 Task: Buy 5 Choppers & Mincers from Seasoning & Spice Tools section under best seller category for shipping address: Mario Parker, 1238 Ridge Road, Dodge City, Kansas 67801, Cell Number 6205197251. Pay from credit card ending with 7965, CVV 549
Action: Mouse moved to (18, 73)
Screenshot: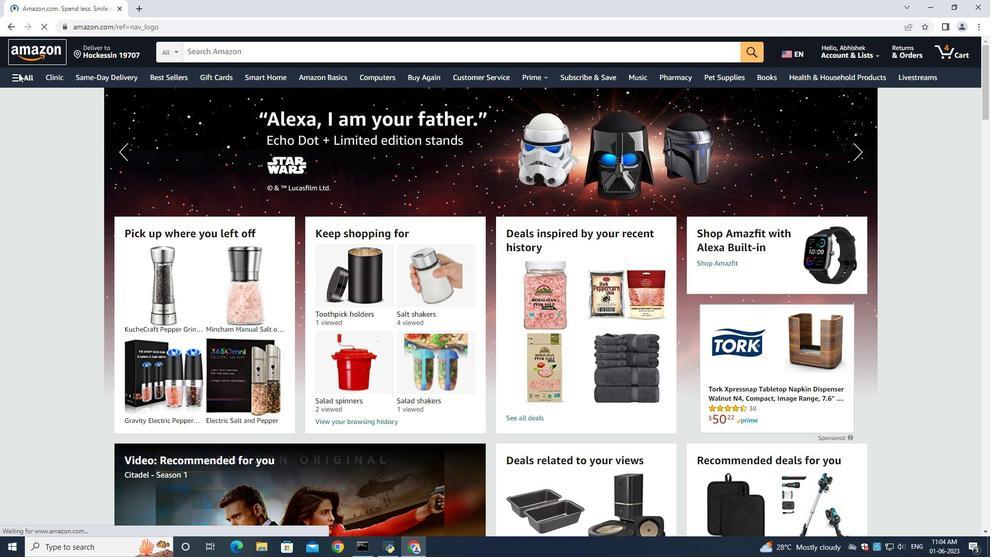 
Action: Mouse pressed left at (18, 73)
Screenshot: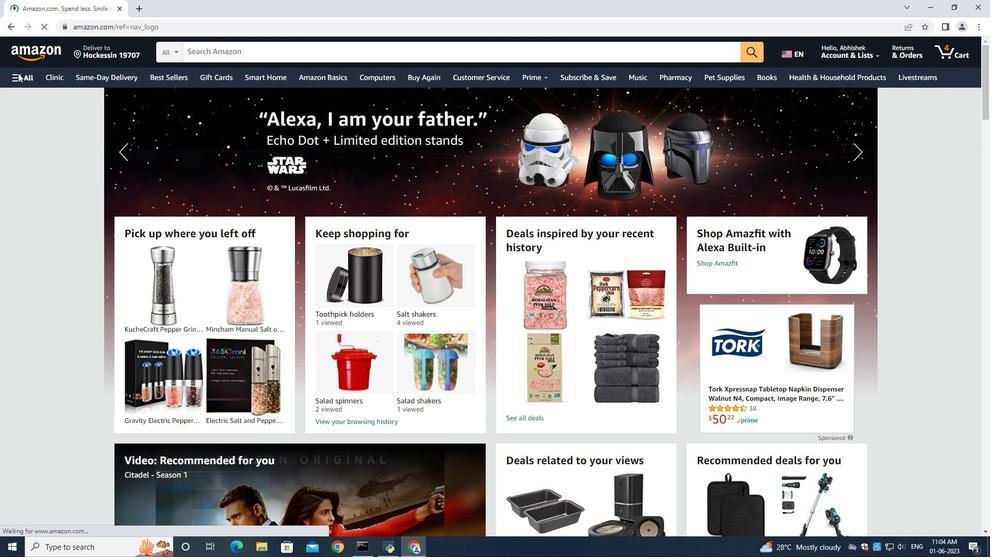 
Action: Mouse moved to (45, 97)
Screenshot: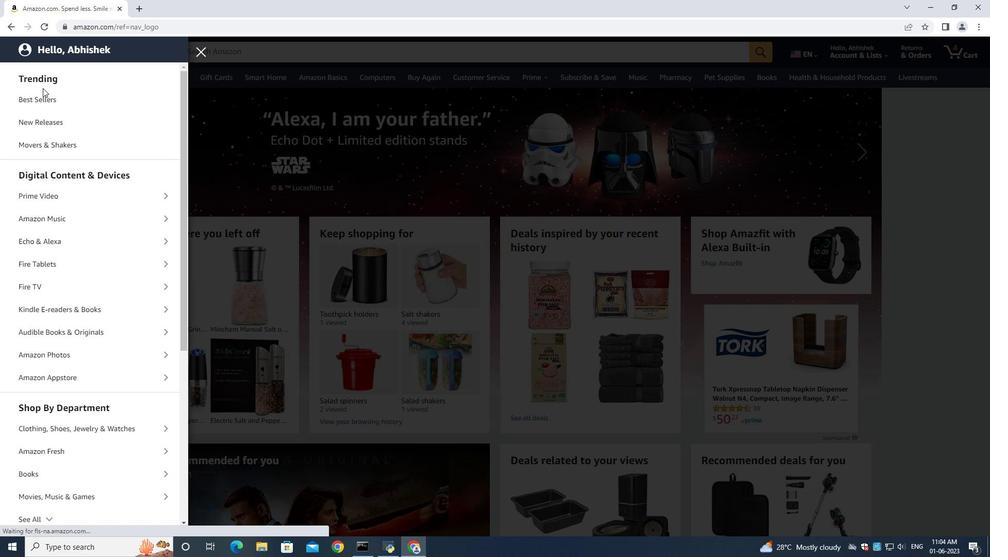 
Action: Mouse pressed left at (45, 97)
Screenshot: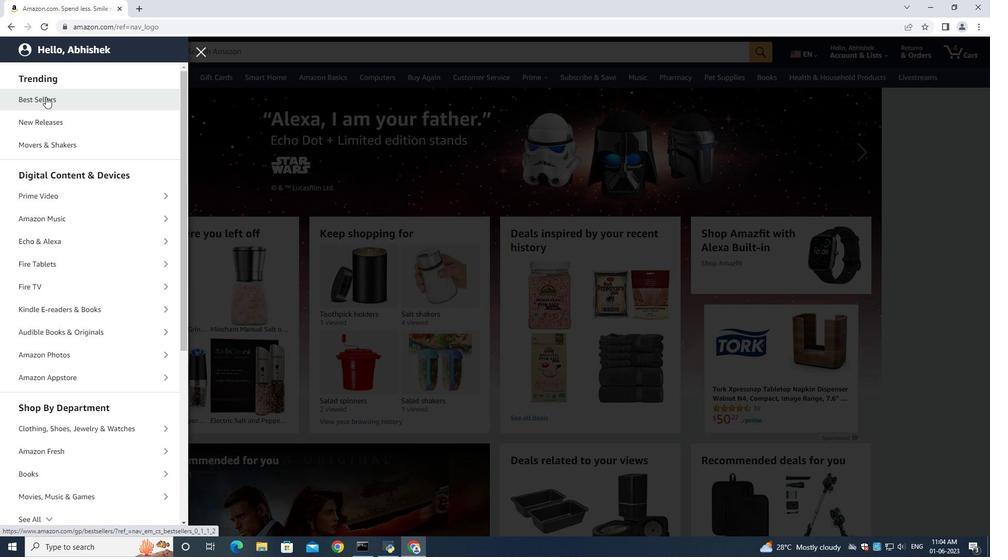 
Action: Mouse moved to (211, 55)
Screenshot: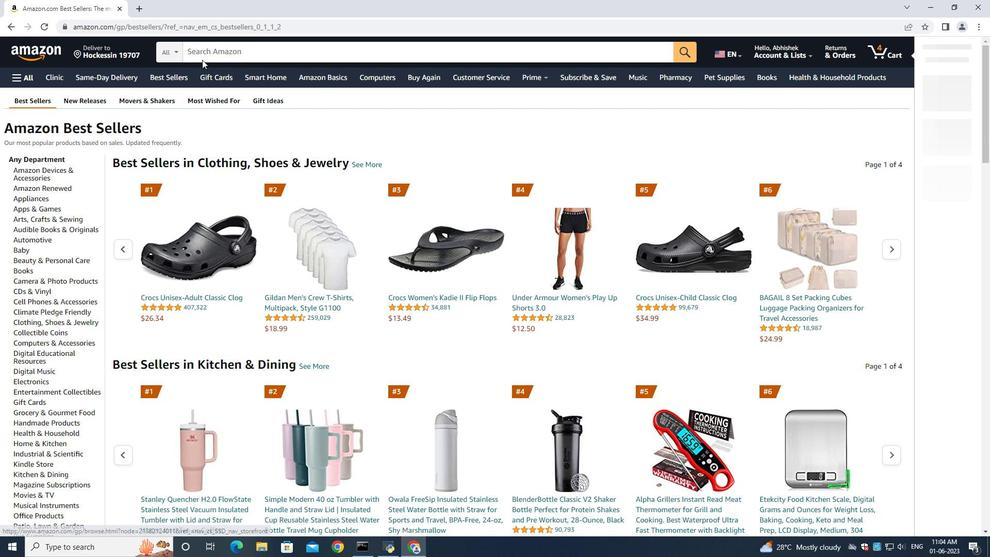 
Action: Mouse pressed left at (211, 55)
Screenshot: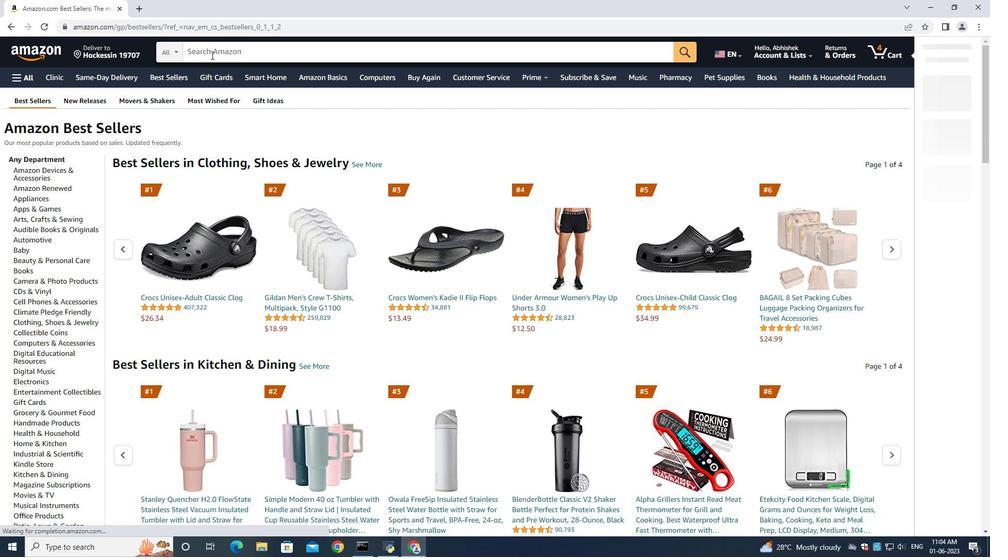 
Action: Mouse moved to (970, 216)
Screenshot: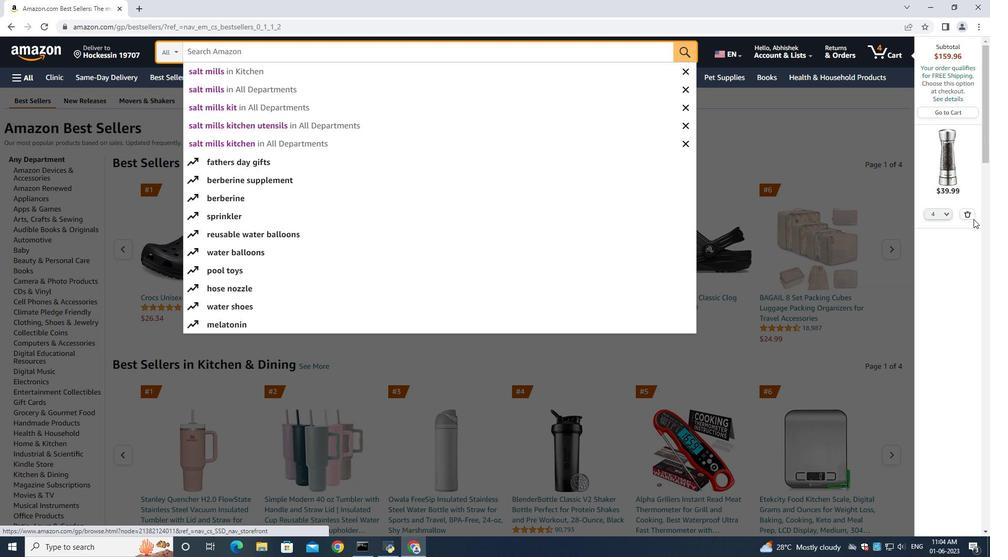 
Action: Mouse pressed left at (970, 216)
Screenshot: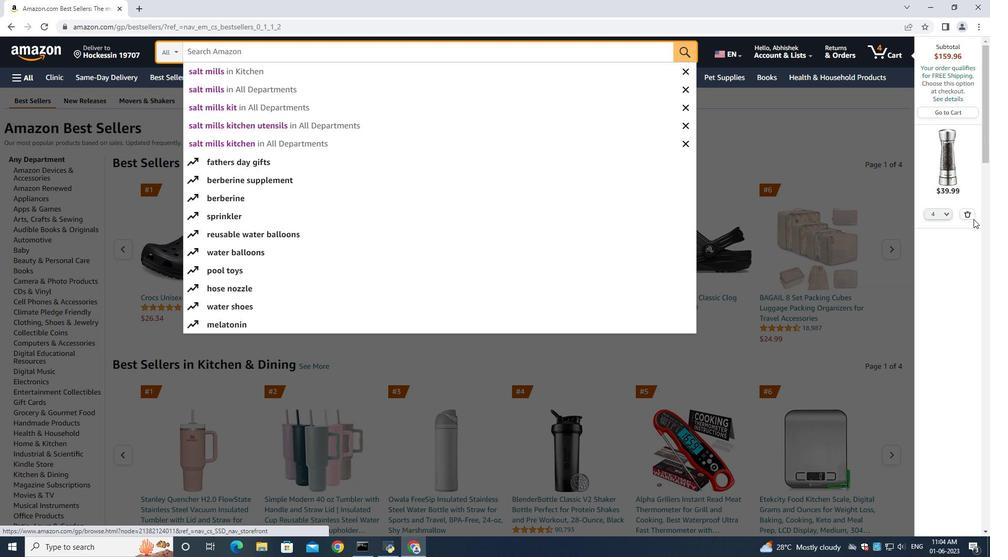 
Action: Mouse moved to (269, 56)
Screenshot: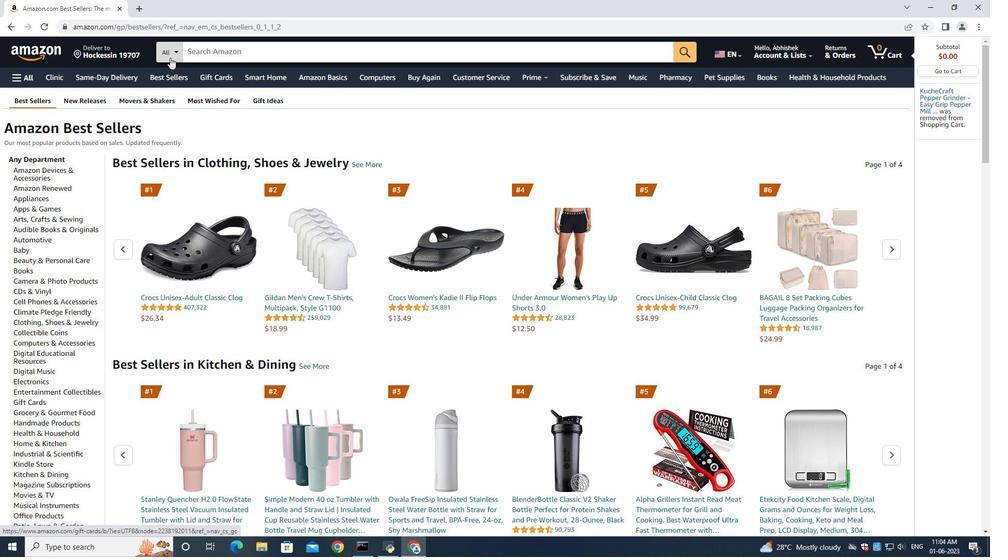 
Action: Mouse pressed left at (269, 56)
Screenshot: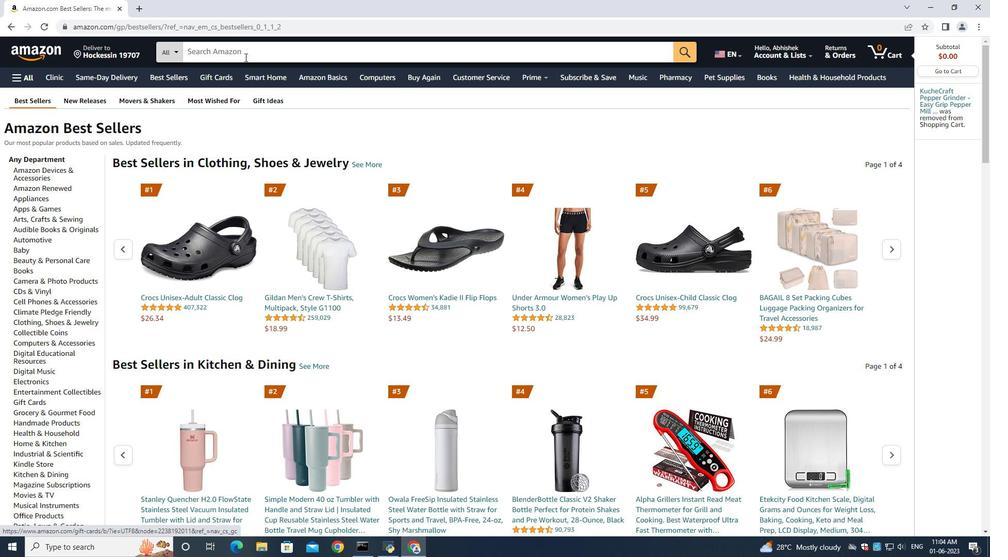 
Action: Key pressed <Key.shift>Choppers<Key.space><Key.shift>&<Key.space><Key.shift><Key.shift><Key.shift><Key.shift><Key.shift><Key.shift><Key.shift><Key.shift><Key.shift><Key.shift><Key.shift><Key.shift><Key.shift><Key.shift><Key.shift><Key.shift><Key.shift><Key.shift><Key.shift><Key.shift><Key.shift>Mincers<Key.enter>
Screenshot: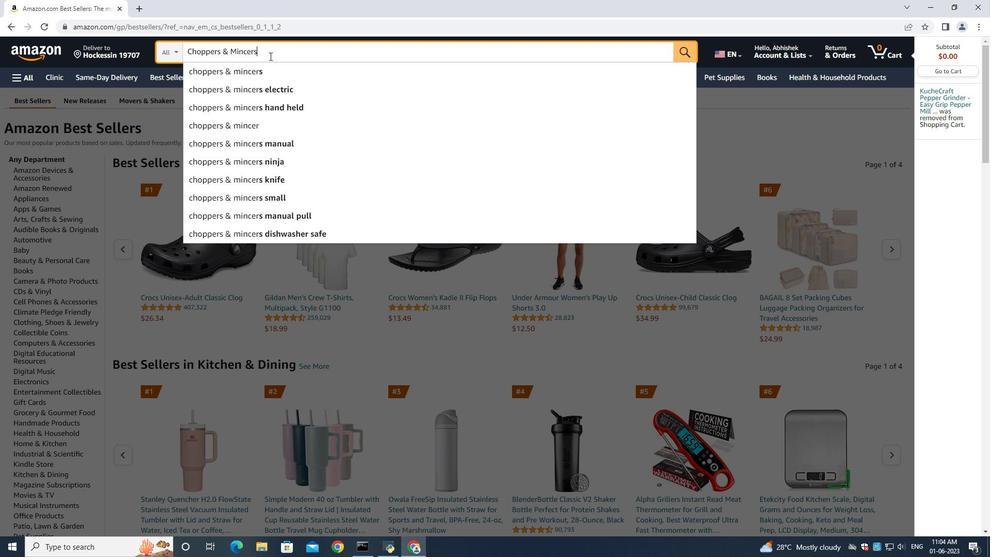 
Action: Mouse moved to (70, 223)
Screenshot: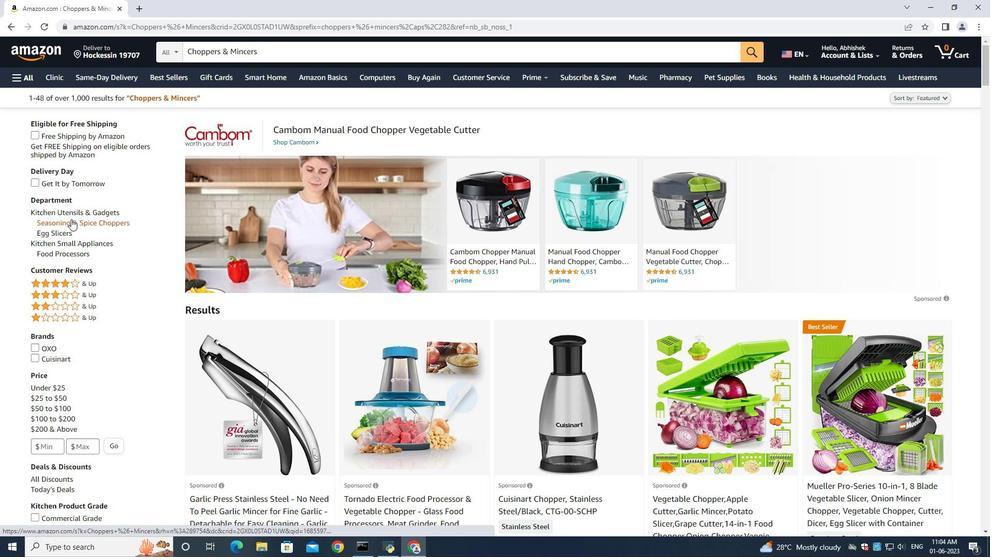 
Action: Mouse pressed left at (70, 223)
Screenshot: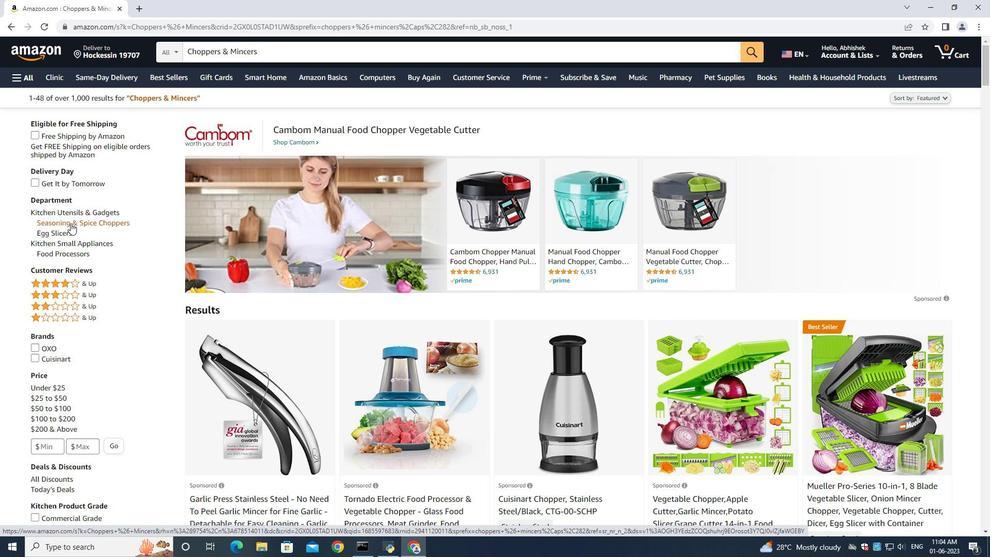 
Action: Mouse moved to (70, 277)
Screenshot: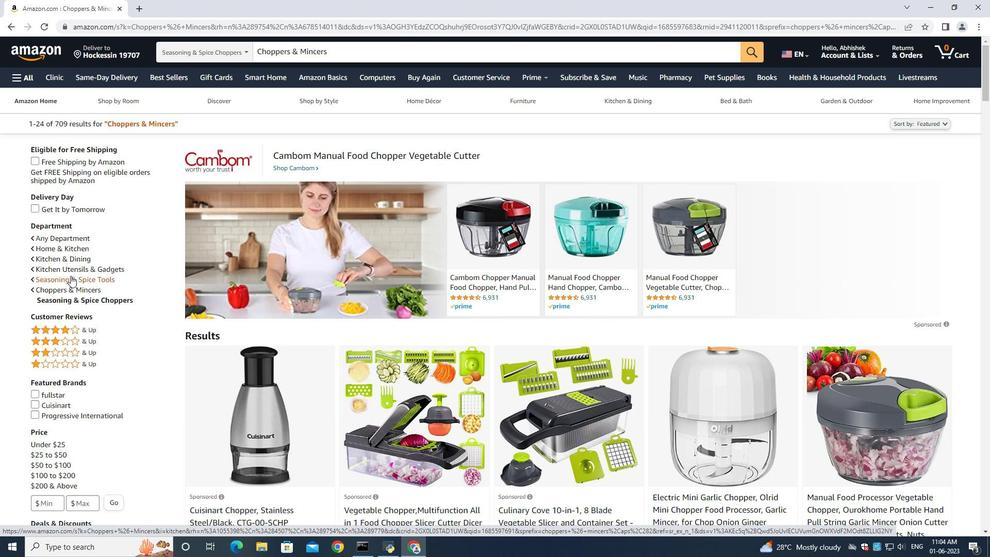 
Action: Mouse pressed left at (70, 277)
Screenshot: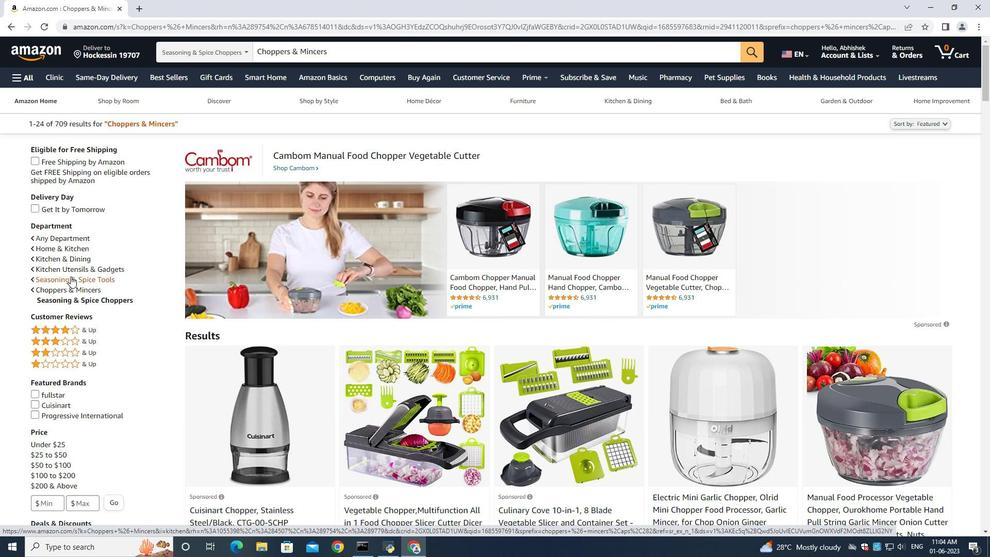 
Action: Mouse moved to (393, 290)
Screenshot: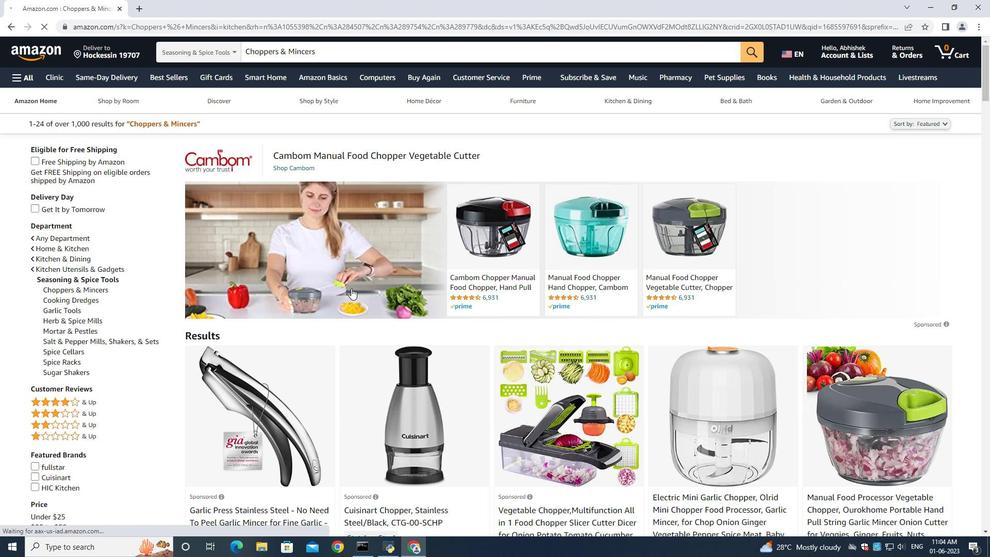 
Action: Mouse scrolled (393, 290) with delta (0, 0)
Screenshot: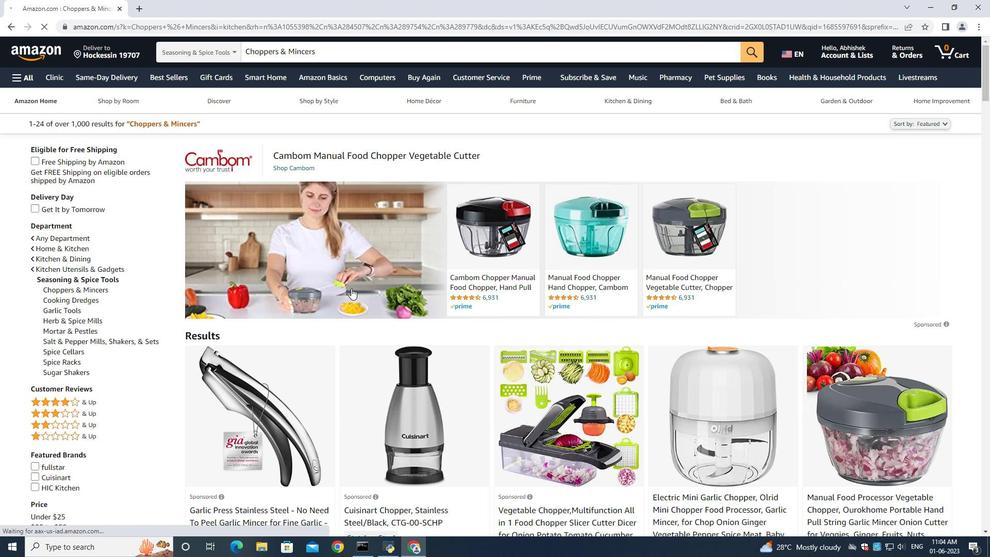 
Action: Mouse moved to (393, 290)
Screenshot: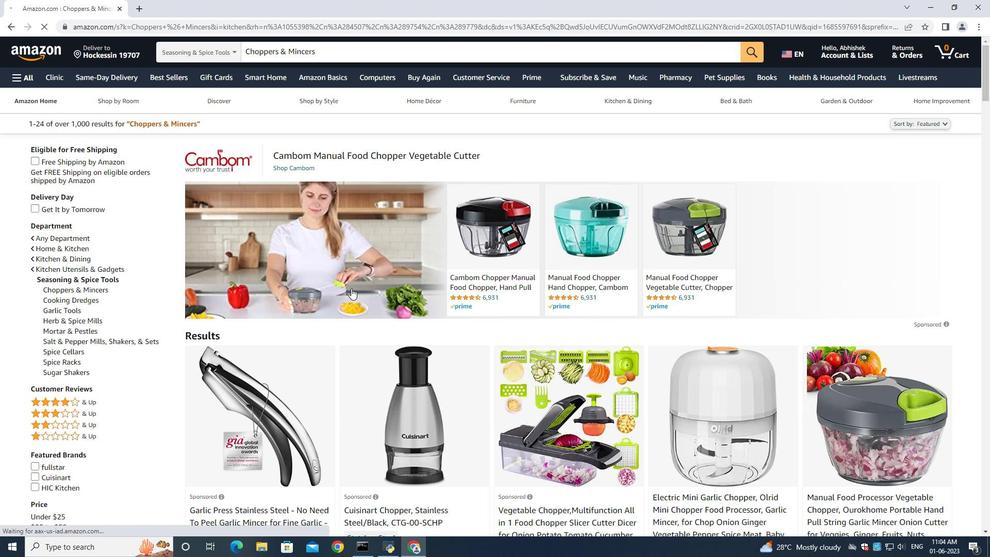 
Action: Mouse scrolled (393, 290) with delta (0, 0)
Screenshot: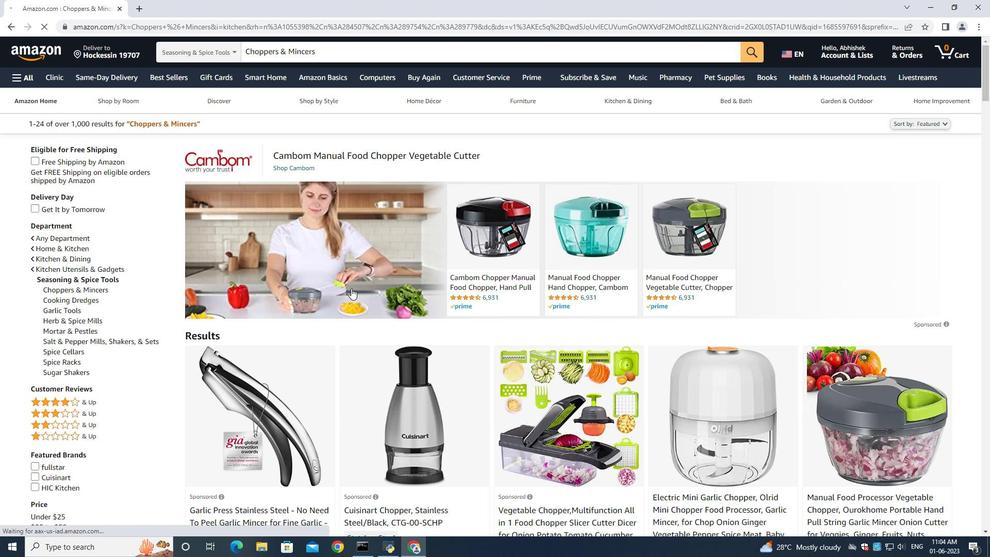 
Action: Mouse scrolled (393, 290) with delta (0, 0)
Screenshot: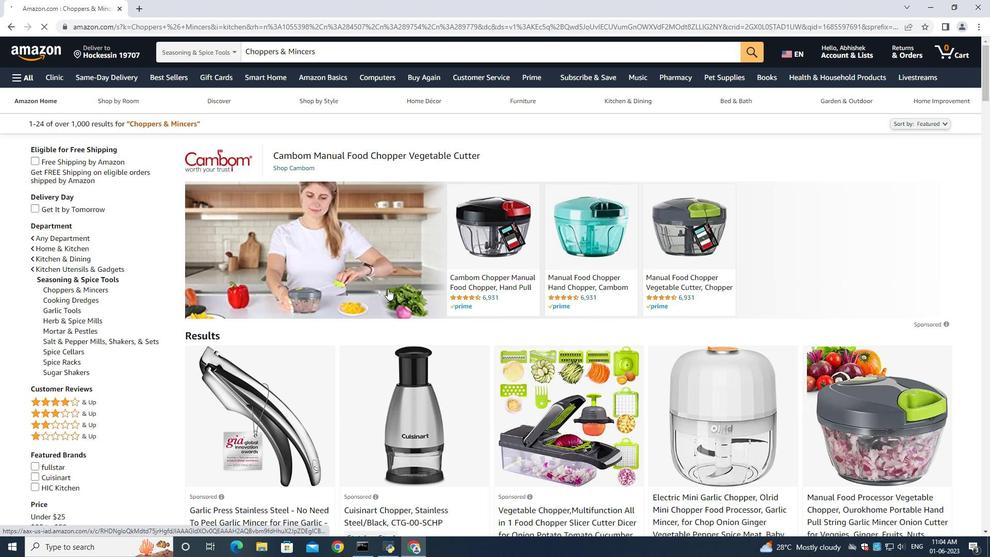 
Action: Mouse moved to (741, 341)
Screenshot: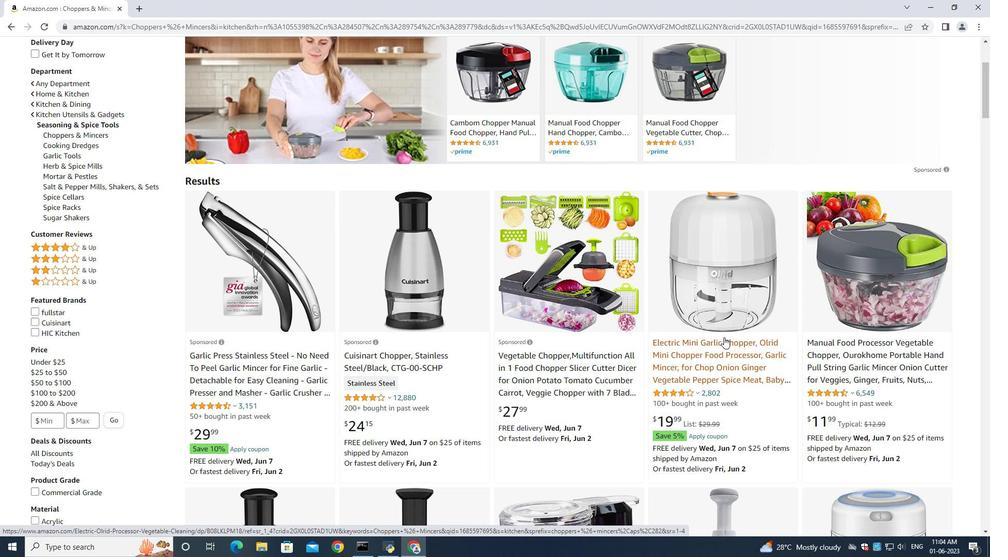 
Action: Mouse scrolled (741, 341) with delta (0, 0)
Screenshot: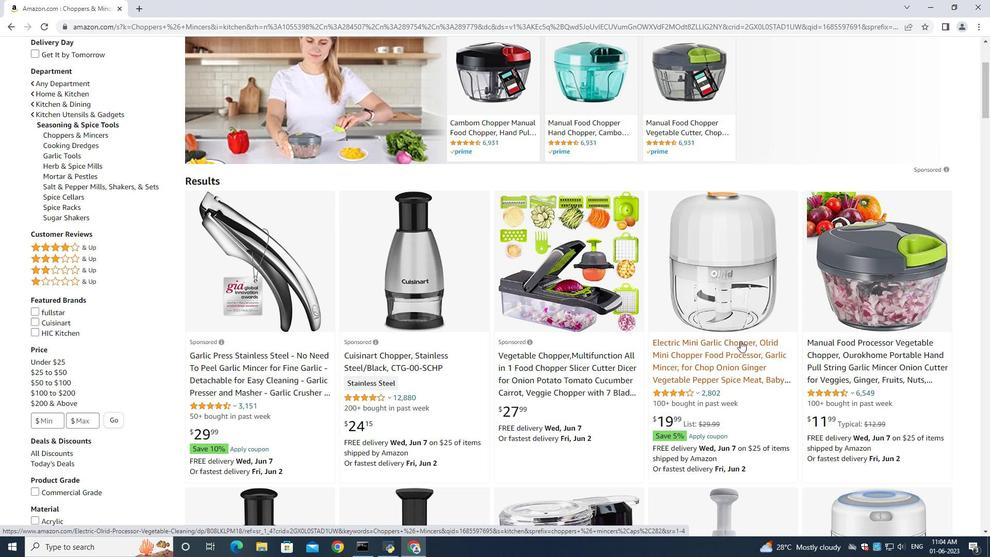 
Action: Mouse moved to (741, 342)
Screenshot: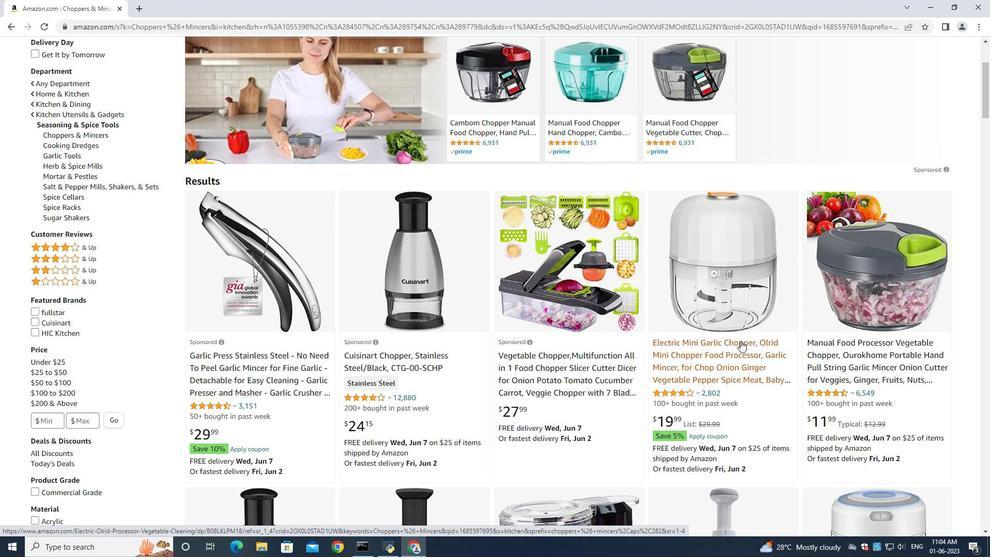 
Action: Mouse scrolled (741, 341) with delta (0, 0)
Screenshot: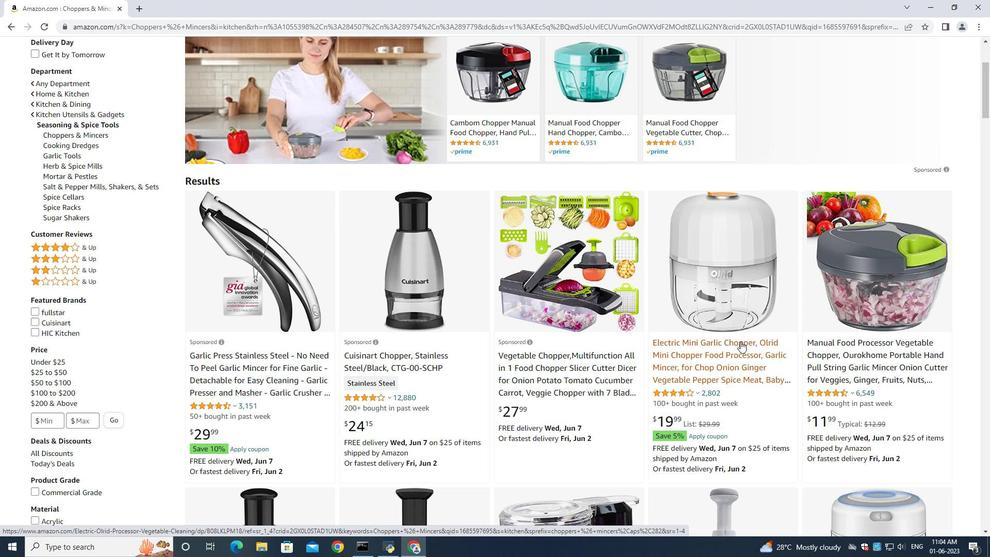 
Action: Mouse moved to (562, 254)
Screenshot: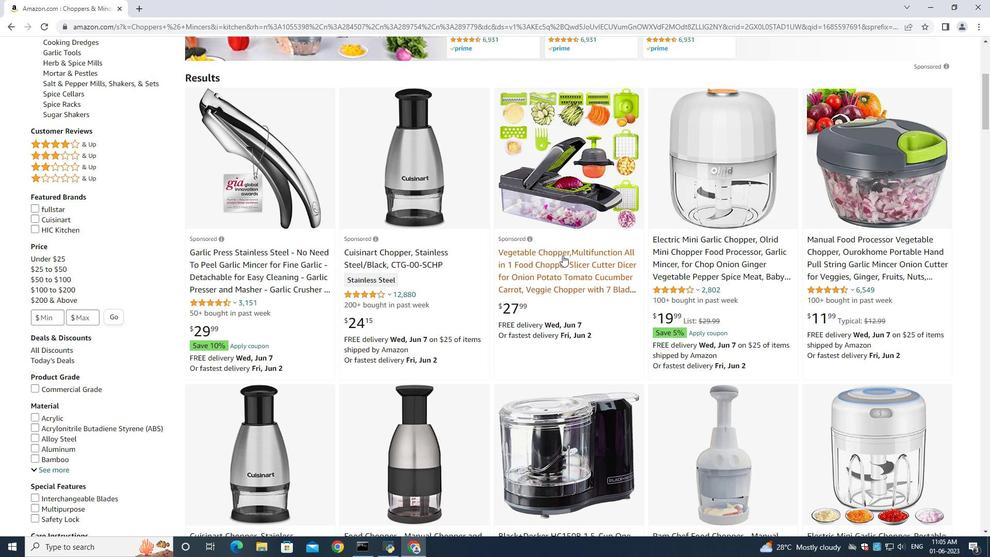 
Action: Mouse pressed left at (562, 254)
Screenshot: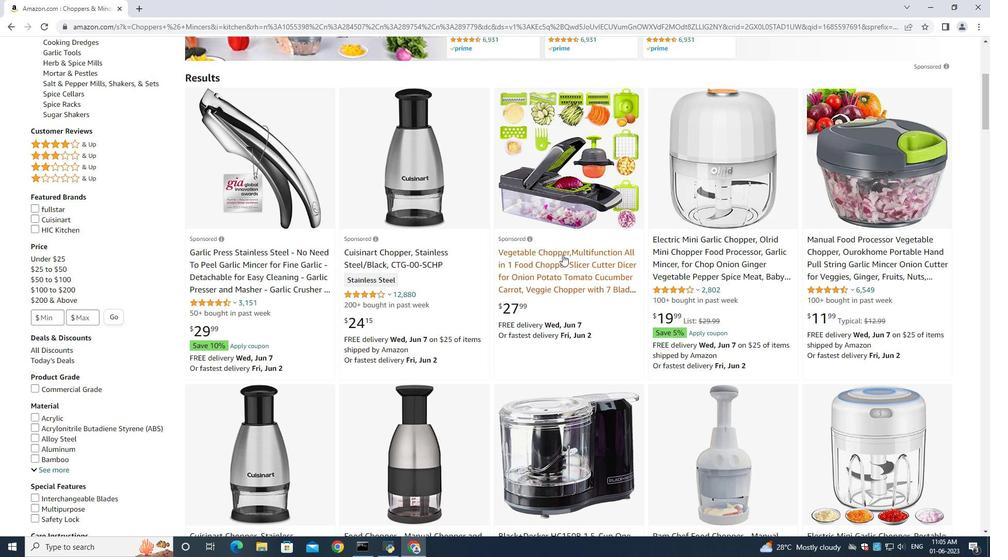 
Action: Mouse moved to (8, 29)
Screenshot: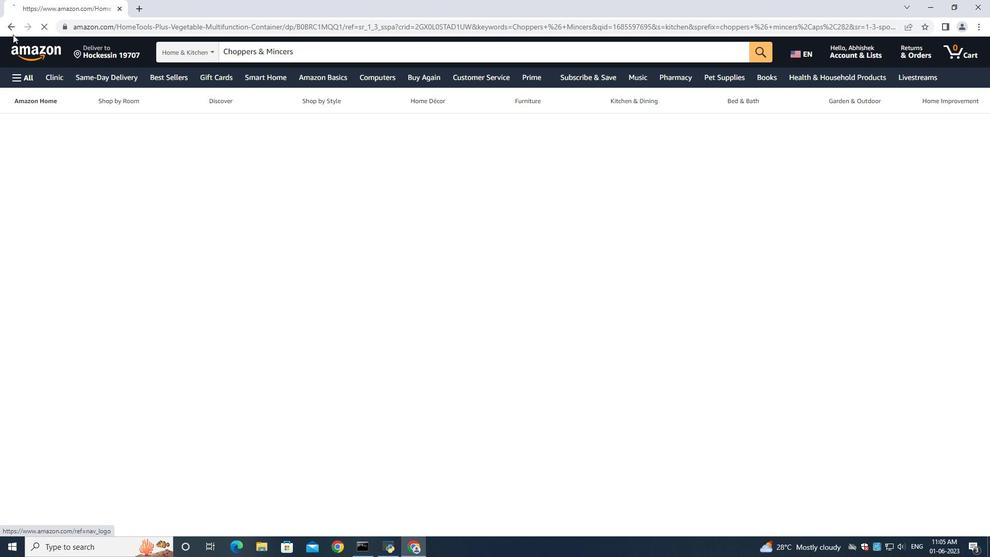
Action: Mouse pressed left at (8, 29)
Screenshot: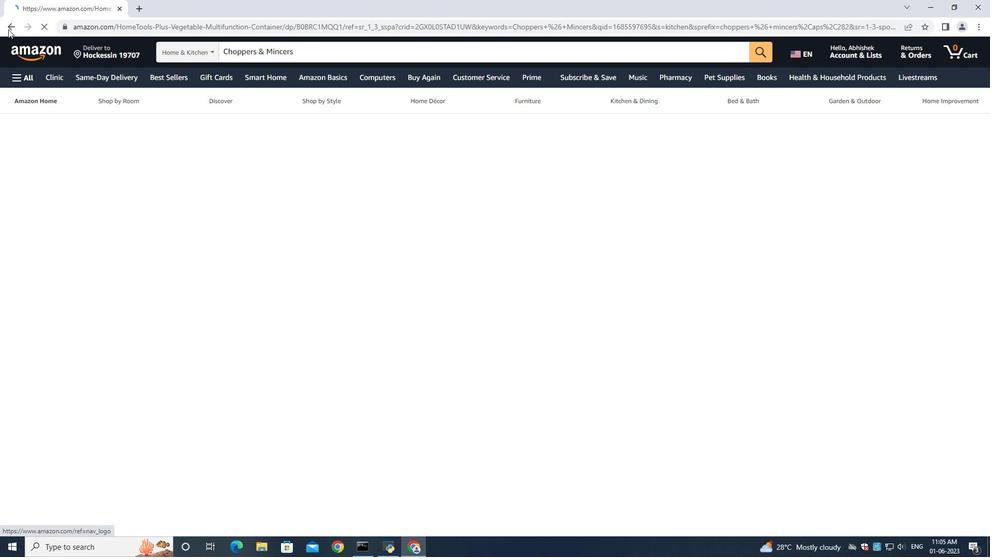 
Action: Mouse moved to (505, 273)
Screenshot: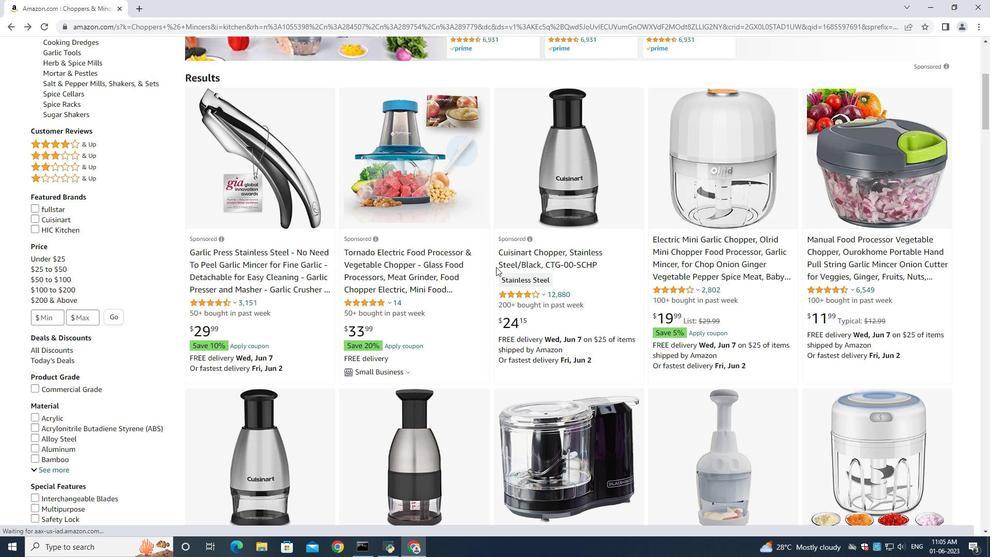 
Action: Mouse scrolled (505, 273) with delta (0, 0)
Screenshot: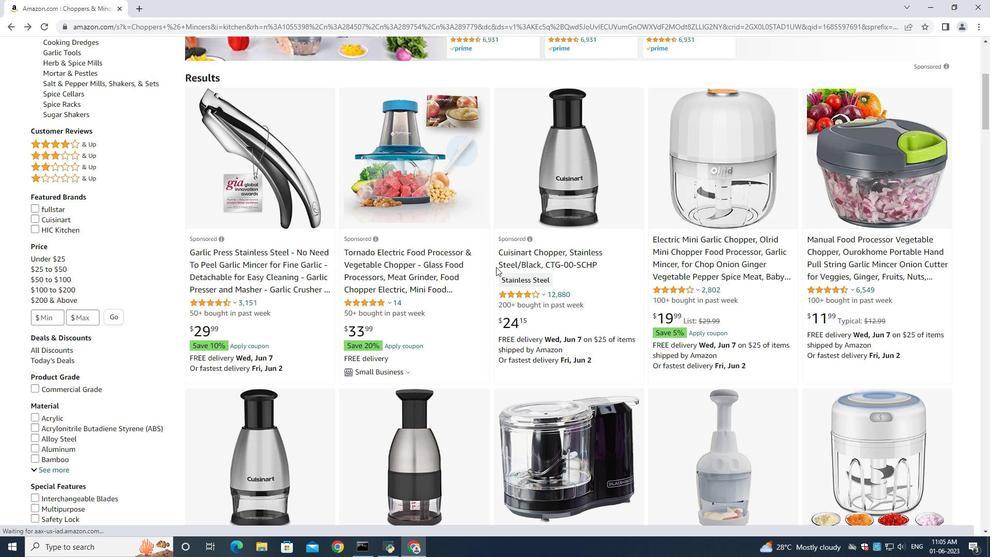 
Action: Mouse scrolled (505, 273) with delta (0, 0)
Screenshot: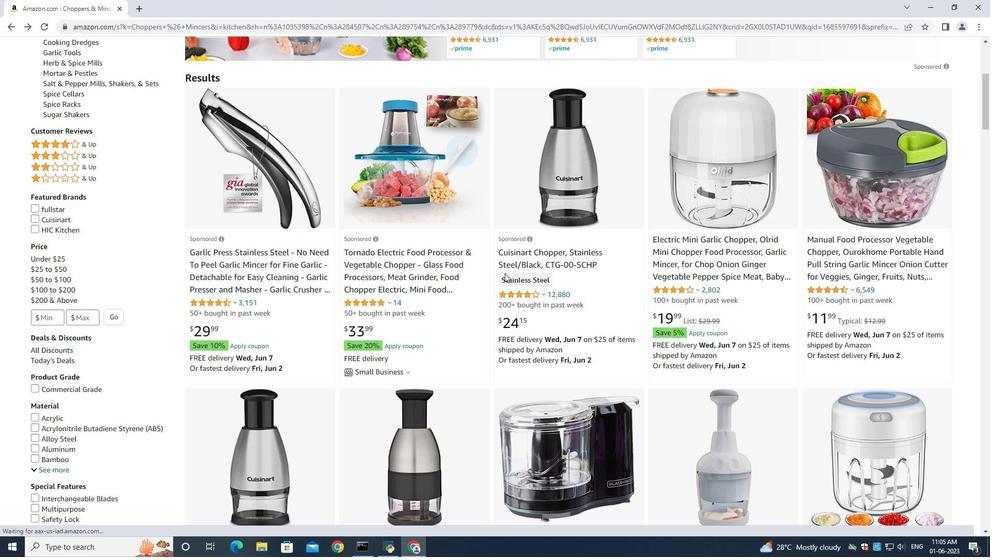 
Action: Mouse scrolled (505, 273) with delta (0, 0)
Screenshot: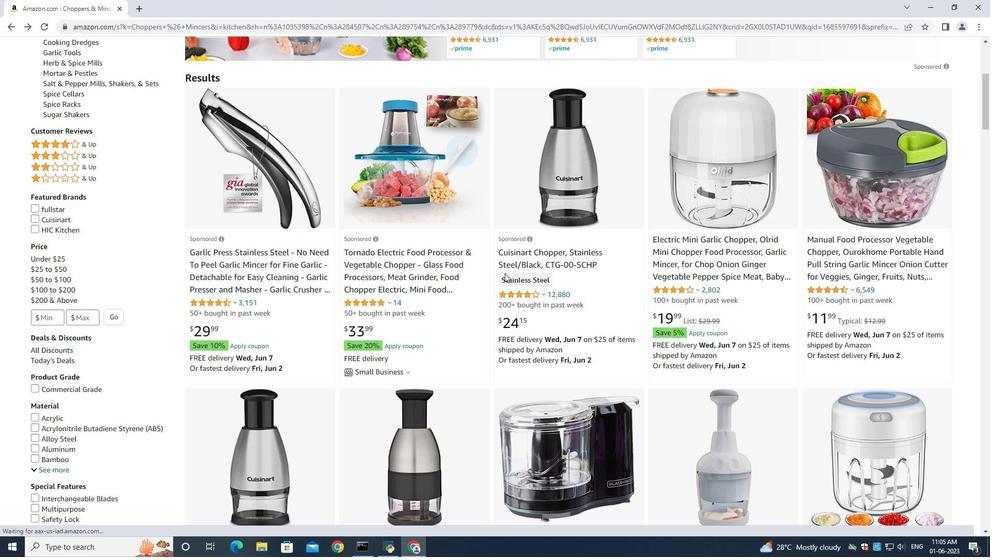 
Action: Mouse scrolled (505, 273) with delta (0, 0)
Screenshot: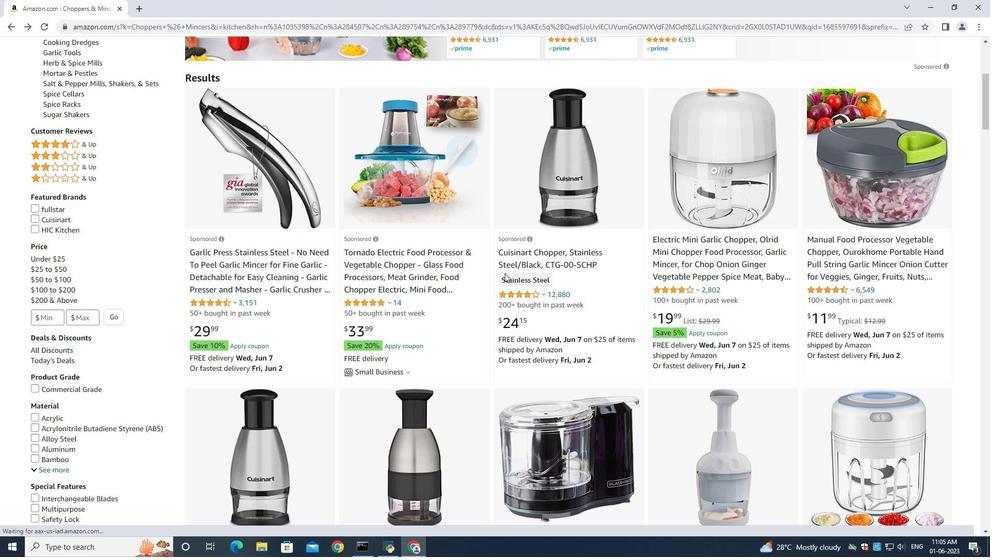 
Action: Mouse scrolled (505, 273) with delta (0, 0)
Screenshot: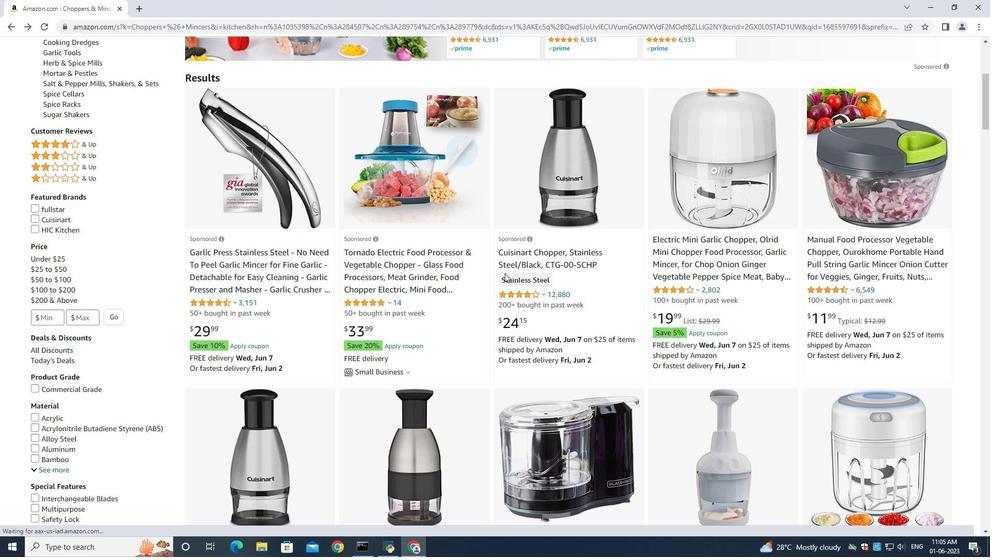 
Action: Mouse scrolled (505, 273) with delta (0, 0)
Screenshot: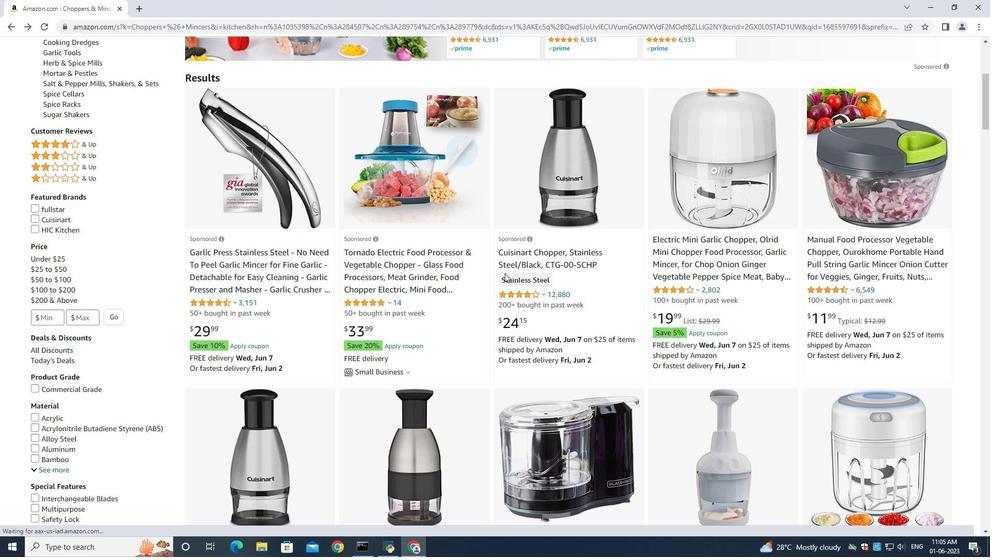 
Action: Mouse scrolled (505, 273) with delta (0, 0)
Screenshot: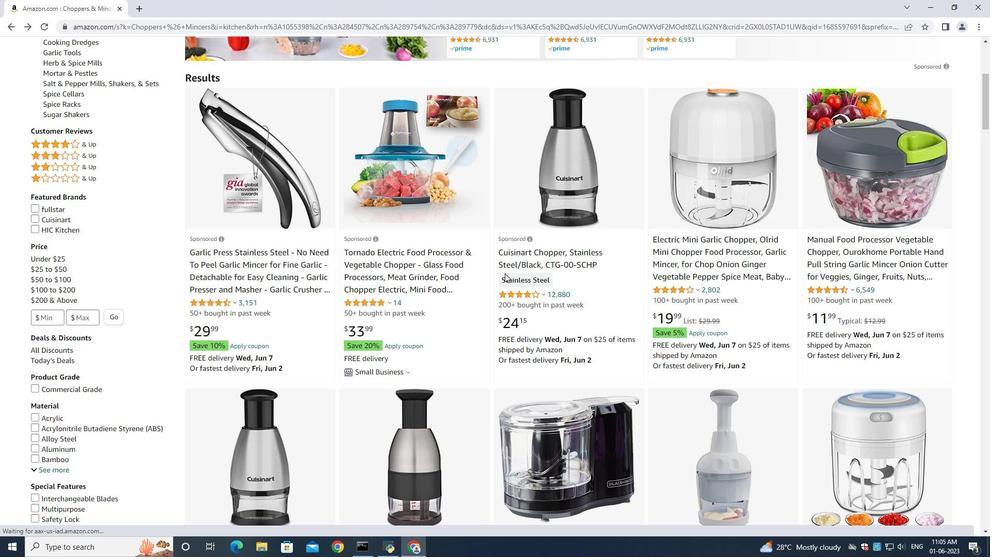 
Action: Mouse moved to (505, 273)
Screenshot: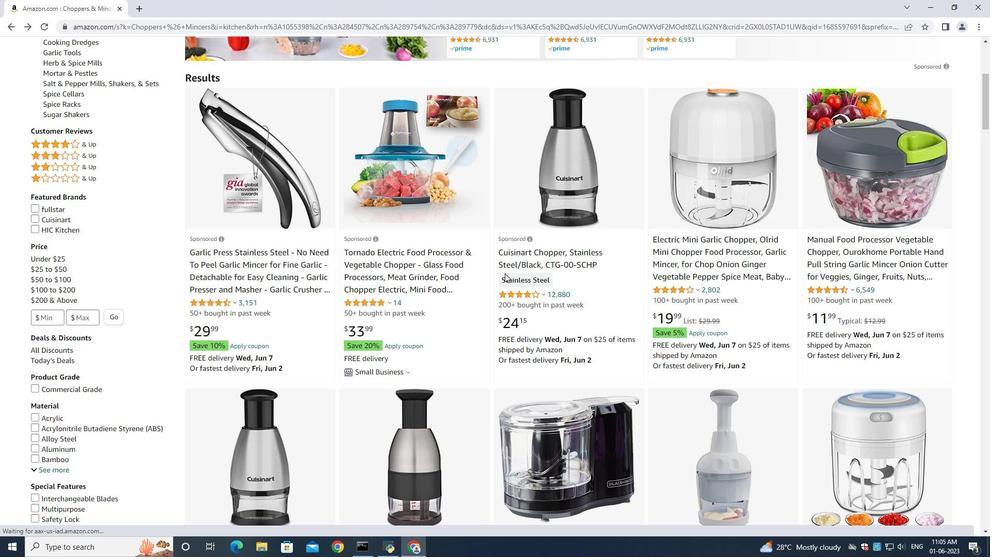 
Action: Mouse scrolled (505, 273) with delta (0, 0)
Screenshot: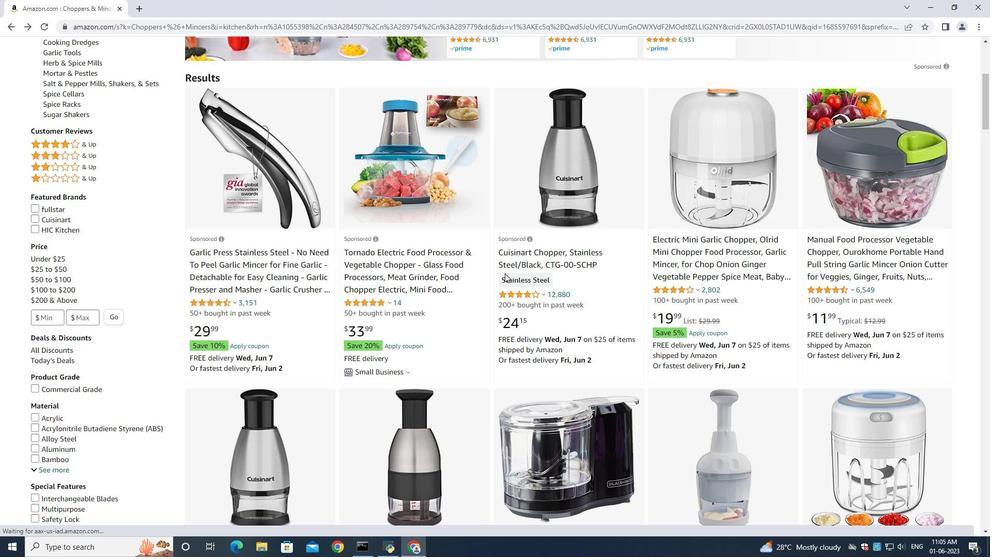 
Action: Mouse moved to (503, 270)
Screenshot: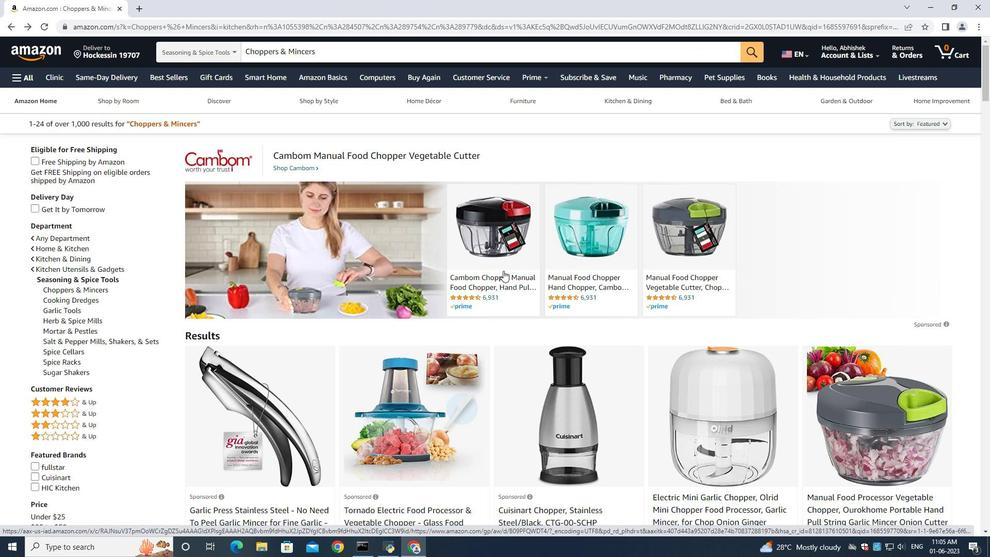 
Action: Mouse scrolled (503, 270) with delta (0, 0)
Screenshot: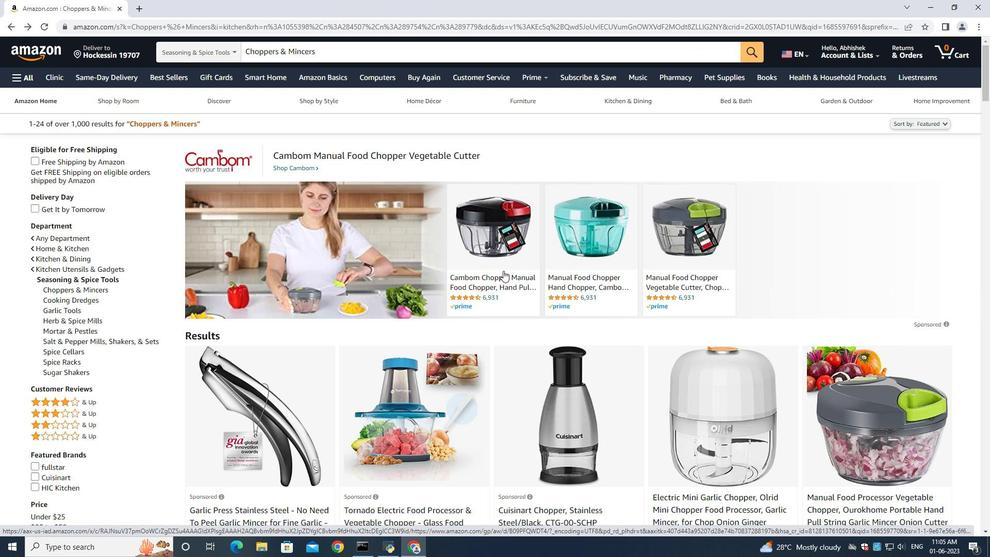 
Action: Mouse scrolled (503, 270) with delta (0, 0)
Screenshot: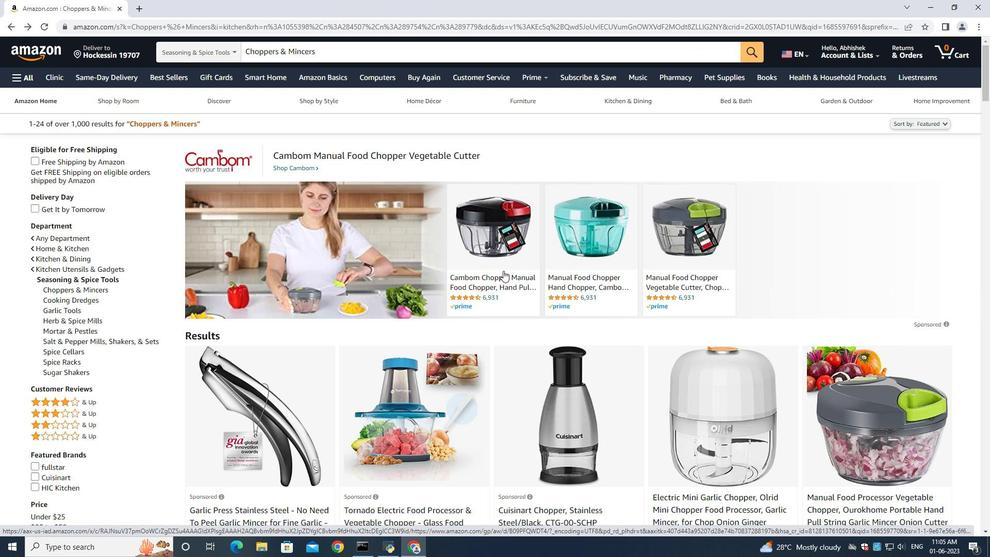 
Action: Mouse scrolled (503, 270) with delta (0, 0)
Screenshot: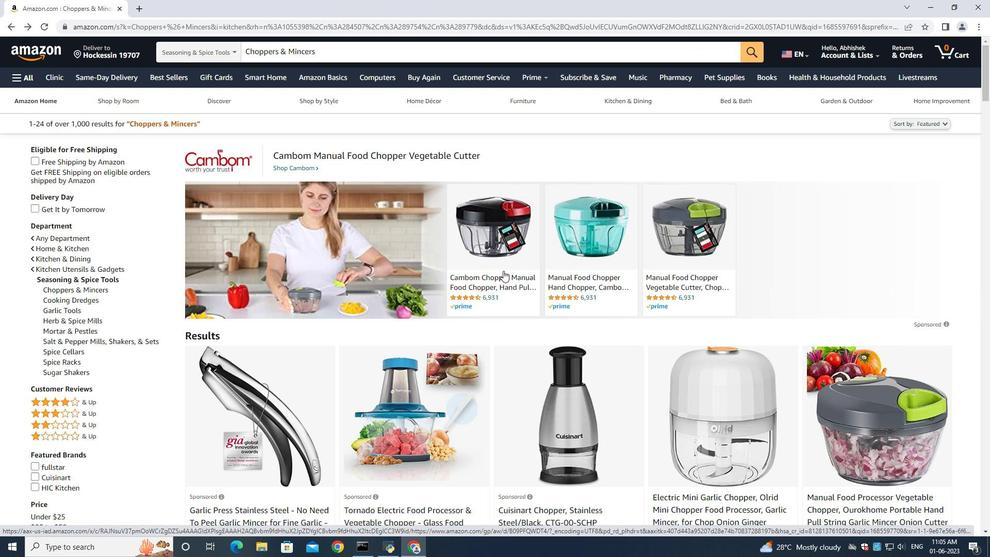 
Action: Mouse moved to (266, 364)
Screenshot: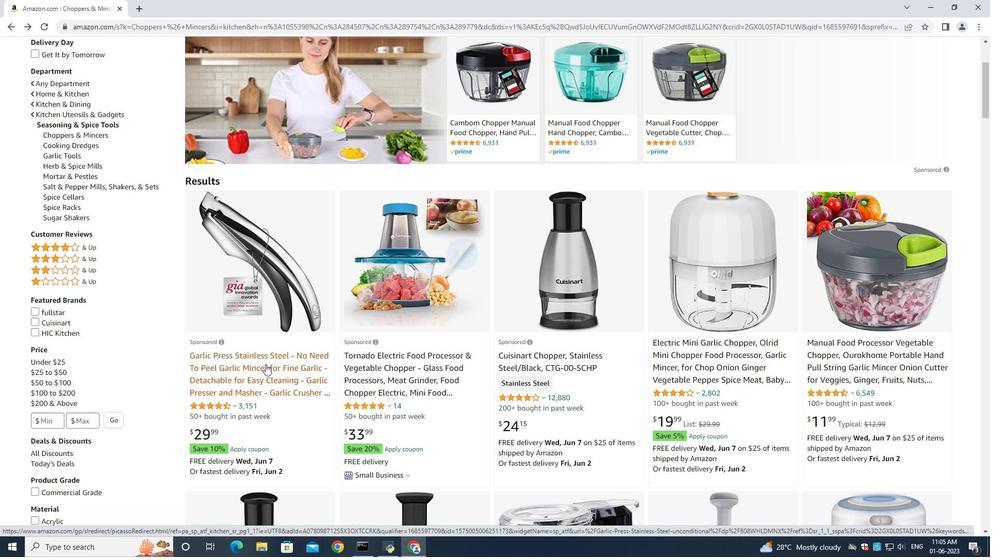
Action: Mouse scrolled (266, 363) with delta (0, 0)
Screenshot: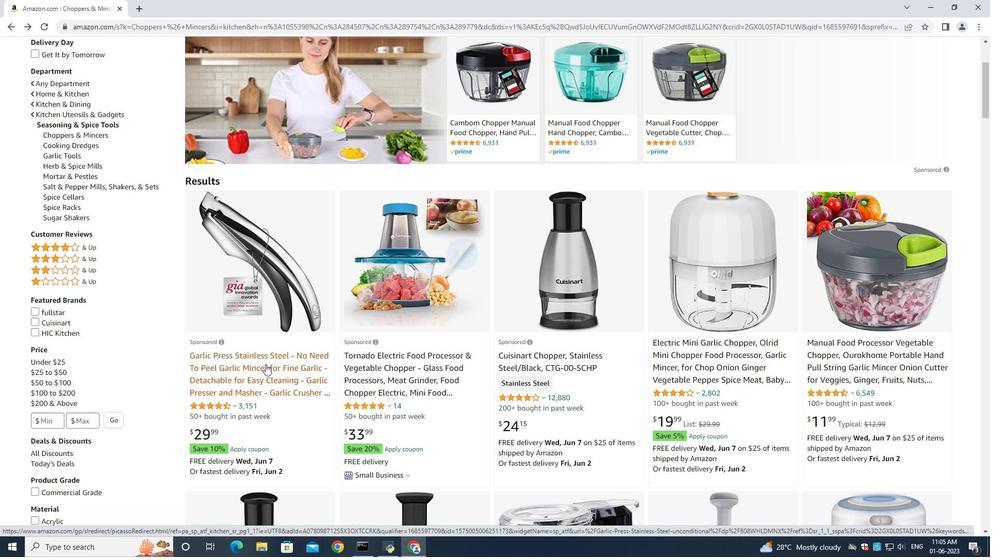 
Action: Mouse scrolled (266, 363) with delta (0, 0)
Screenshot: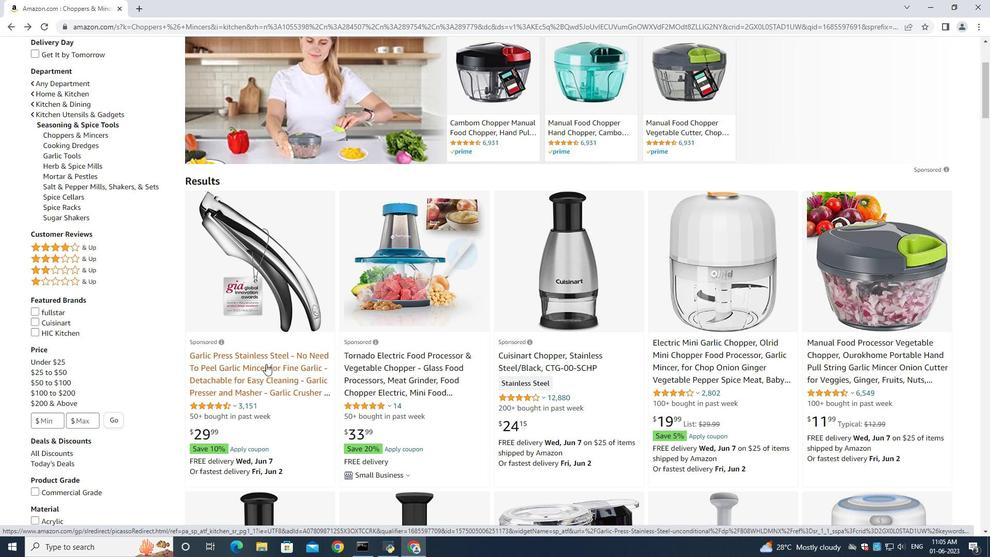 
Action: Mouse scrolled (266, 363) with delta (0, 0)
Screenshot: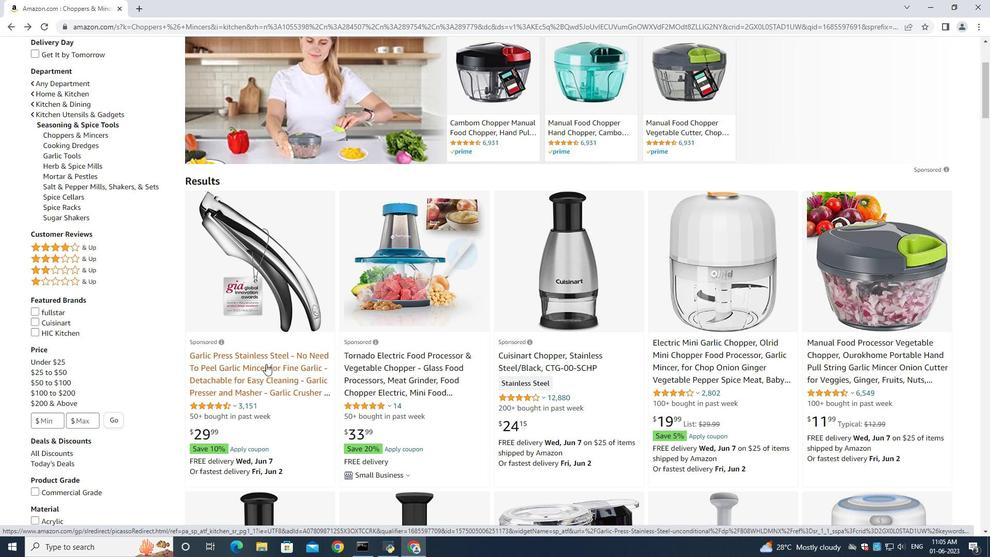 
Action: Mouse scrolled (266, 363) with delta (0, 0)
Screenshot: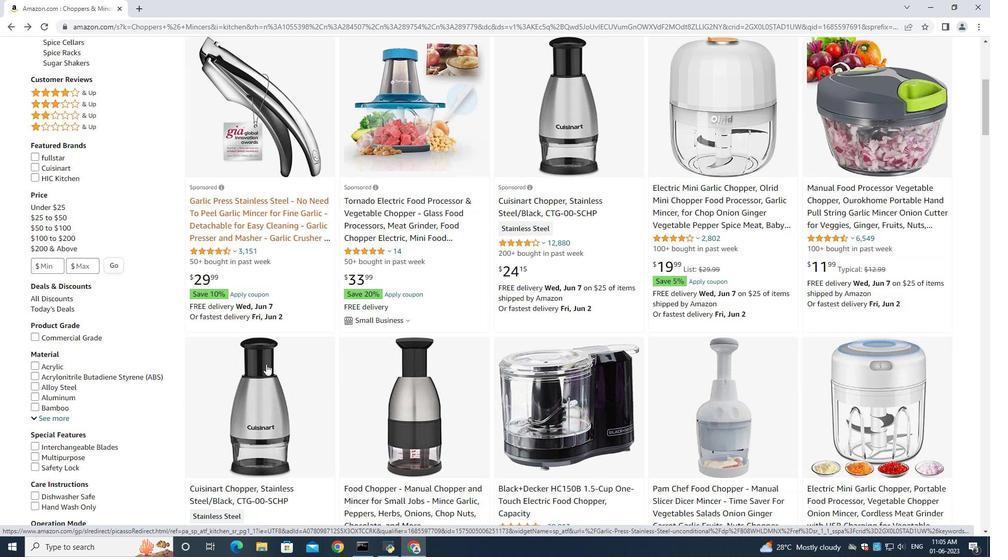 
Action: Mouse scrolled (266, 363) with delta (0, 0)
Screenshot: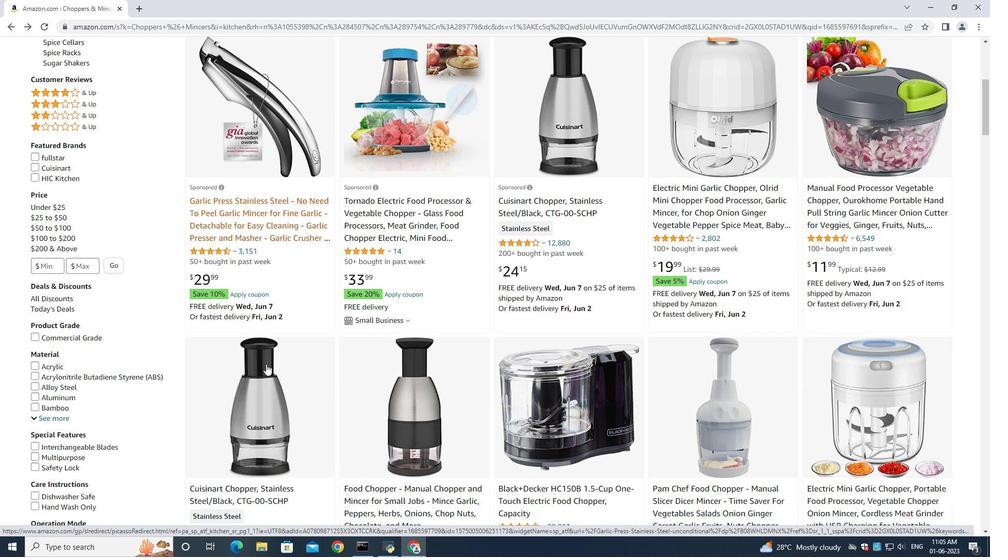 
Action: Mouse moved to (868, 387)
Screenshot: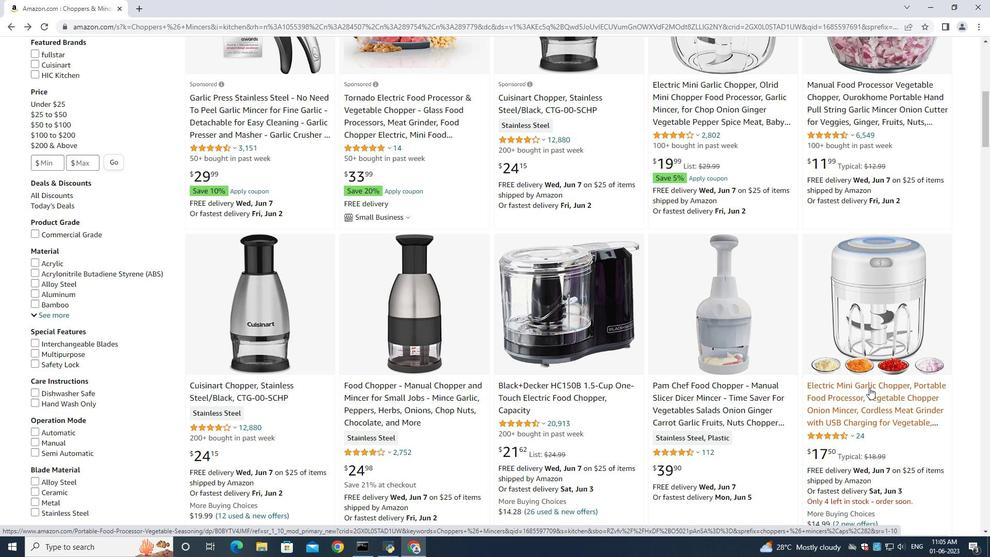 
Action: Mouse scrolled (868, 388) with delta (0, 0)
Screenshot: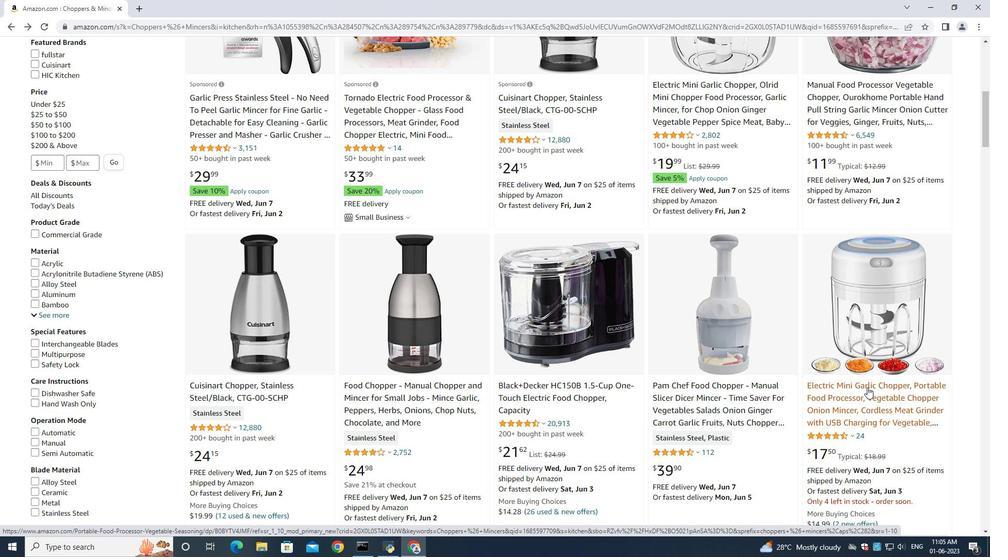 
Action: Mouse scrolled (868, 388) with delta (0, 0)
Screenshot: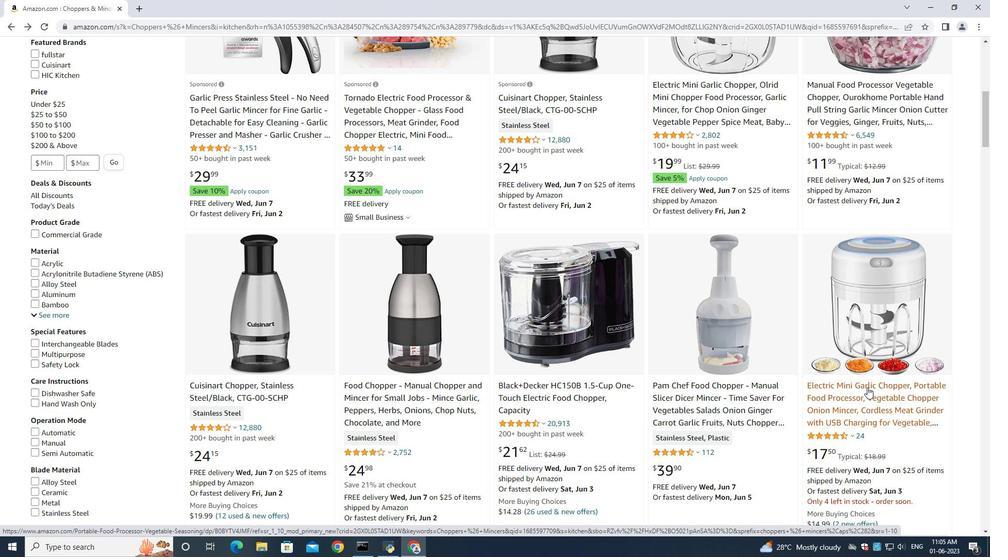 
Action: Mouse scrolled (868, 388) with delta (0, 0)
Screenshot: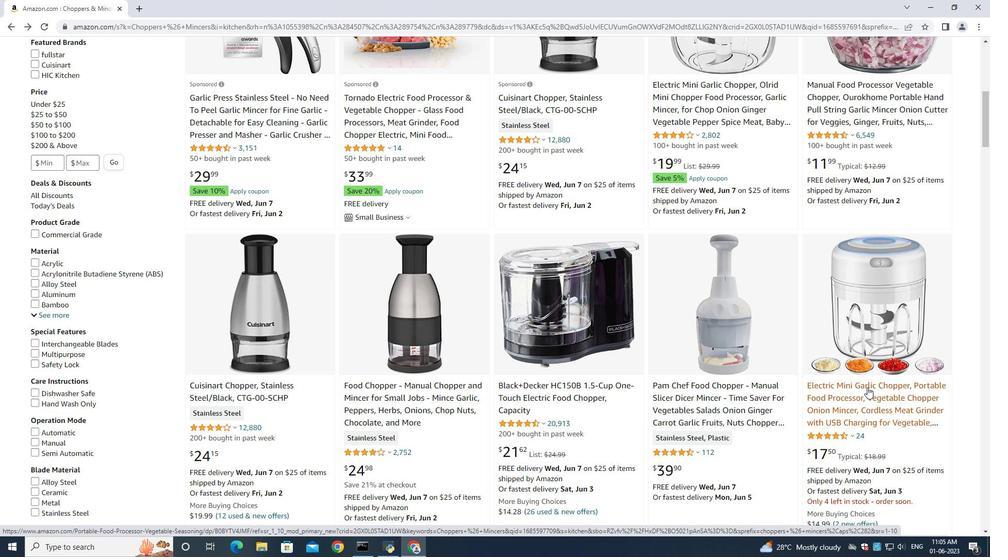 
Action: Mouse scrolled (868, 388) with delta (0, 0)
Screenshot: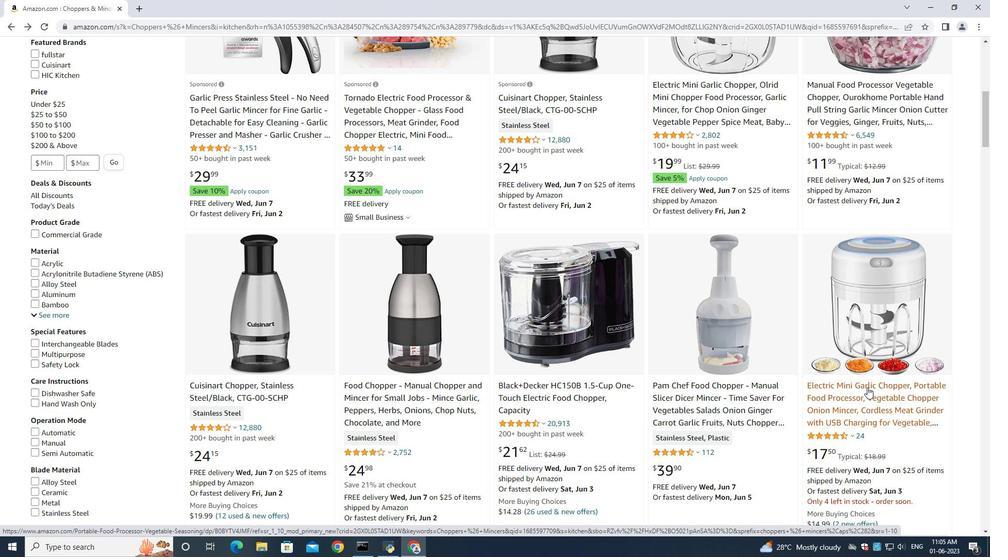 
Action: Mouse scrolled (868, 388) with delta (0, 0)
Screenshot: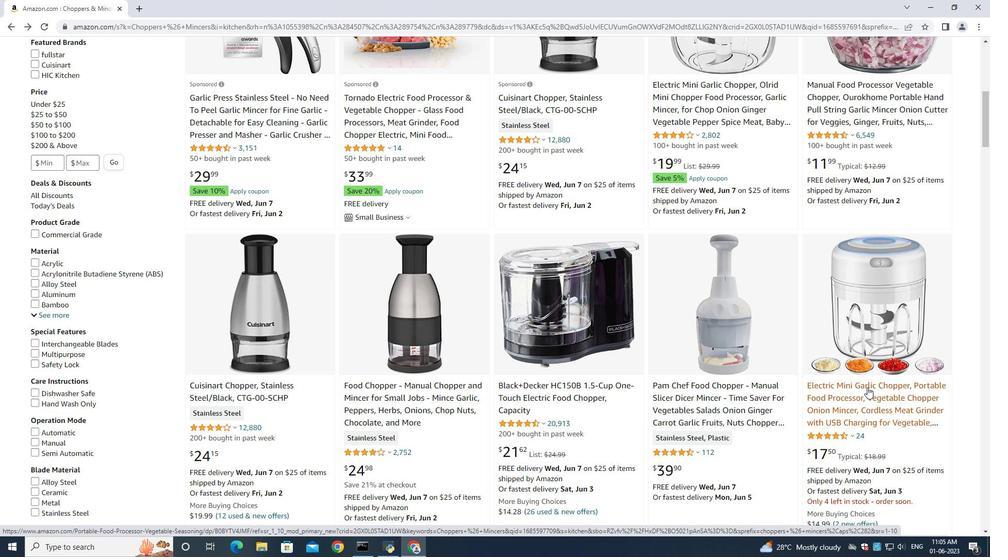 
Action: Mouse scrolled (868, 388) with delta (0, 0)
Screenshot: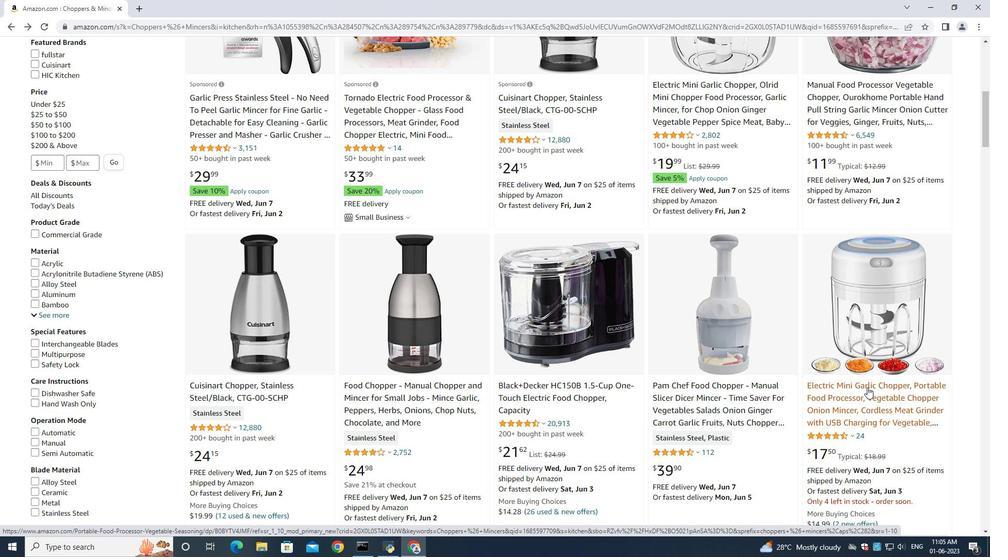 
Action: Mouse scrolled (868, 388) with delta (0, 0)
Screenshot: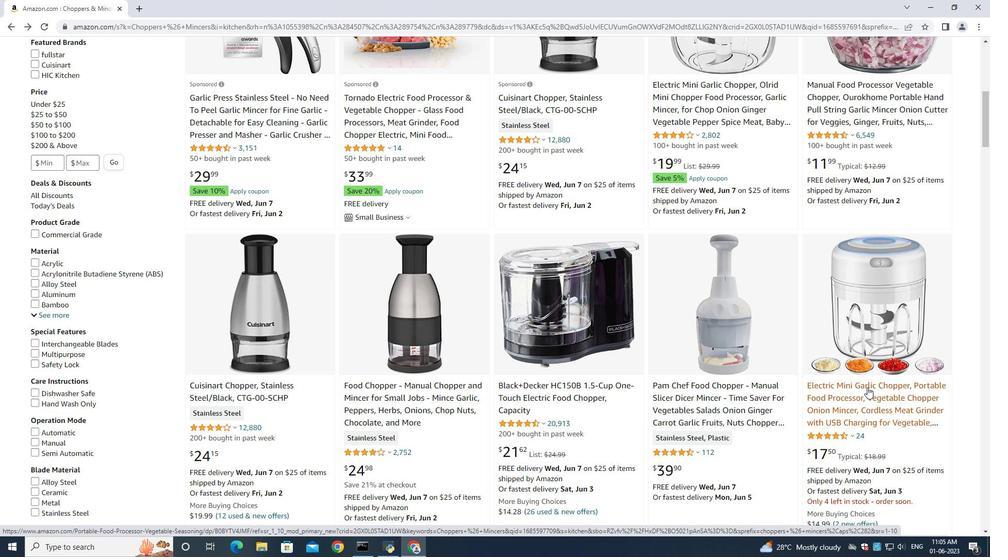 
Action: Mouse moved to (868, 387)
Screenshot: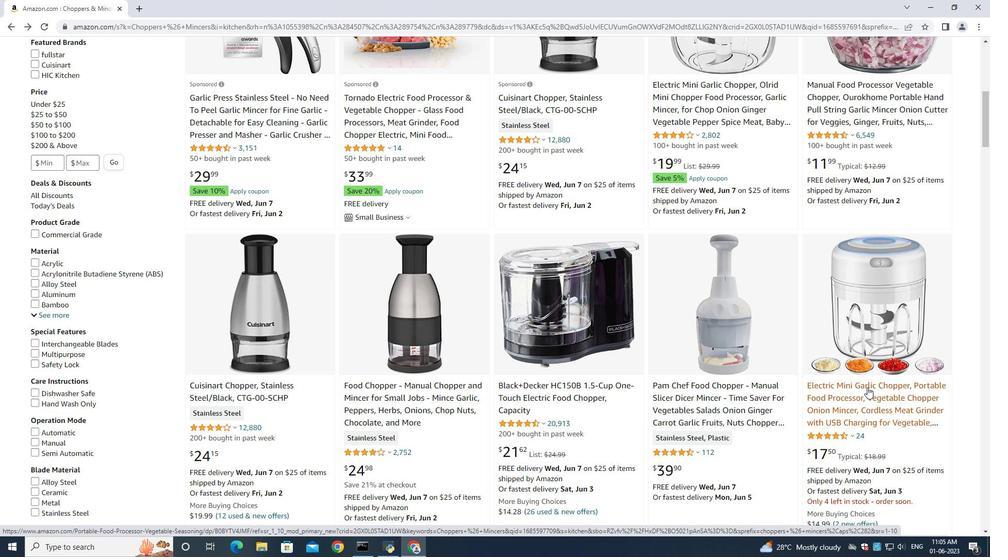 
Action: Mouse scrolled (868, 388) with delta (0, 0)
Screenshot: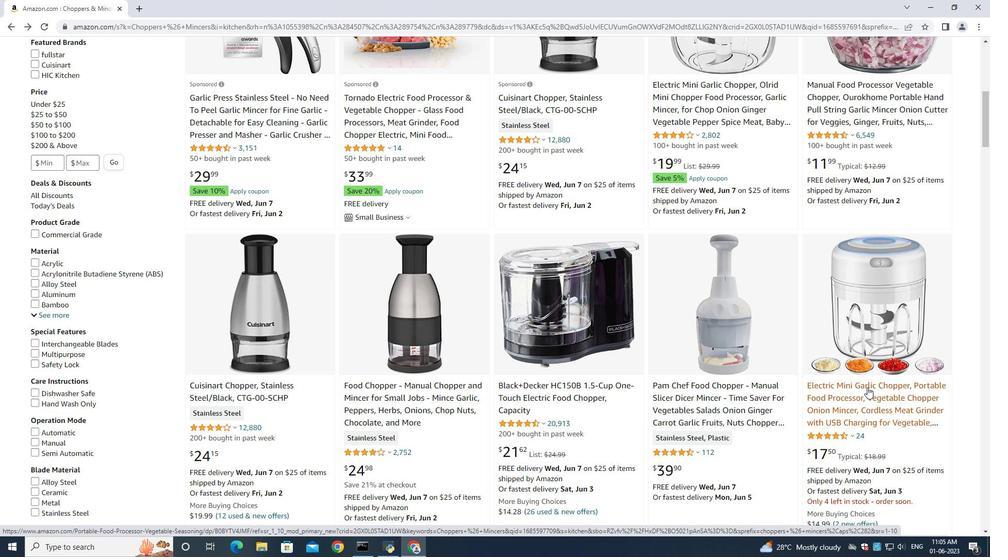 
Action: Mouse moved to (363, 305)
Screenshot: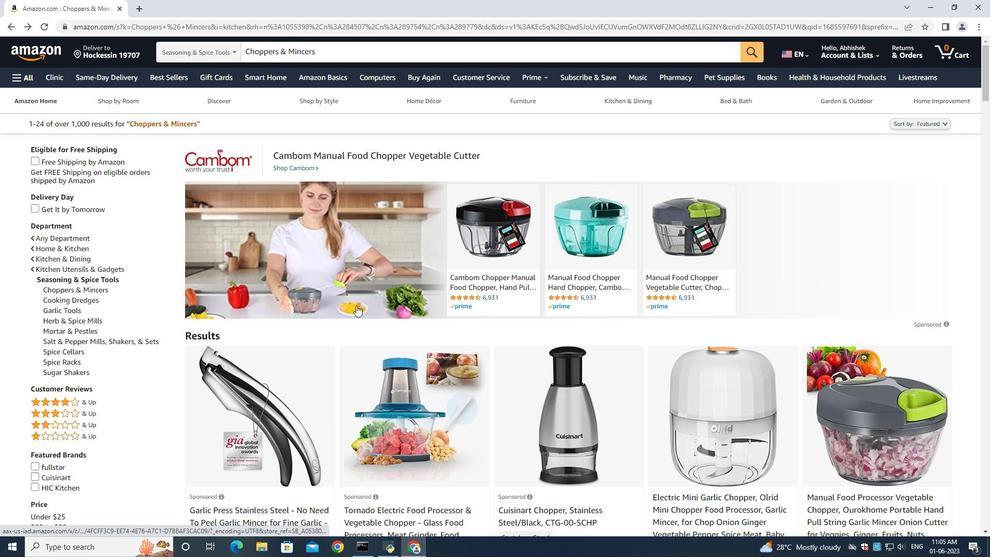 
Action: Mouse scrolled (361, 306) with delta (0, 0)
Screenshot: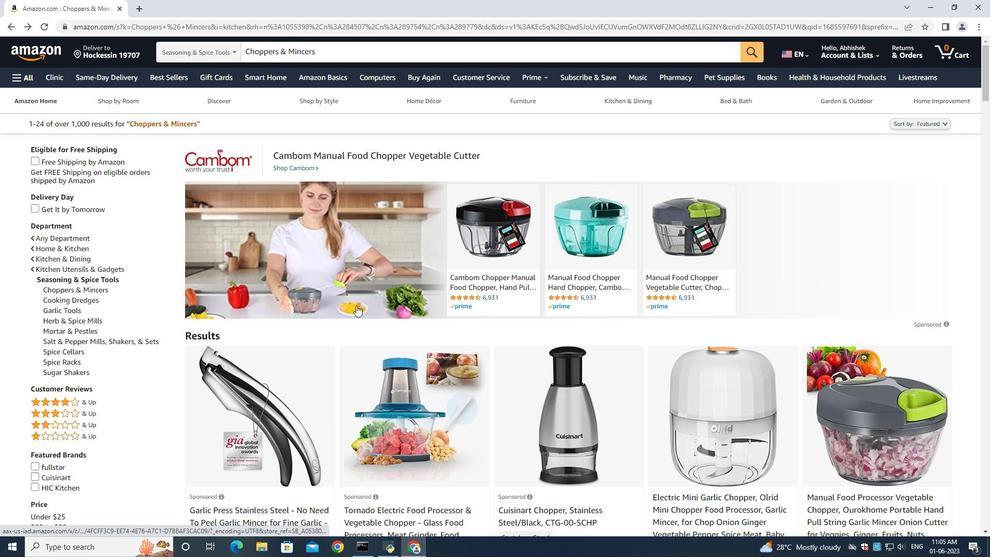 
Action: Mouse moved to (363, 304)
Screenshot: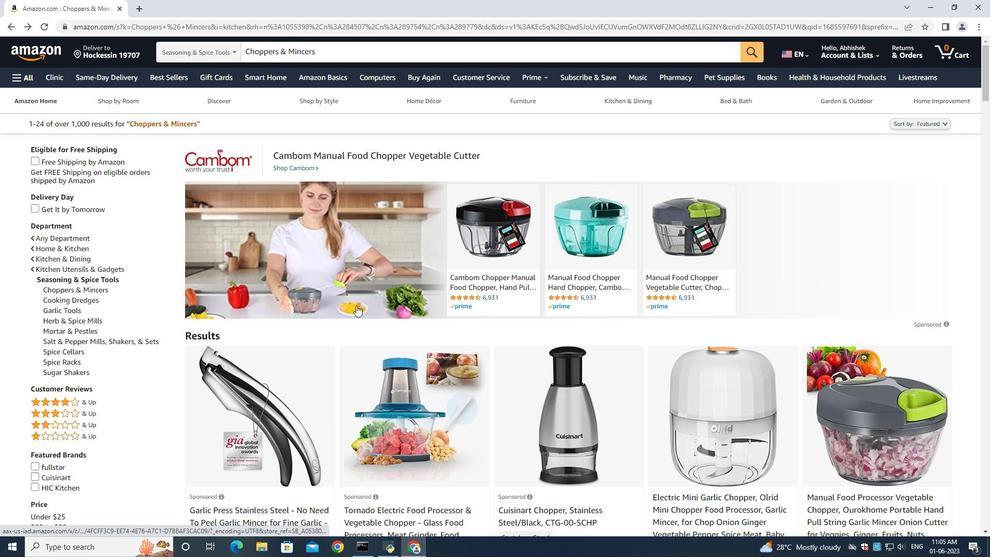 
Action: Mouse scrolled (361, 306) with delta (0, 0)
Screenshot: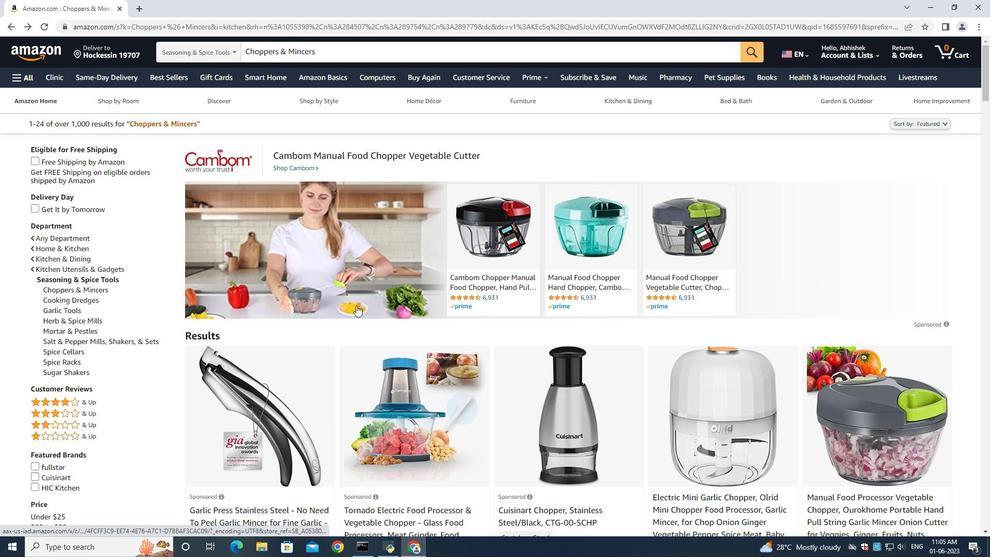 
Action: Mouse moved to (363, 304)
Screenshot: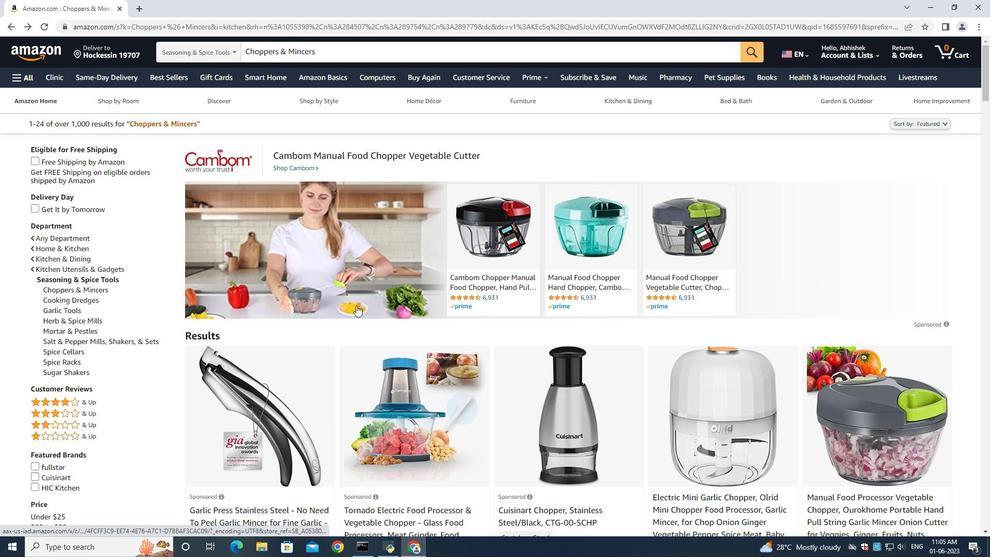 
Action: Mouse scrolled (361, 306) with delta (0, 0)
Screenshot: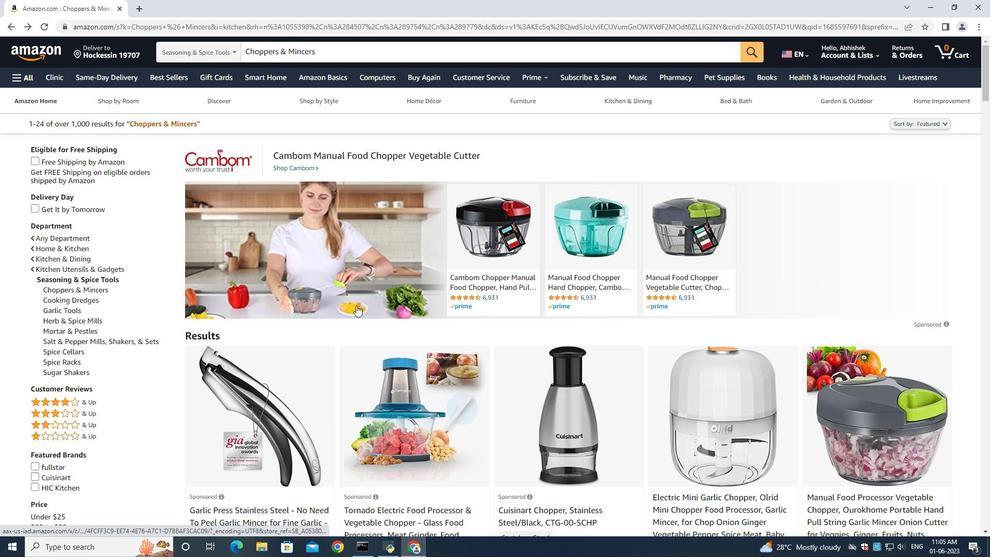
Action: Mouse scrolled (361, 306) with delta (0, 0)
Screenshot: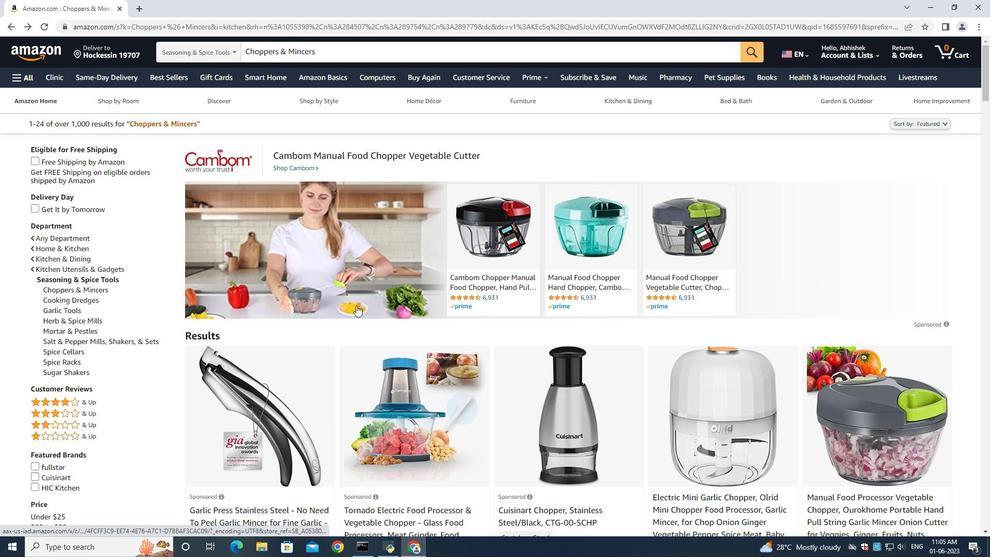 
Action: Mouse moved to (243, 315)
Screenshot: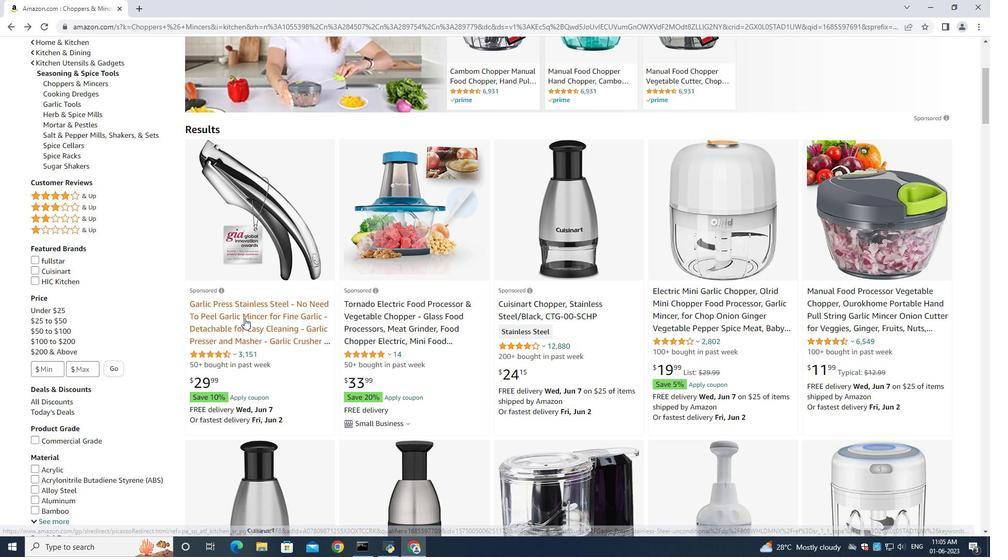 
Action: Mouse pressed left at (243, 315)
Screenshot: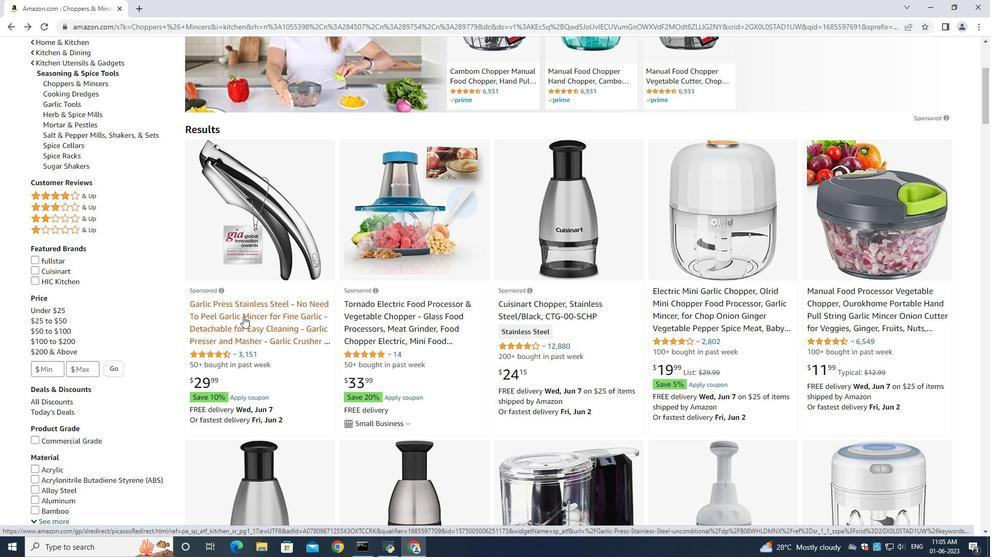 
Action: Mouse moved to (8, 28)
Screenshot: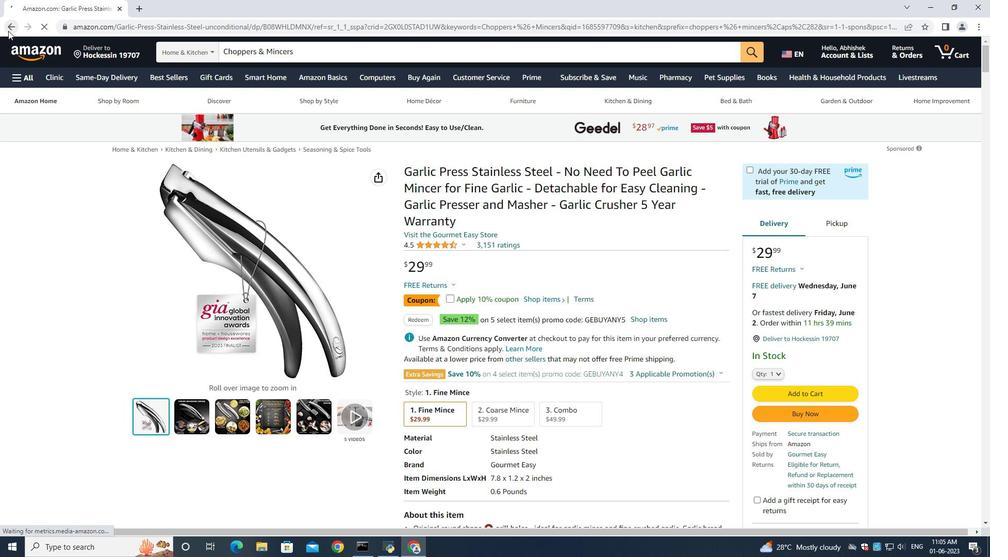 
Action: Mouse pressed left at (8, 28)
Screenshot: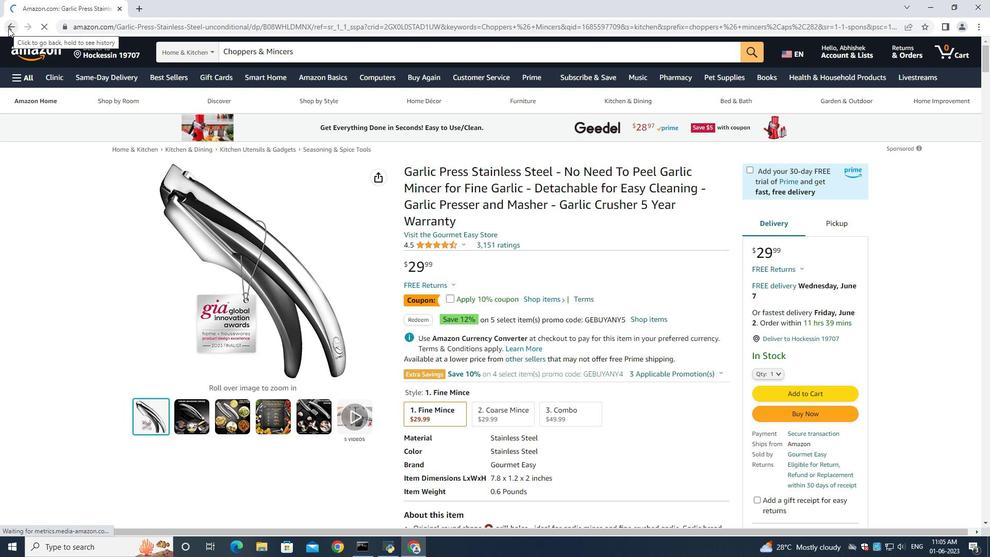 
Action: Mouse moved to (296, 264)
Screenshot: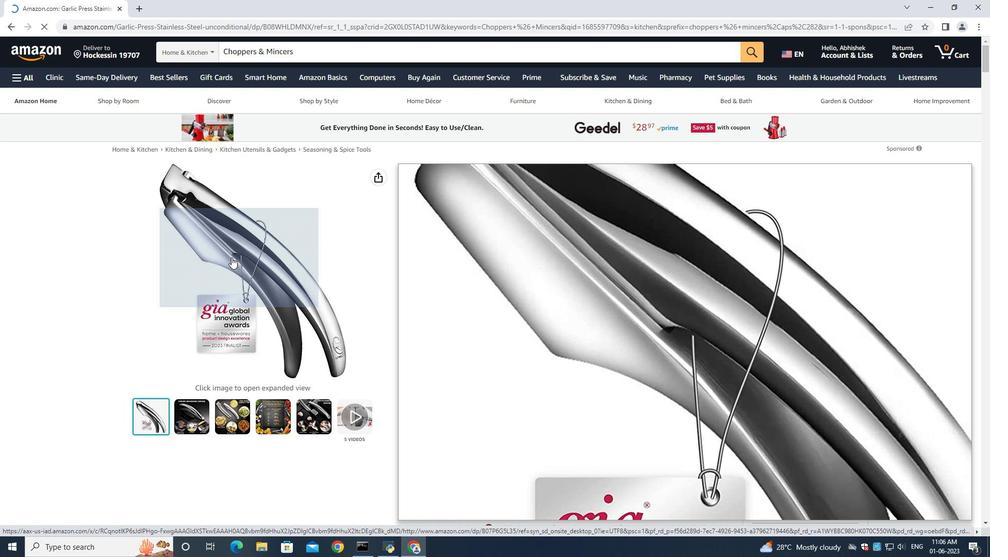 
Action: Mouse scrolled (296, 263) with delta (0, 0)
Screenshot: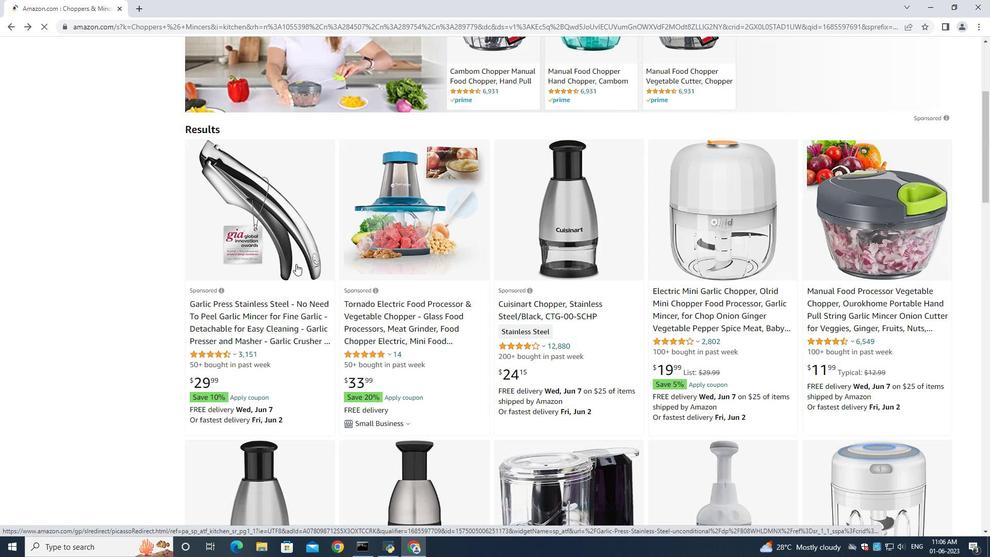 
Action: Mouse scrolled (296, 263) with delta (0, 0)
Screenshot: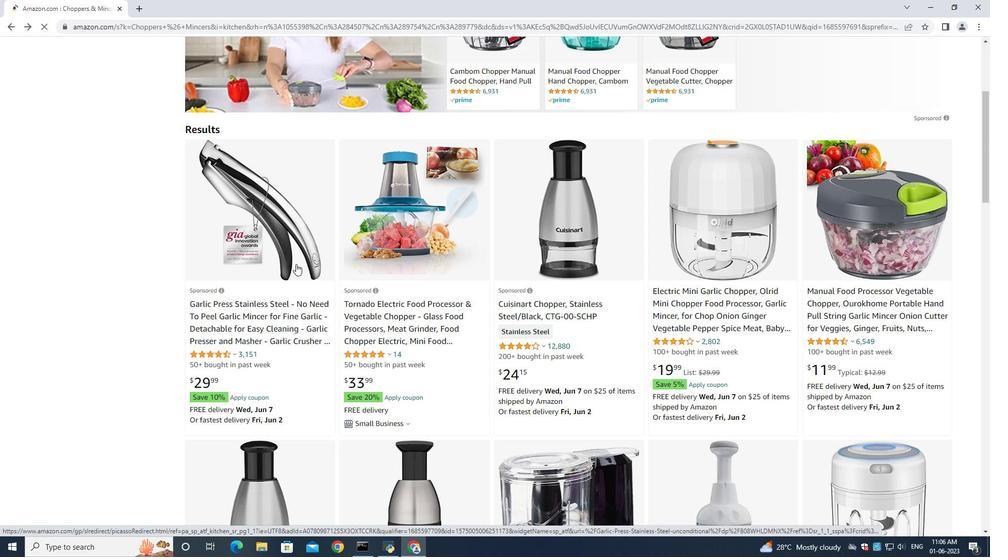 
Action: Mouse scrolled (296, 263) with delta (0, 0)
Screenshot: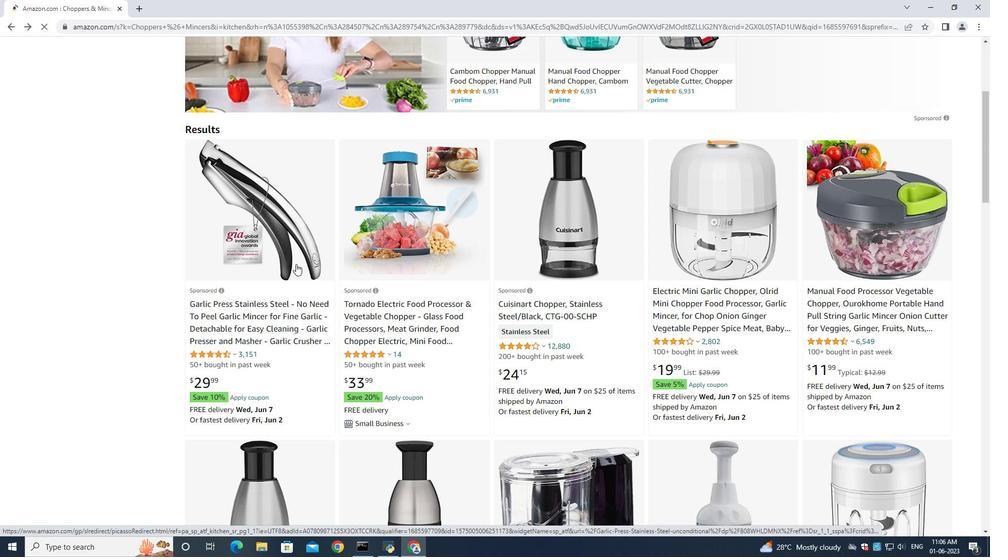 
Action: Mouse moved to (296, 264)
Screenshot: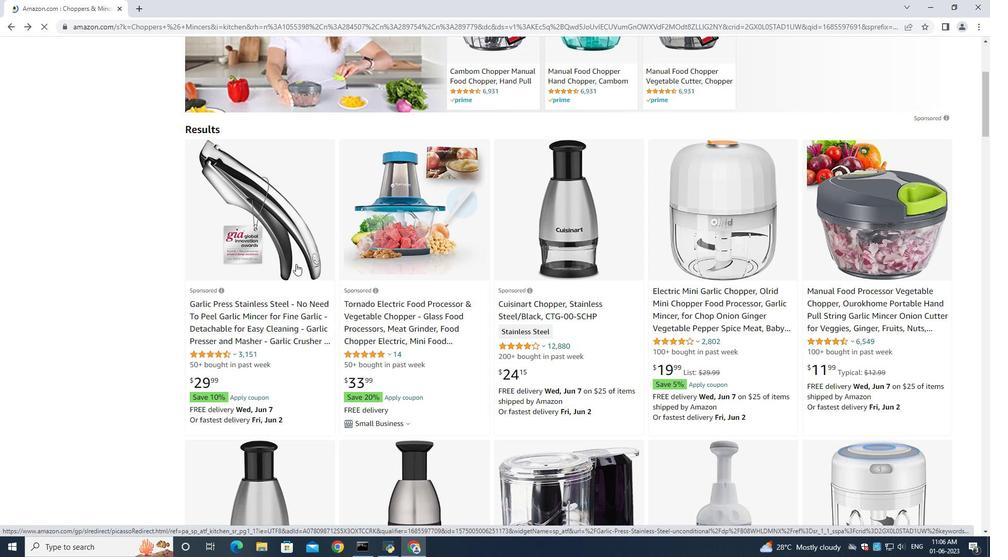
Action: Mouse scrolled (296, 263) with delta (0, 0)
Screenshot: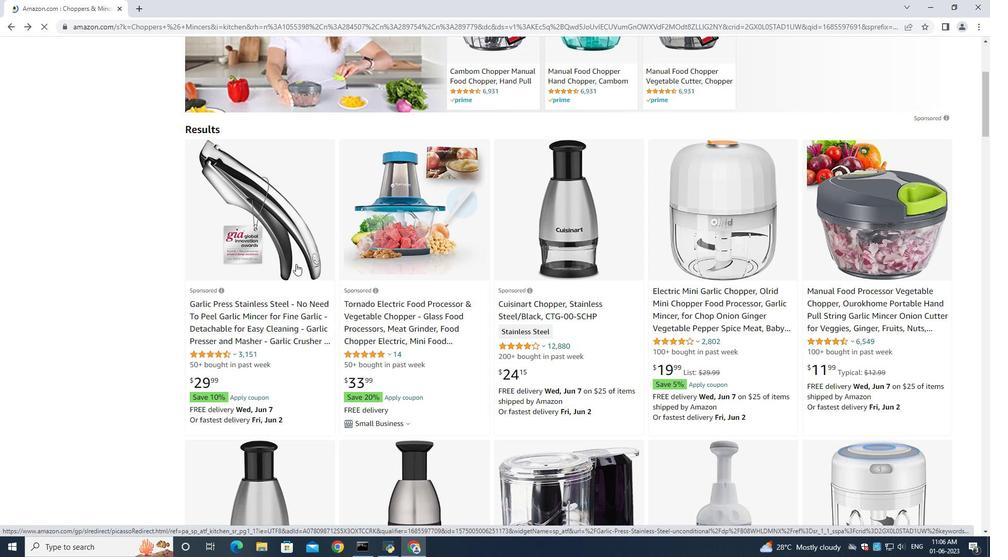 
Action: Mouse moved to (295, 264)
Screenshot: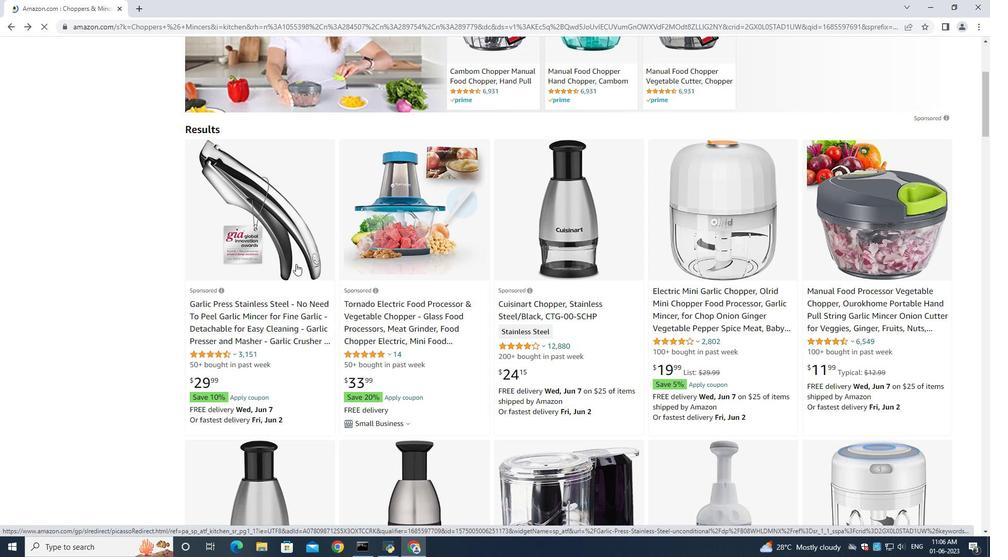 
Action: Mouse scrolled (295, 263) with delta (0, 0)
Screenshot: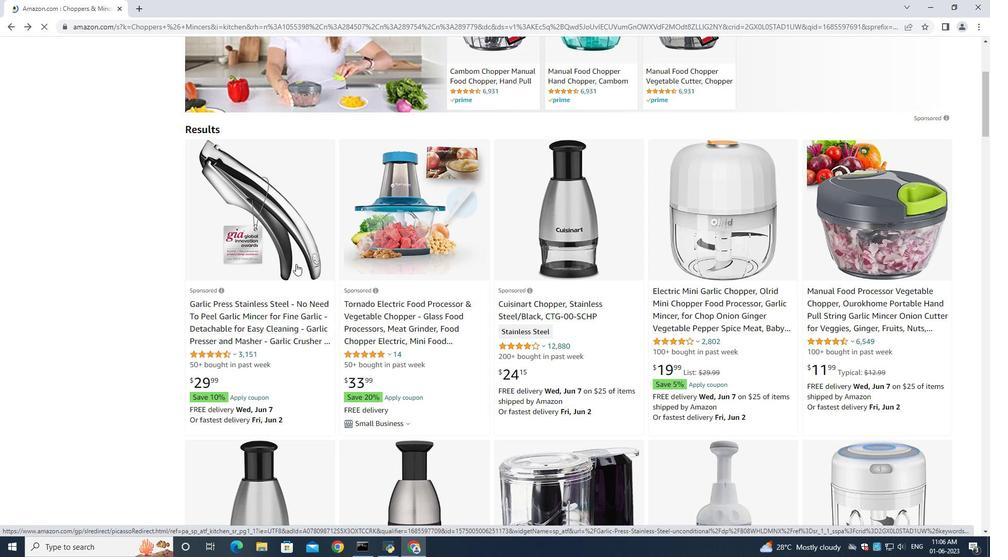 
Action: Mouse moved to (294, 258)
Screenshot: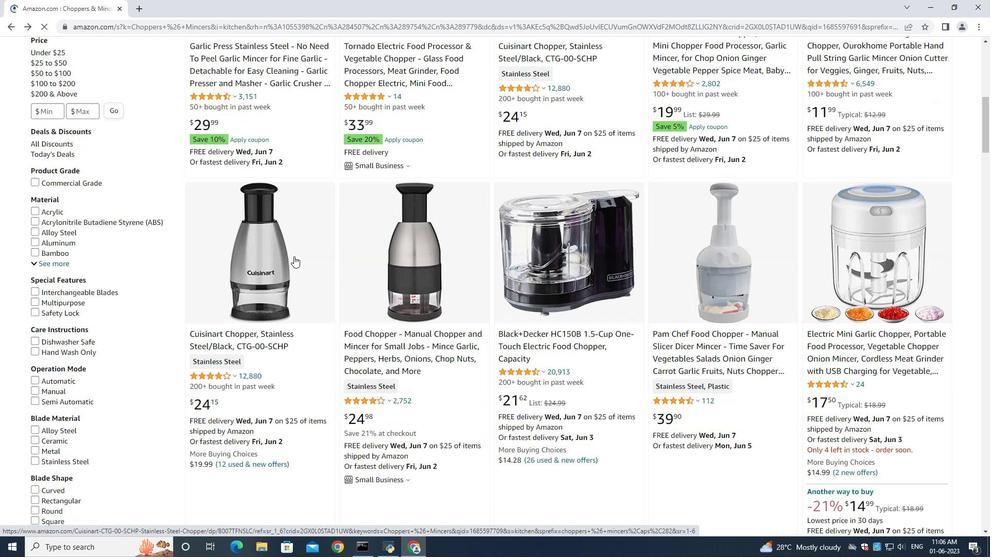
Action: Mouse scrolled (294, 257) with delta (0, 0)
Screenshot: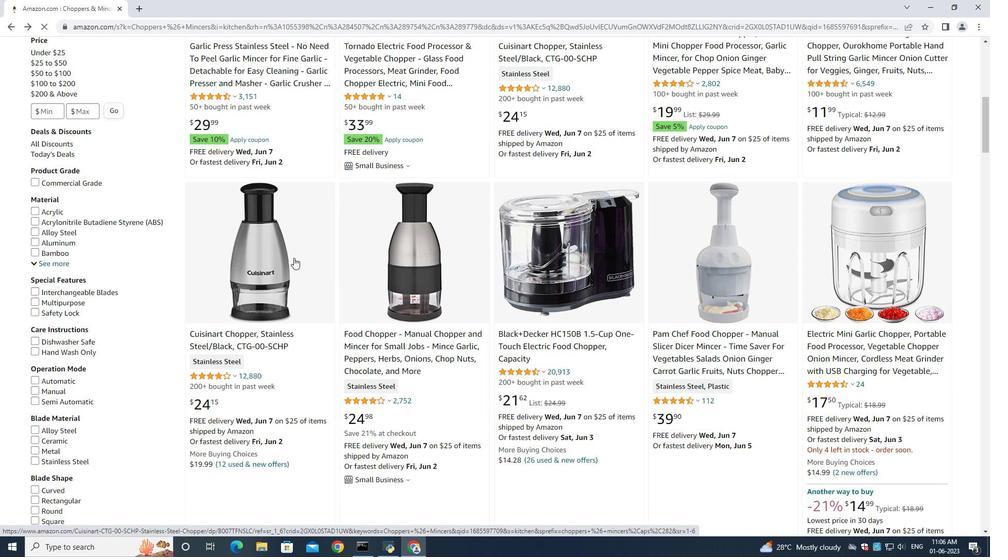 
Action: Mouse moved to (369, 287)
Screenshot: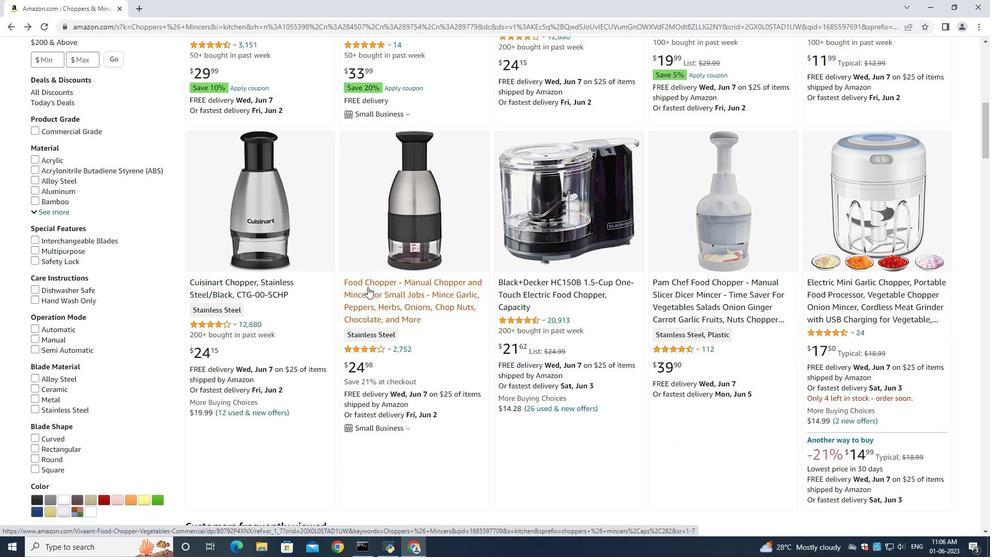 
Action: Mouse pressed left at (369, 287)
Screenshot: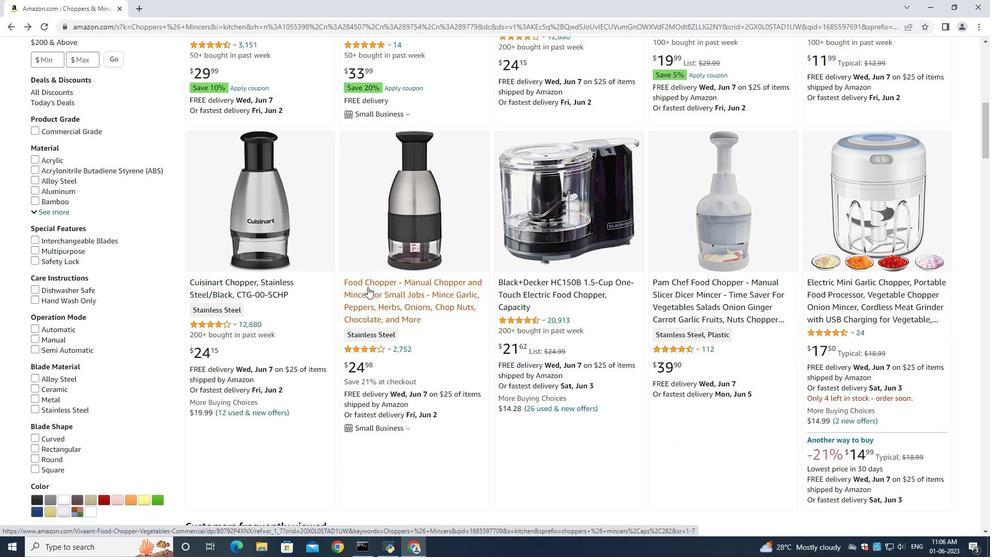 
Action: Mouse moved to (703, 277)
Screenshot: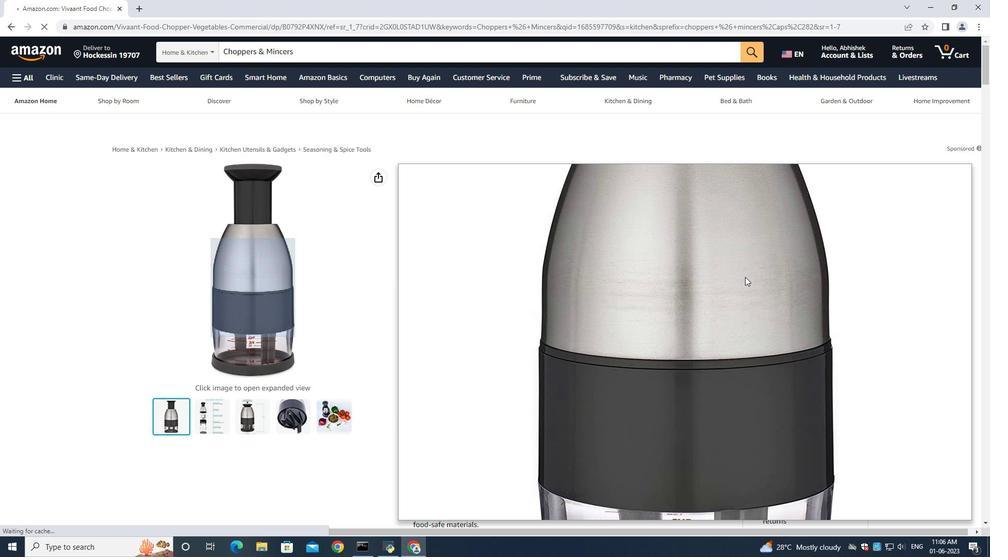
Action: Mouse scrolled (703, 277) with delta (0, 0)
Screenshot: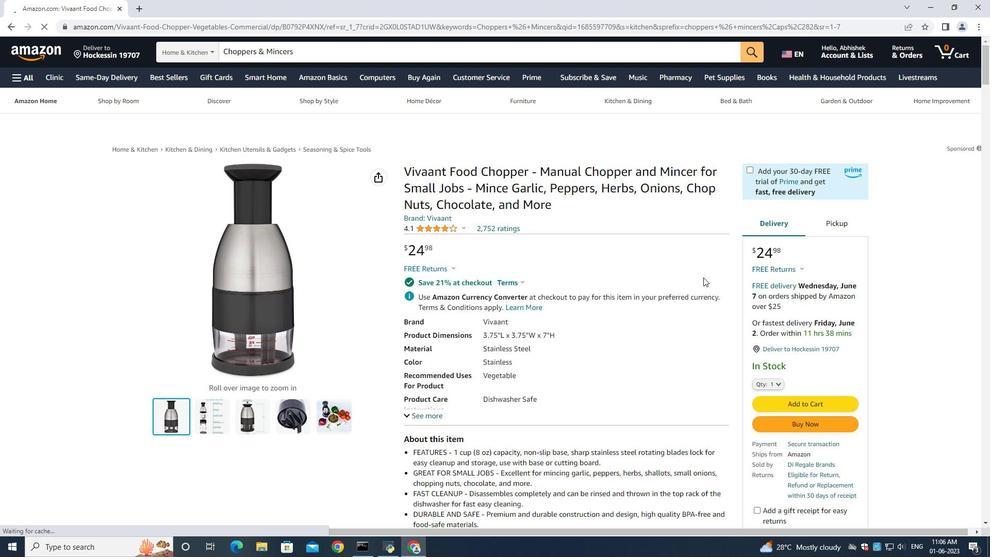 
Action: Mouse scrolled (703, 277) with delta (0, 0)
Screenshot: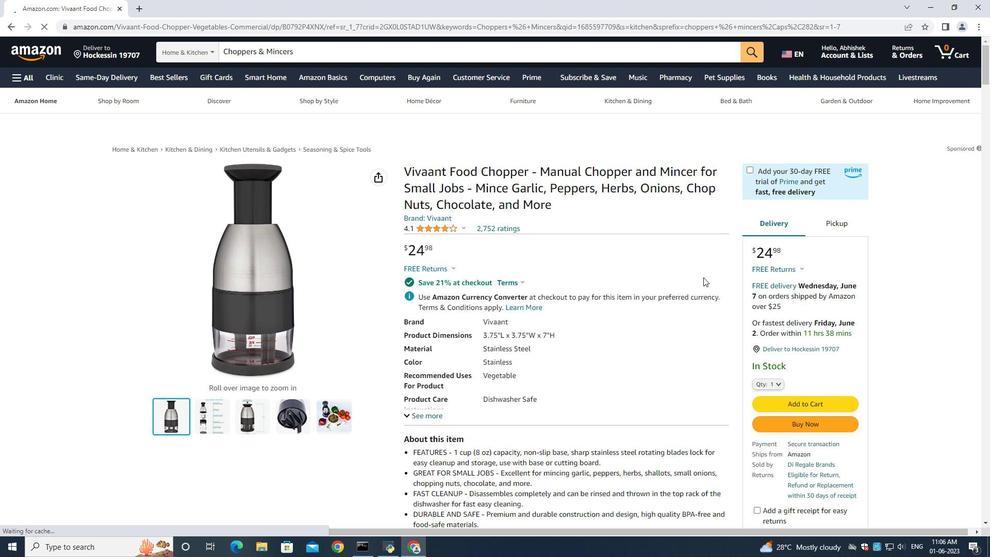 
Action: Mouse scrolled (703, 277) with delta (0, 0)
Screenshot: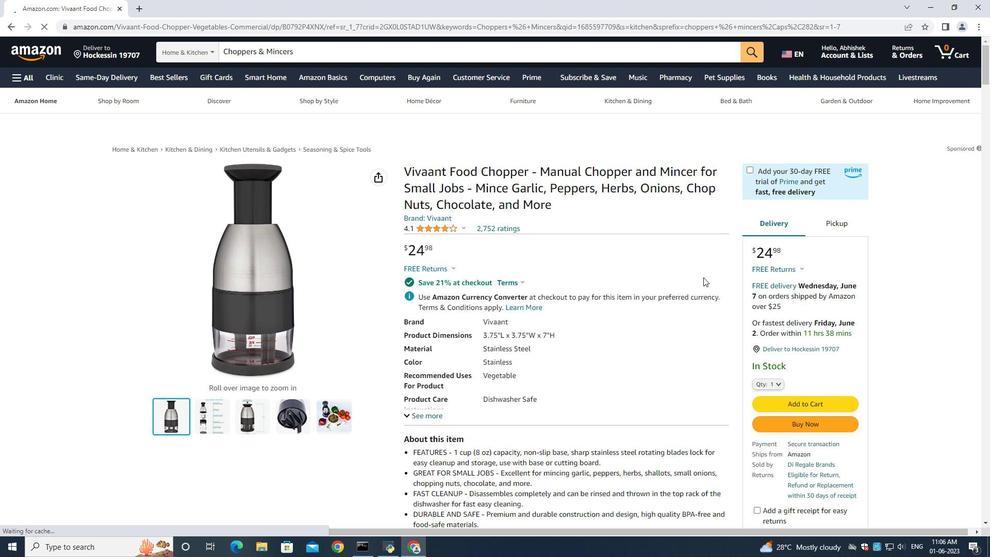 
Action: Mouse moved to (775, 226)
Screenshot: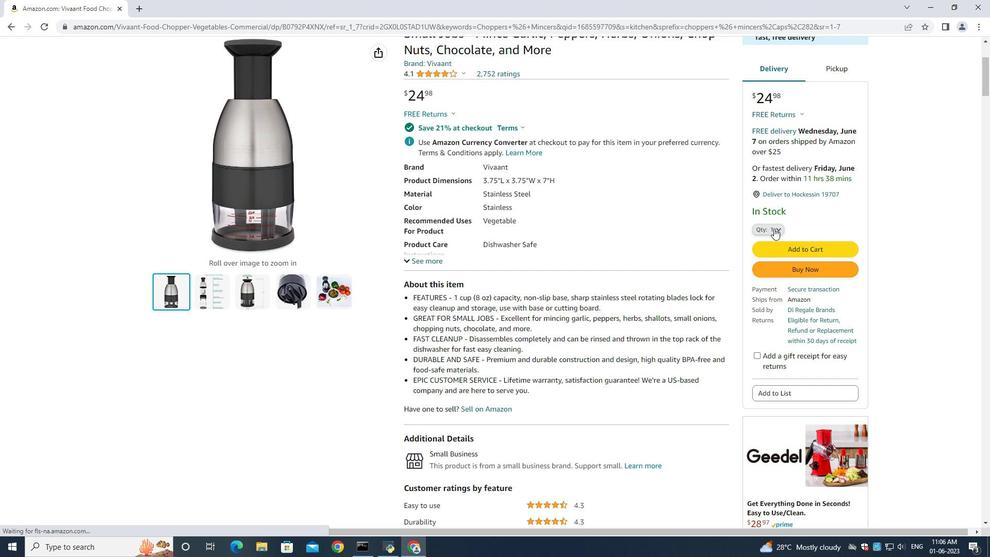 
Action: Mouse pressed left at (775, 226)
Screenshot: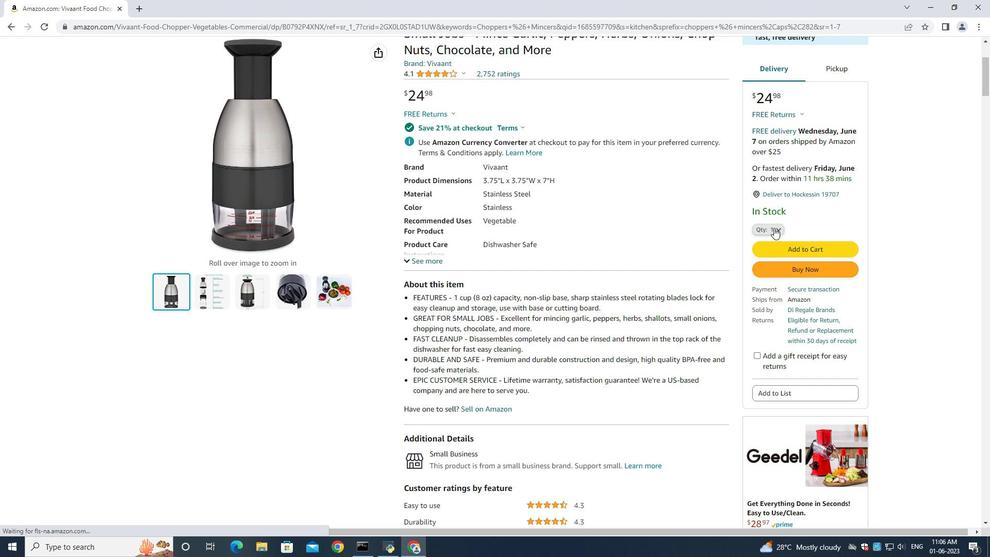 
Action: Mouse moved to (7, 27)
Screenshot: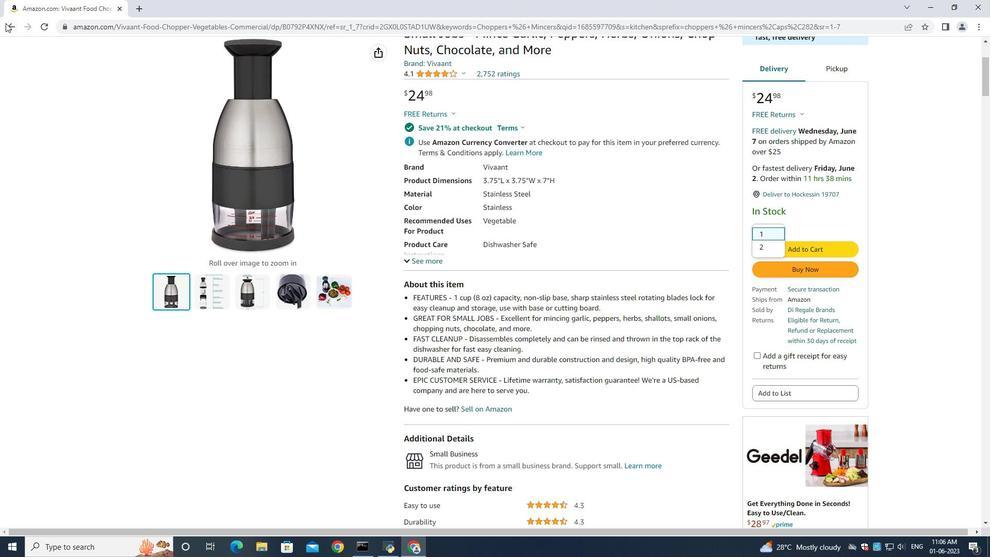 
Action: Mouse pressed left at (7, 27)
Screenshot: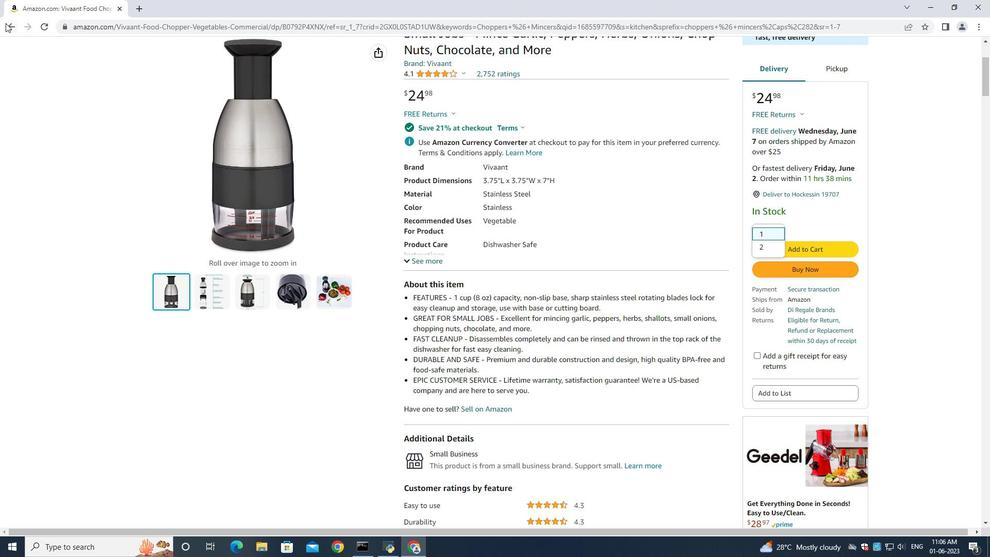 
Action: Mouse moved to (715, 298)
Screenshot: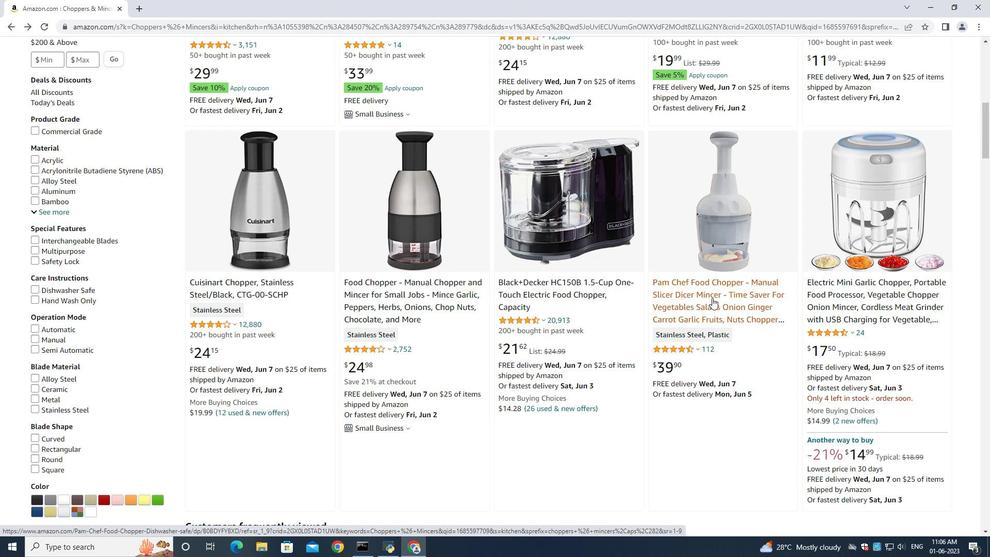
Action: Mouse pressed left at (715, 298)
Screenshot: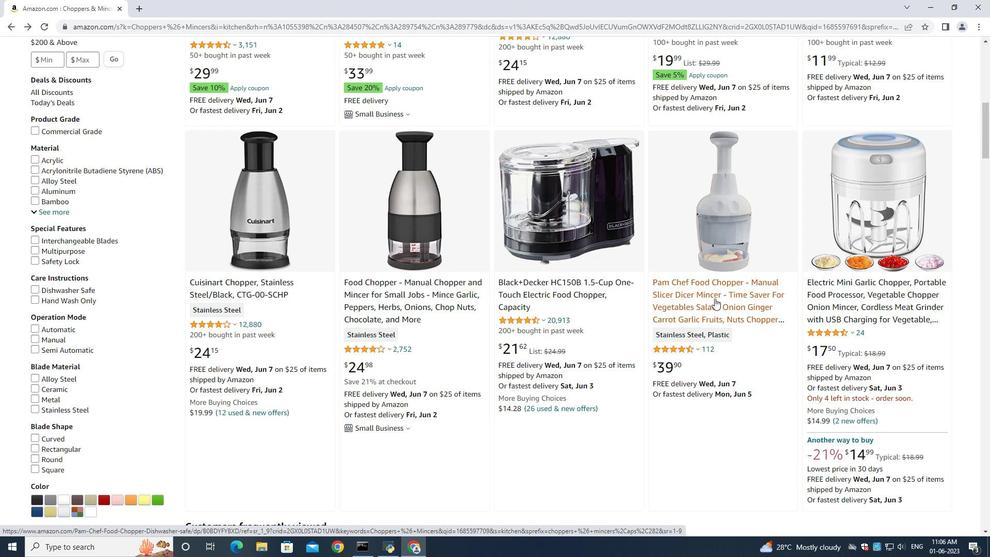 
Action: Mouse moved to (769, 385)
Screenshot: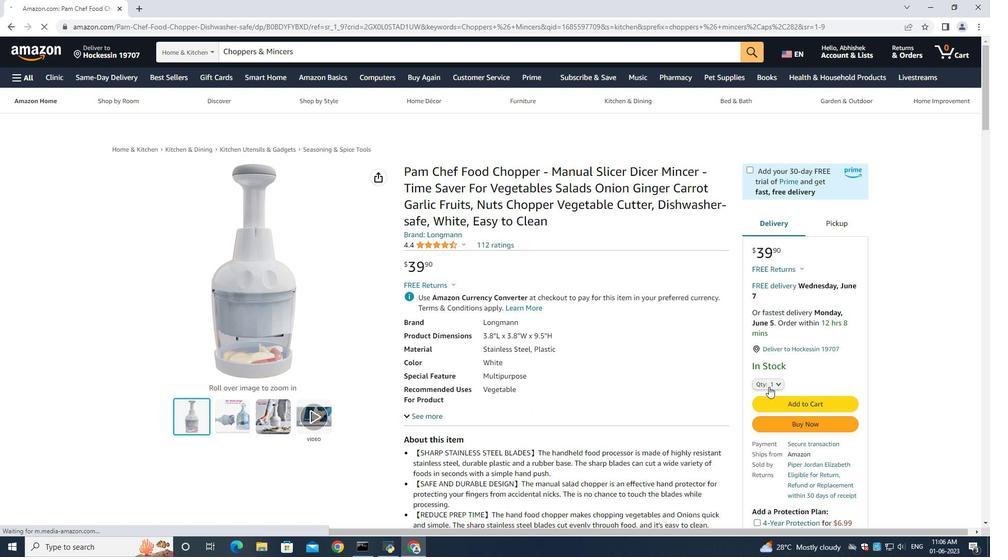 
Action: Mouse pressed left at (769, 385)
Screenshot: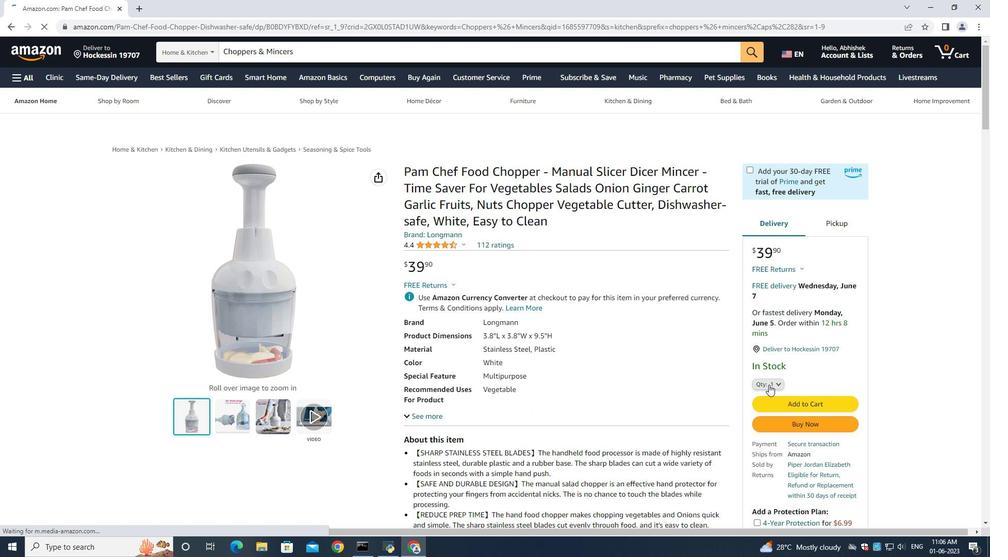 
Action: Mouse moved to (760, 109)
Screenshot: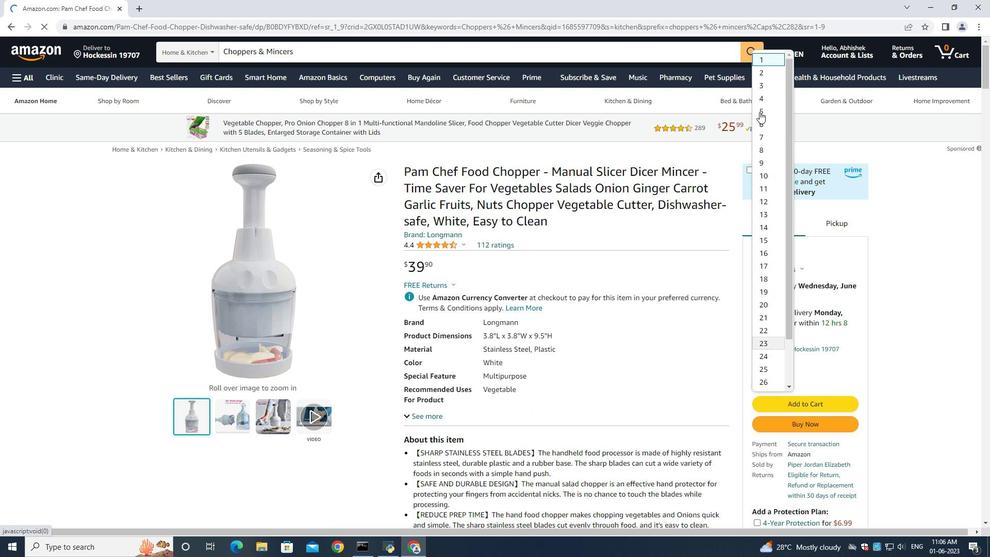 
Action: Mouse pressed left at (760, 109)
Screenshot: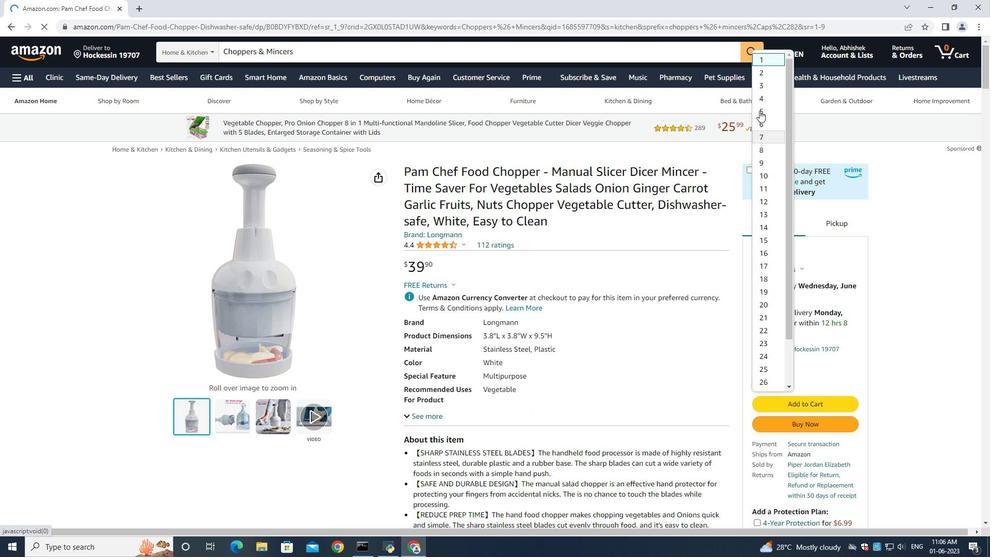 
Action: Mouse moved to (310, 425)
Screenshot: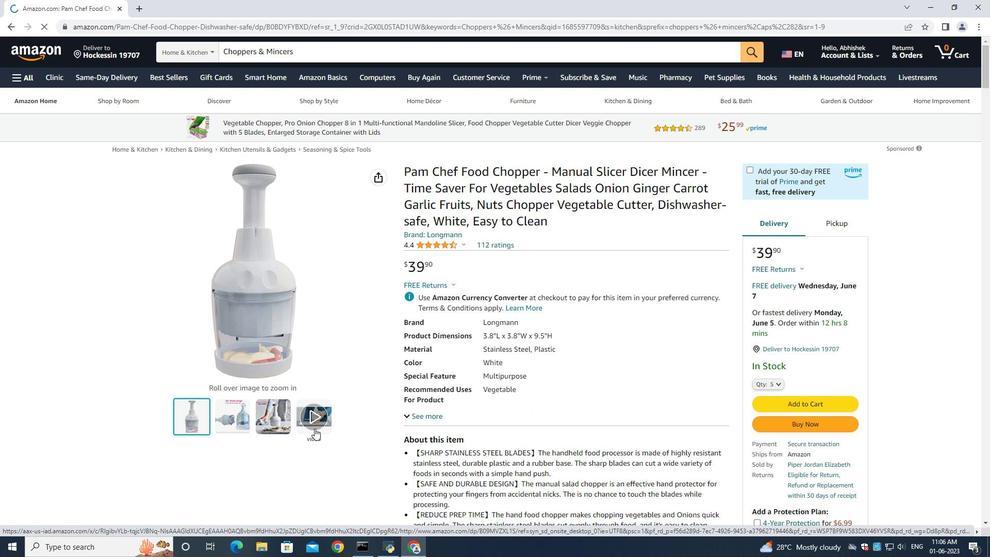 
Action: Mouse pressed left at (310, 425)
Screenshot: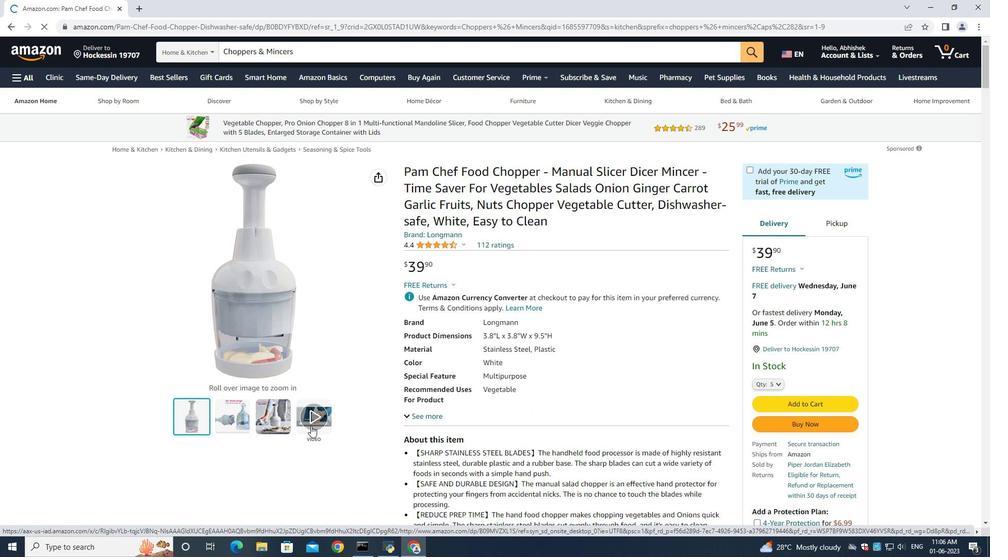 
Action: Mouse moved to (319, 438)
Screenshot: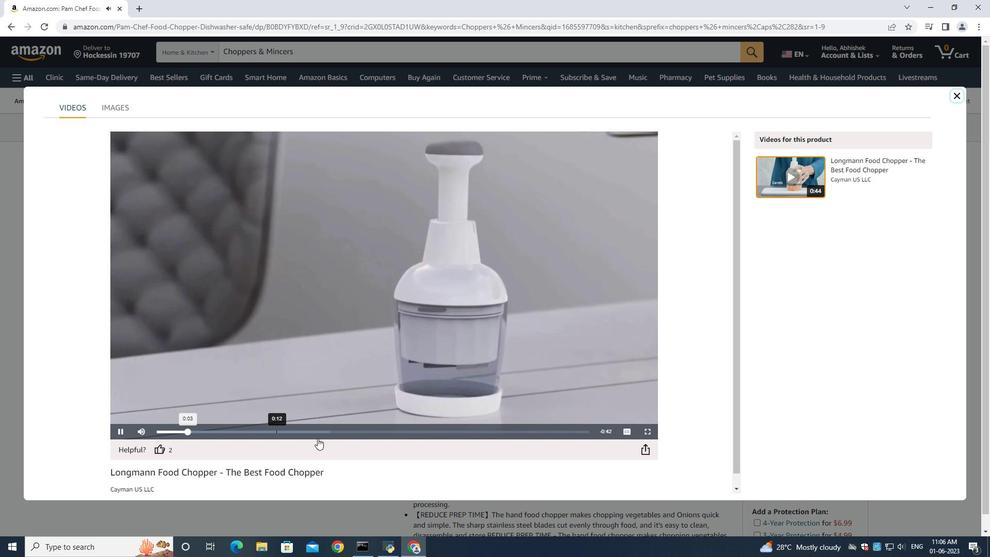 
Action: Mouse pressed left at (319, 438)
Screenshot: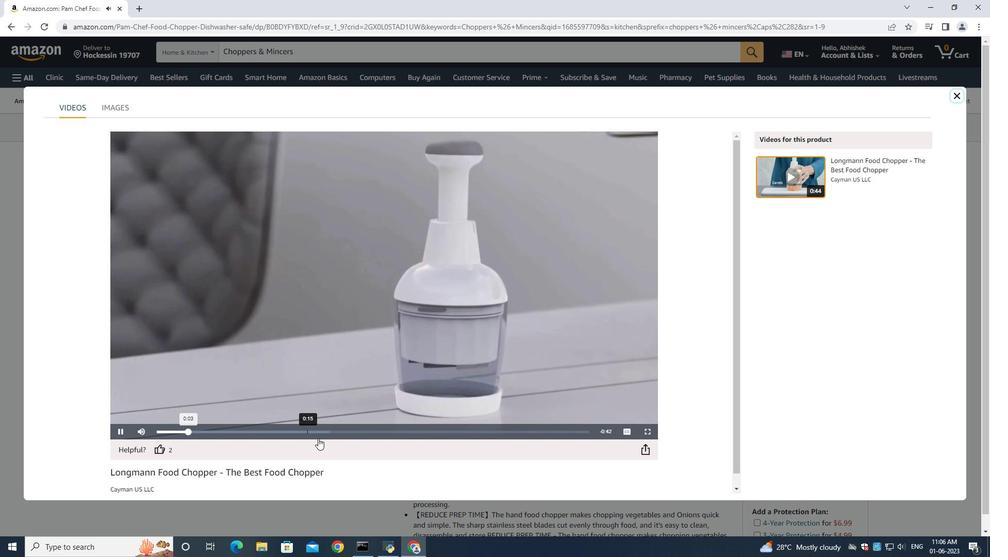 
Action: Mouse moved to (448, 429)
Screenshot: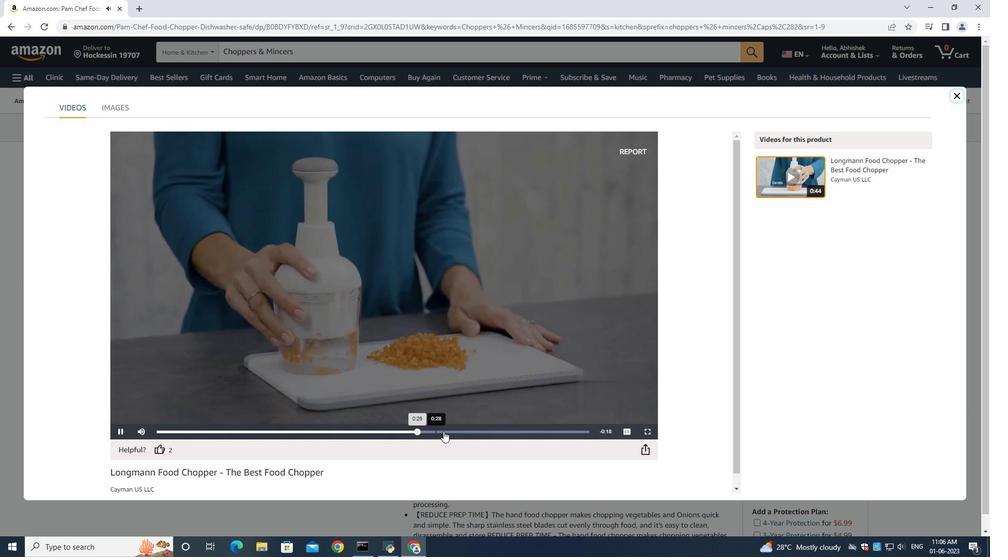 
Action: Mouse pressed left at (448, 429)
Screenshot: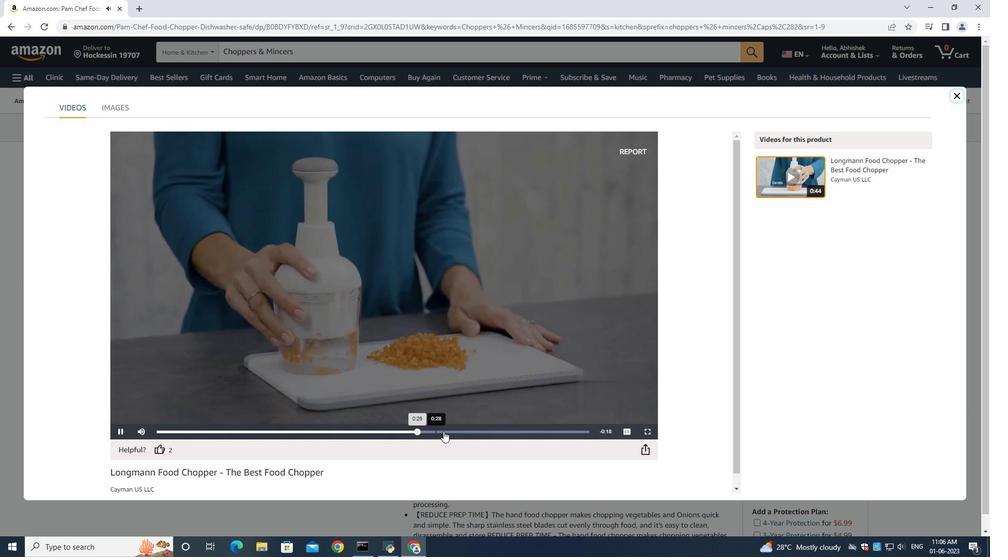 
Action: Mouse moved to (962, 97)
Screenshot: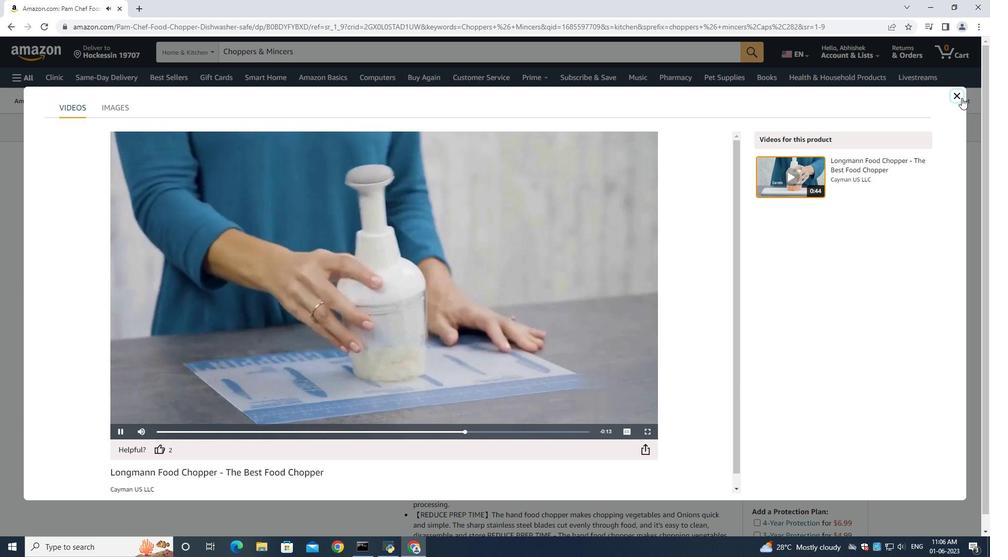 
Action: Mouse pressed left at (962, 97)
Screenshot: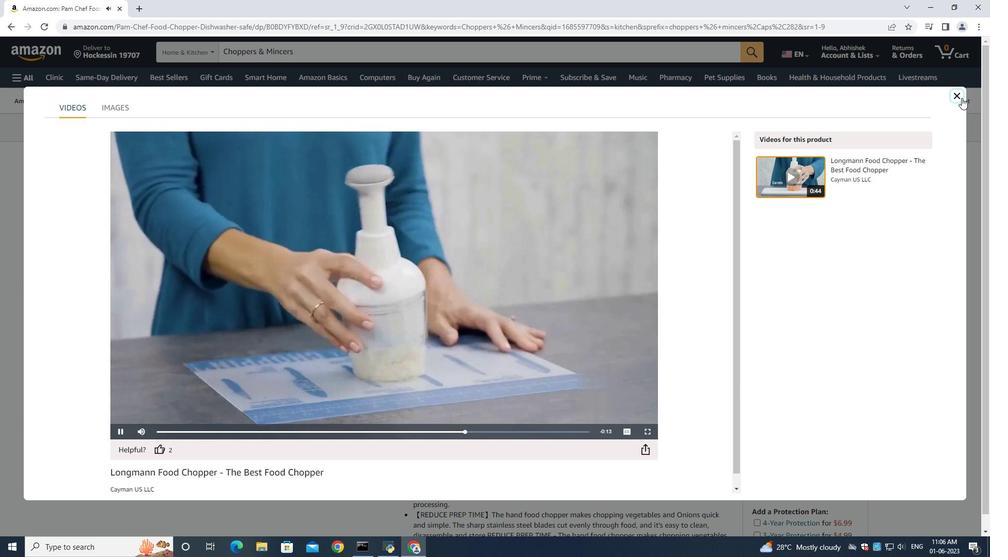 
Action: Mouse moved to (798, 420)
Screenshot: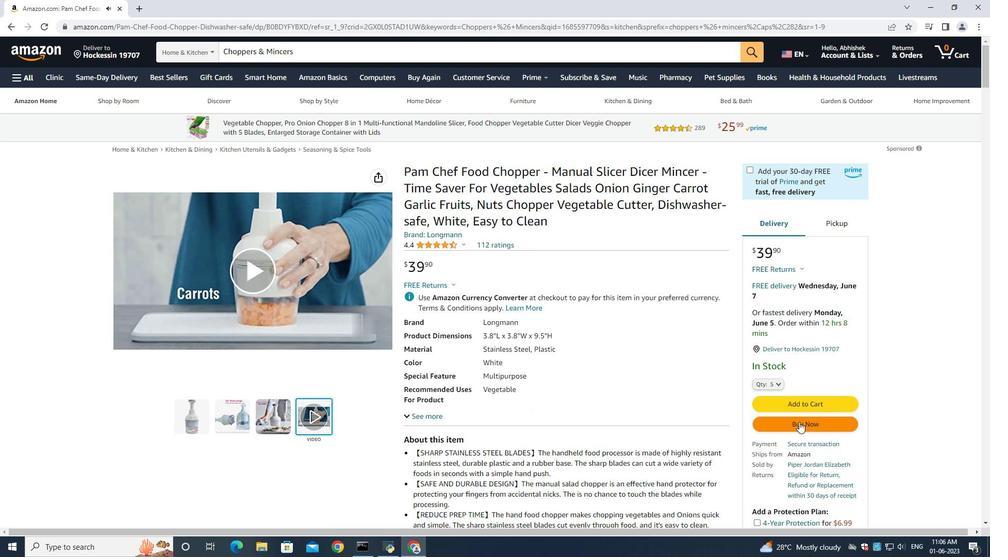 
Action: Mouse pressed left at (798, 420)
Screenshot: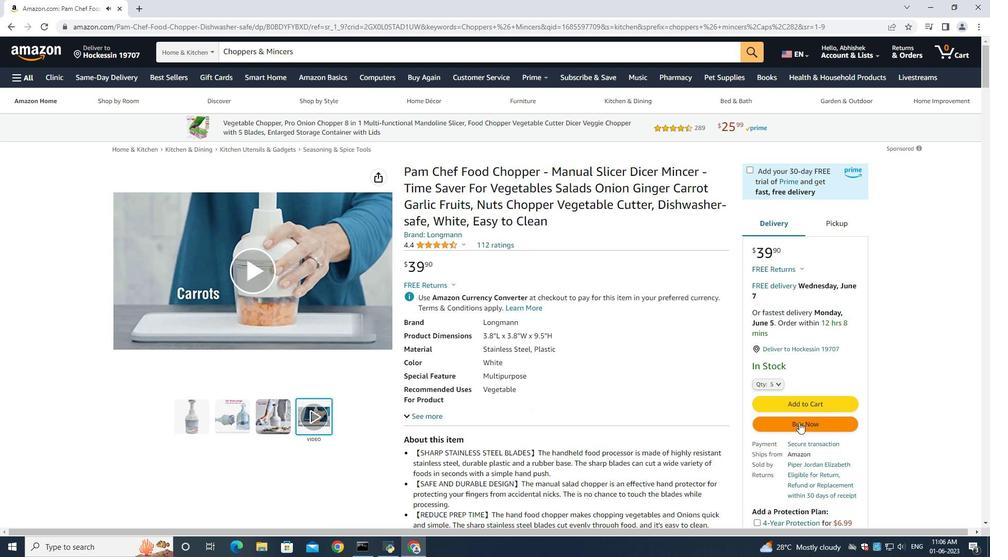 
Action: Mouse moved to (482, 347)
Screenshot: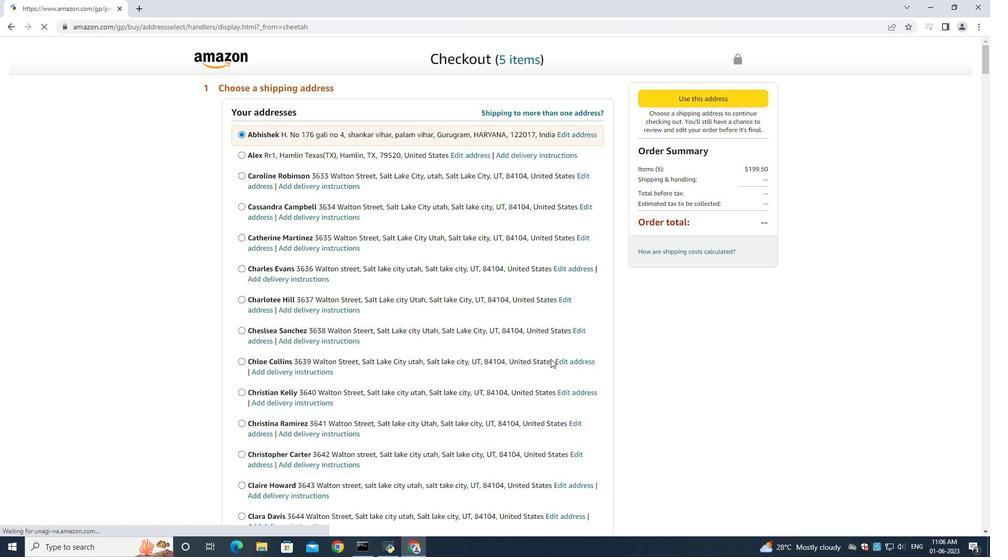 
Action: Mouse scrolled (482, 346) with delta (0, 0)
Screenshot: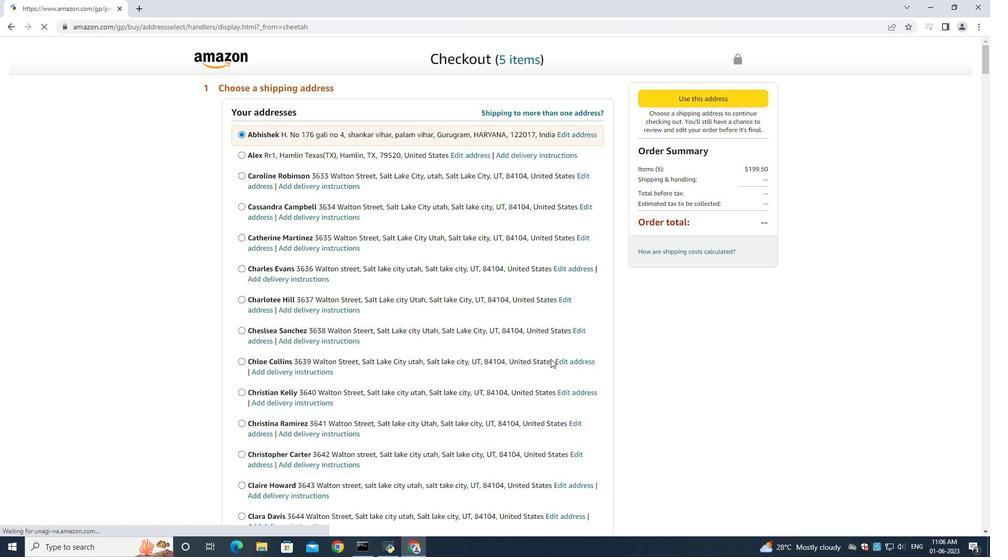 
Action: Mouse moved to (481, 346)
Screenshot: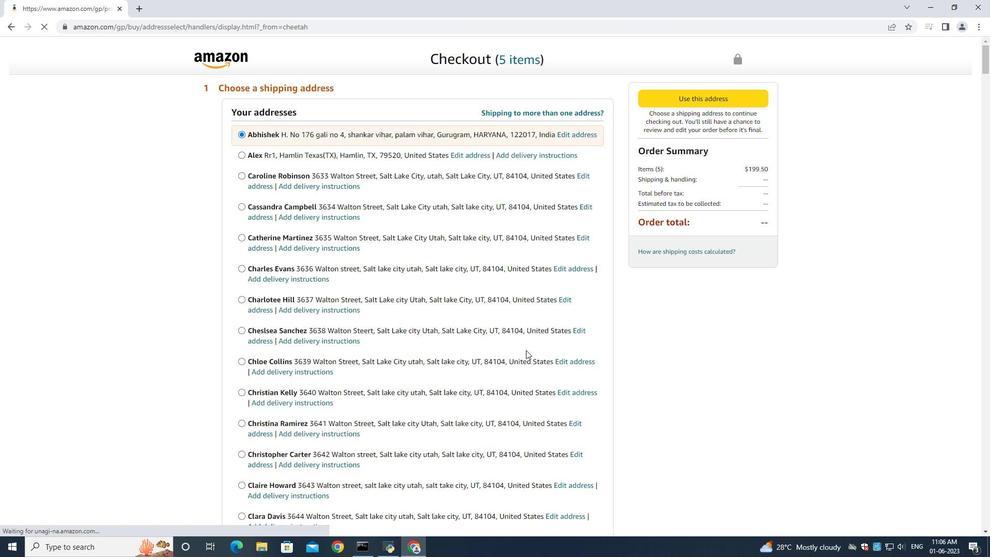 
Action: Mouse scrolled (482, 346) with delta (0, 0)
Screenshot: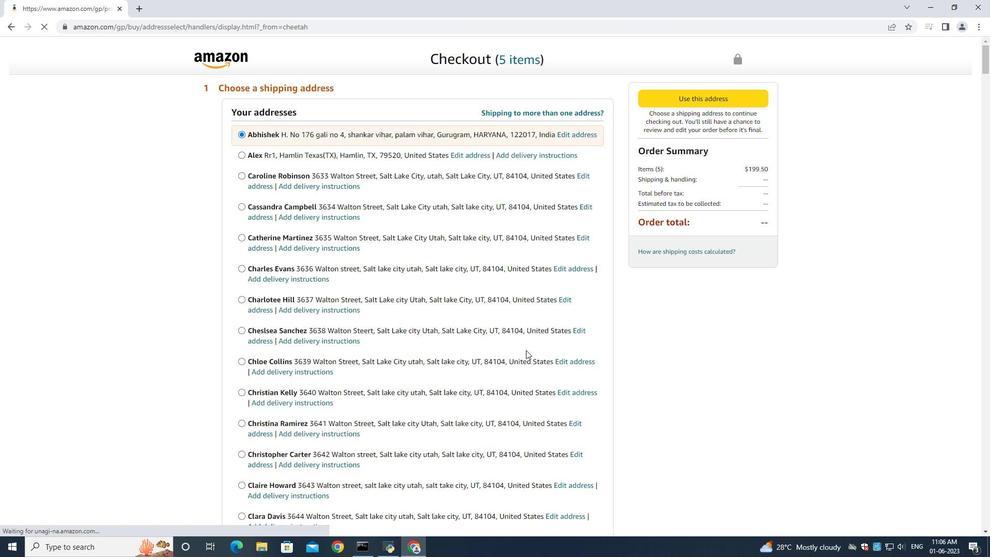 
Action: Mouse moved to (480, 346)
Screenshot: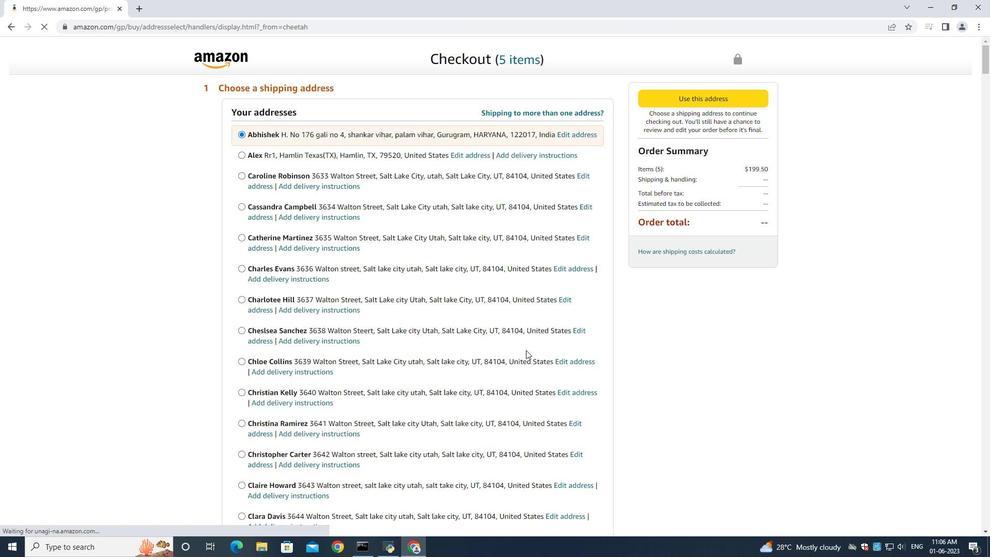 
Action: Mouse scrolled (482, 347) with delta (0, 0)
Screenshot: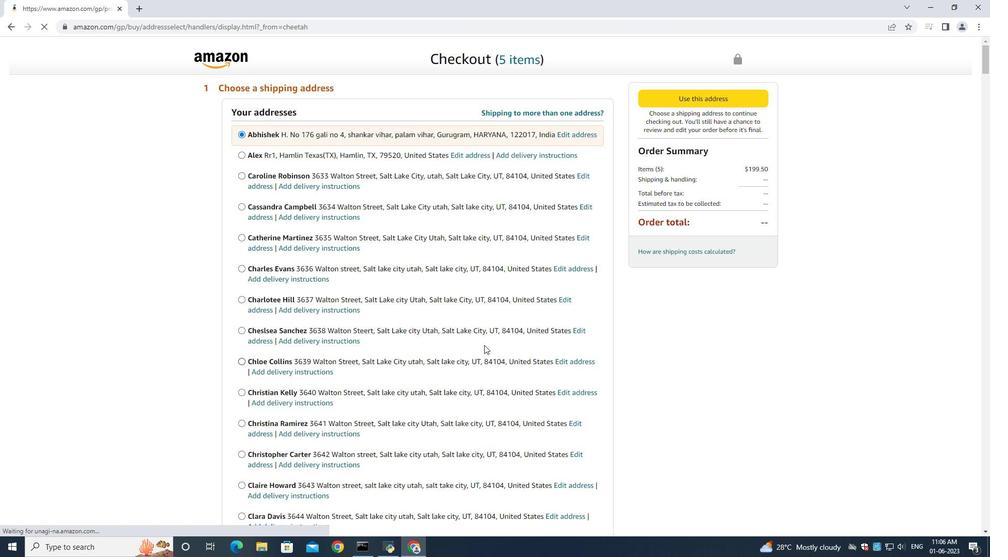 
Action: Mouse moved to (474, 346)
Screenshot: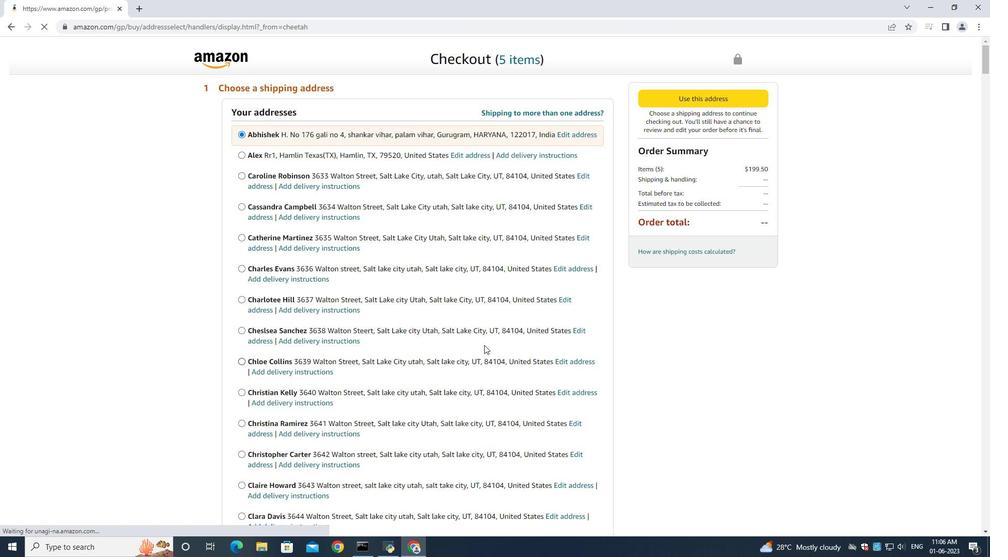 
Action: Mouse scrolled (482, 346) with delta (0, -1)
Screenshot: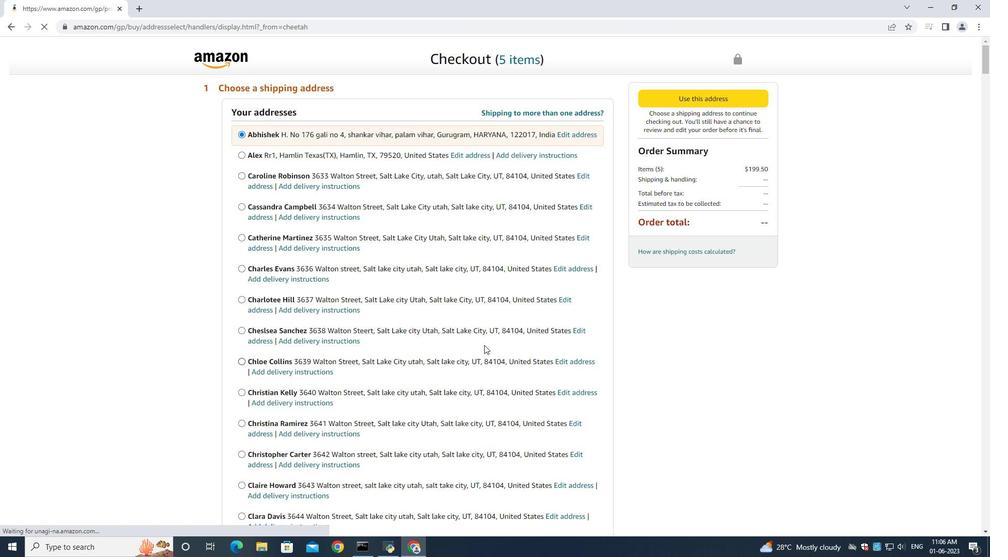 
Action: Mouse moved to (474, 345)
Screenshot: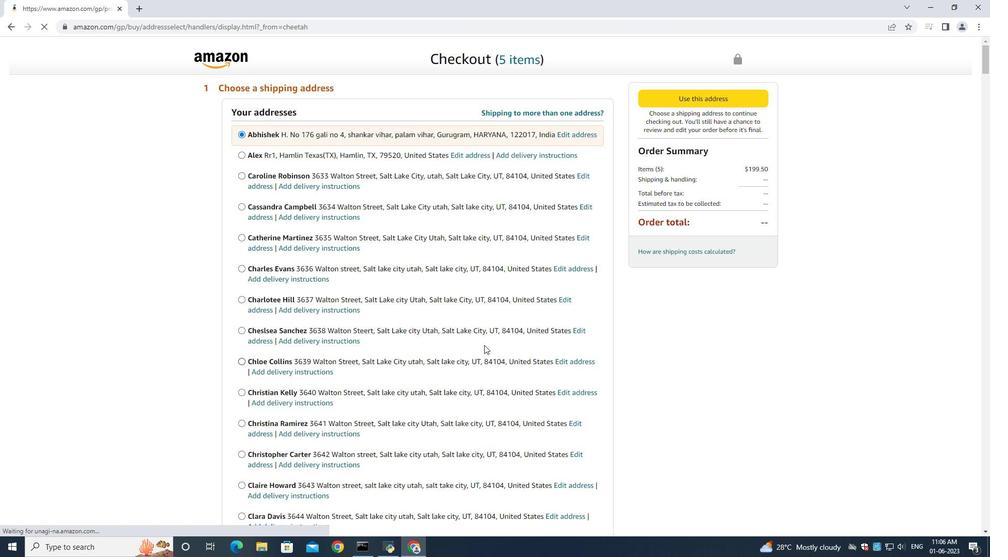 
Action: Mouse scrolled (482, 346) with delta (0, -1)
Screenshot: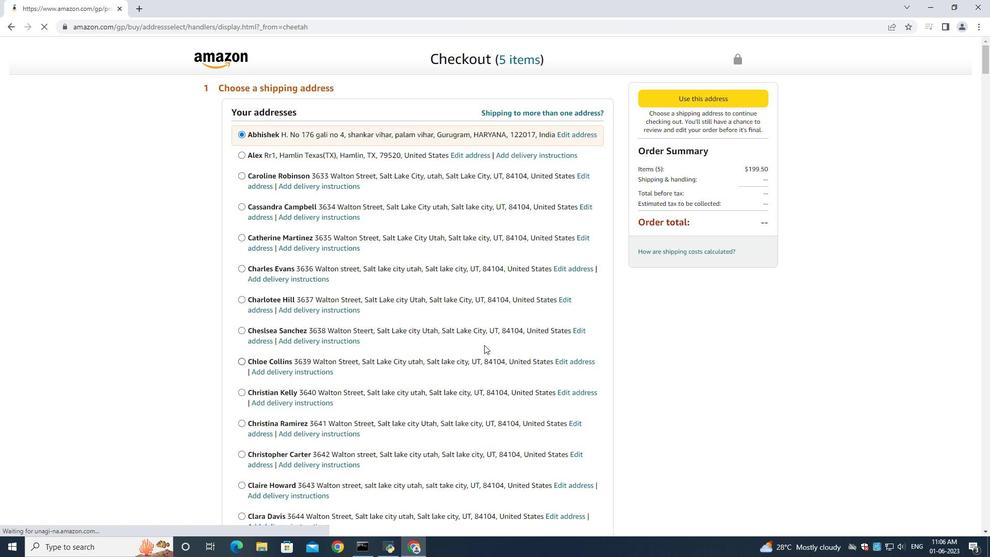
Action: Mouse scrolled (481, 346) with delta (0, 0)
Screenshot: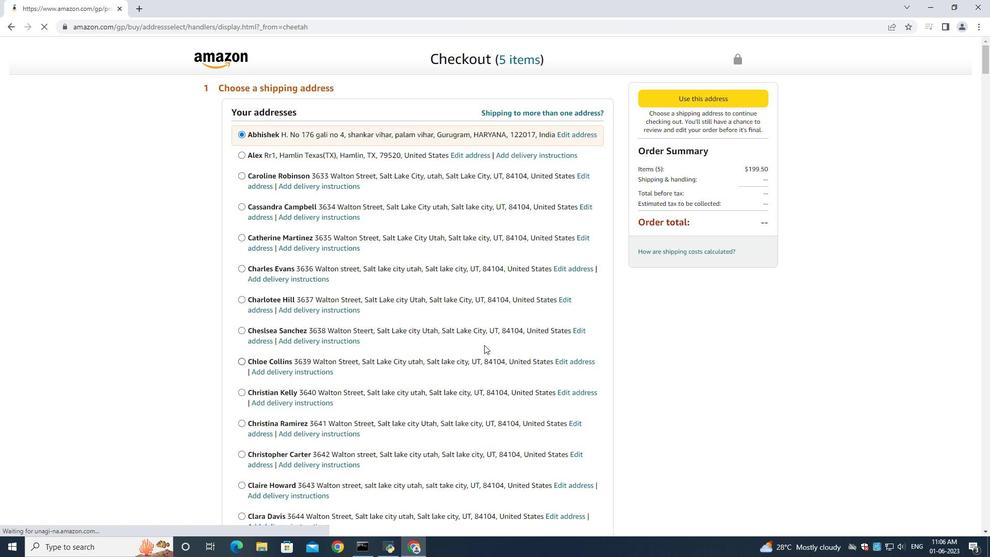 
Action: Mouse scrolled (480, 345) with delta (0, 0)
Screenshot: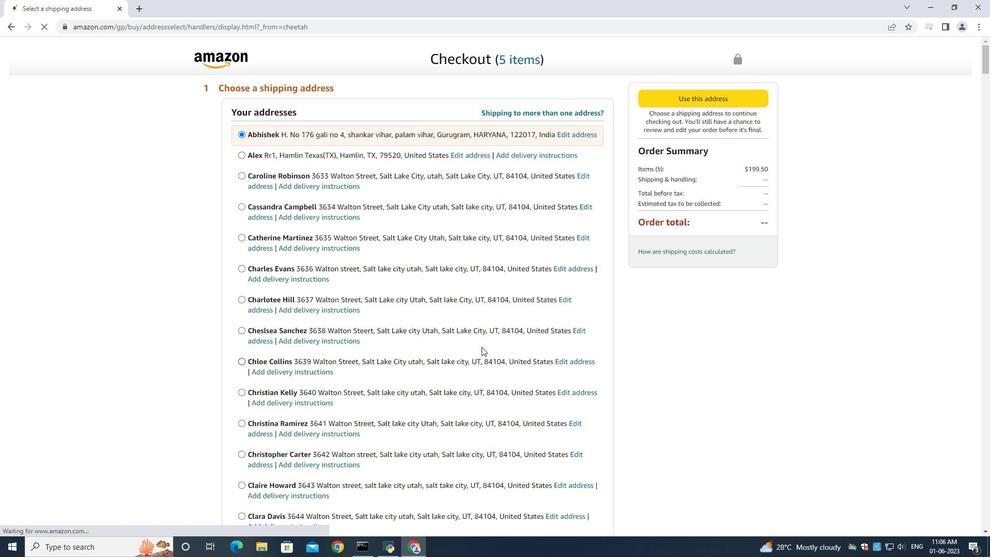 
Action: Mouse moved to (468, 339)
Screenshot: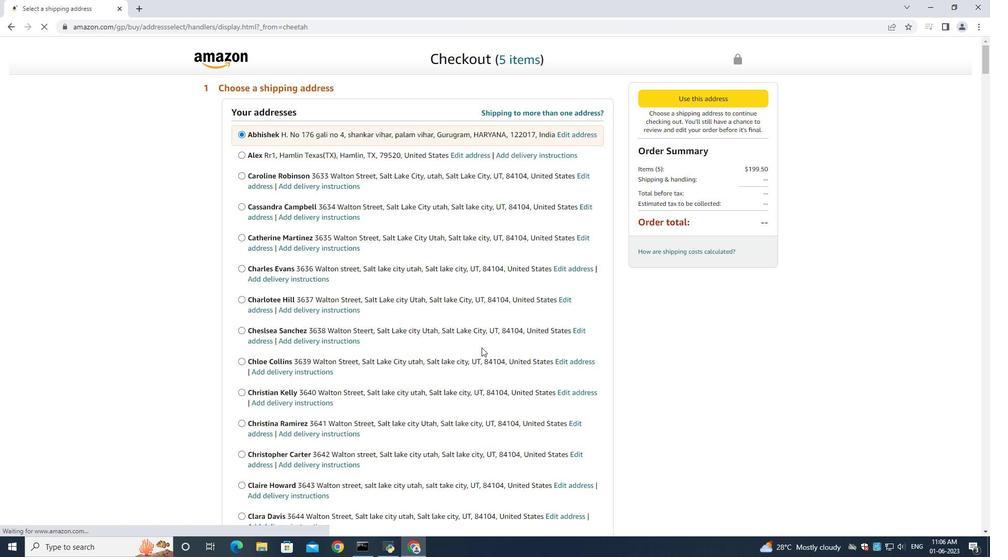 
Action: Mouse scrolled (468, 339) with delta (0, 0)
Screenshot: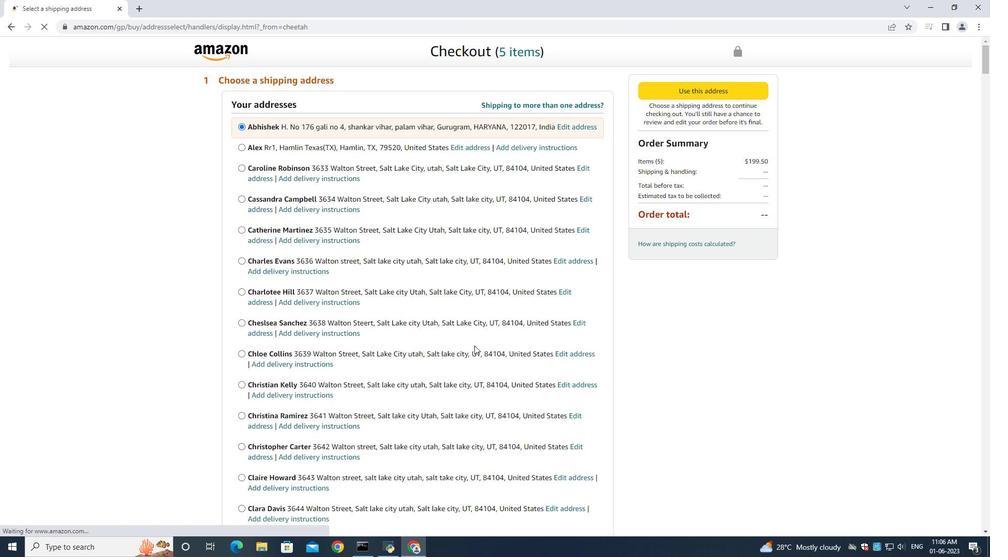 
Action: Mouse scrolled (468, 339) with delta (0, 0)
Screenshot: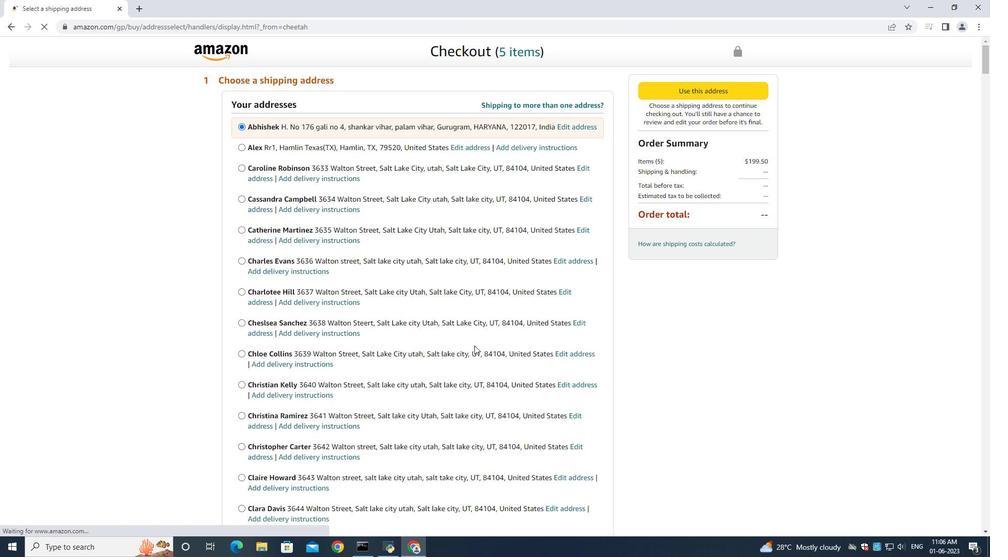 
Action: Mouse moved to (468, 339)
Screenshot: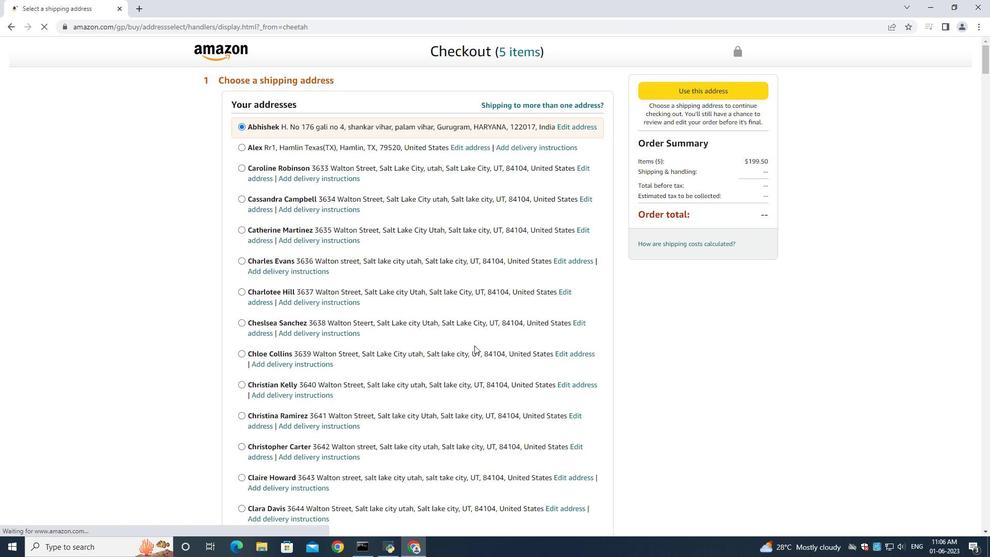 
Action: Mouse scrolled (468, 339) with delta (0, 0)
Screenshot: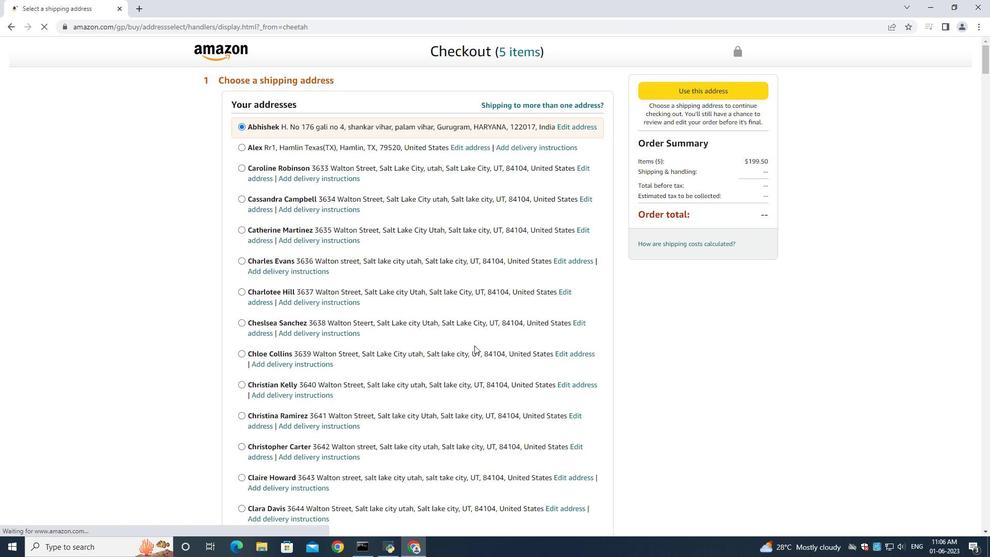 
Action: Mouse moved to (466, 333)
Screenshot: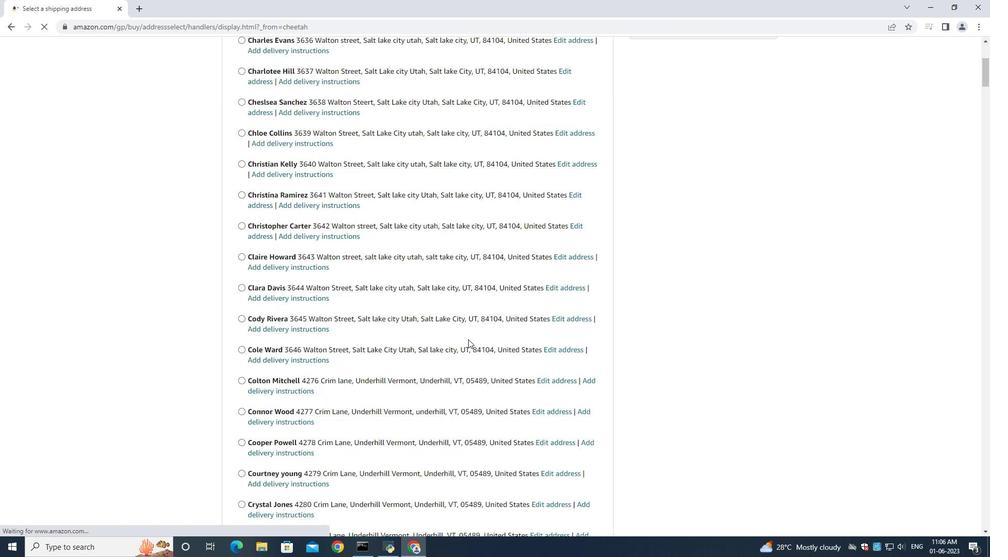 
Action: Mouse scrolled (468, 338) with delta (0, -1)
Screenshot: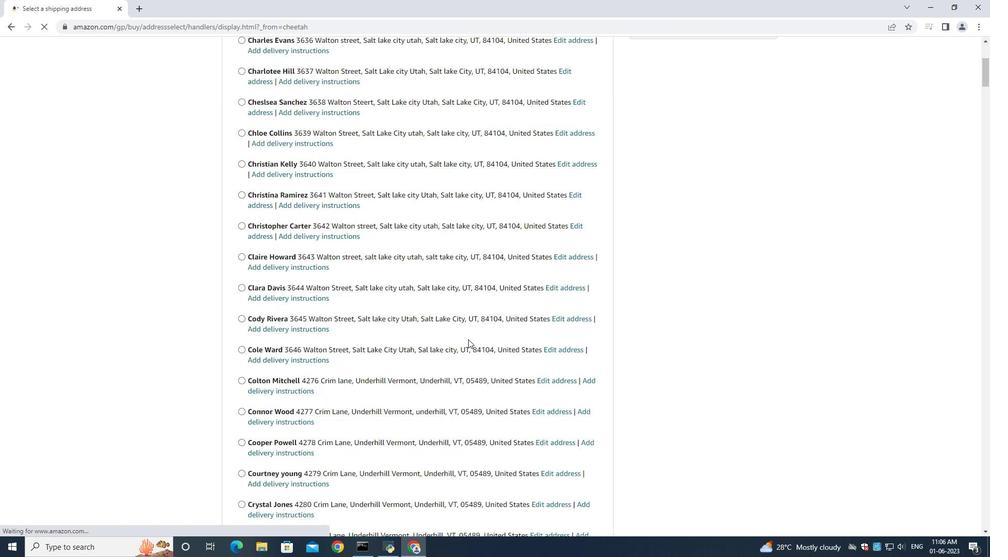 
Action: Mouse moved to (464, 330)
Screenshot: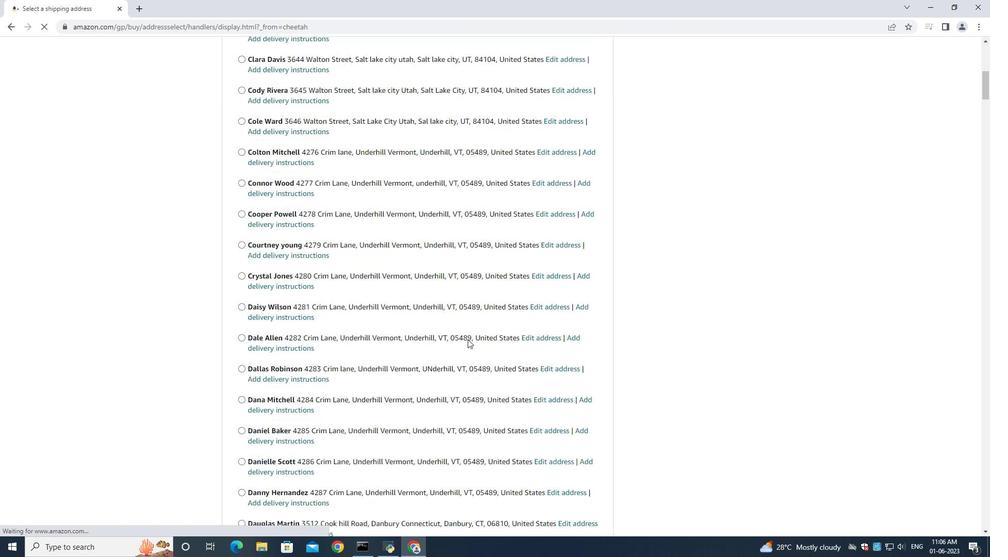 
Action: Mouse scrolled (468, 339) with delta (0, 0)
Screenshot: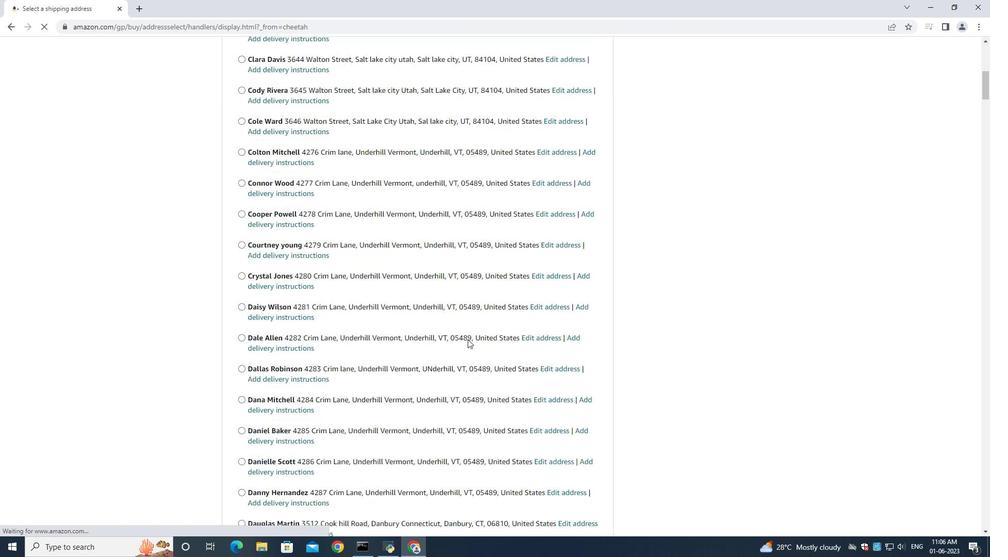 
Action: Mouse moved to (460, 323)
Screenshot: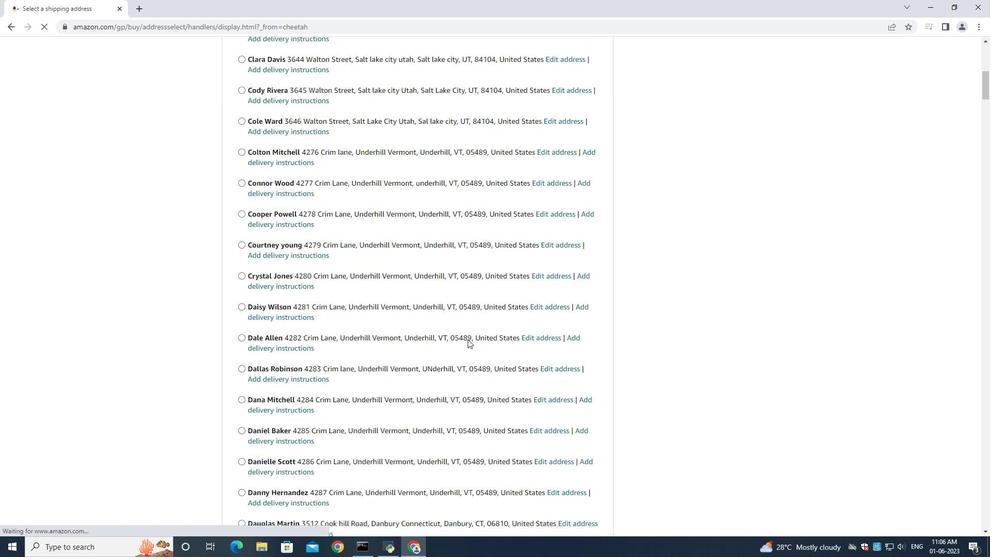 
Action: Mouse scrolled (466, 333) with delta (0, 0)
Screenshot: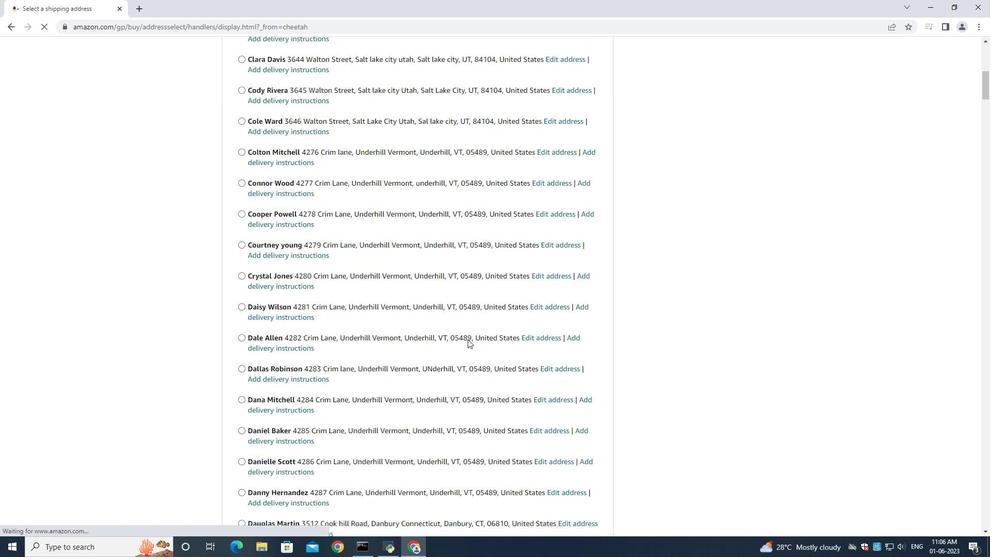 
Action: Mouse moved to (460, 322)
Screenshot: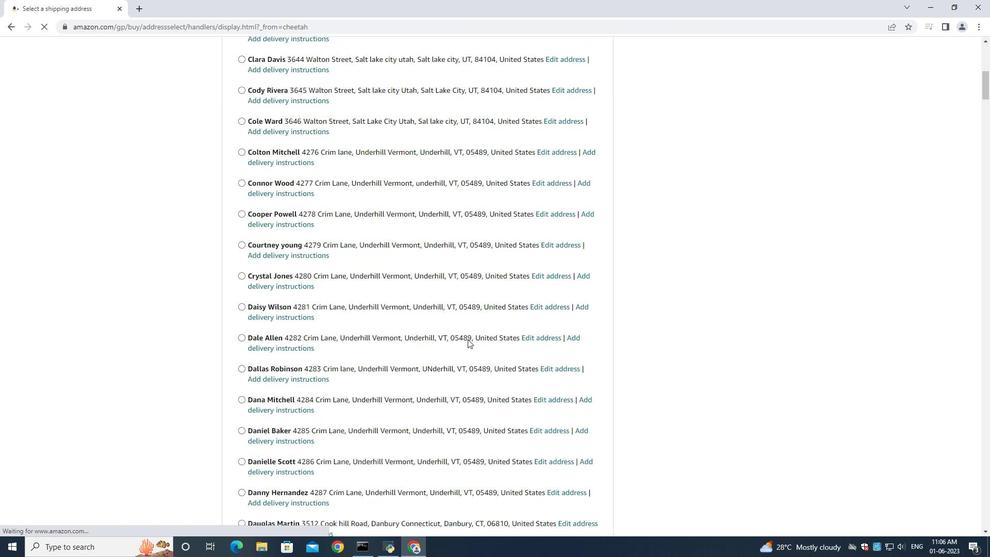 
Action: Mouse scrolled (464, 330) with delta (0, 0)
Screenshot: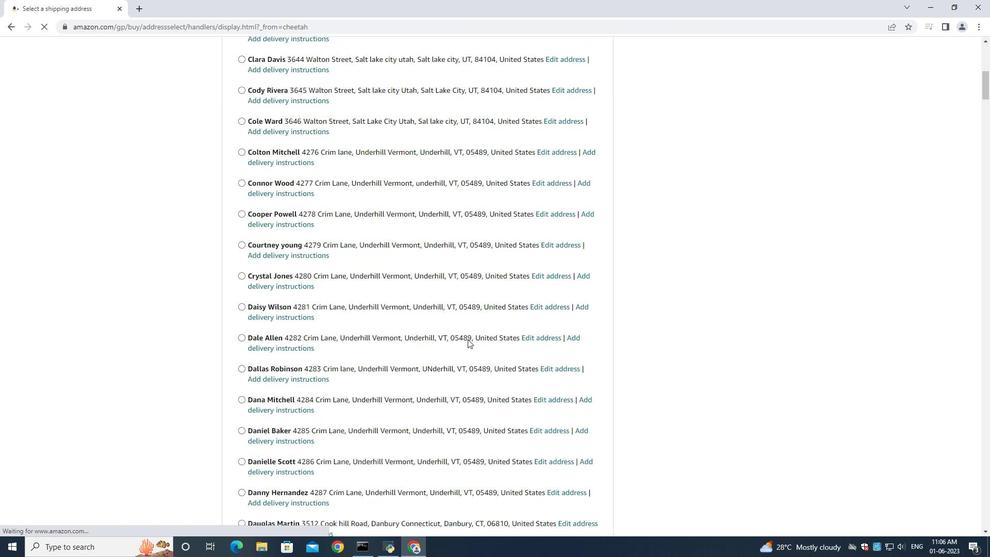 
Action: Mouse moved to (460, 321)
Screenshot: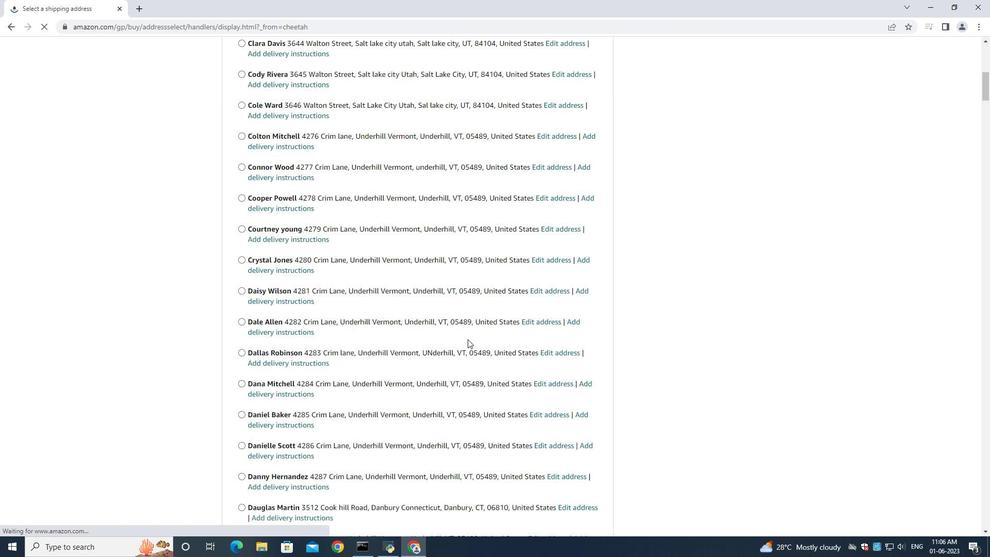 
Action: Mouse scrolled (460, 321) with delta (0, 0)
Screenshot: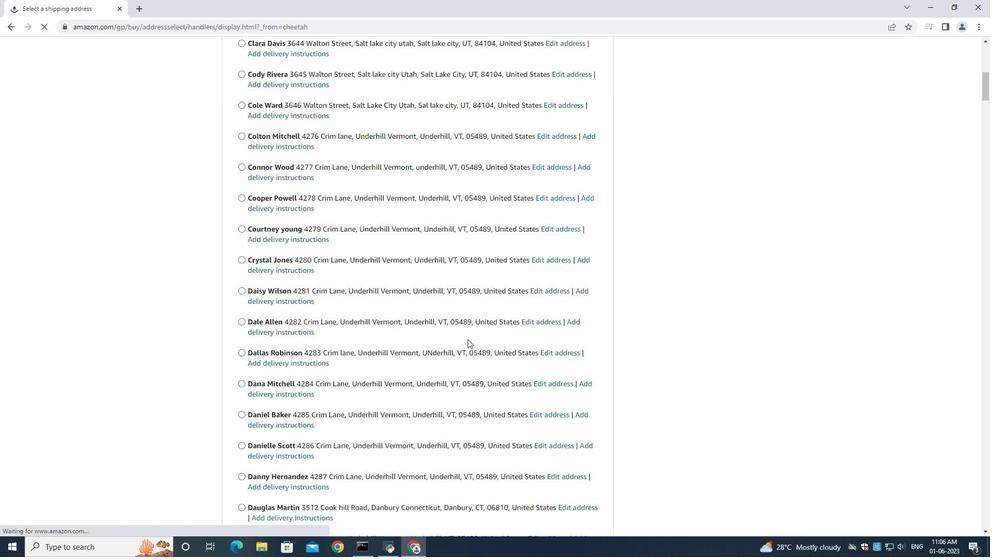 
Action: Mouse moved to (459, 320)
Screenshot: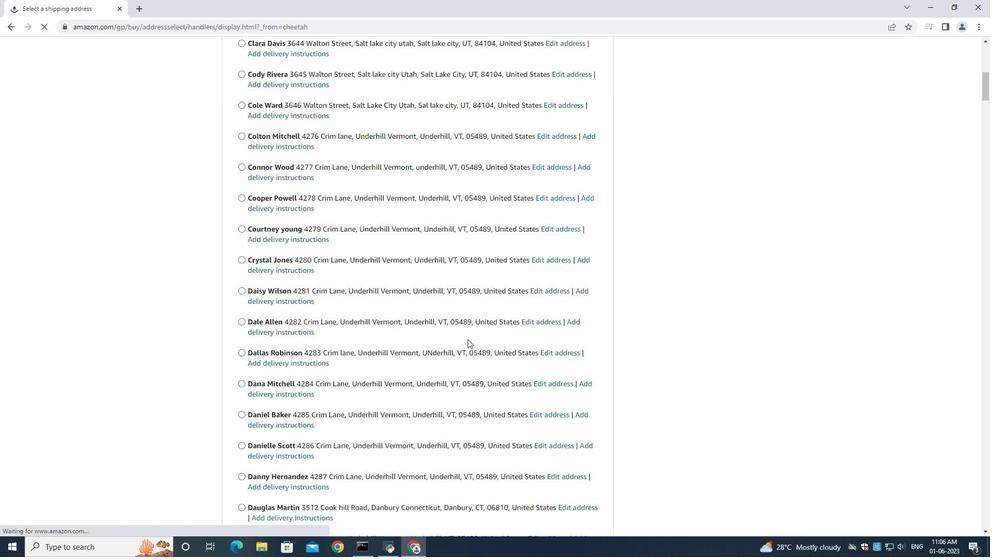 
Action: Mouse scrolled (460, 321) with delta (0, 0)
Screenshot: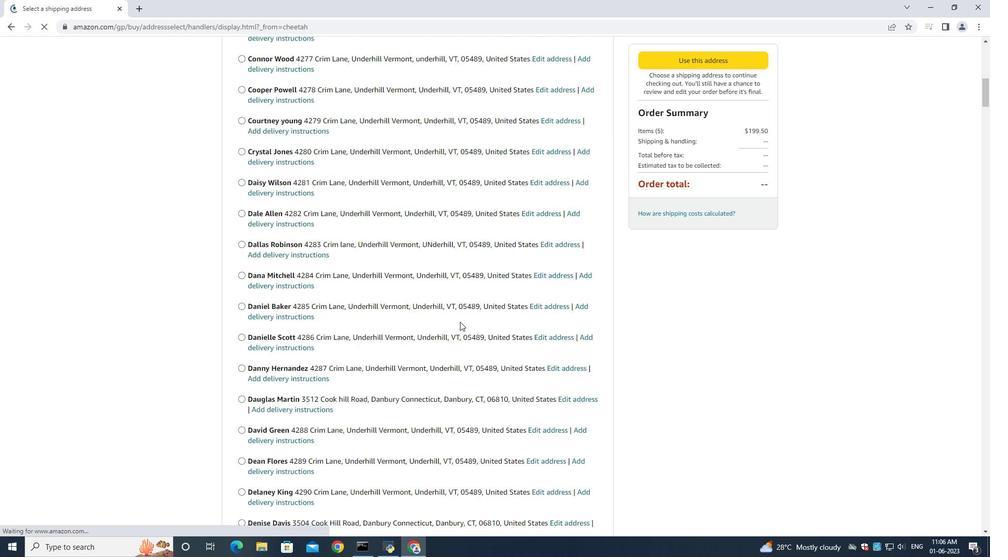 
Action: Mouse moved to (458, 316)
Screenshot: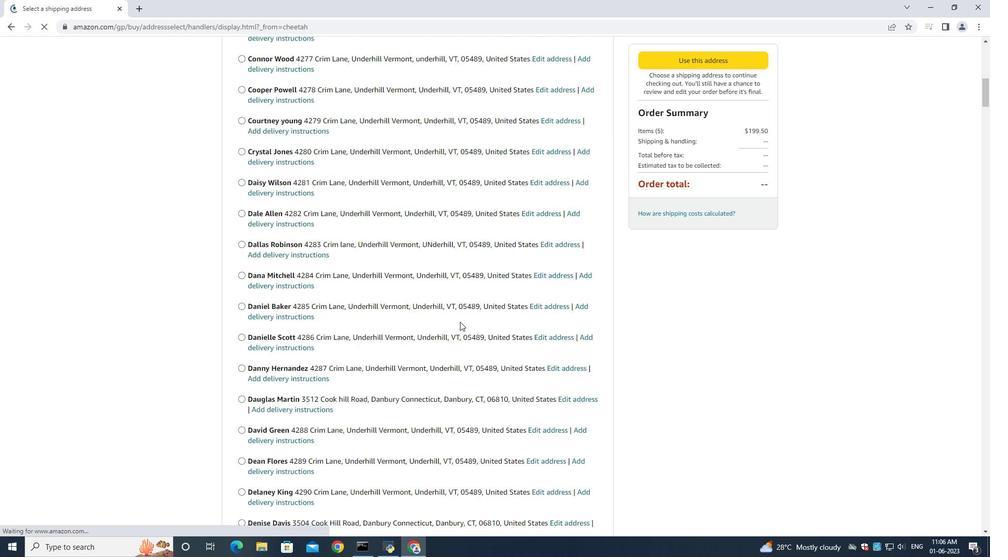 
Action: Mouse scrolled (460, 321) with delta (0, 0)
Screenshot: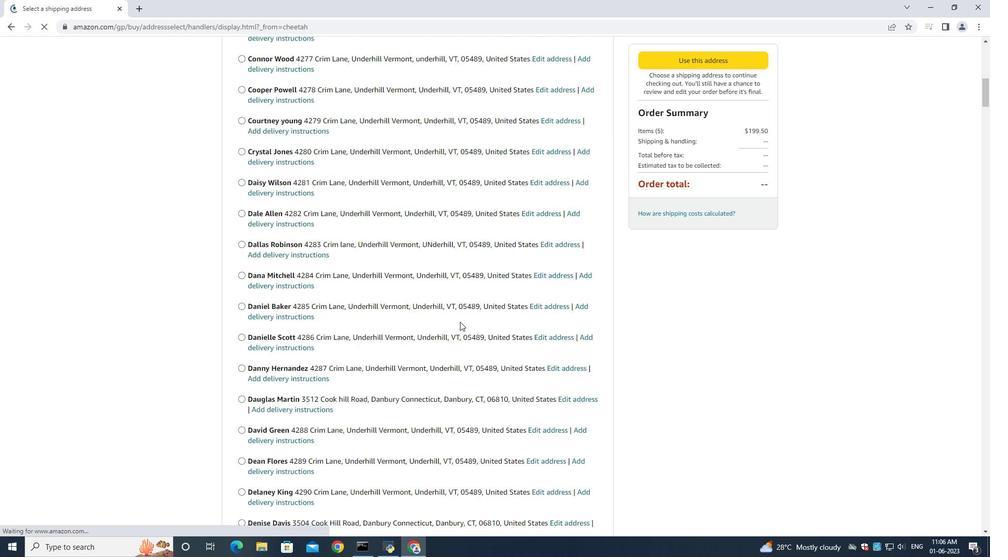 
Action: Mouse moved to (457, 313)
Screenshot: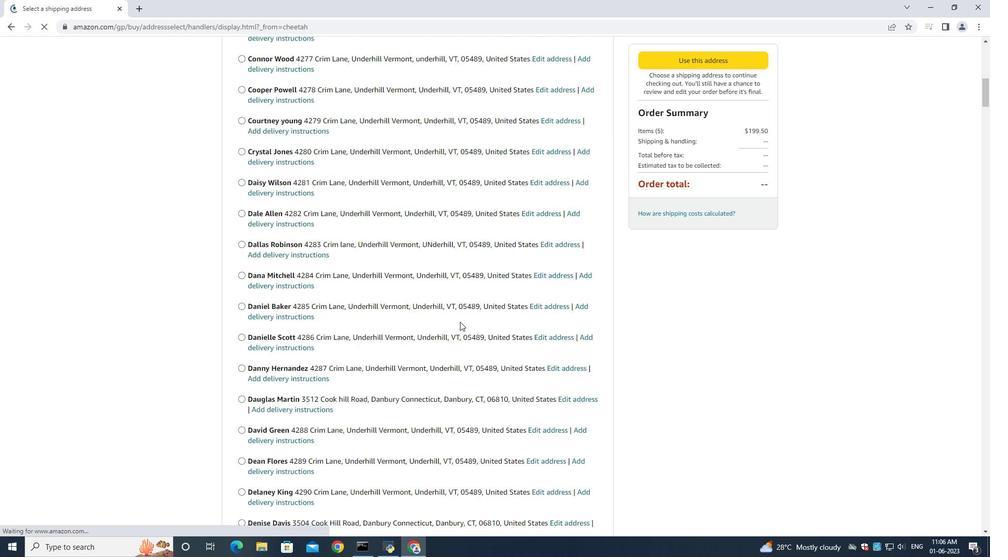
Action: Mouse scrolled (460, 321) with delta (0, 0)
Screenshot: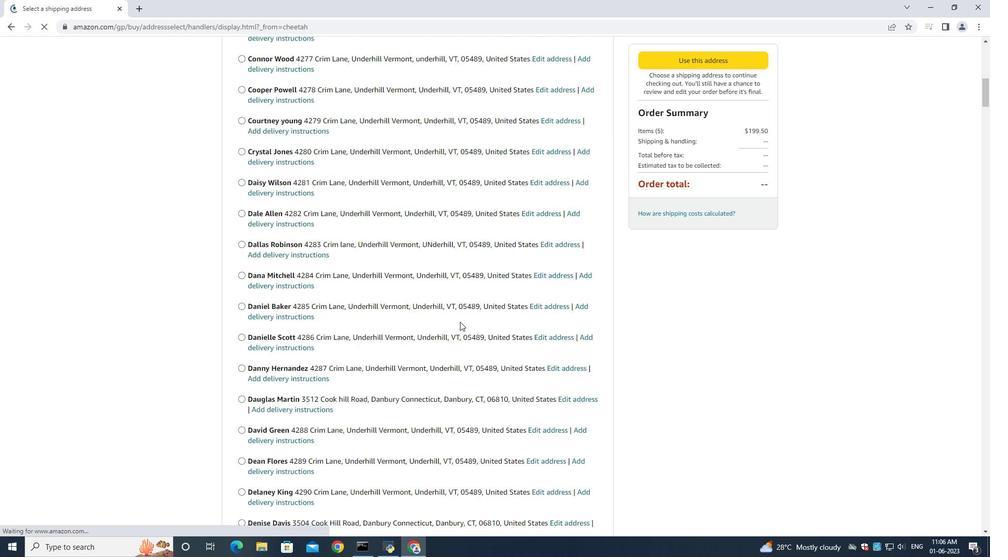 
Action: Mouse moved to (455, 310)
Screenshot: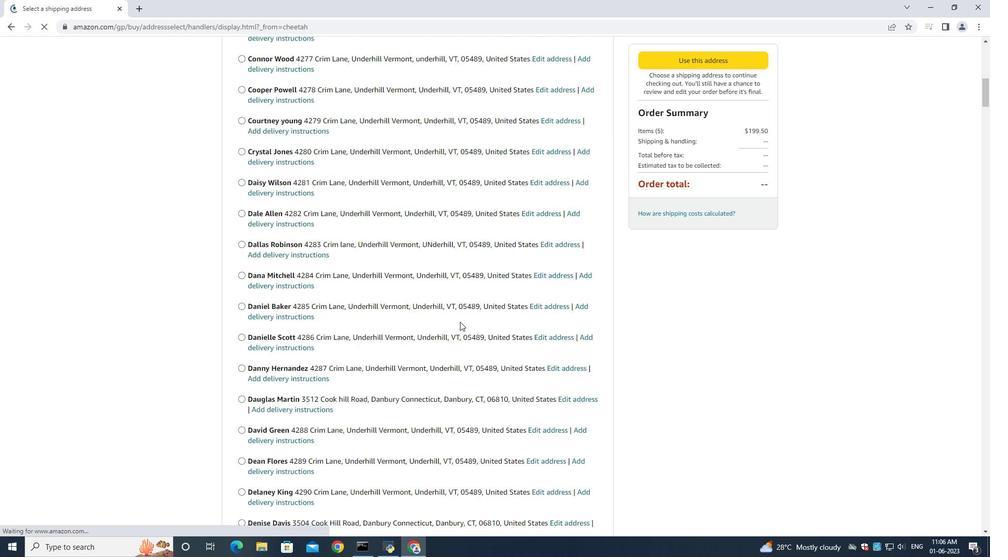 
Action: Mouse scrolled (460, 321) with delta (0, 0)
Screenshot: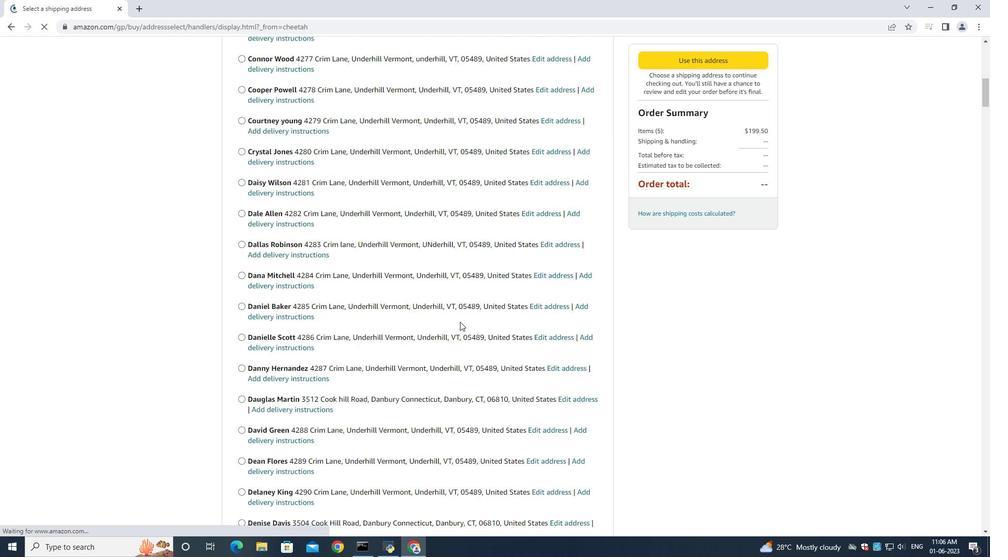 
Action: Mouse moved to (455, 309)
Screenshot: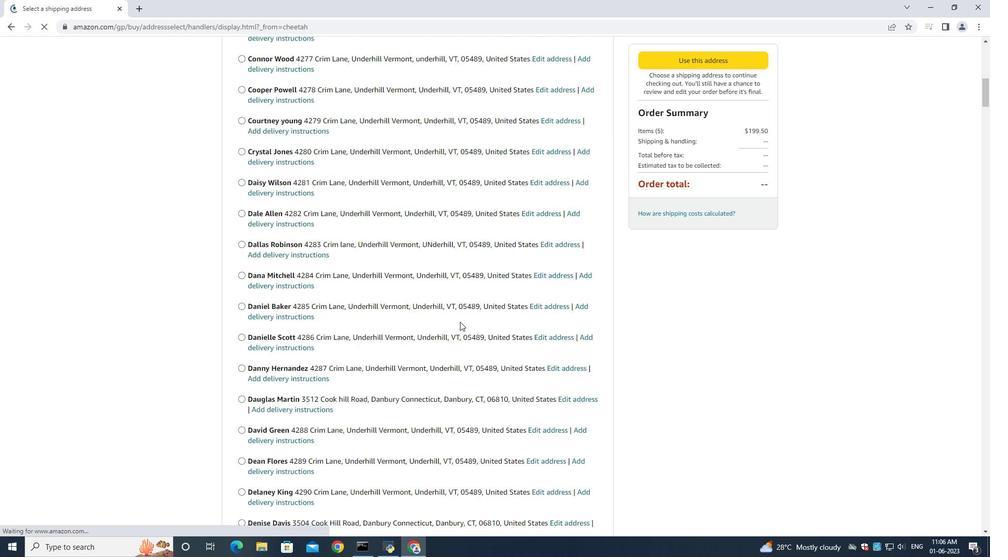 
Action: Mouse scrolled (459, 319) with delta (0, 0)
Screenshot: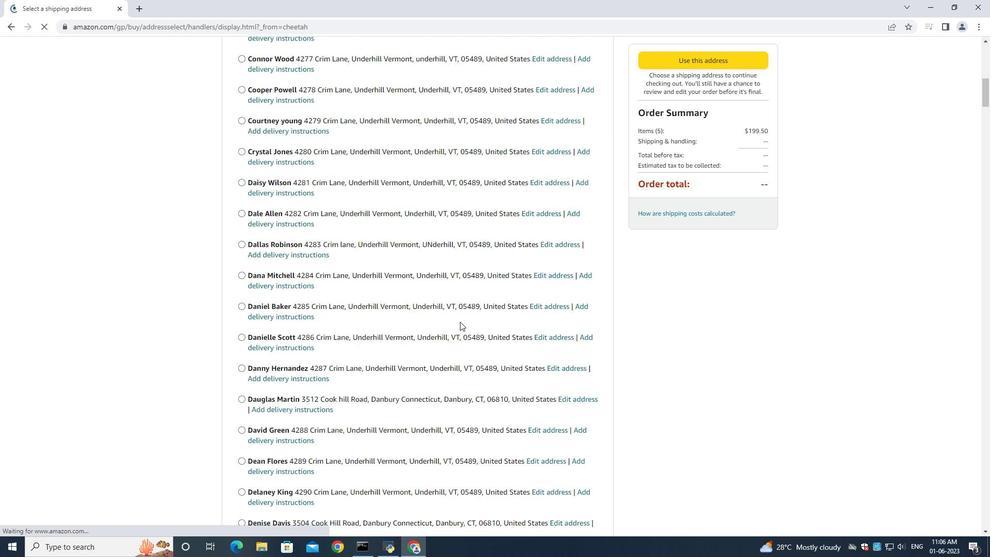 
Action: Mouse moved to (455, 309)
Screenshot: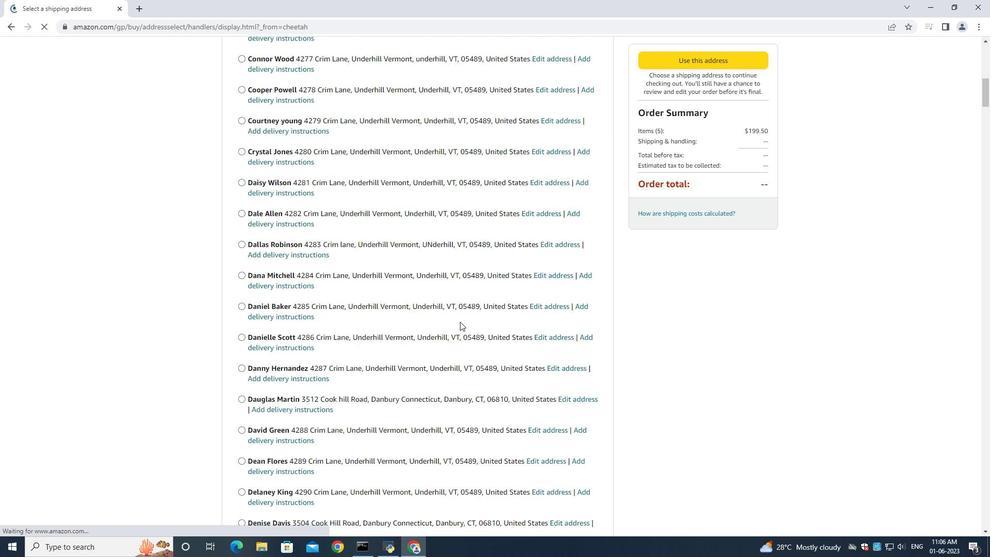
Action: Mouse scrolled (458, 315) with delta (0, 0)
Screenshot: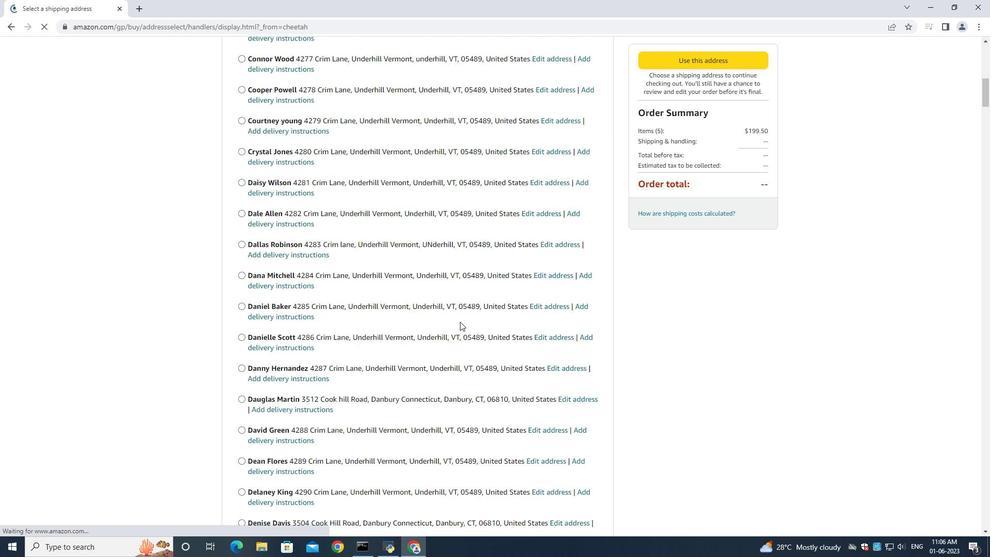 
Action: Mouse moved to (453, 308)
Screenshot: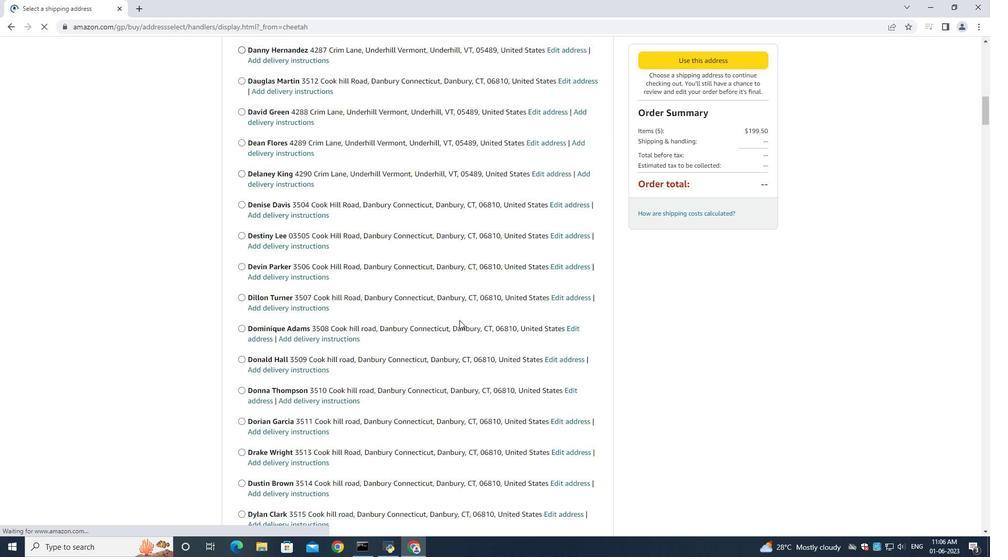 
Action: Mouse scrolled (453, 308) with delta (0, 0)
Screenshot: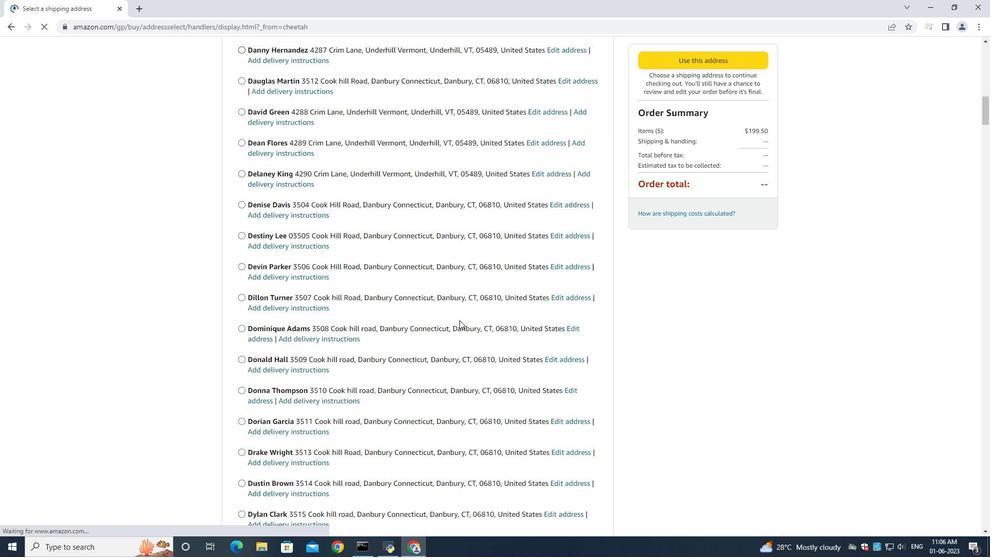 
Action: Mouse moved to (452, 308)
Screenshot: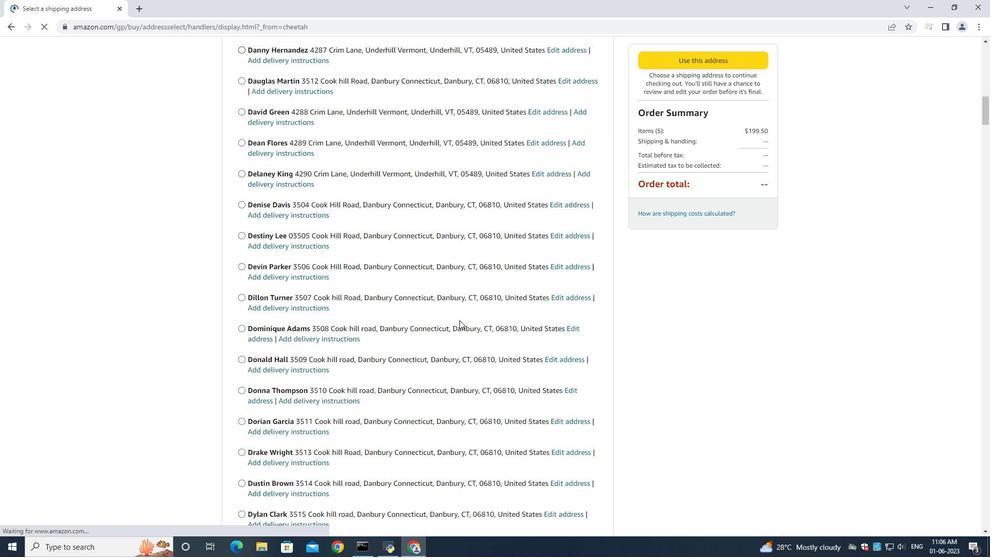 
Action: Mouse scrolled (452, 308) with delta (0, 0)
Screenshot: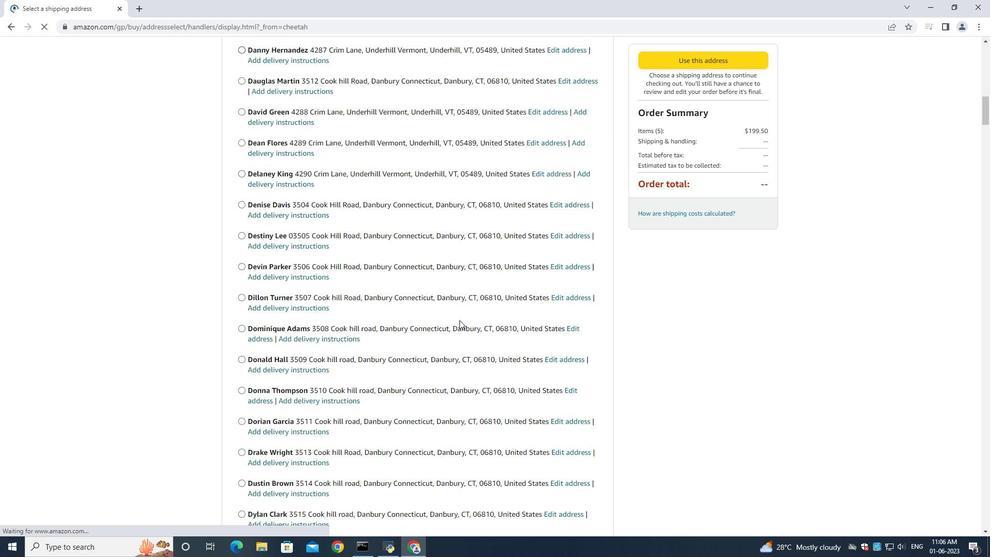 
Action: Mouse moved to (451, 309)
Screenshot: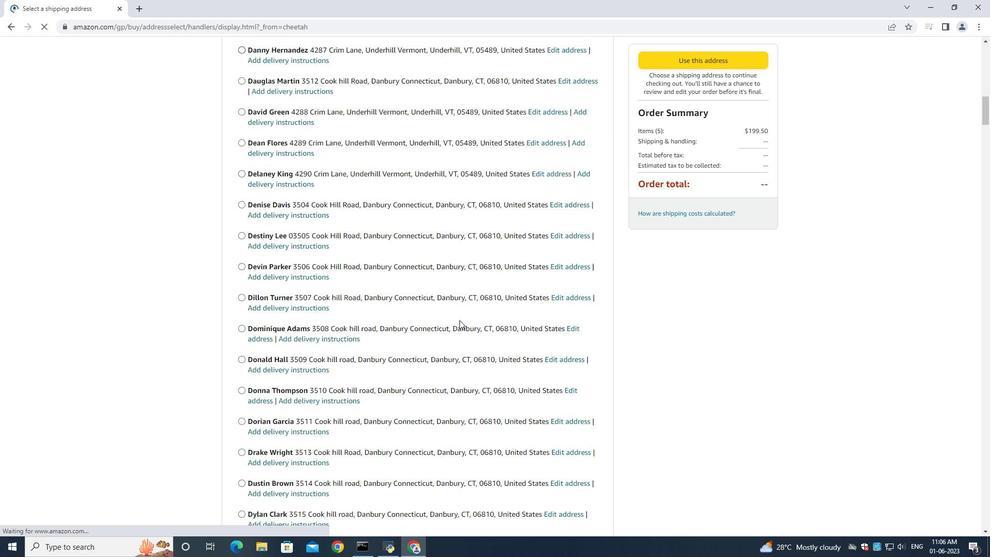 
Action: Mouse scrolled (452, 308) with delta (0, 0)
Screenshot: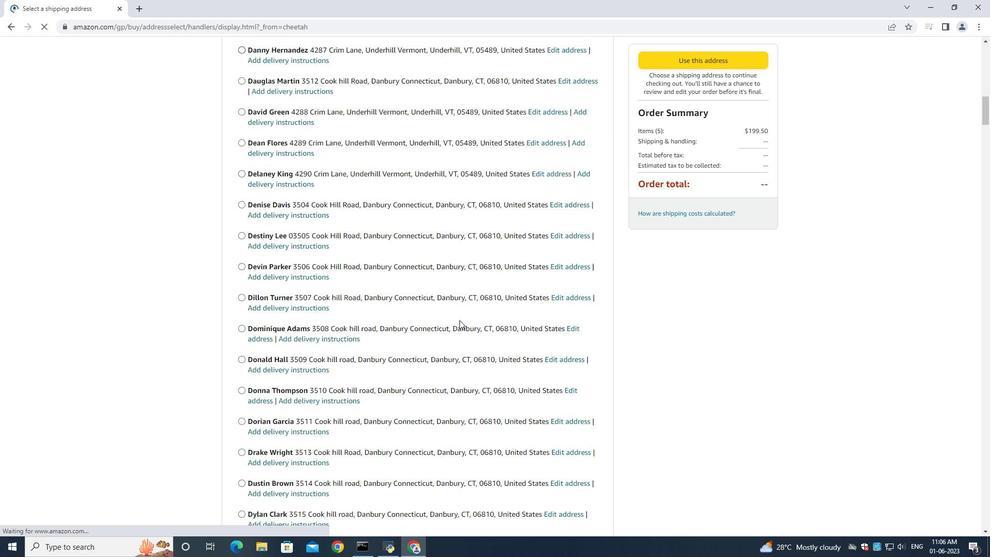 
Action: Mouse moved to (449, 309)
Screenshot: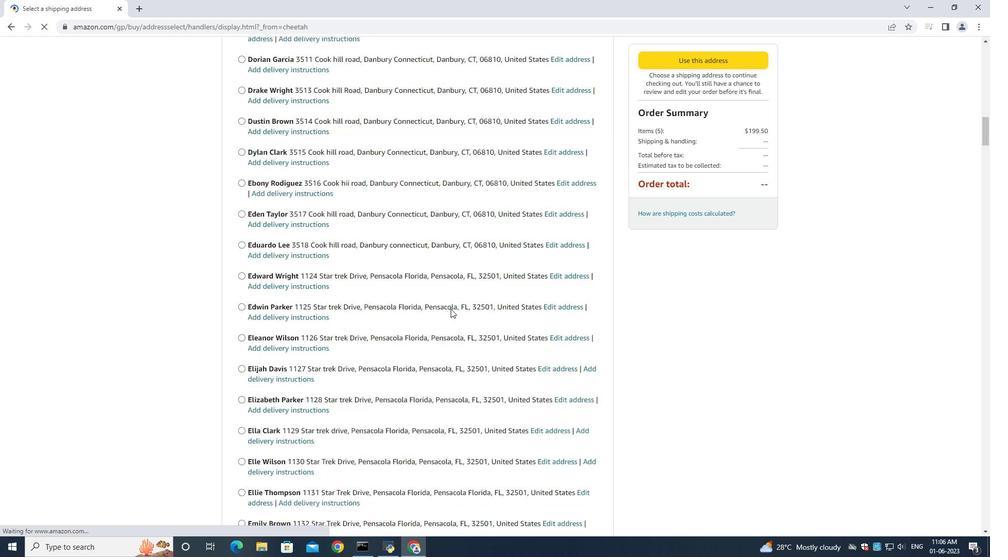 
Action: Mouse scrolled (450, 308) with delta (0, 0)
Screenshot: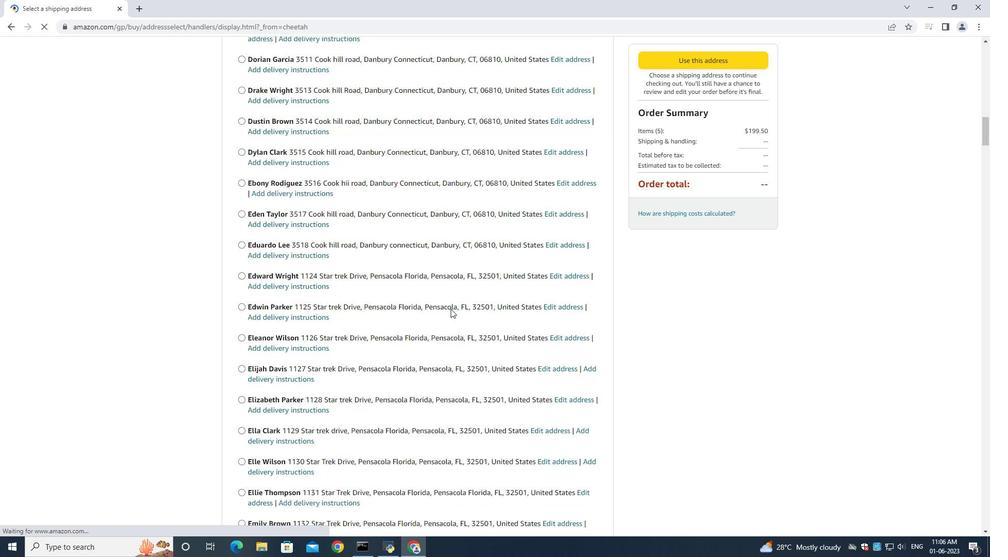 
Action: Mouse moved to (441, 309)
Screenshot: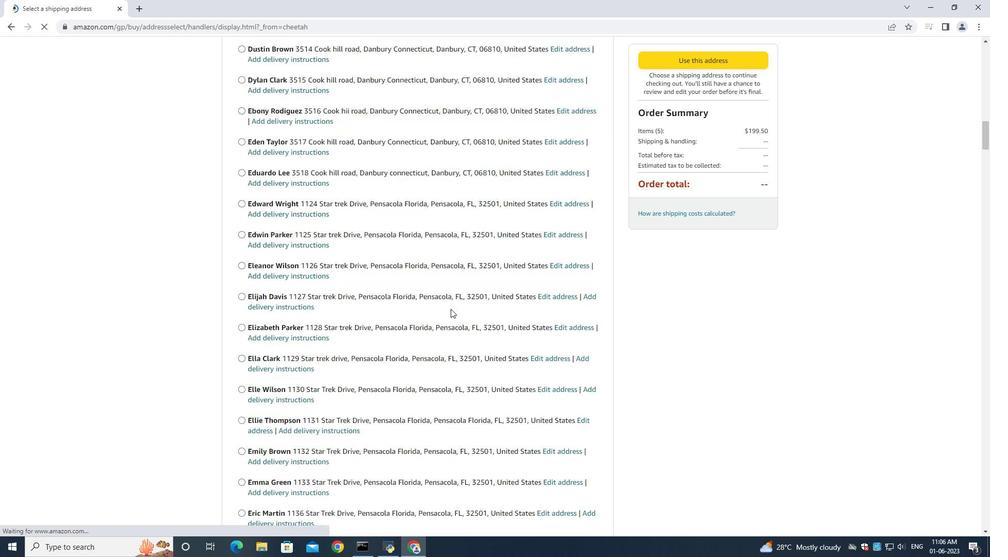 
Action: Mouse scrolled (450, 308) with delta (0, 0)
Screenshot: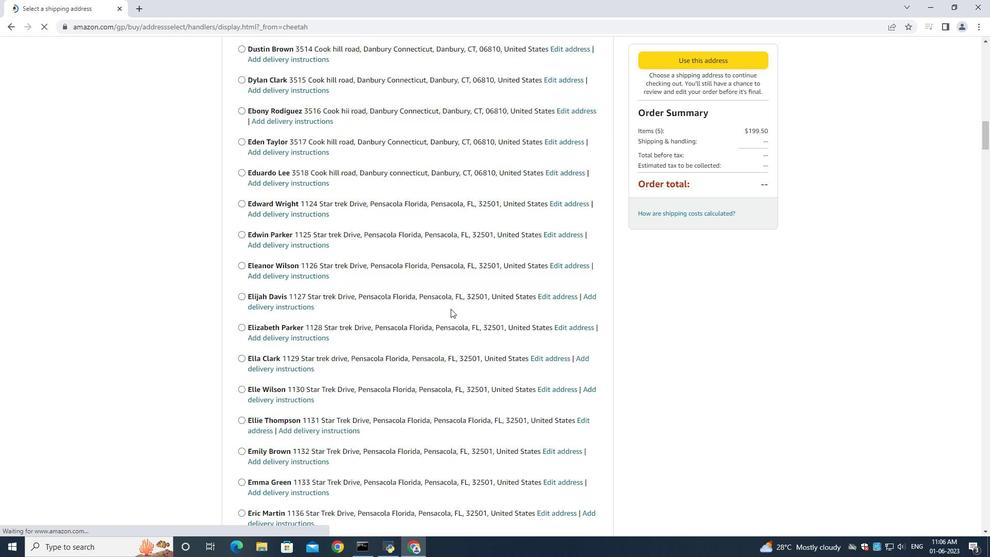 
Action: Mouse moved to (439, 309)
Screenshot: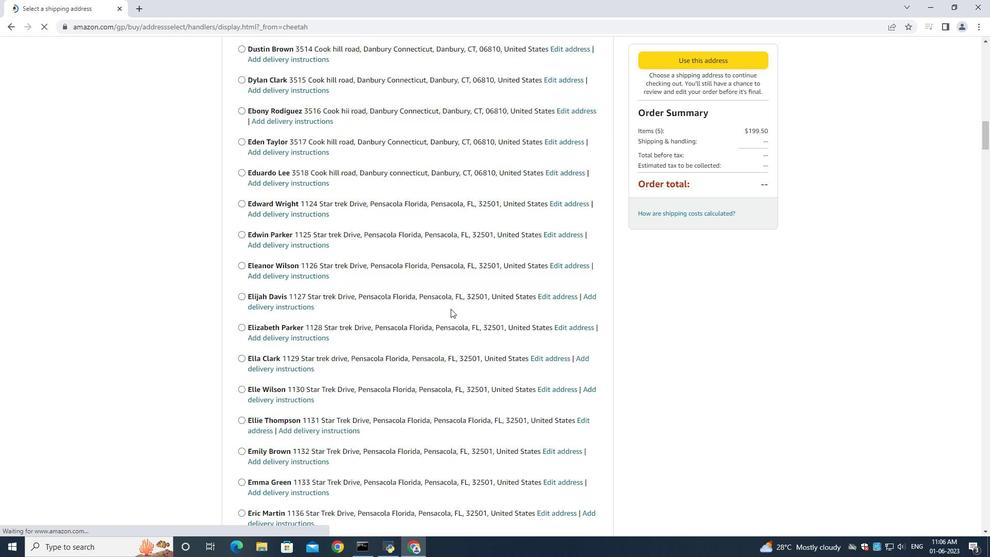 
Action: Mouse scrolled (450, 308) with delta (0, 0)
Screenshot: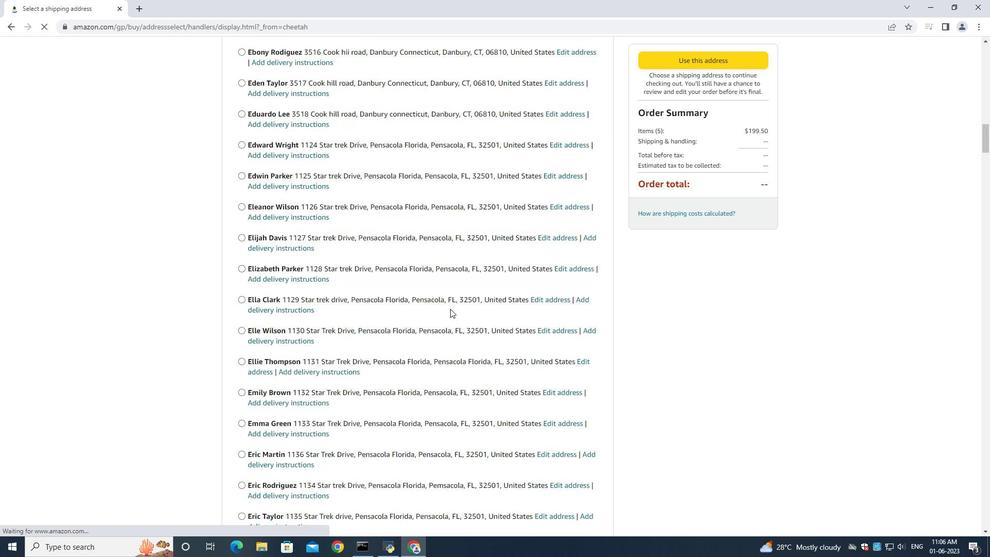 
Action: Mouse moved to (438, 310)
Screenshot: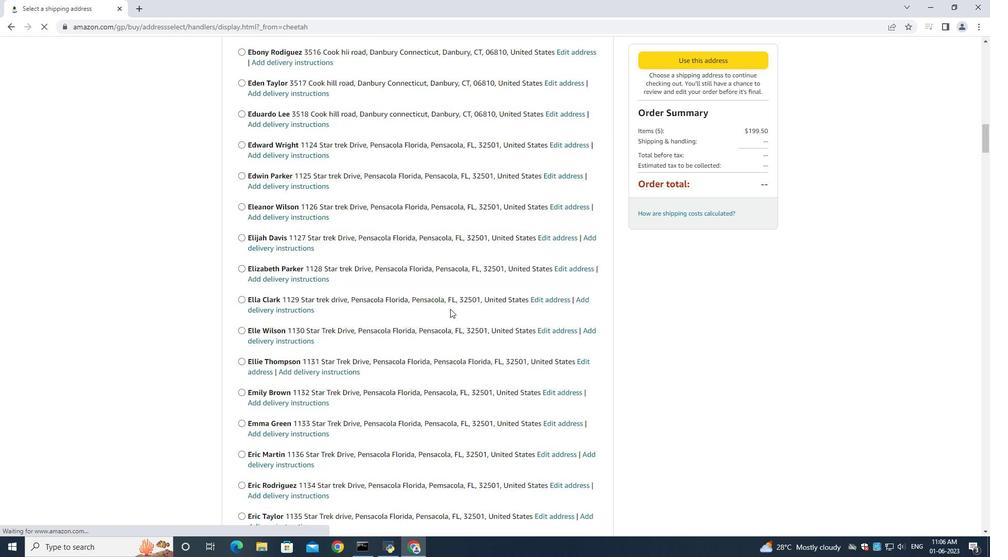 
Action: Mouse scrolled (449, 308) with delta (0, 0)
Screenshot: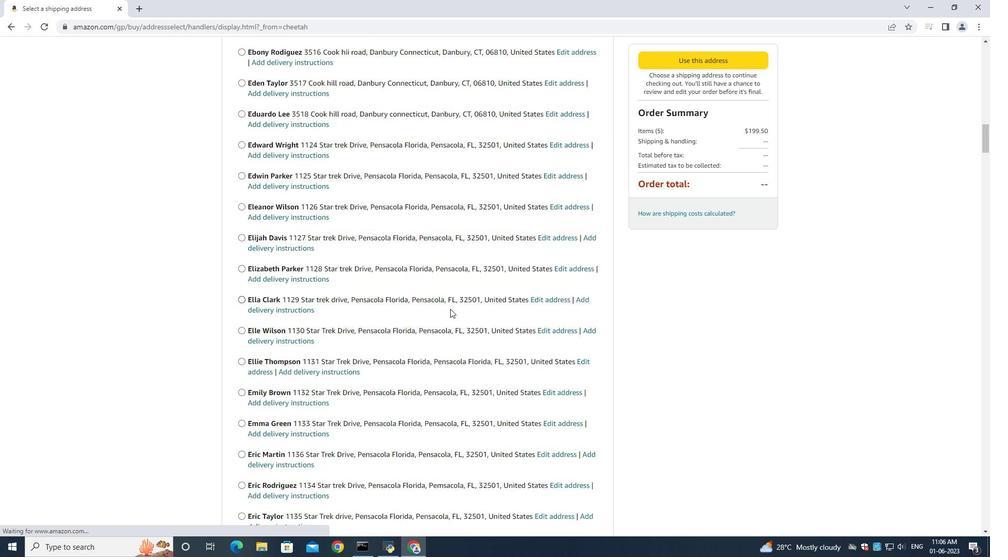 
Action: Mouse moved to (438, 311)
Screenshot: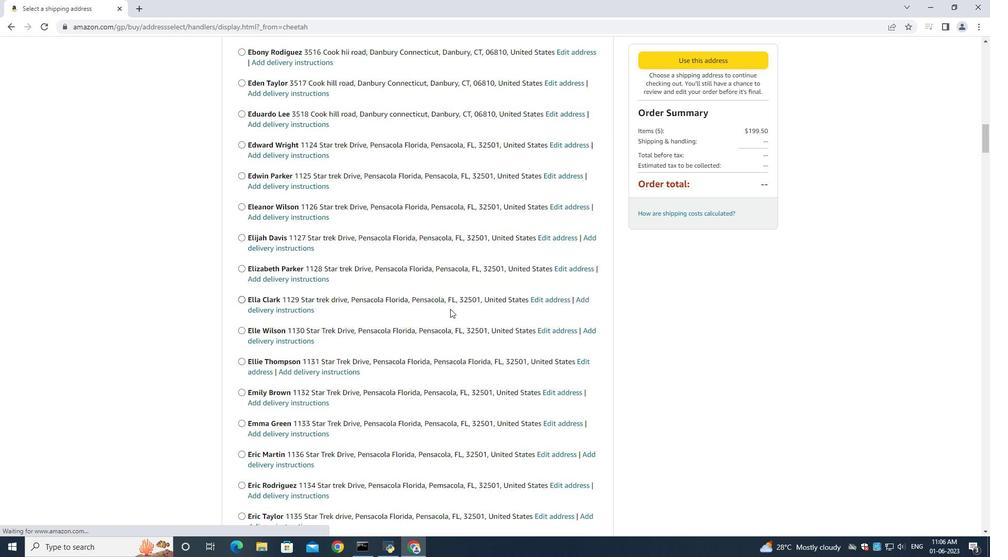 
Action: Mouse scrolled (438, 310) with delta (0, 0)
Screenshot: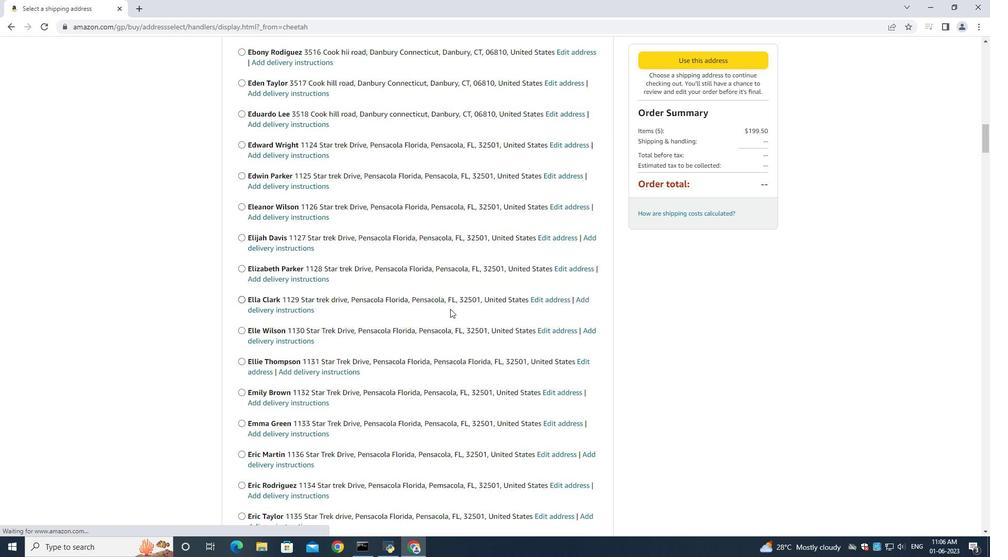 
Action: Mouse moved to (397, 310)
Screenshot: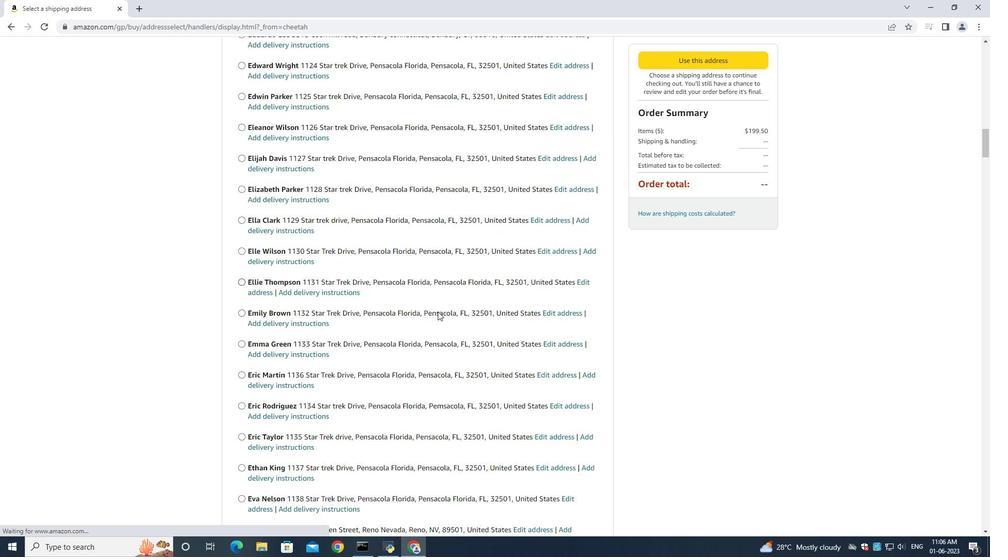 
Action: Mouse scrolled (437, 311) with delta (0, 0)
Screenshot: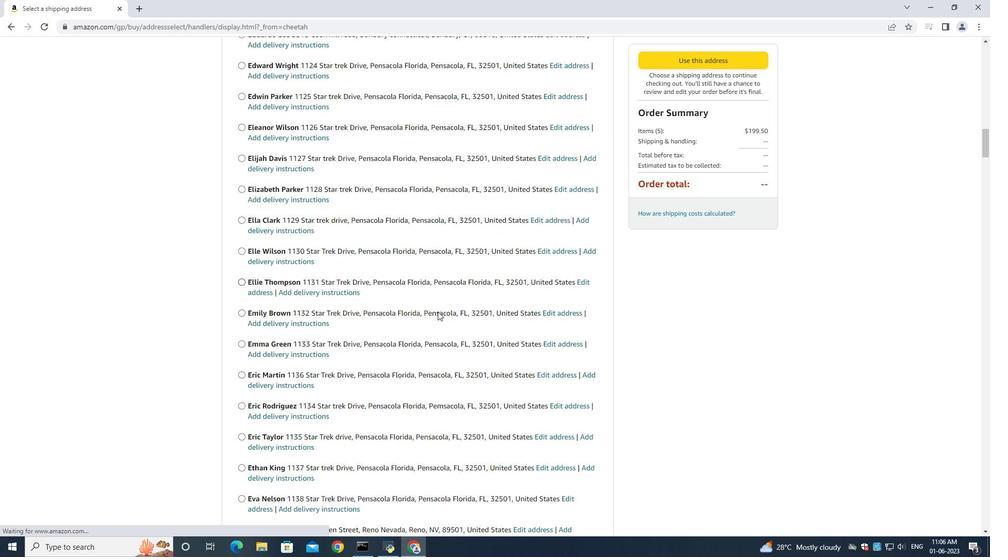 
Action: Mouse moved to (397, 310)
Screenshot: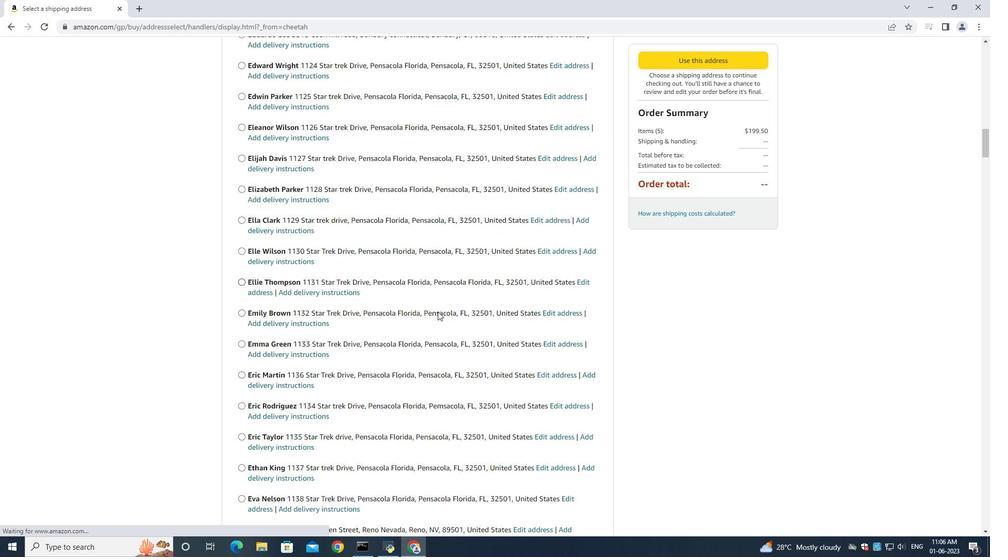 
Action: Mouse scrolled (435, 312) with delta (0, 0)
Screenshot: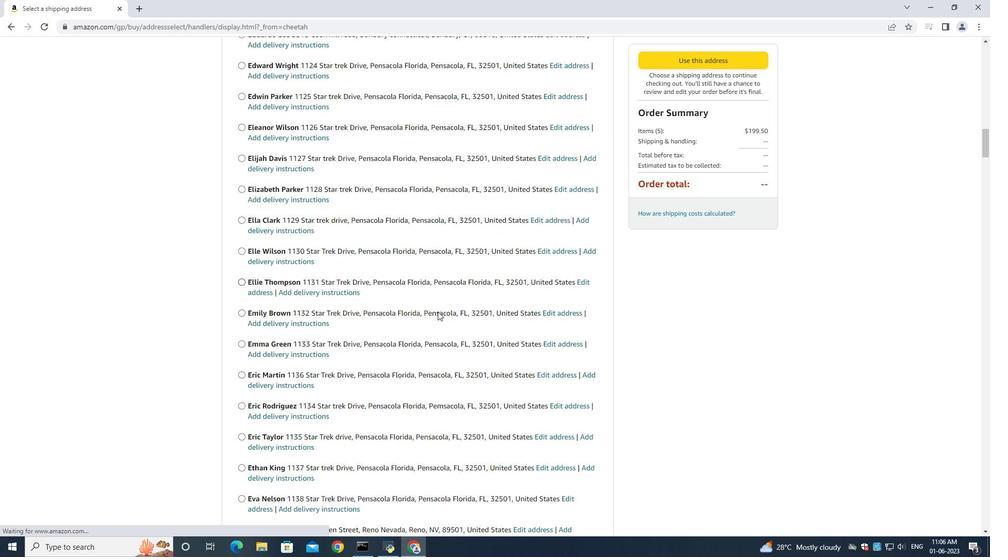 
Action: Mouse moved to (397, 310)
Screenshot: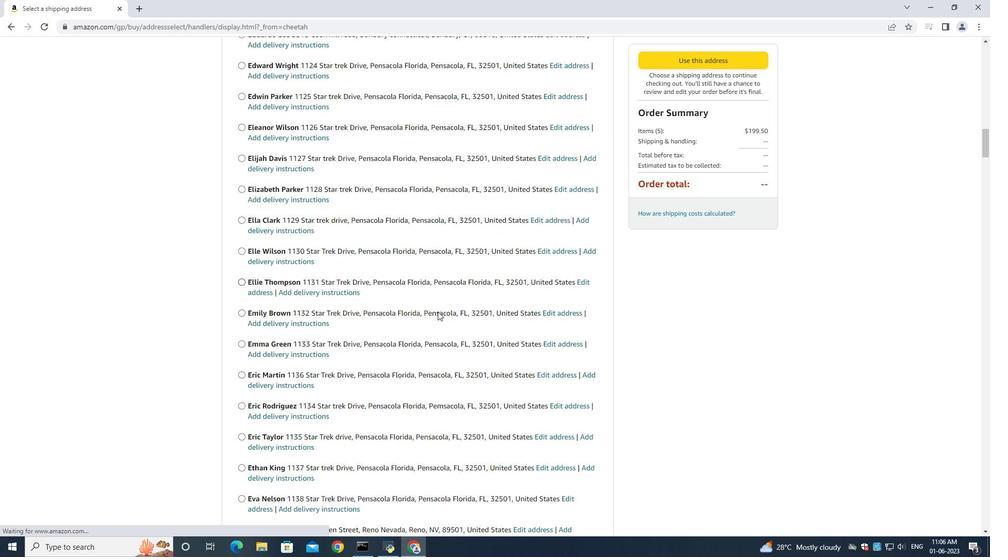 
Action: Mouse scrolled (435, 313) with delta (0, 0)
Screenshot: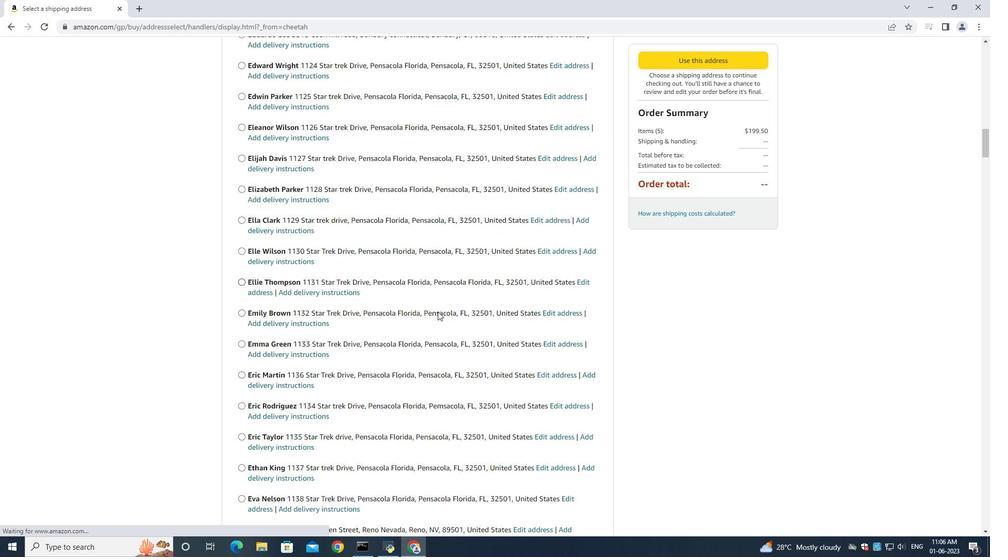 
Action: Mouse moved to (397, 311)
Screenshot: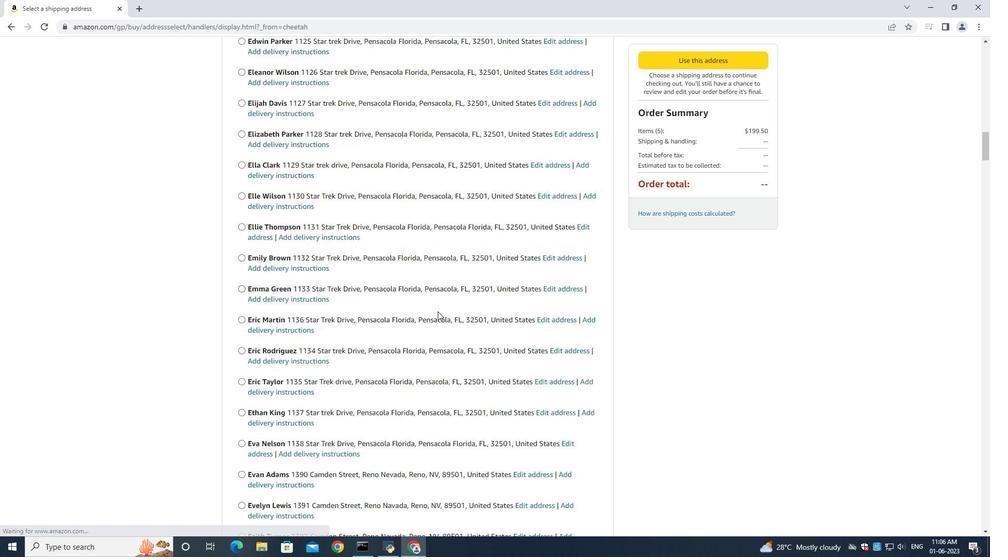 
Action: Mouse scrolled (434, 313) with delta (0, 0)
Screenshot: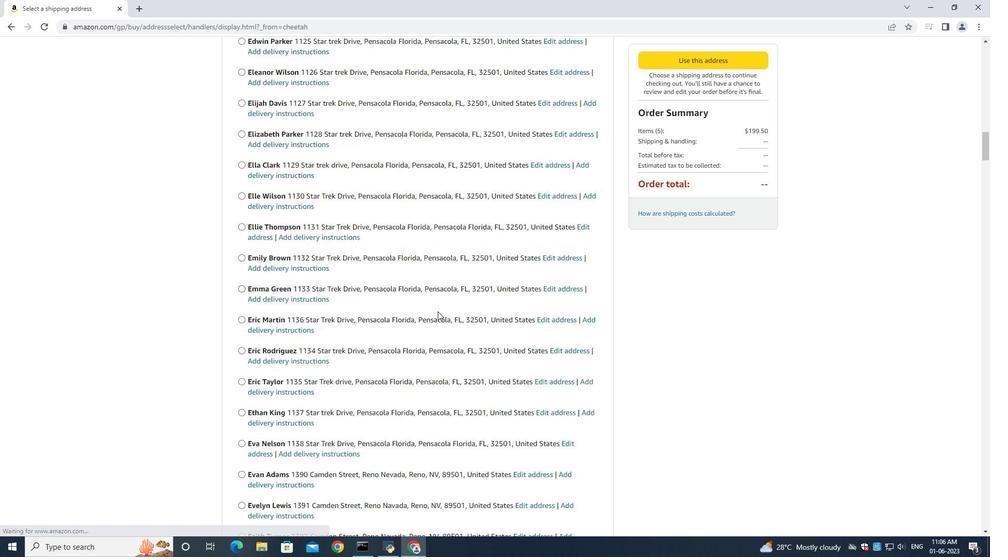 
Action: Mouse moved to (396, 311)
Screenshot: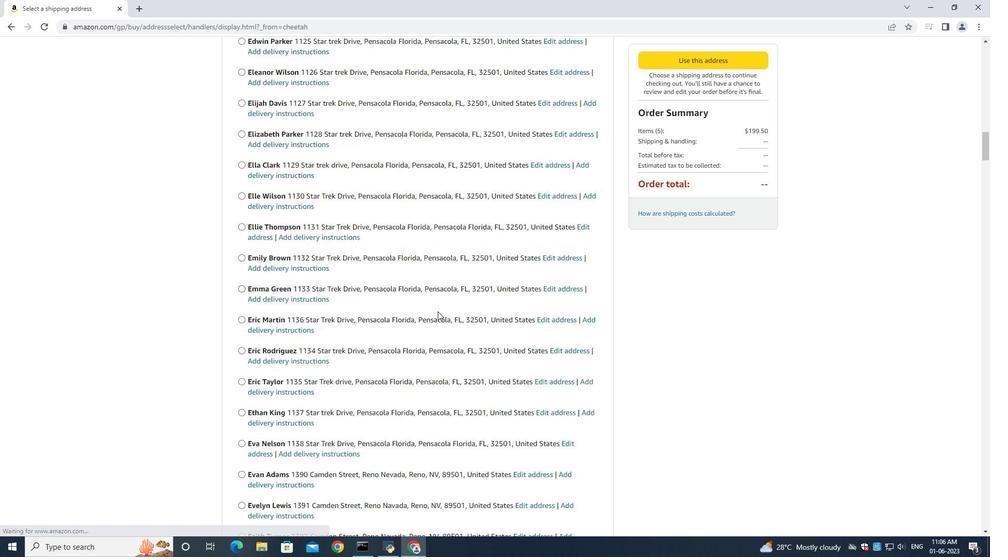 
Action: Mouse scrolled (429, 312) with delta (0, 0)
Screenshot: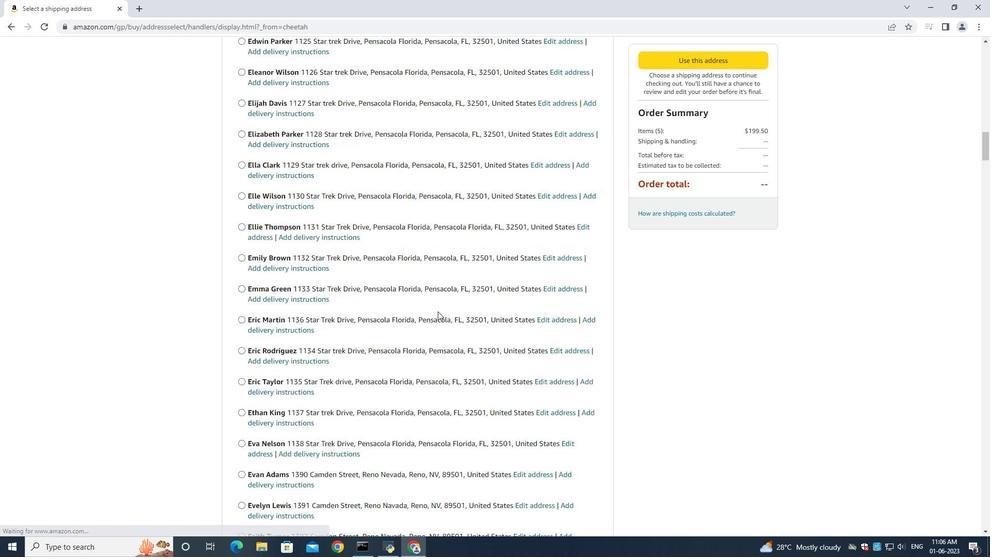 
Action: Mouse moved to (396, 311)
Screenshot: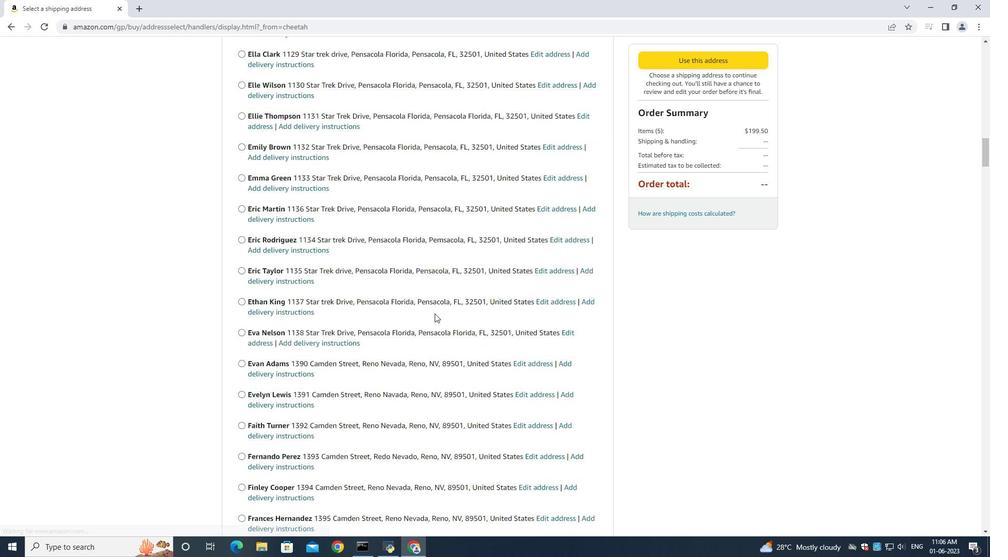 
Action: Mouse scrolled (397, 310) with delta (0, 0)
Screenshot: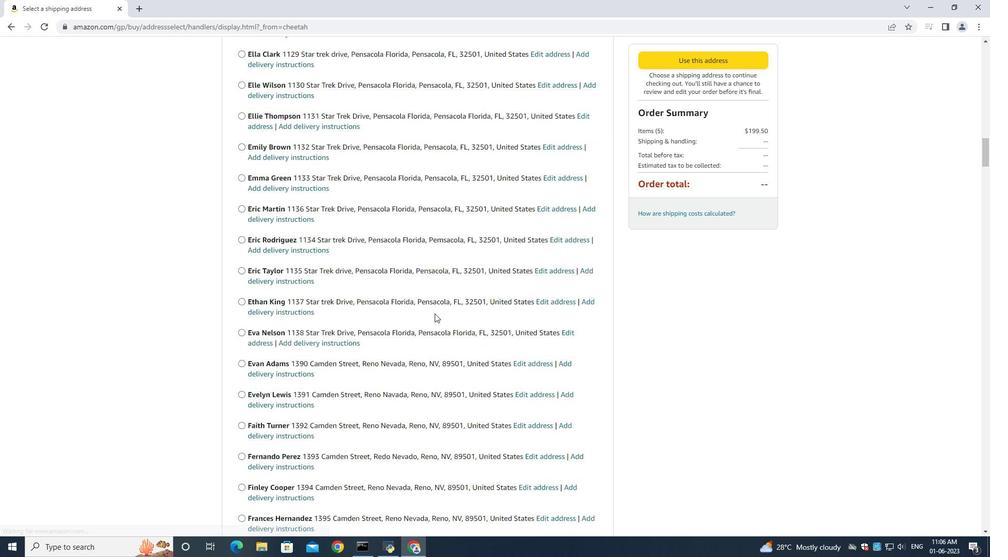 
Action: Mouse moved to (396, 311)
Screenshot: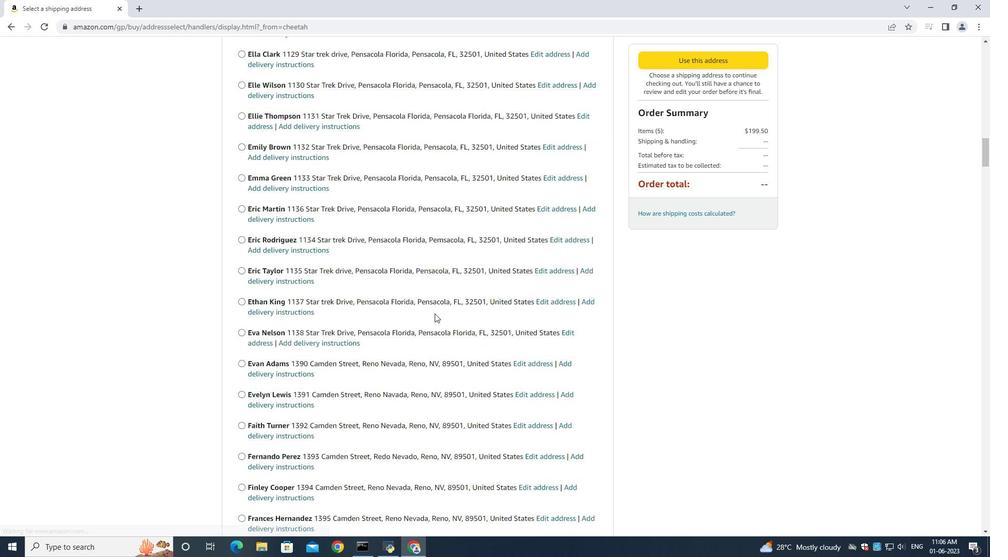 
Action: Mouse scrolled (397, 310) with delta (0, 0)
Screenshot: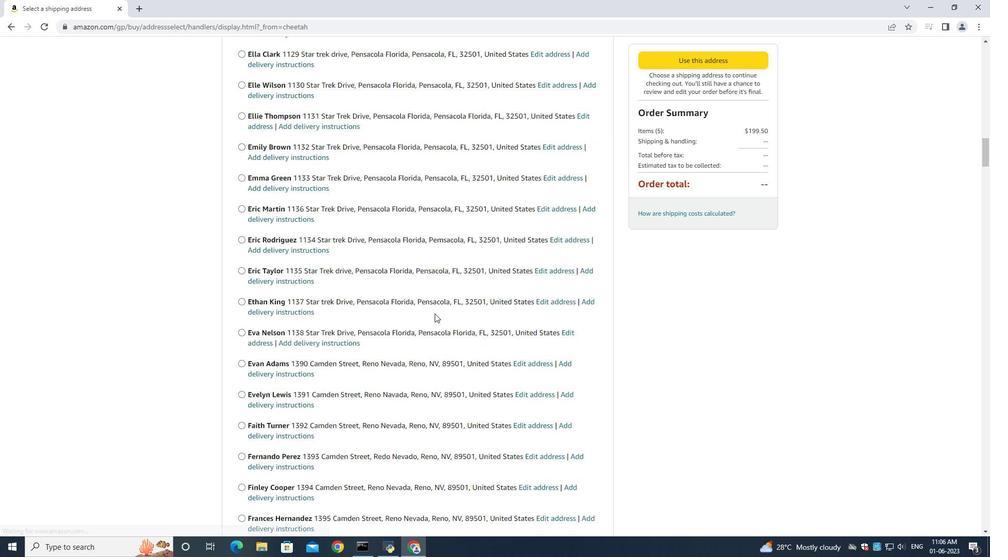 
Action: Mouse moved to (390, 309)
Screenshot: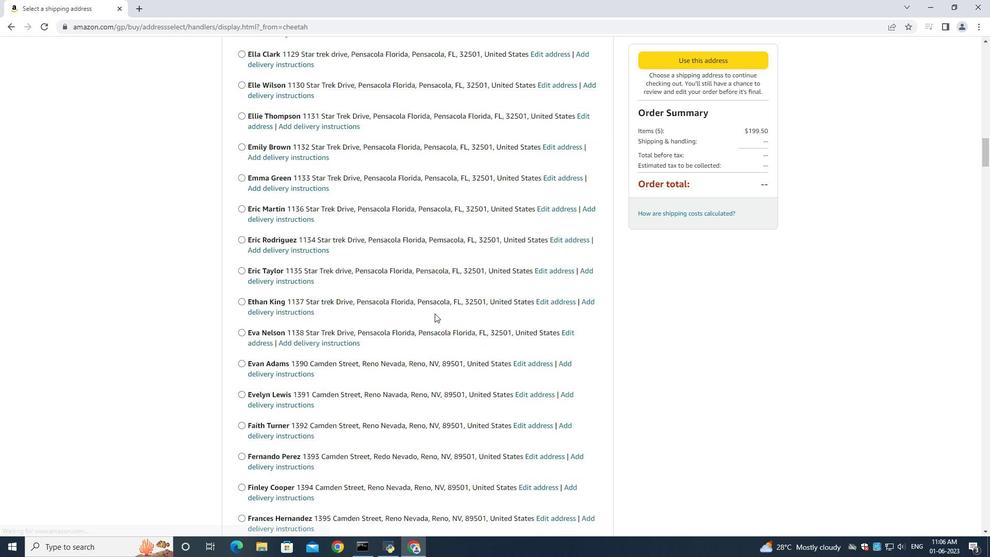 
Action: Mouse scrolled (396, 311) with delta (0, 0)
Screenshot: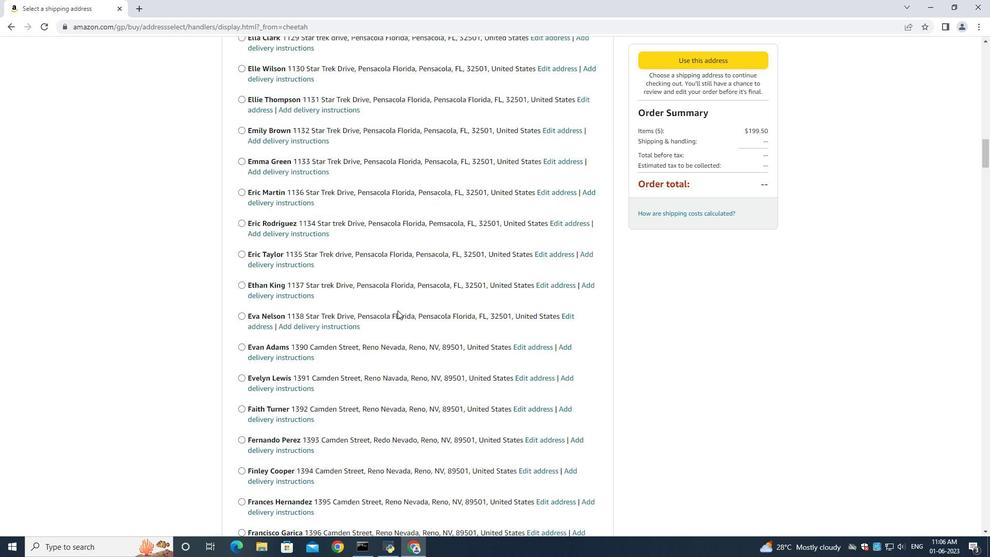 
Action: Mouse moved to (389, 309)
Screenshot: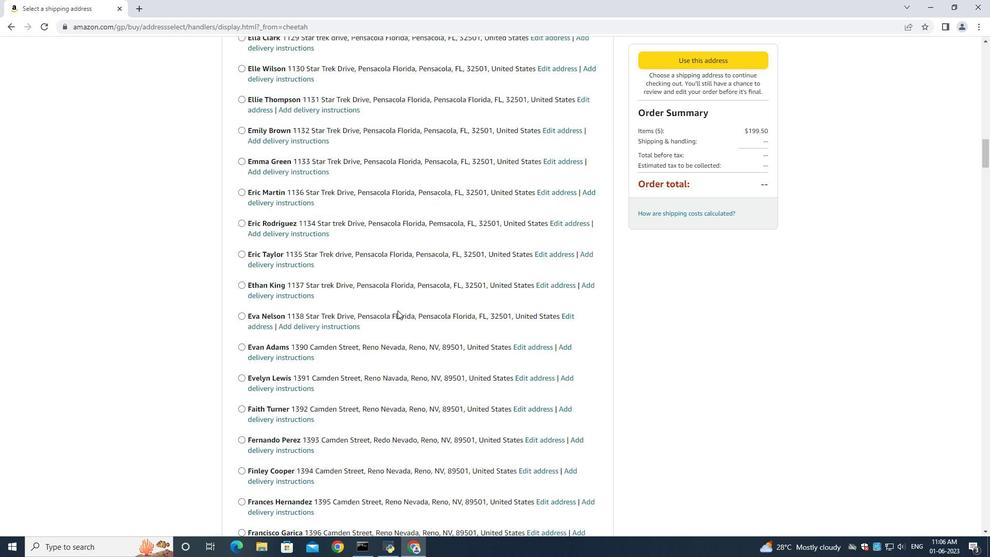 
Action: Mouse scrolled (396, 311) with delta (0, 0)
Screenshot: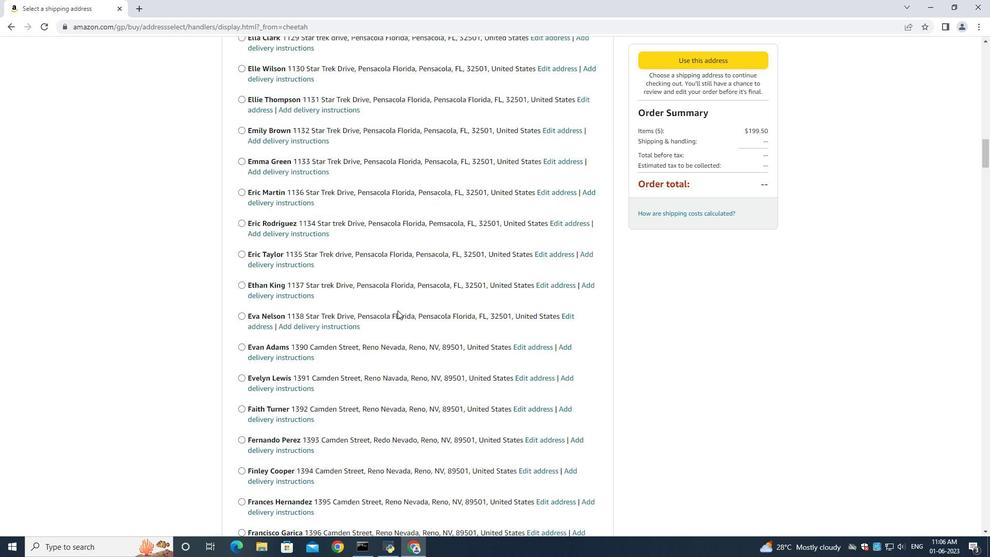 
Action: Mouse moved to (389, 308)
Screenshot: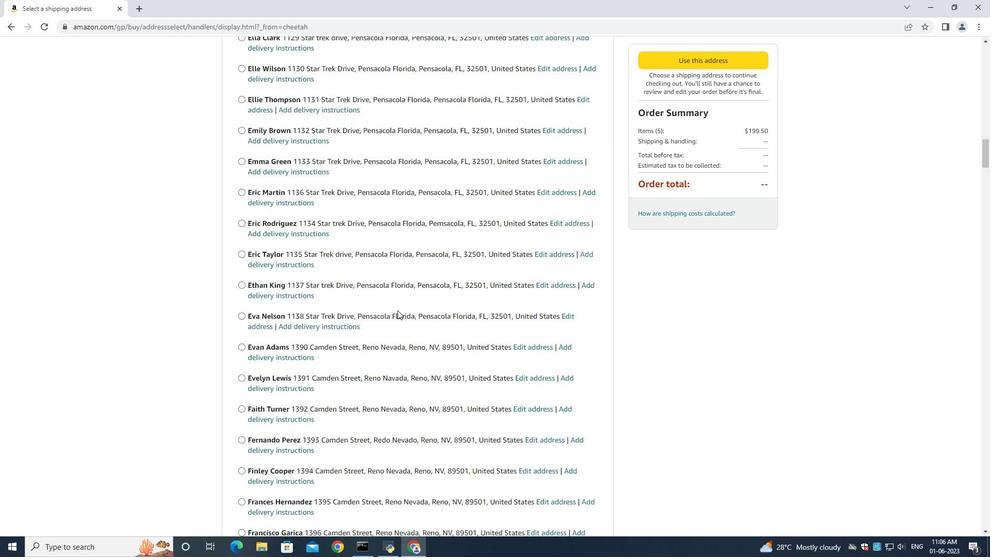 
Action: Mouse scrolled (396, 311) with delta (0, 0)
Screenshot: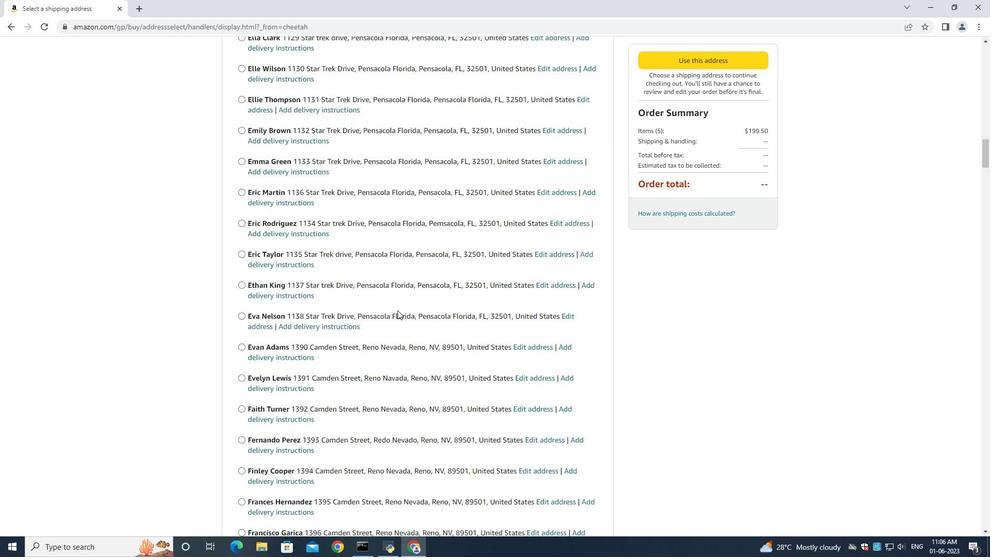 
Action: Mouse scrolled (396, 311) with delta (0, 0)
Screenshot: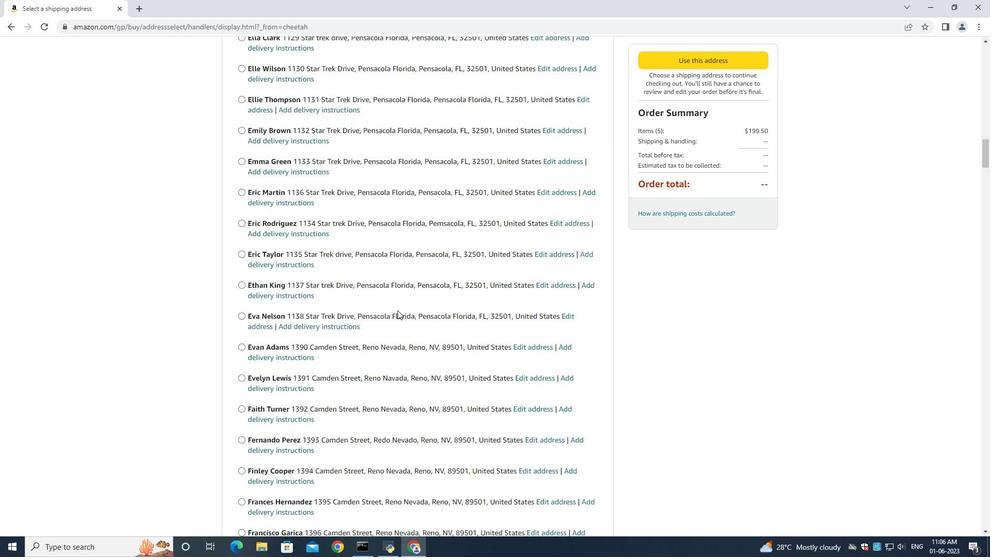 
Action: Mouse scrolled (396, 311) with delta (0, 0)
Screenshot: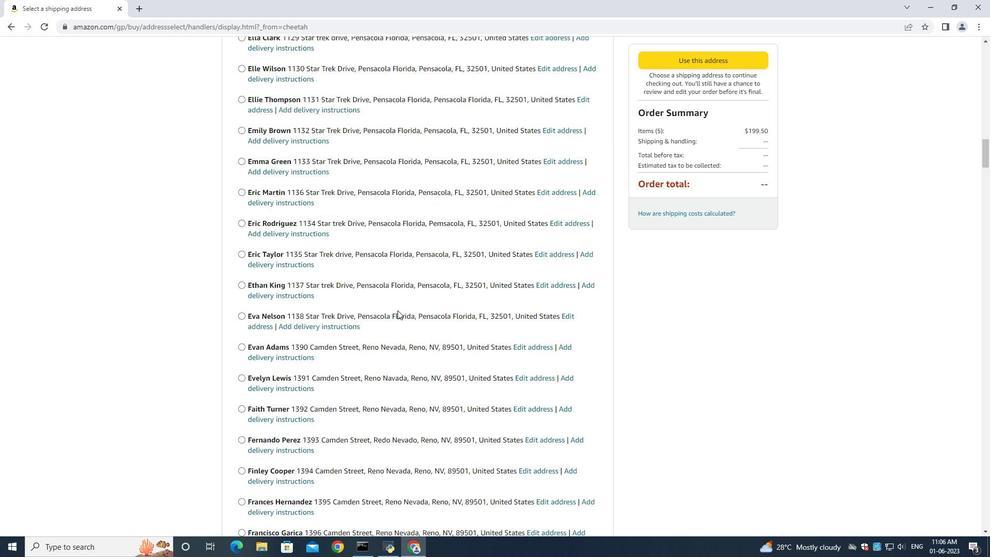 
Action: Mouse scrolled (390, 309) with delta (0, 0)
Screenshot: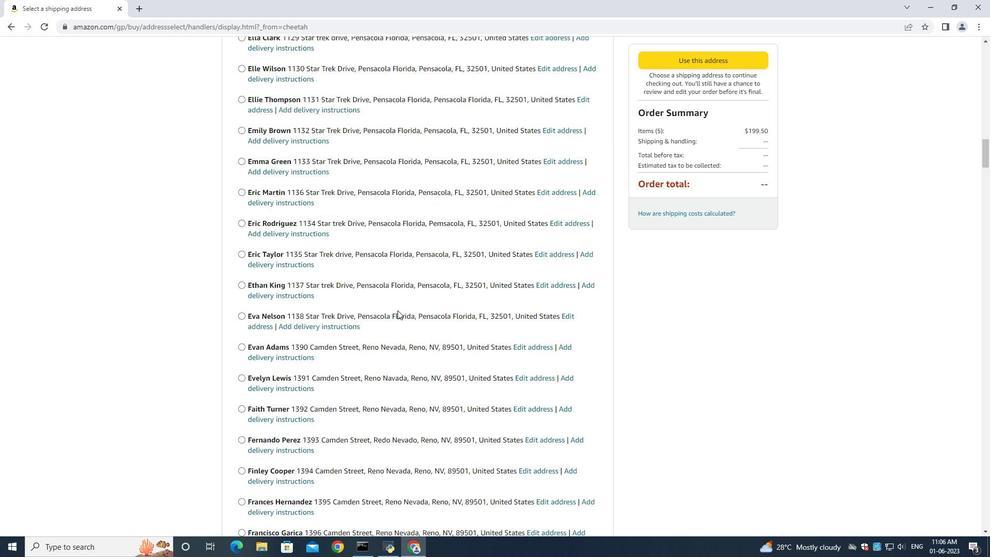 
Action: Mouse scrolled (390, 309) with delta (0, 0)
Screenshot: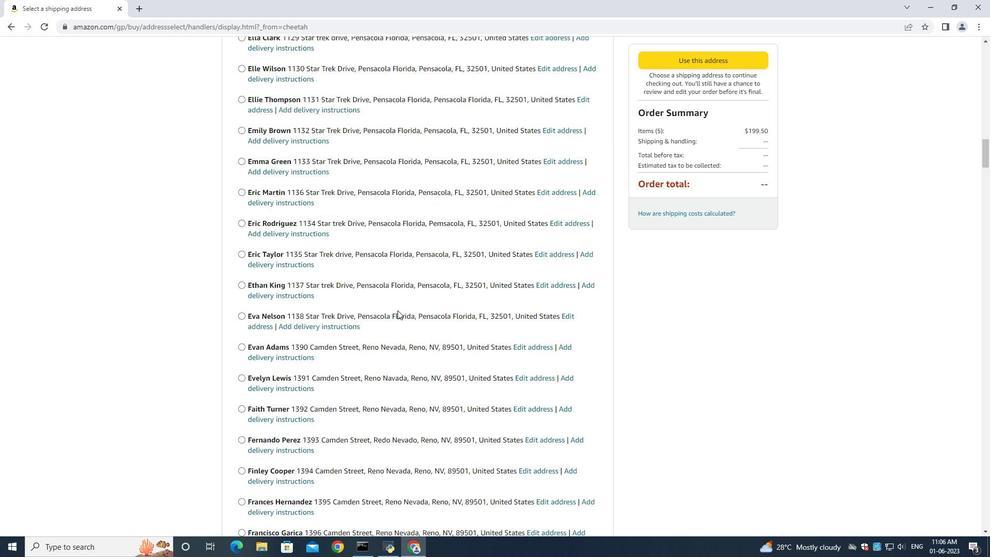 
Action: Mouse scrolled (390, 309) with delta (0, 0)
Screenshot: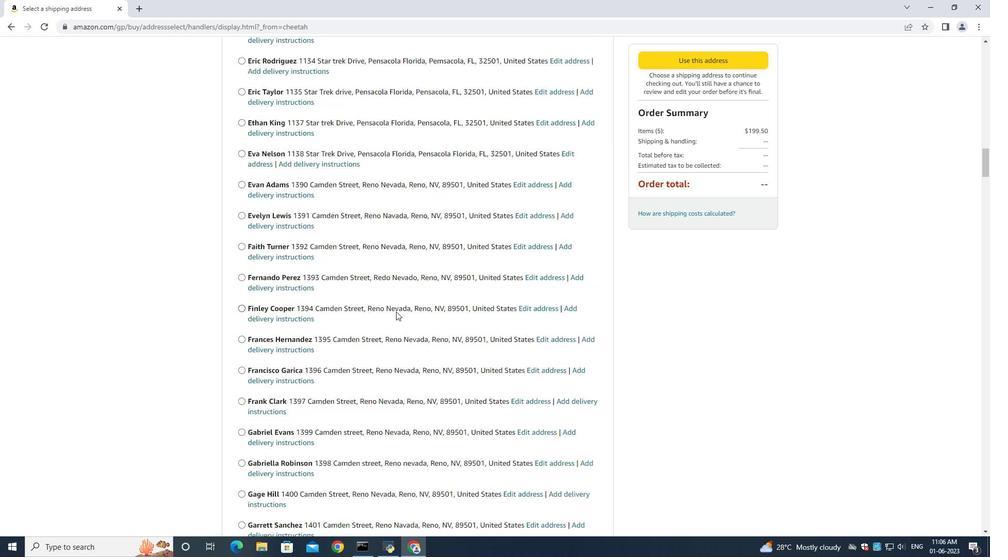 
Action: Mouse scrolled (390, 309) with delta (0, 0)
Screenshot: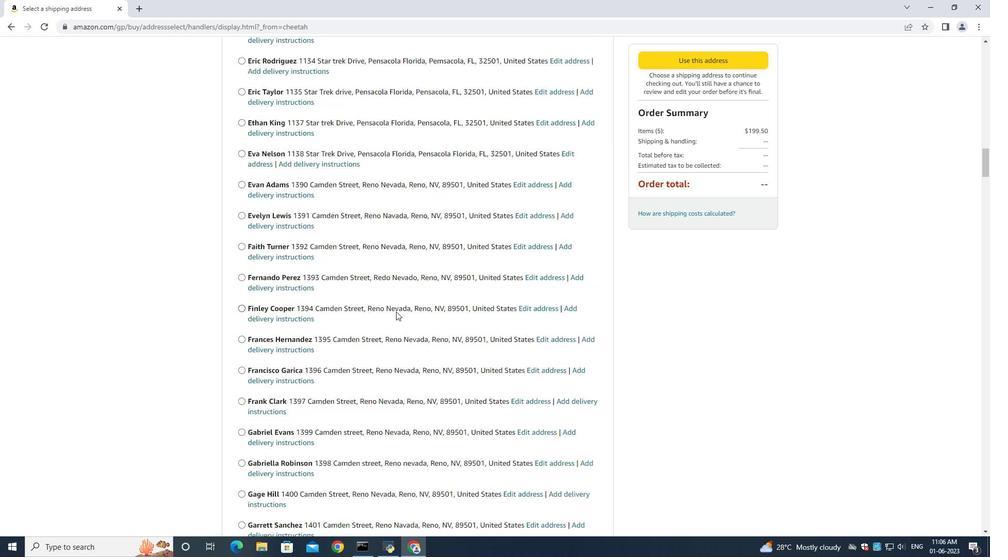 
Action: Mouse scrolled (390, 309) with delta (0, 0)
Screenshot: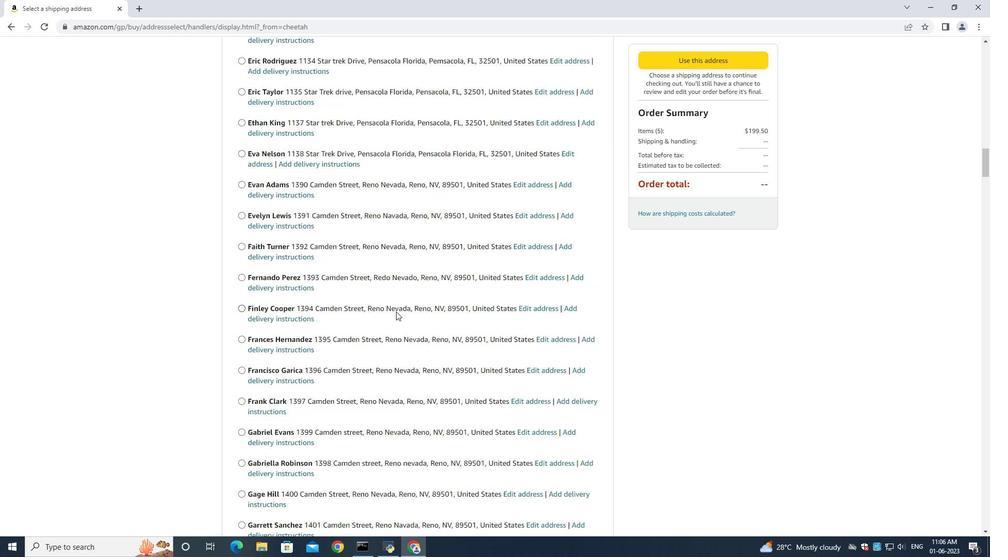 
Action: Mouse scrolled (390, 308) with delta (0, -1)
Screenshot: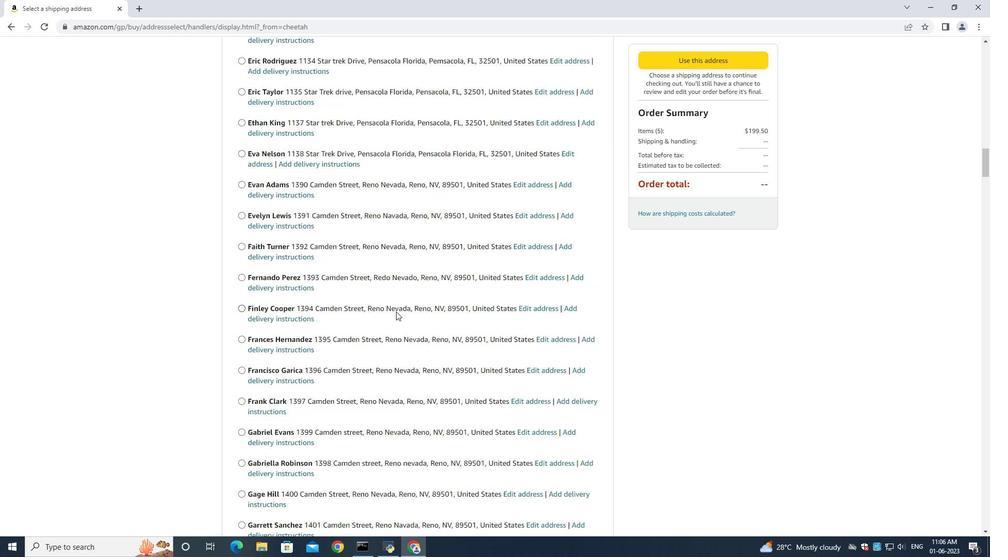 
Action: Mouse scrolled (389, 308) with delta (0, 0)
Screenshot: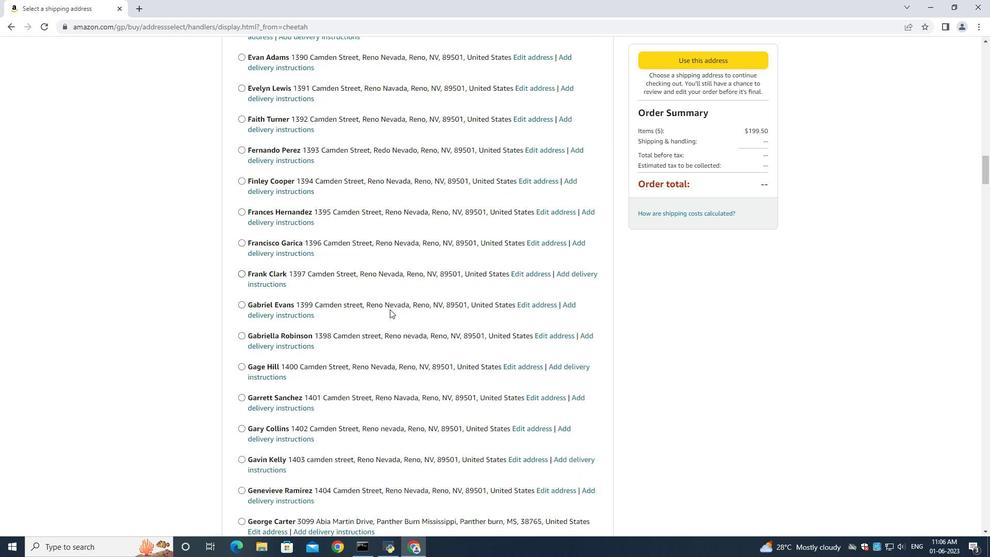 
Action: Mouse scrolled (389, 308) with delta (0, 0)
Screenshot: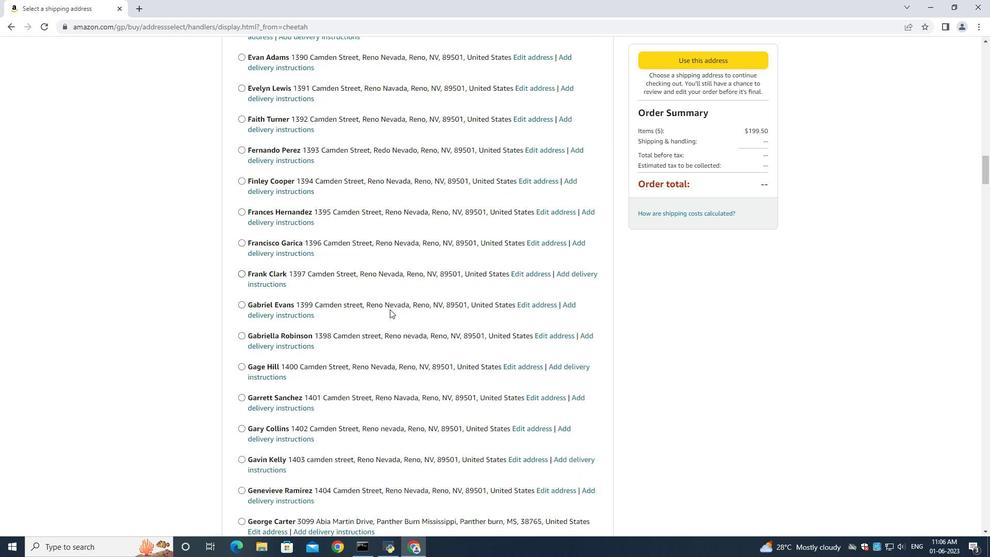 
Action: Mouse scrolled (389, 308) with delta (0, 0)
Screenshot: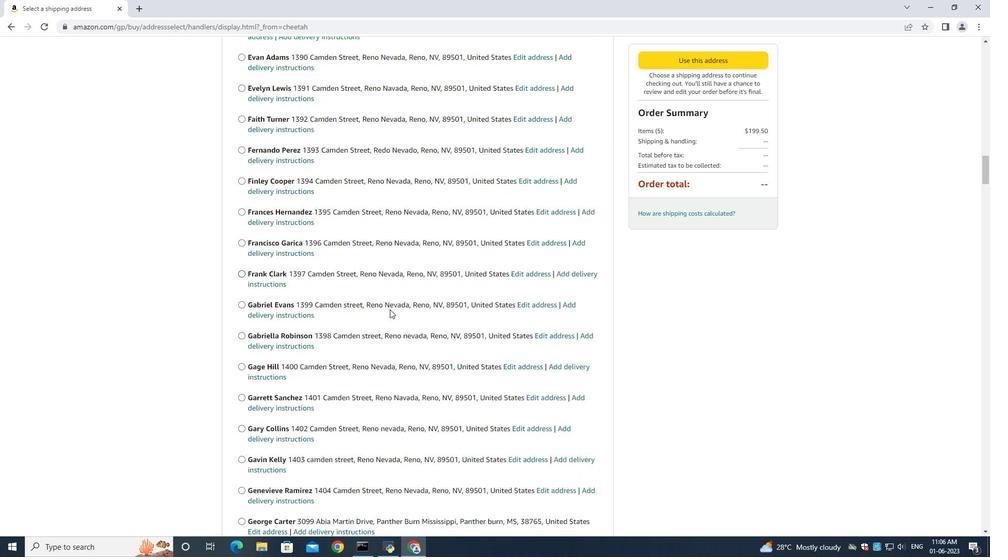 
Action: Mouse scrolled (389, 308) with delta (0, 0)
Screenshot: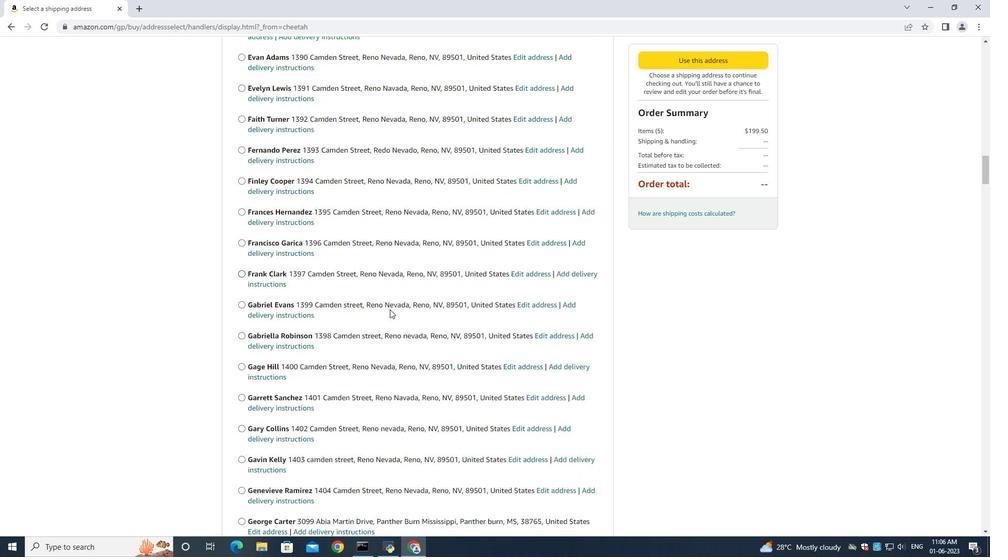 
Action: Mouse scrolled (389, 308) with delta (0, 0)
Screenshot: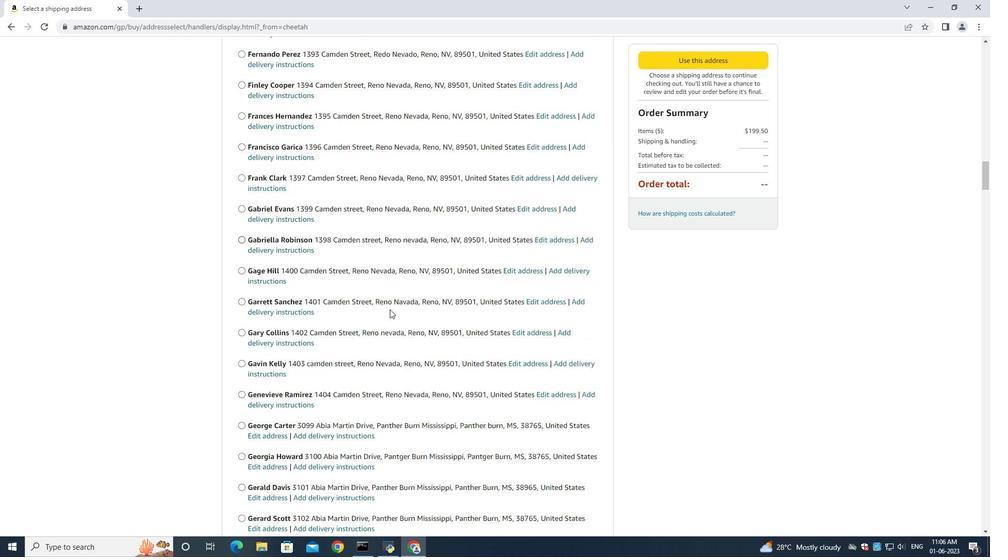 
Action: Mouse scrolled (389, 308) with delta (0, 0)
Screenshot: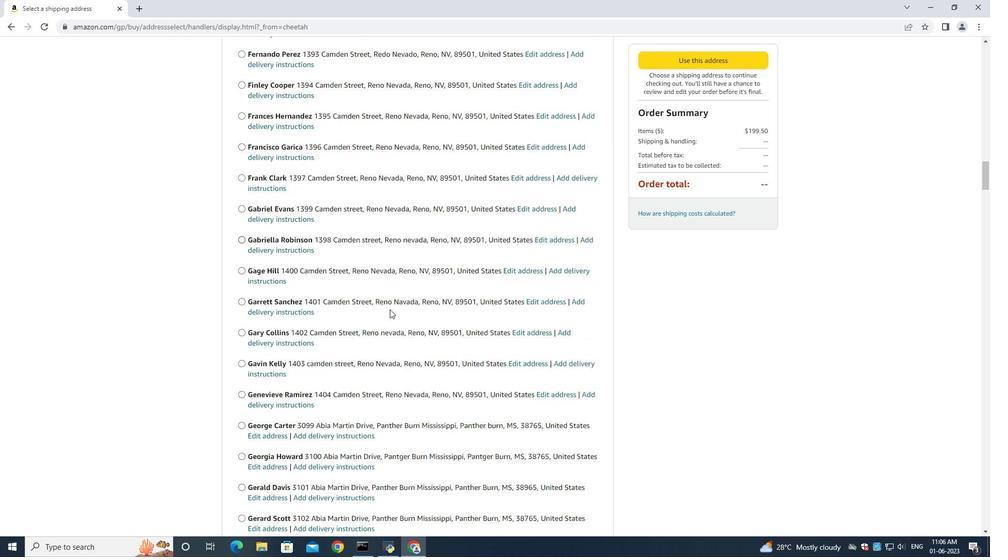 
Action: Mouse moved to (386, 311)
Screenshot: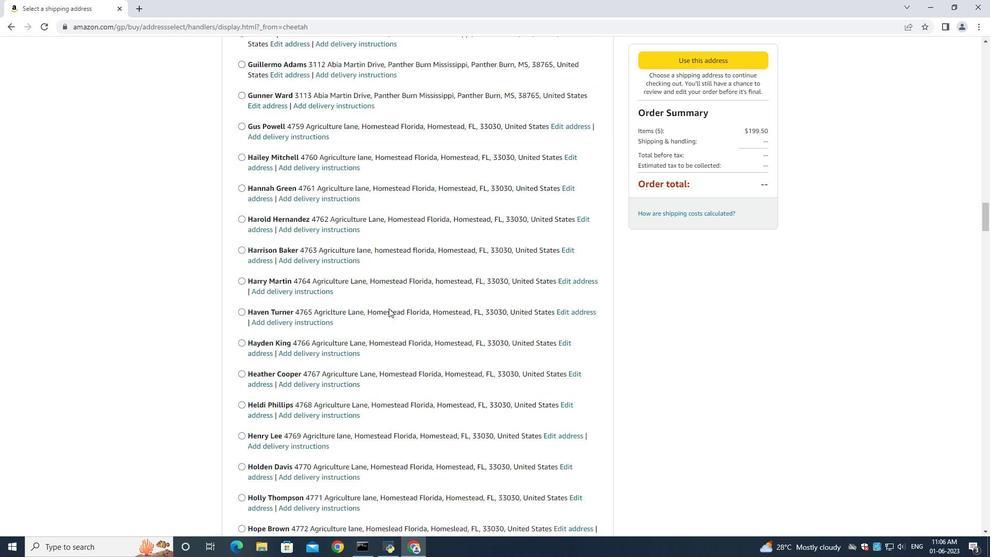 
Action: Mouse scrolled (386, 310) with delta (0, 0)
Screenshot: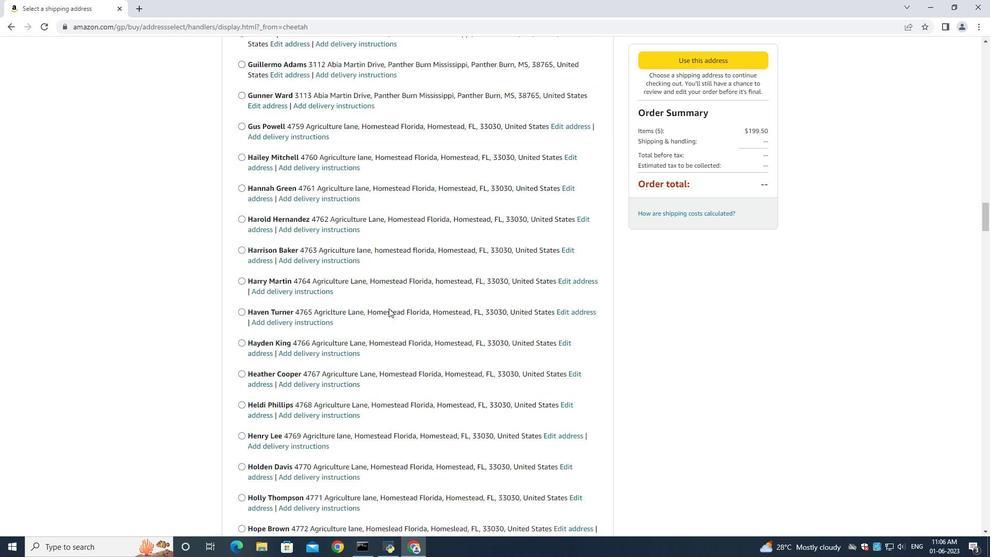 
Action: Mouse moved to (386, 313)
Screenshot: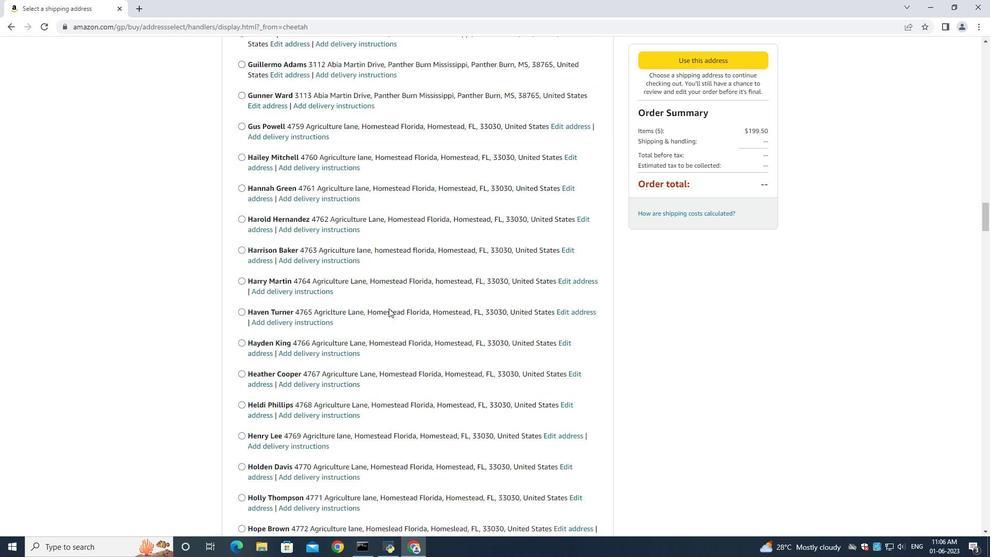 
Action: Mouse scrolled (386, 312) with delta (0, 0)
Screenshot: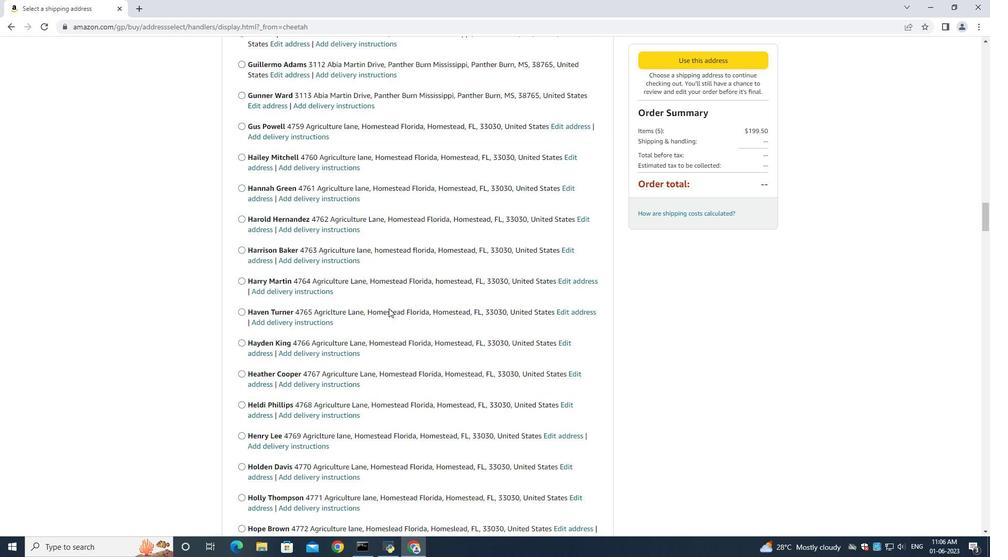 
Action: Mouse moved to (385, 313)
Screenshot: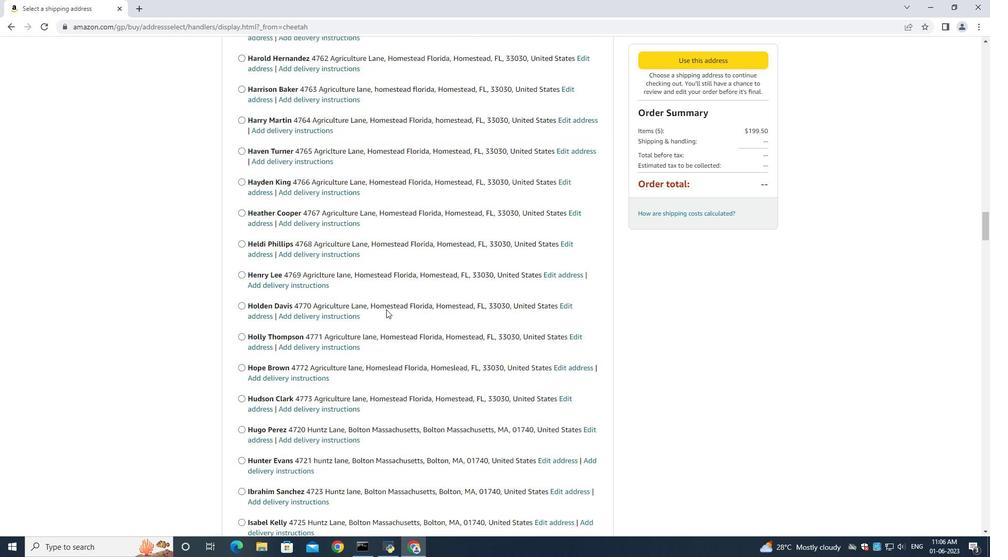 
Action: Mouse scrolled (385, 313) with delta (0, 0)
Screenshot: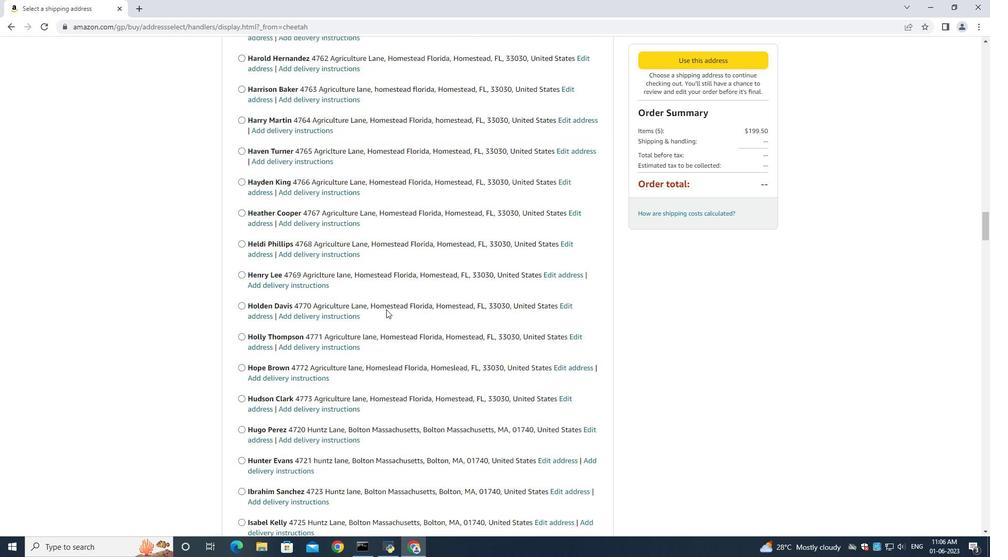 
Action: Mouse scrolled (385, 313) with delta (0, 0)
Screenshot: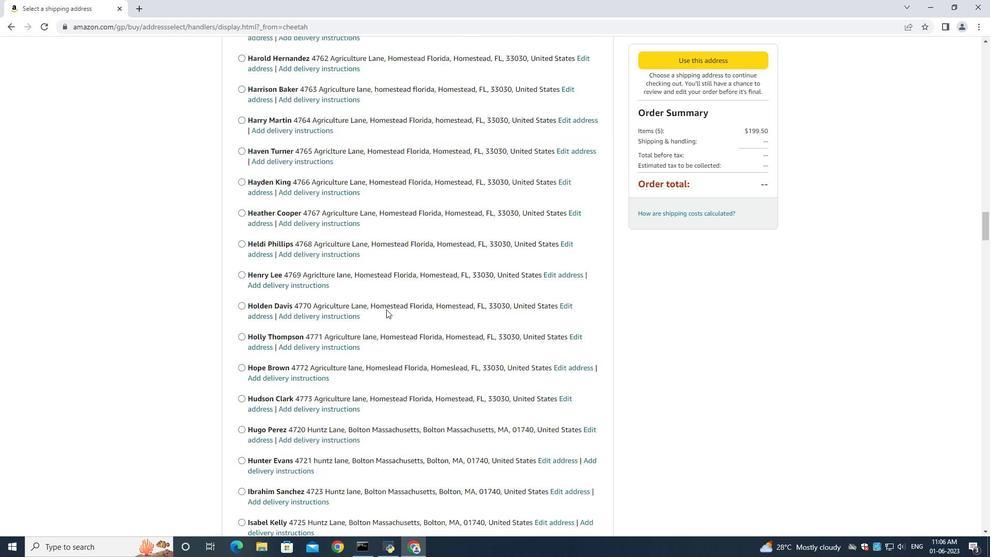 
Action: Mouse scrolled (385, 313) with delta (0, 0)
Screenshot: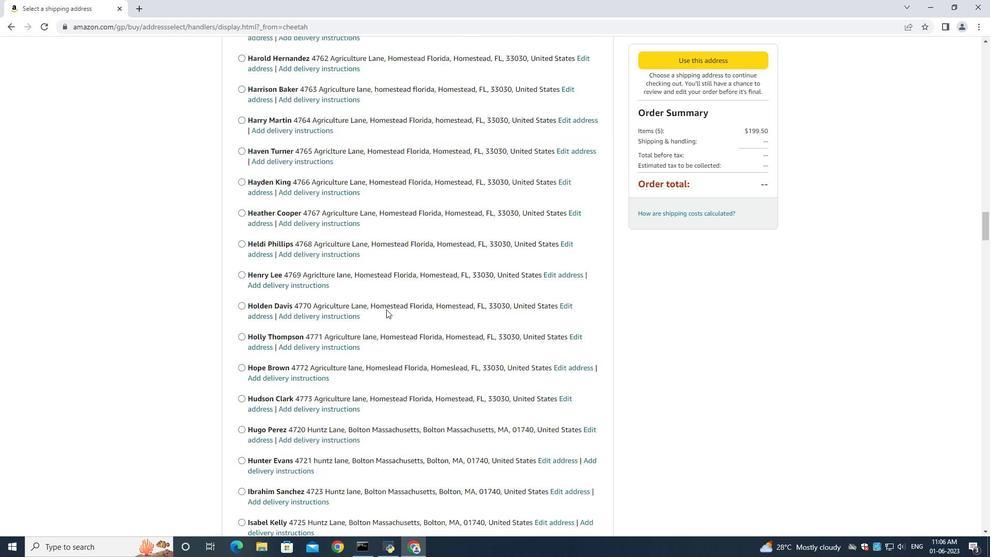 
Action: Mouse scrolled (385, 313) with delta (0, 0)
Screenshot: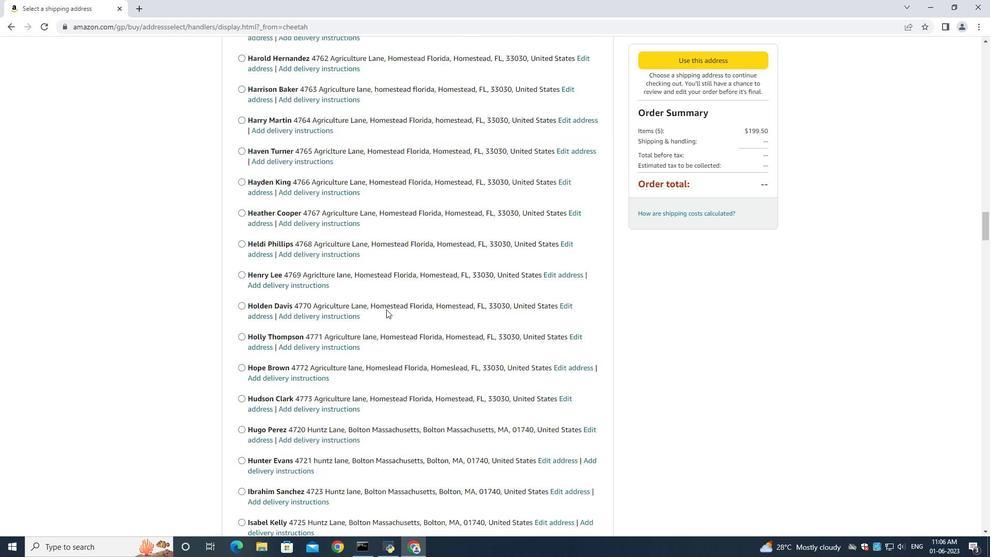 
Action: Mouse scrolled (385, 313) with delta (0, 0)
Screenshot: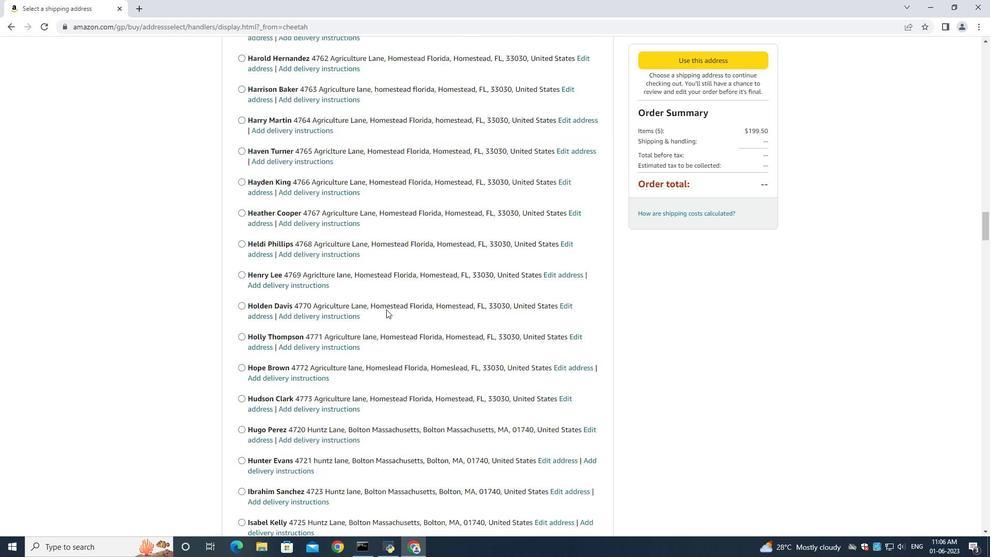 
Action: Mouse scrolled (385, 313) with delta (0, 0)
Screenshot: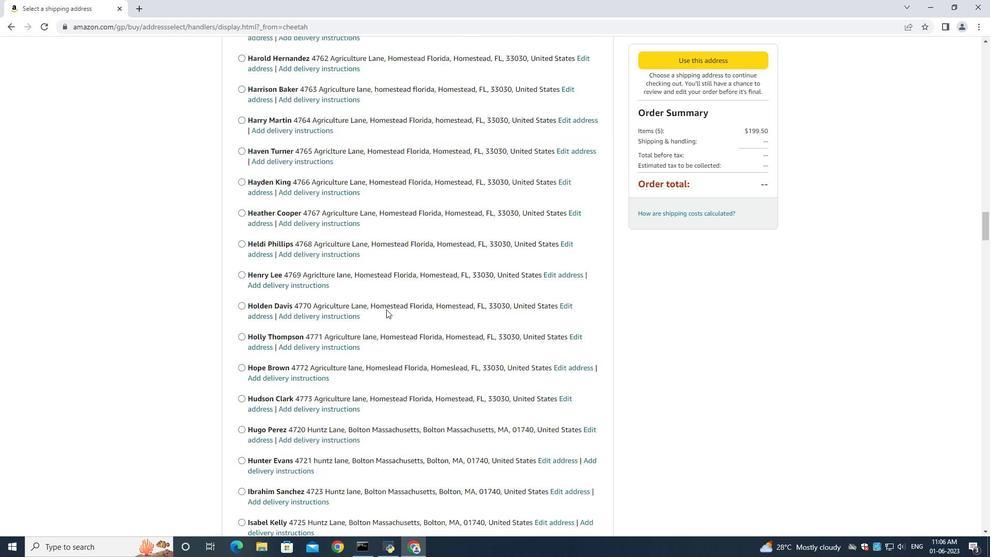 
Action: Mouse moved to (383, 313)
Screenshot: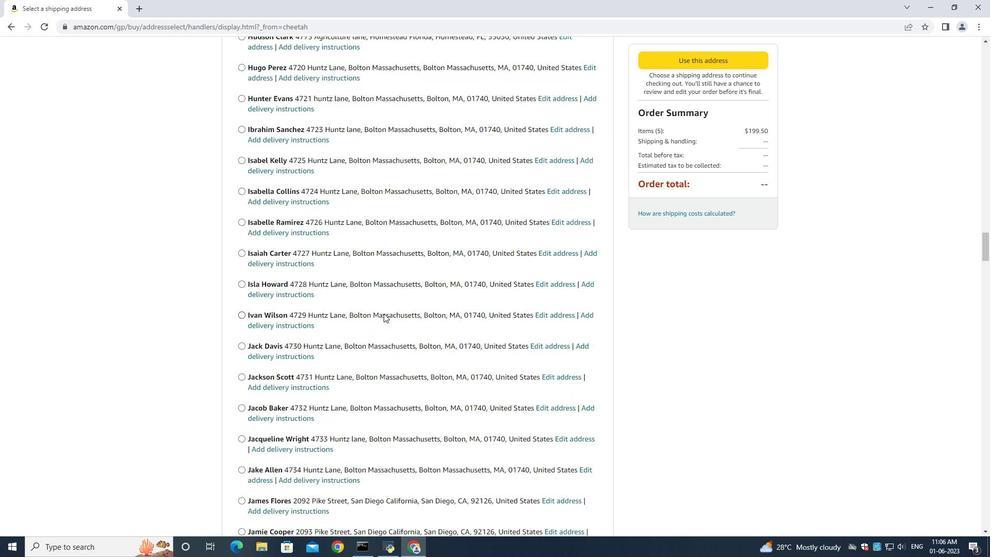 
Action: Mouse scrolled (383, 312) with delta (0, 0)
Screenshot: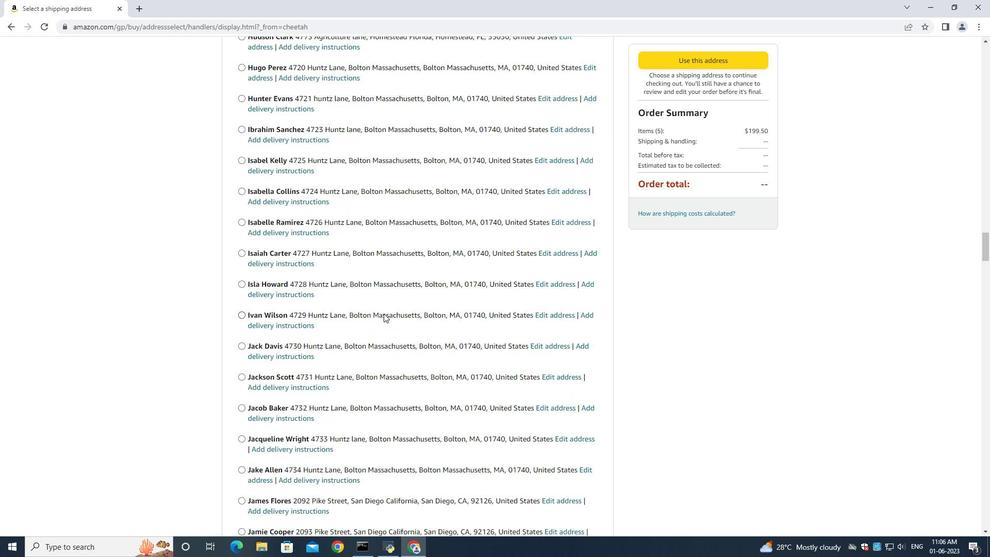 
Action: Mouse moved to (383, 313)
Screenshot: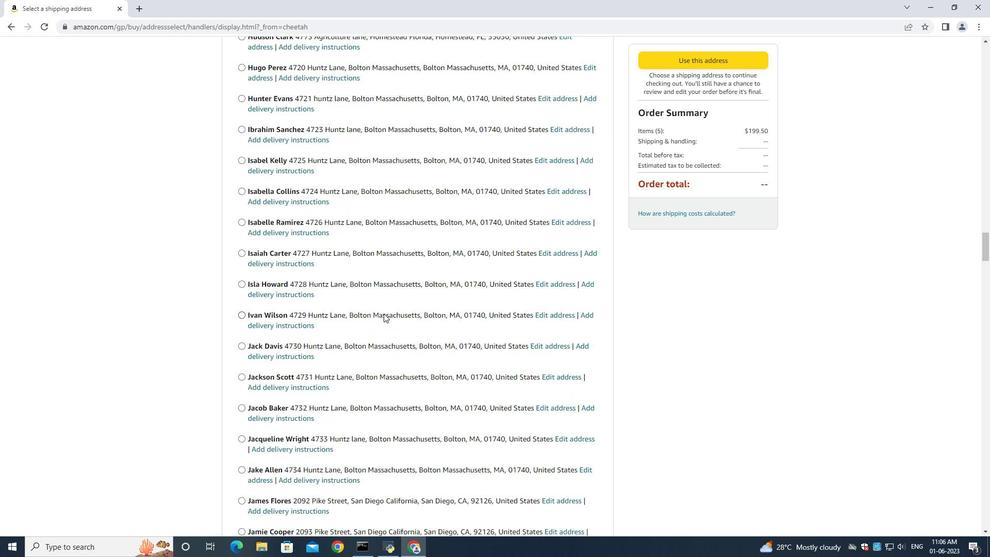 
Action: Mouse scrolled (383, 312) with delta (0, 0)
Screenshot: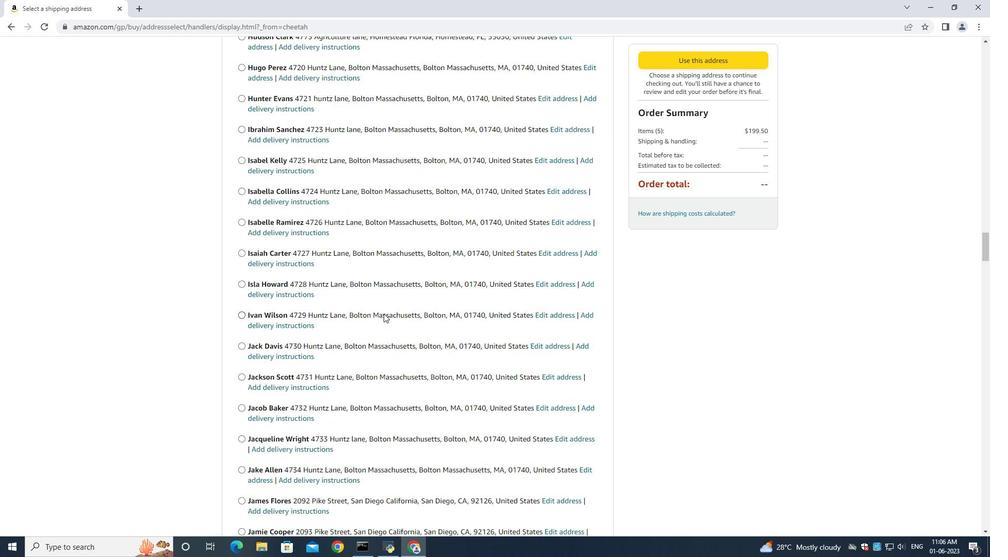 
Action: Mouse moved to (383, 313)
Screenshot: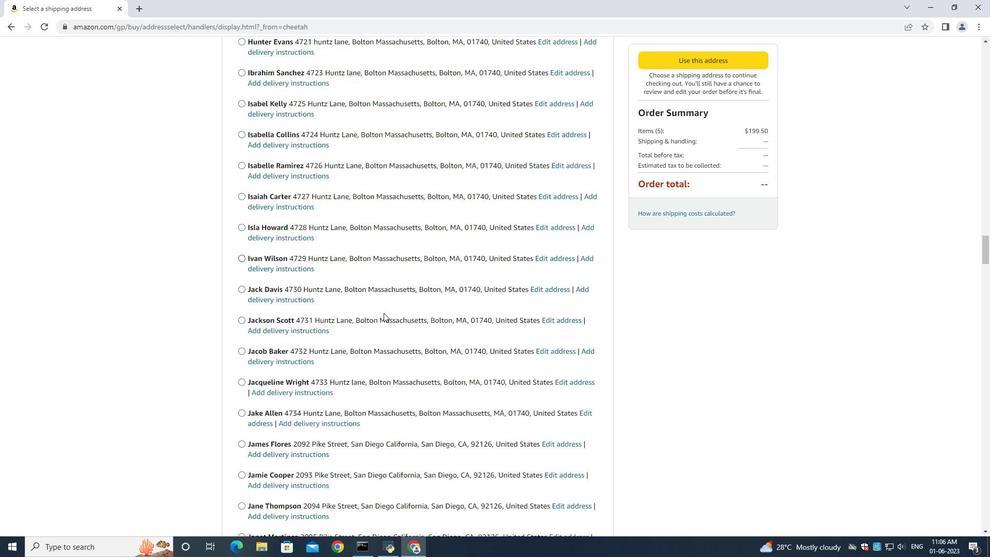 
Action: Mouse scrolled (383, 312) with delta (0, 0)
Screenshot: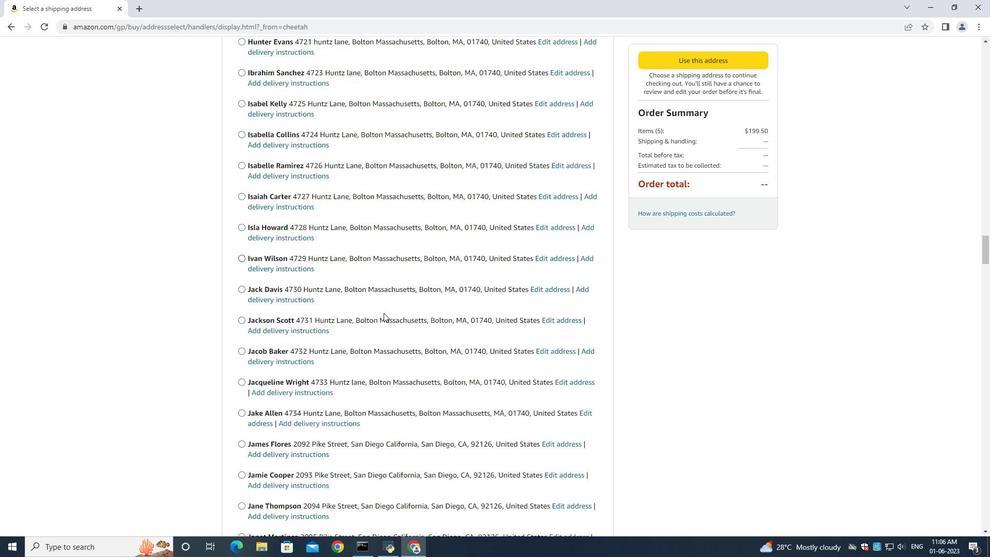 
Action: Mouse moved to (378, 312)
Screenshot: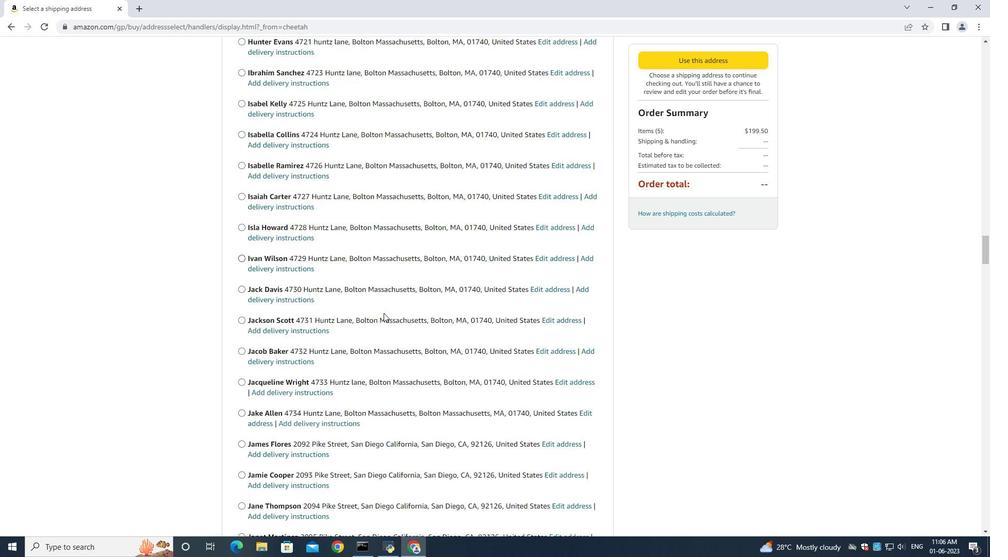 
Action: Mouse scrolled (383, 312) with delta (0, 0)
Screenshot: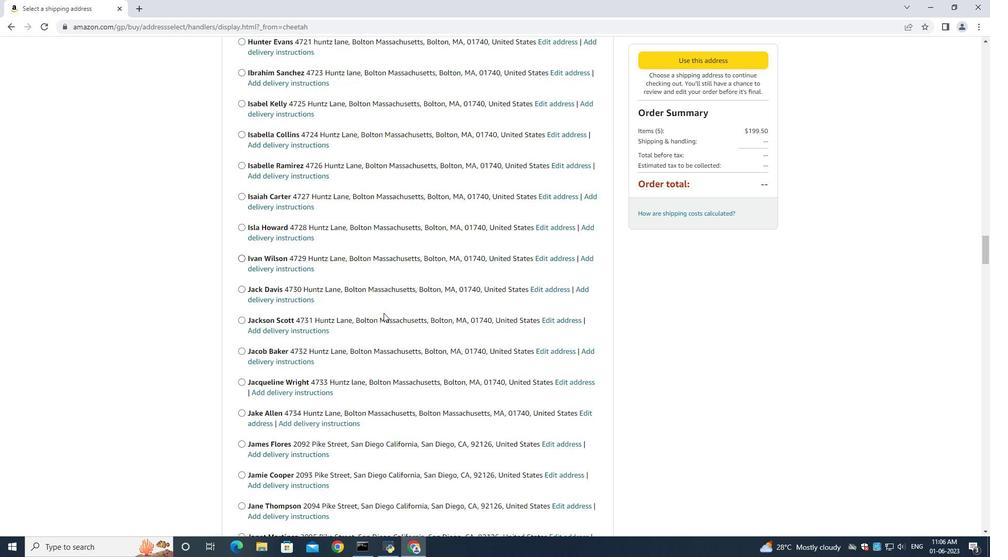 
Action: Mouse moved to (378, 312)
Screenshot: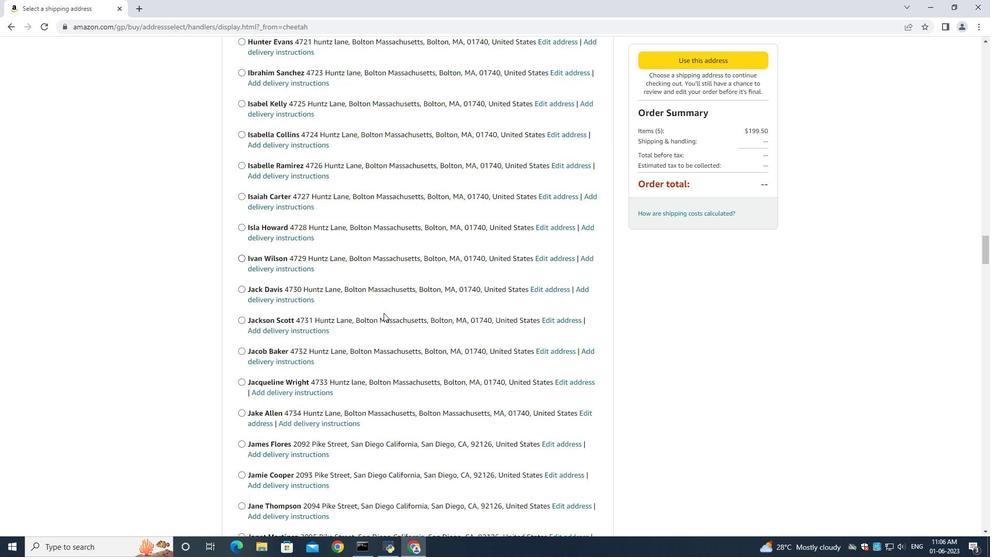 
Action: Mouse scrolled (383, 312) with delta (0, 0)
Screenshot: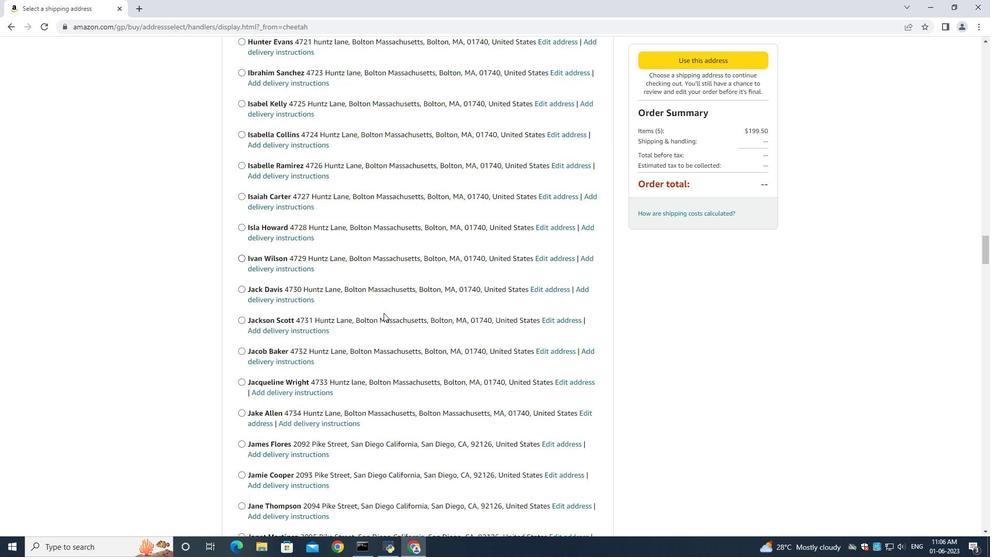 
Action: Mouse scrolled (383, 312) with delta (0, 0)
Screenshot: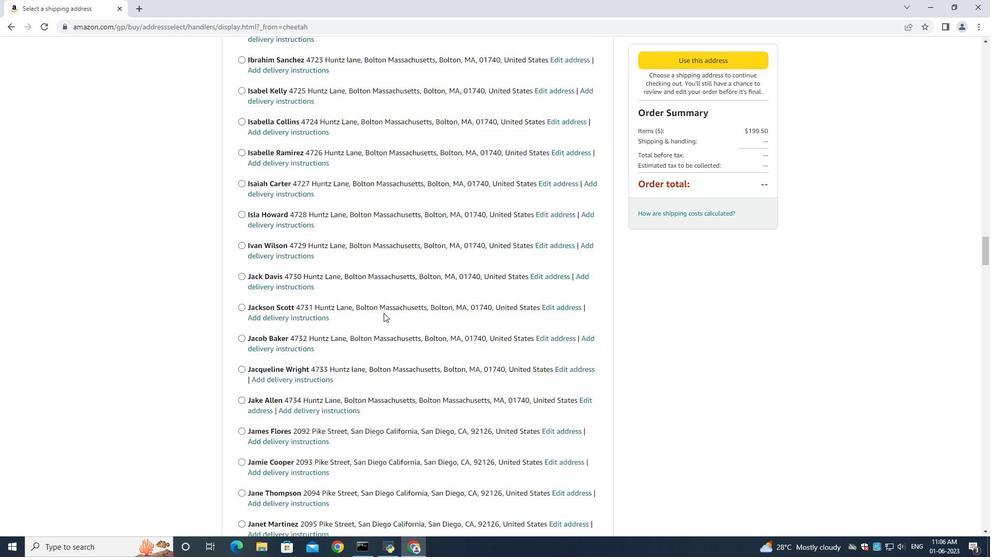
Action: Mouse scrolled (378, 311) with delta (0, 0)
Screenshot: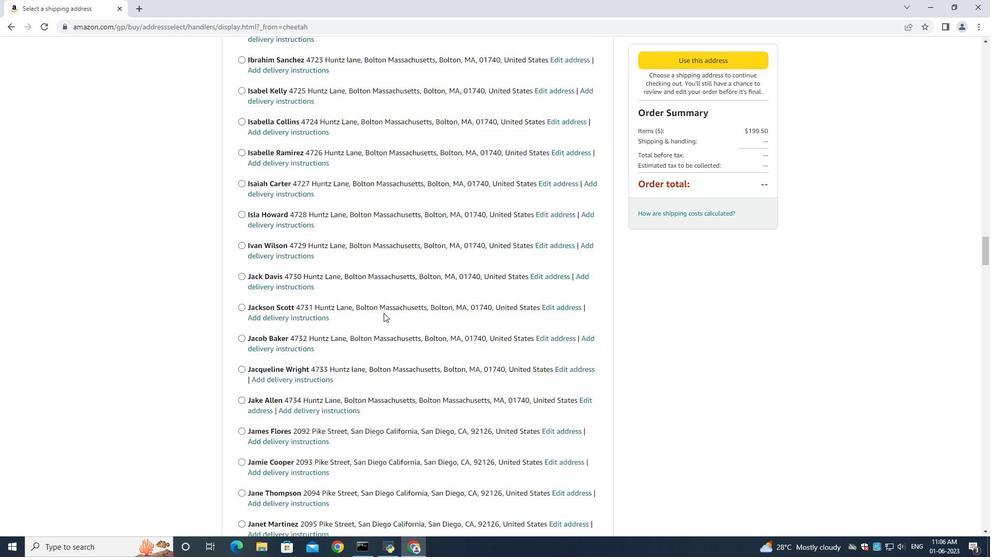 
Action: Mouse scrolled (378, 311) with delta (0, 0)
Screenshot: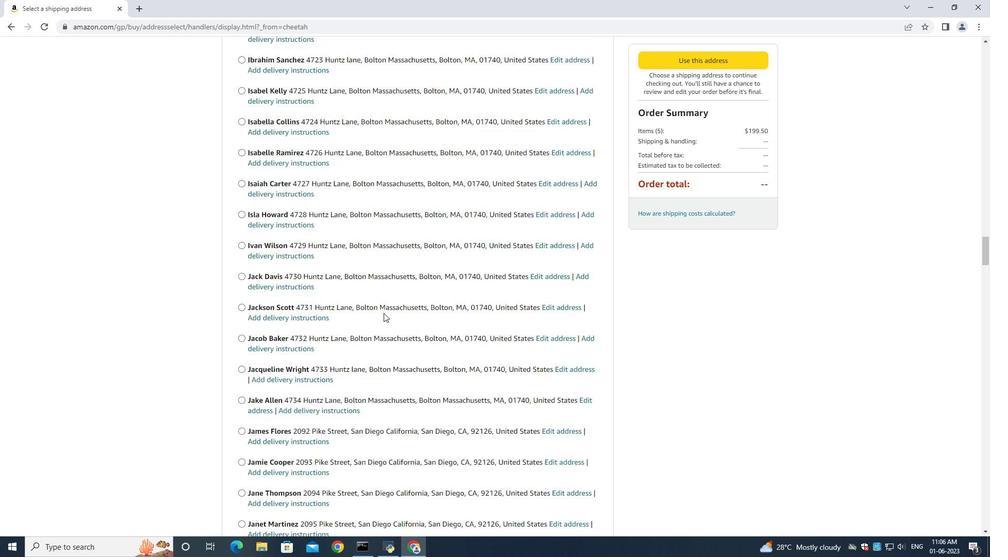 
Action: Mouse scrolled (378, 311) with delta (0, -1)
Screenshot: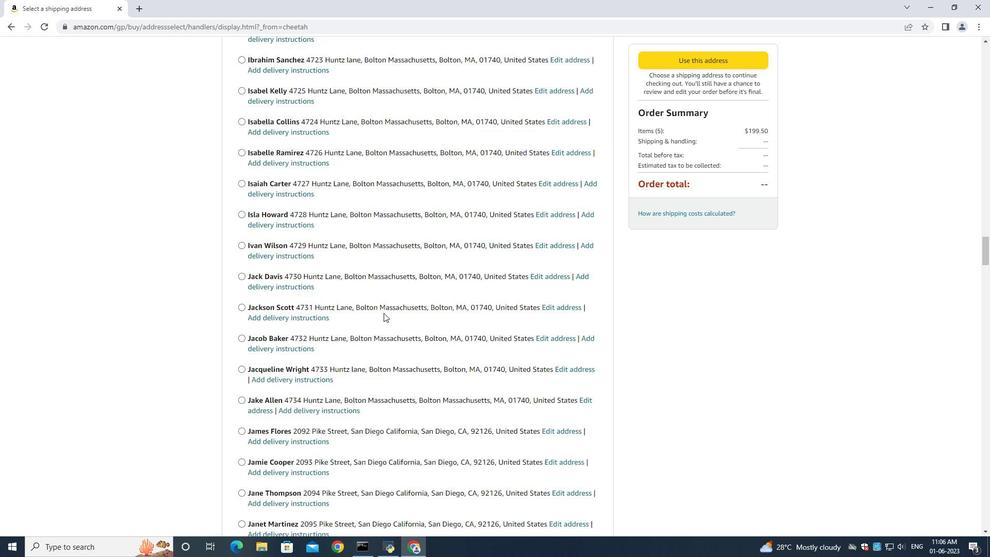 
Action: Mouse scrolled (378, 311) with delta (0, 0)
Screenshot: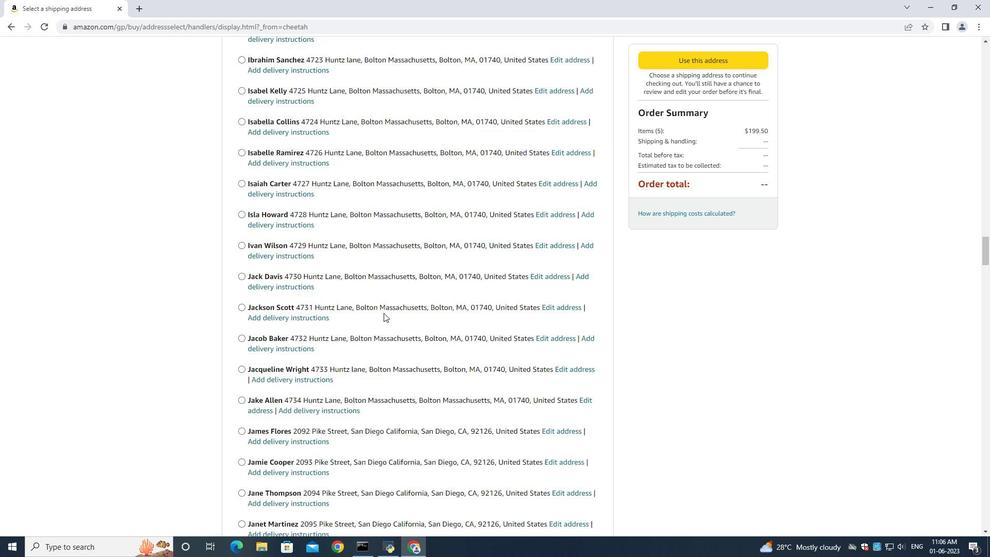 
Action: Mouse scrolled (378, 311) with delta (0, 0)
Screenshot: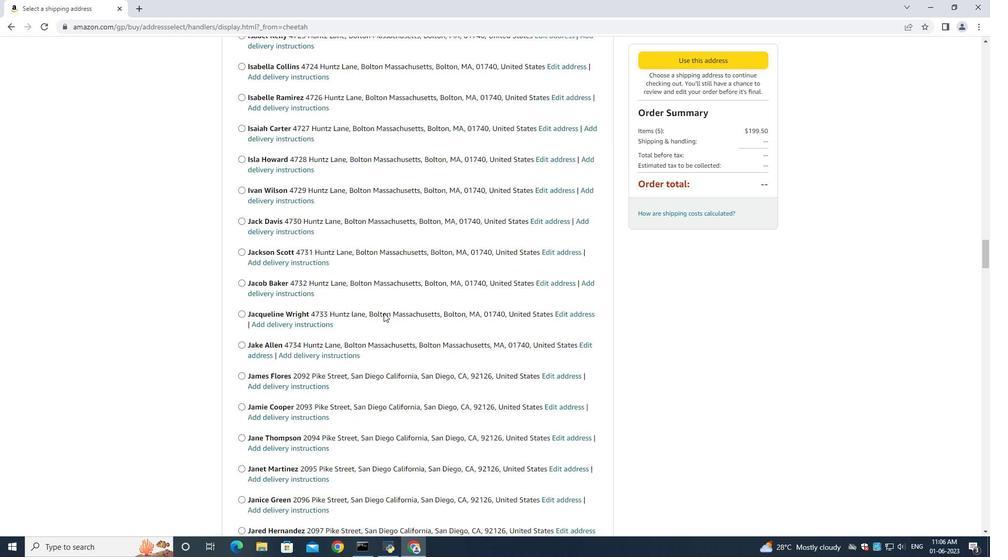 
Action: Mouse scrolled (378, 311) with delta (0, 0)
Screenshot: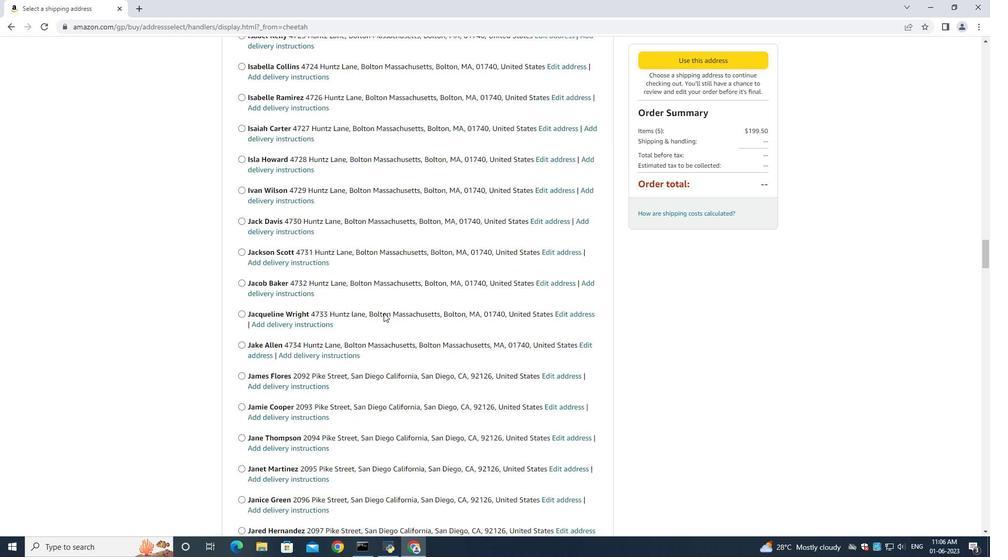 
Action: Mouse moved to (378, 312)
Screenshot: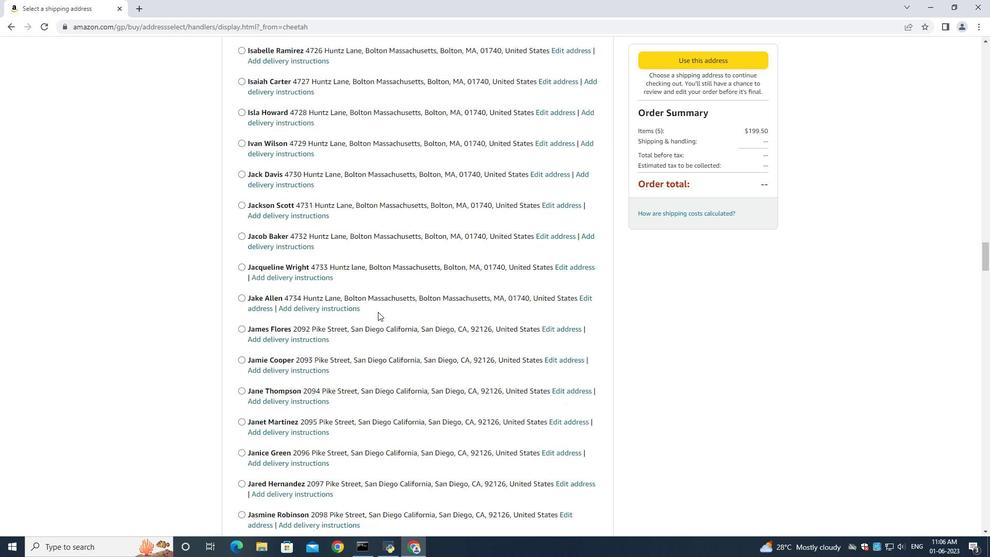 
Action: Mouse scrolled (378, 311) with delta (0, 0)
Screenshot: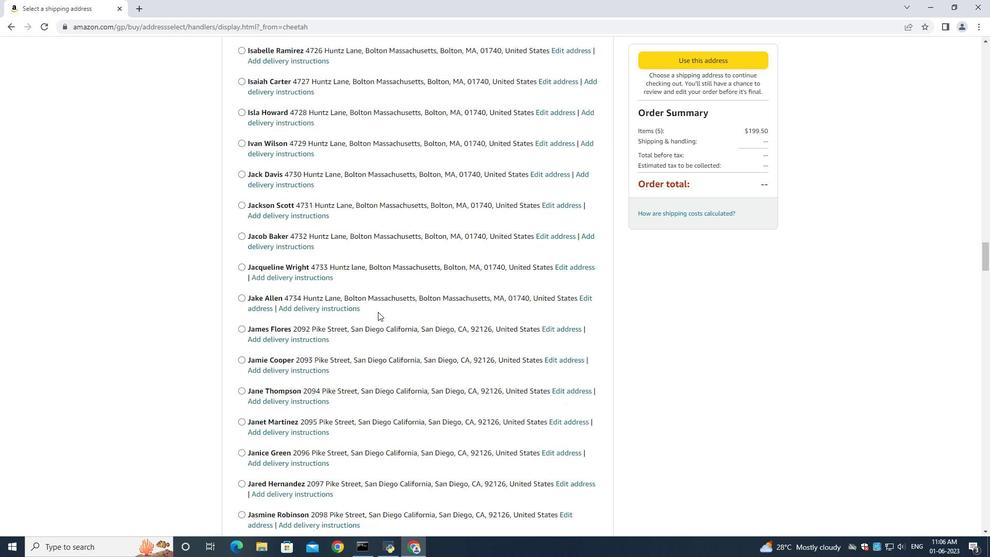 
Action: Mouse moved to (378, 313)
Screenshot: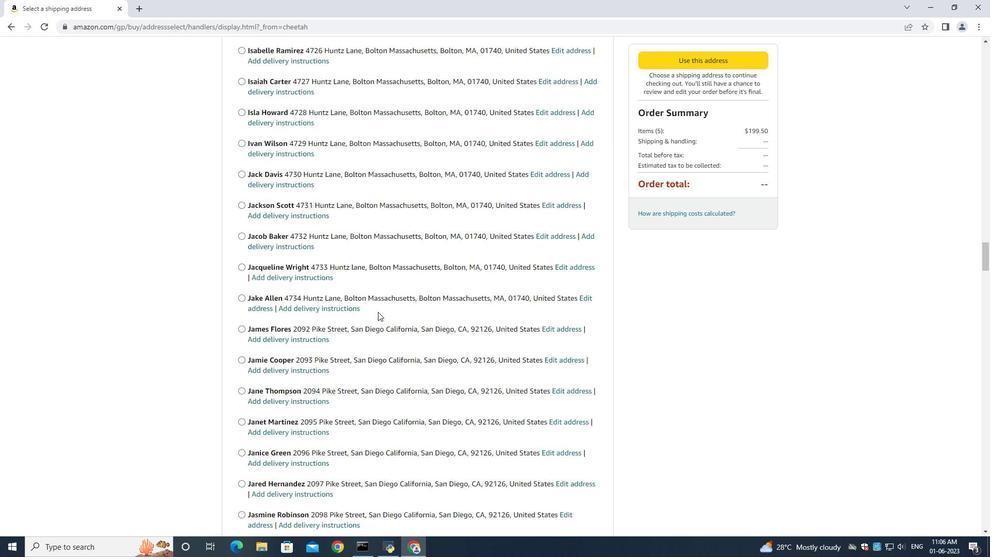 
Action: Mouse scrolled (378, 312) with delta (0, 0)
Screenshot: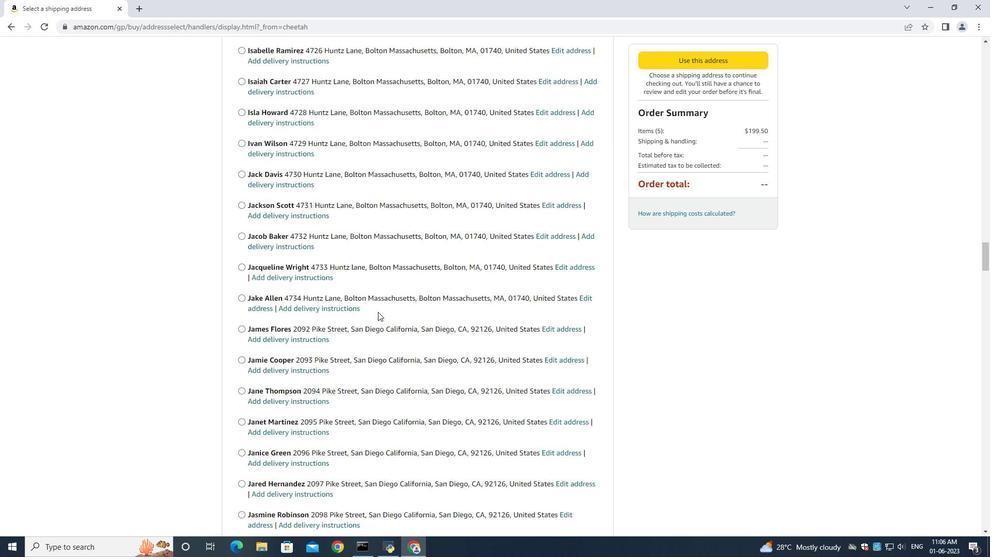 
Action: Mouse scrolled (378, 312) with delta (0, 0)
Screenshot: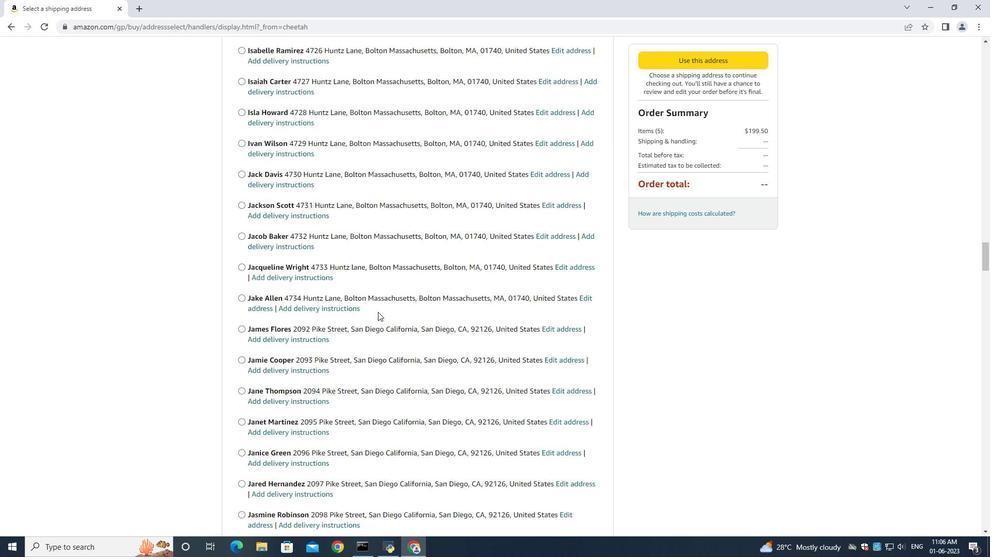 
Action: Mouse scrolled (378, 312) with delta (0, 0)
Screenshot: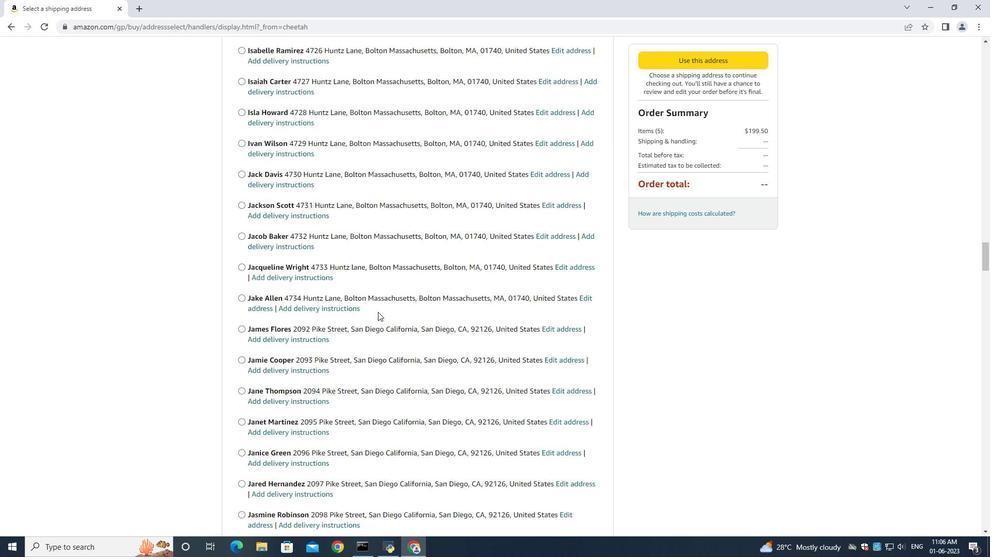 
Action: Mouse scrolled (378, 312) with delta (0, 0)
Screenshot: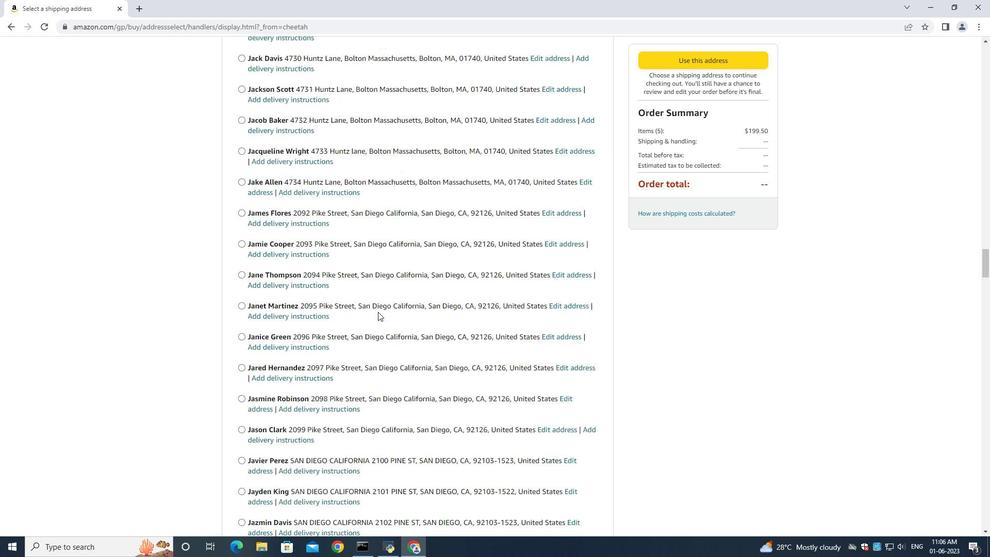 
Action: Mouse scrolled (378, 312) with delta (0, 0)
Screenshot: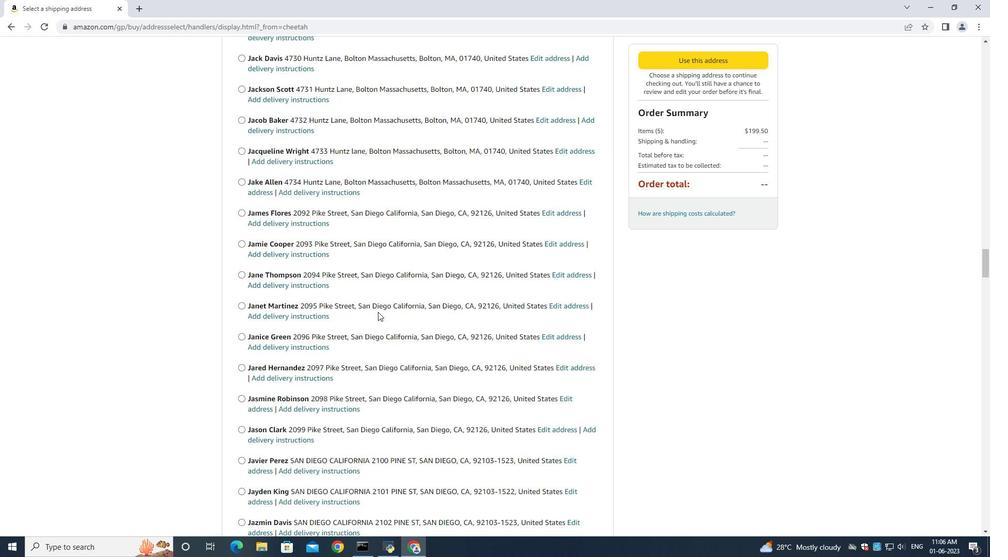 
Action: Mouse moved to (378, 313)
Screenshot: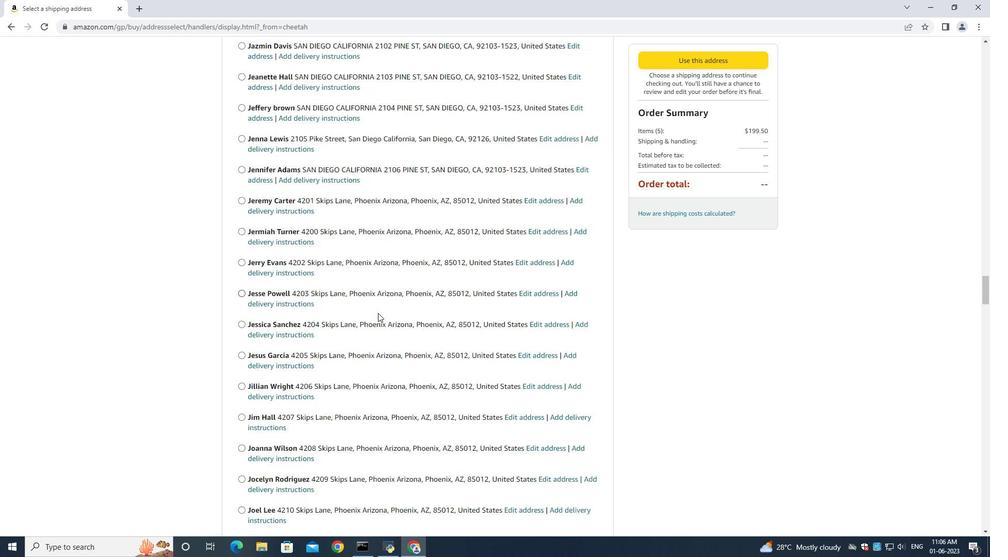 
Action: Mouse scrolled (378, 312) with delta (0, 0)
Screenshot: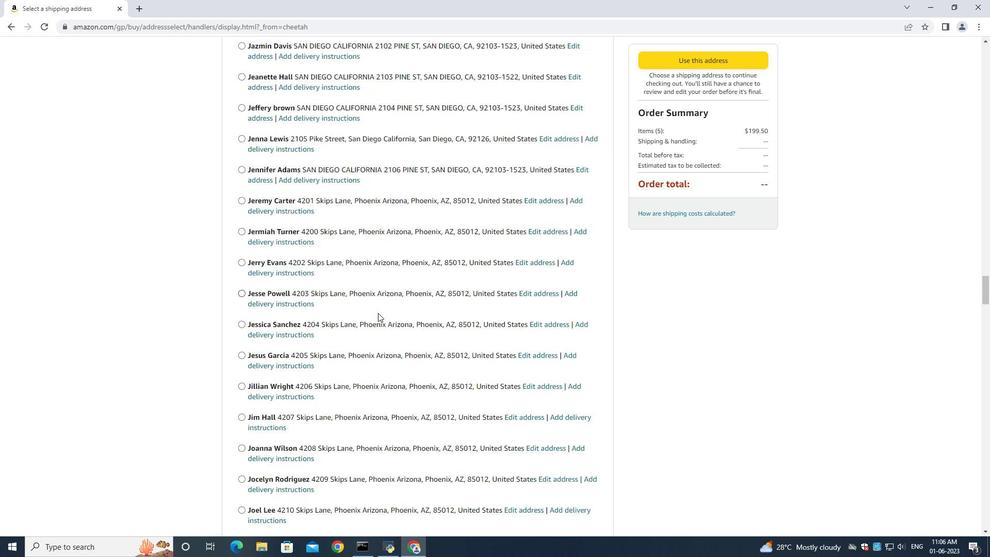 
Action: Mouse scrolled (378, 312) with delta (0, 0)
Screenshot: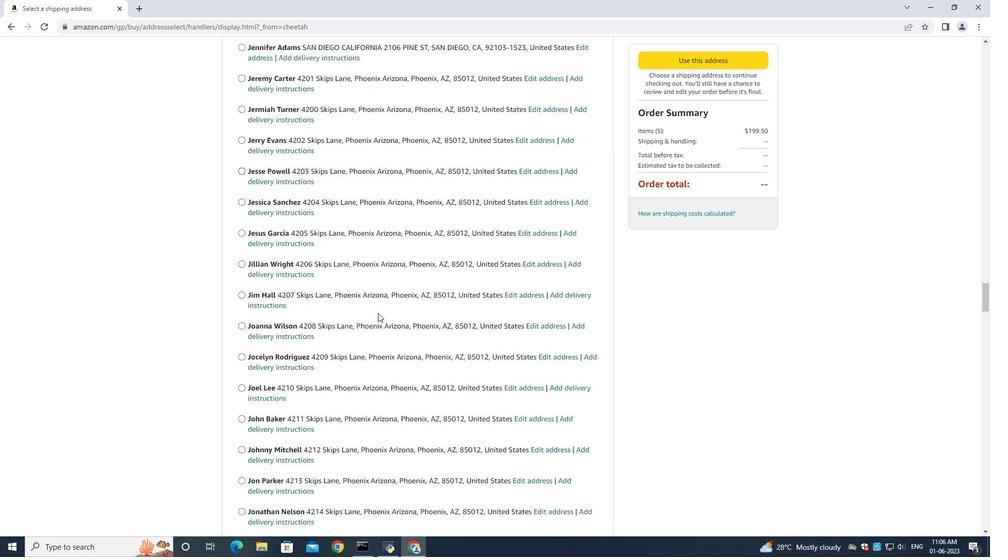 
Action: Mouse scrolled (378, 312) with delta (0, 0)
Screenshot: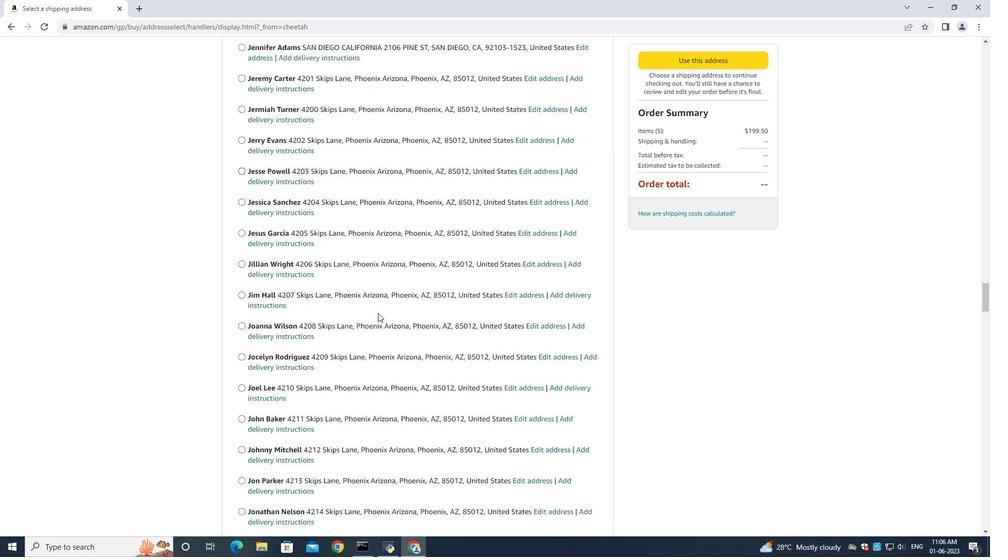 
Action: Mouse moved to (378, 313)
Screenshot: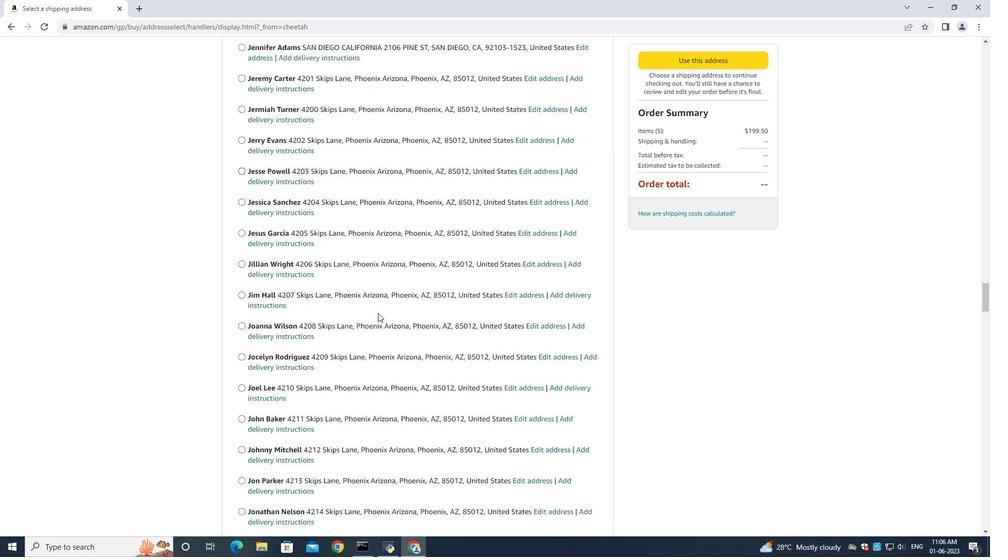 
Action: Mouse scrolled (378, 312) with delta (0, 0)
Screenshot: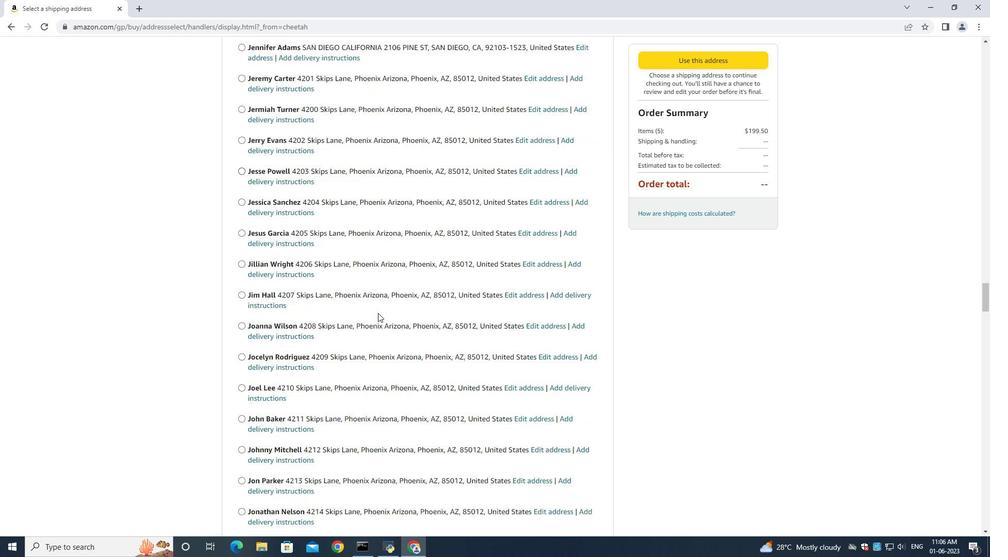 
Action: Mouse moved to (378, 313)
Screenshot: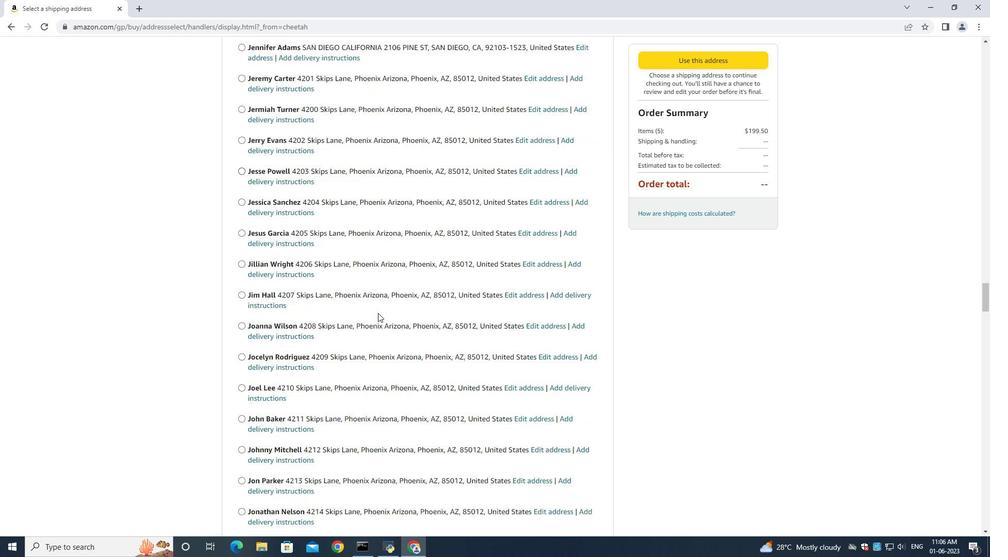 
Action: Mouse scrolled (378, 312) with delta (0, 0)
Screenshot: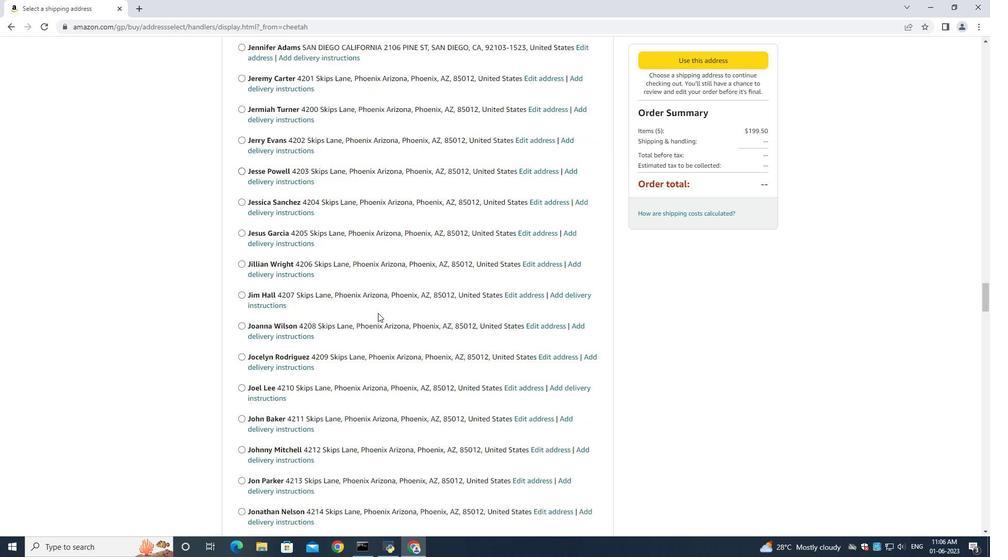 
Action: Mouse scrolled (378, 312) with delta (0, 0)
Screenshot: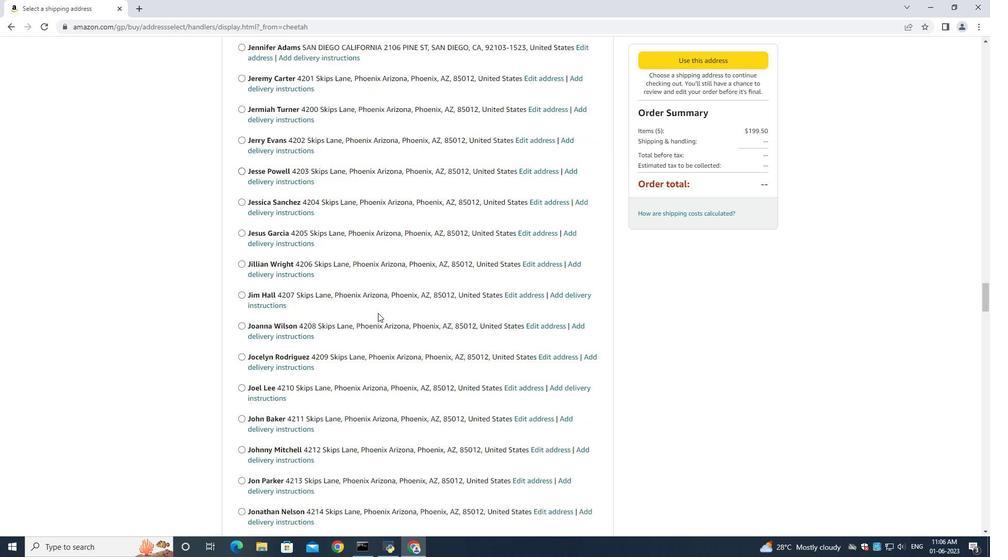 
Action: Mouse moved to (380, 314)
Screenshot: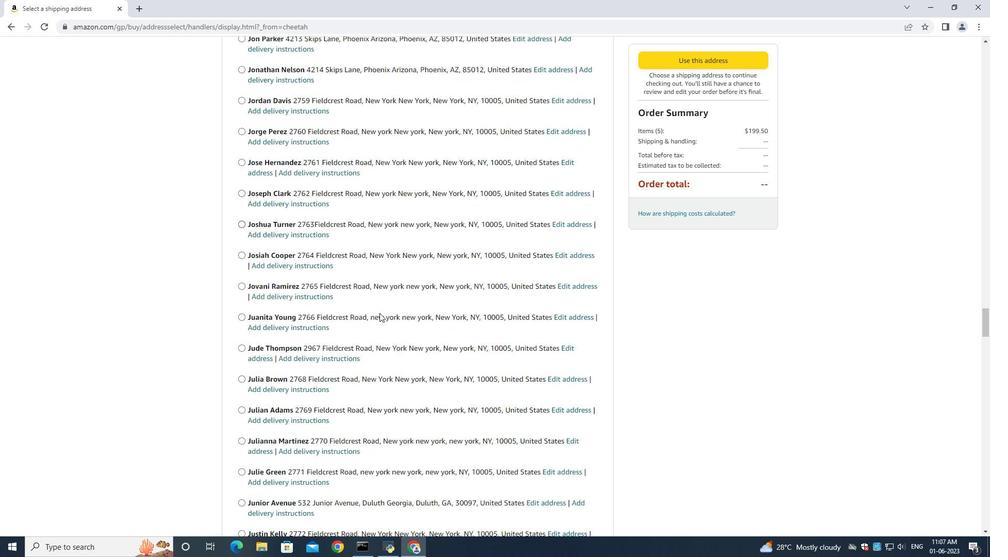 
Action: Mouse scrolled (380, 313) with delta (0, 0)
Screenshot: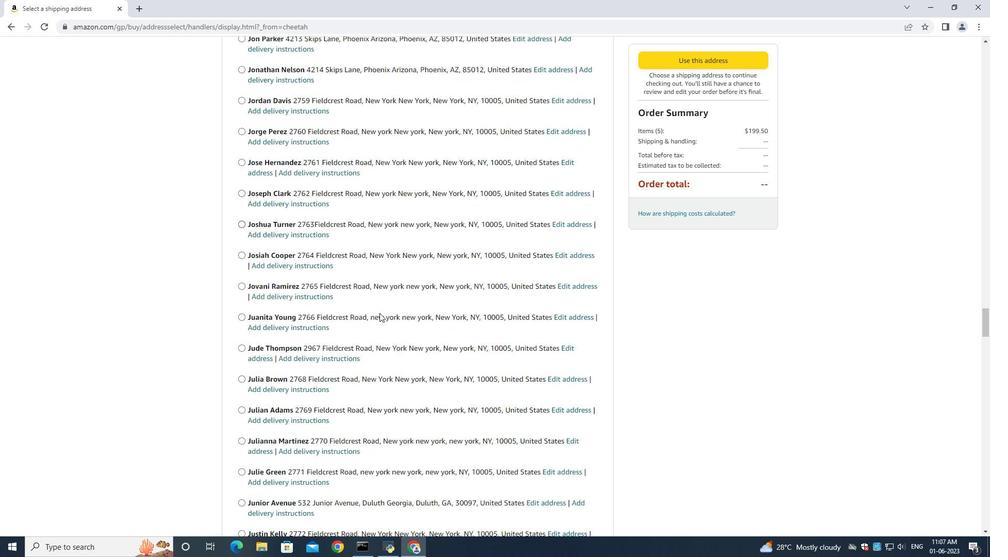 
Action: Mouse moved to (380, 315)
Screenshot: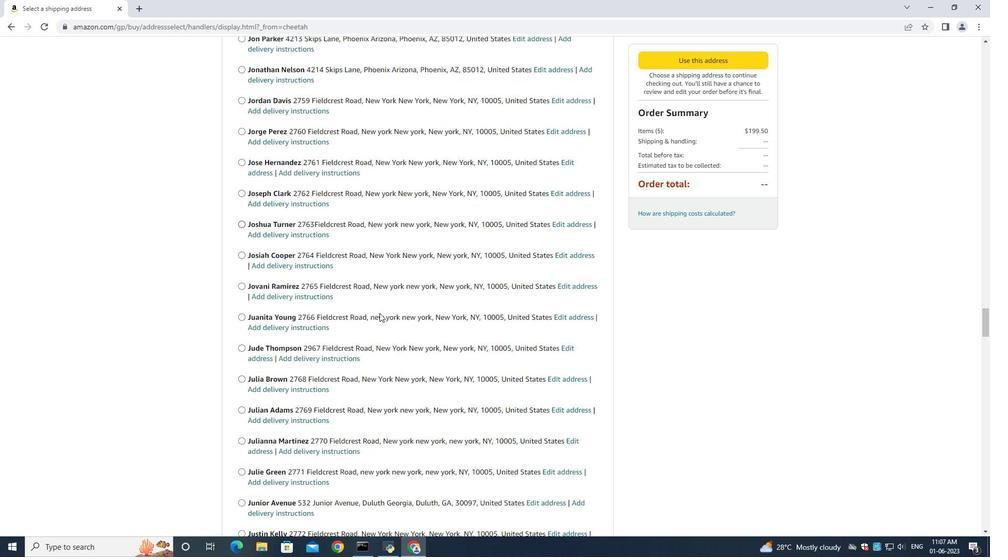 
Action: Mouse scrolled (380, 314) with delta (0, 0)
Screenshot: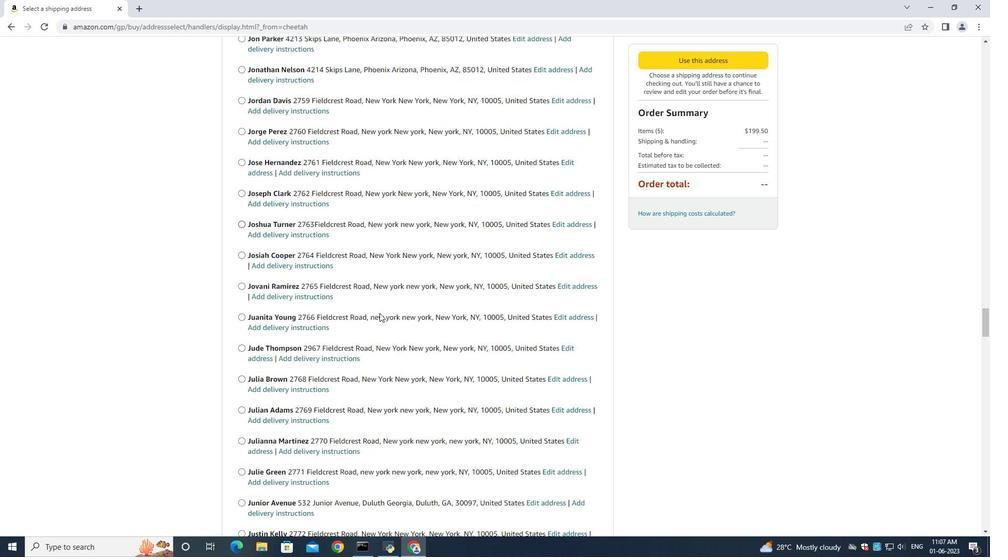 
Action: Mouse moved to (380, 315)
Screenshot: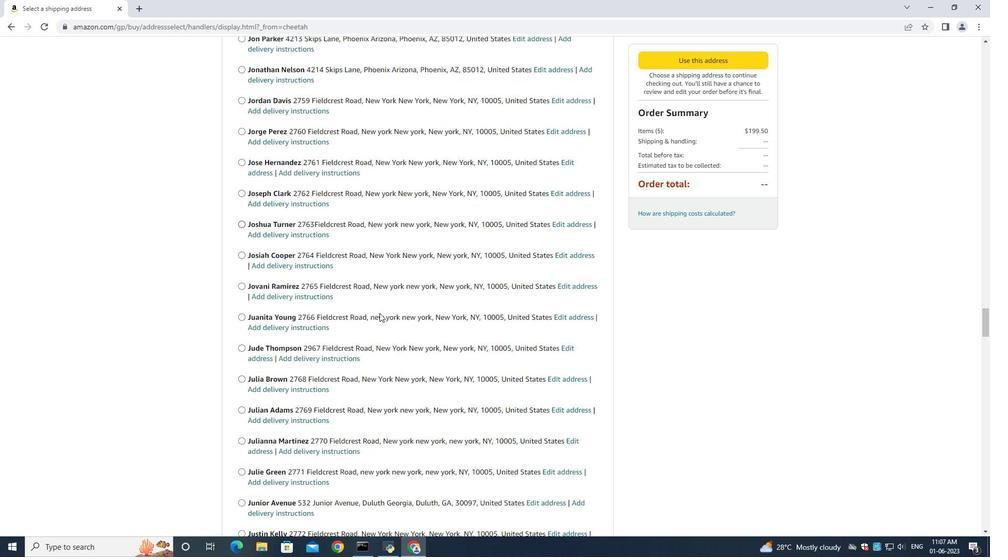 
Action: Mouse scrolled (380, 314) with delta (0, 0)
Screenshot: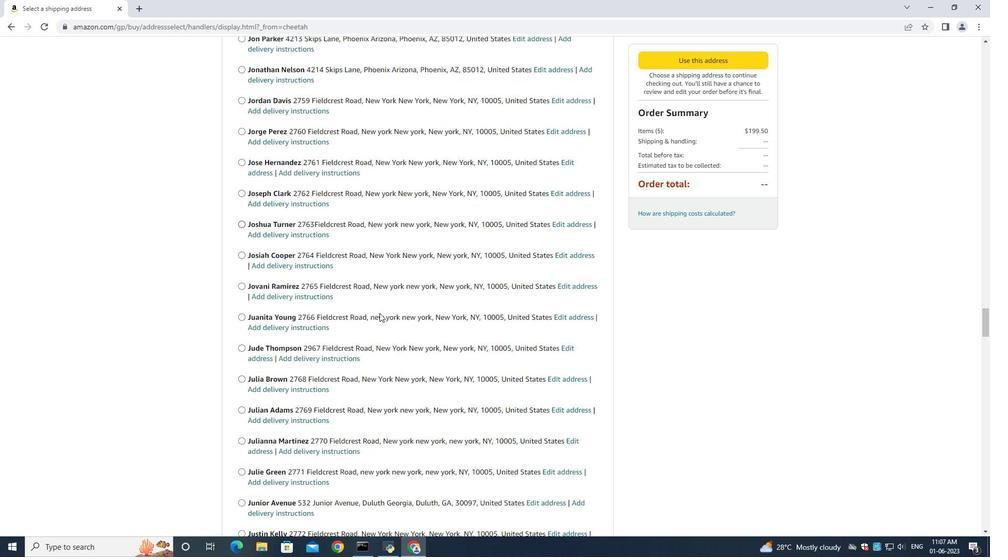 
Action: Mouse scrolled (380, 314) with delta (0, 0)
Screenshot: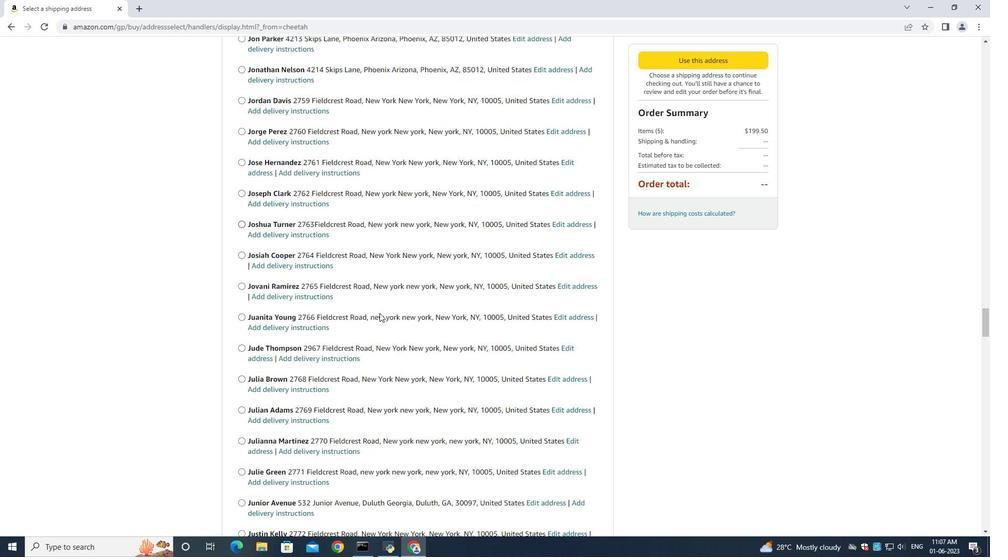 
Action: Mouse scrolled (380, 314) with delta (0, 0)
Screenshot: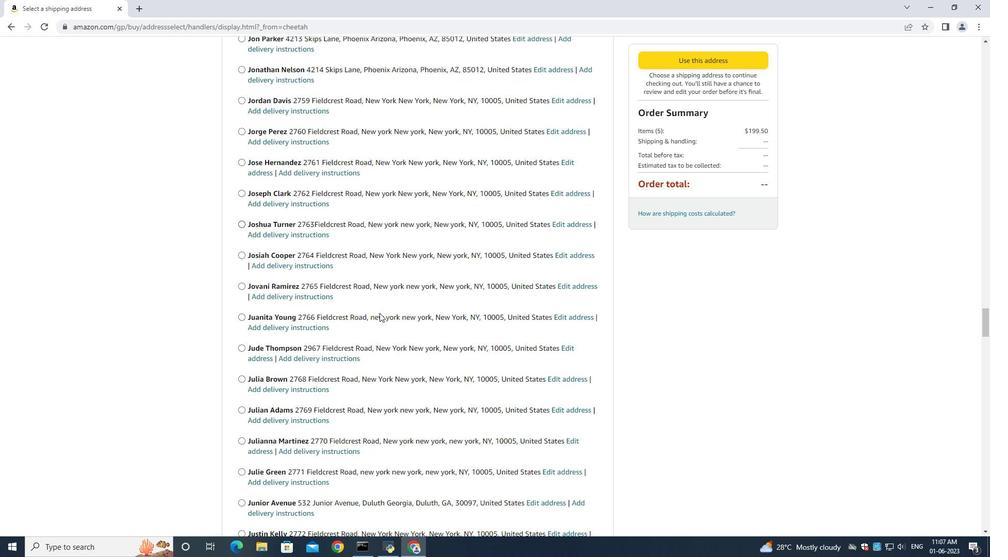 
Action: Mouse scrolled (380, 314) with delta (0, 0)
Screenshot: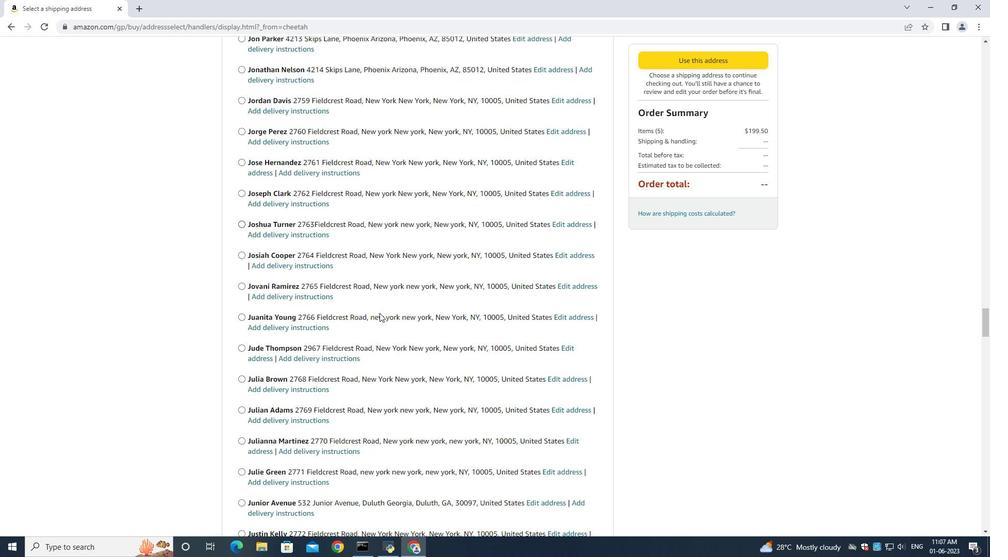 
Action: Mouse scrolled (380, 314) with delta (0, 0)
Screenshot: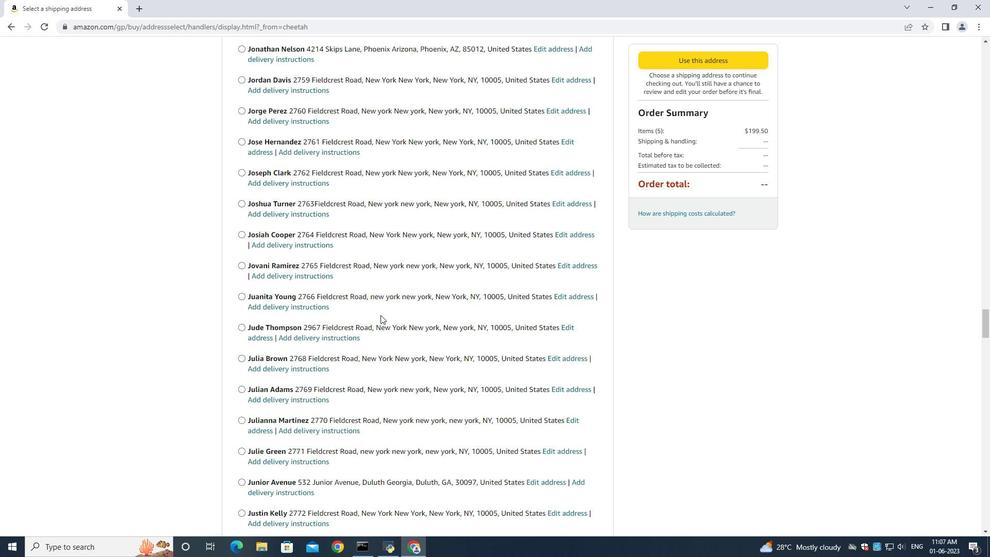 
Action: Mouse scrolled (380, 314) with delta (0, 0)
